 Task: Find and add a stationery organizer to your shopping bag on the Ajio website.
Action: Mouse moved to (826, 111)
Screenshot: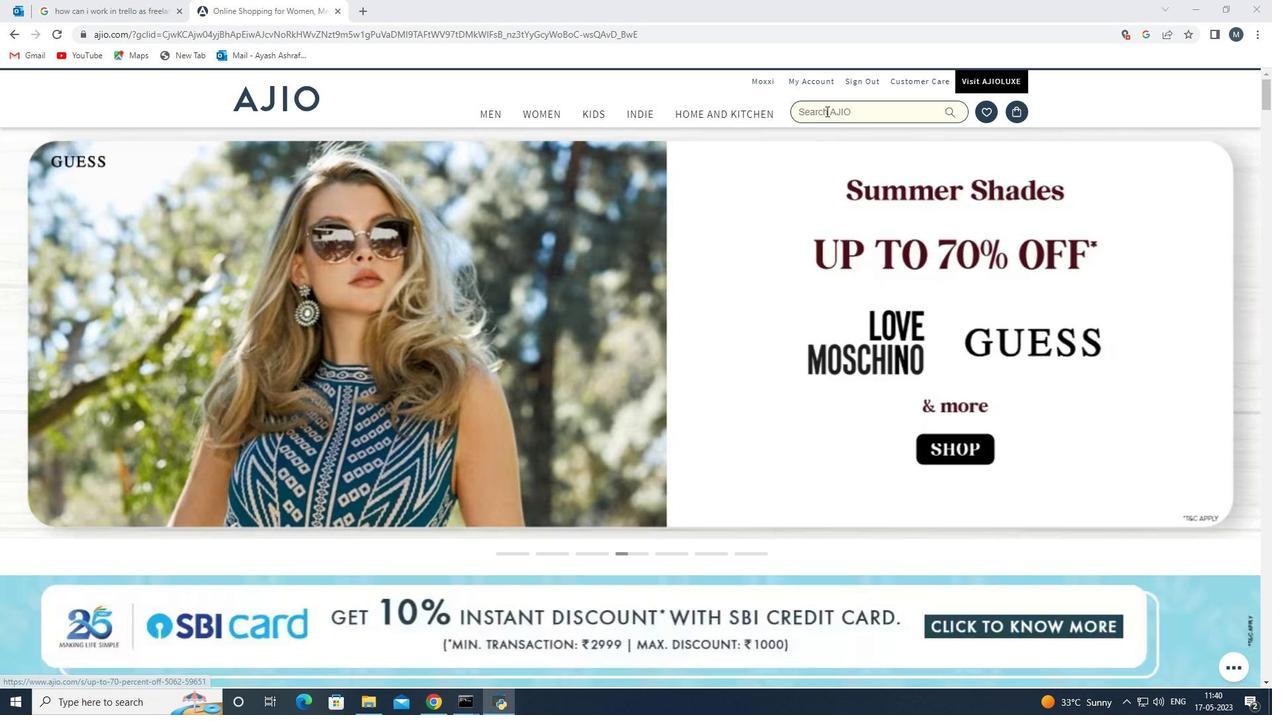 
Action: Mouse pressed left at (826, 111)
Screenshot: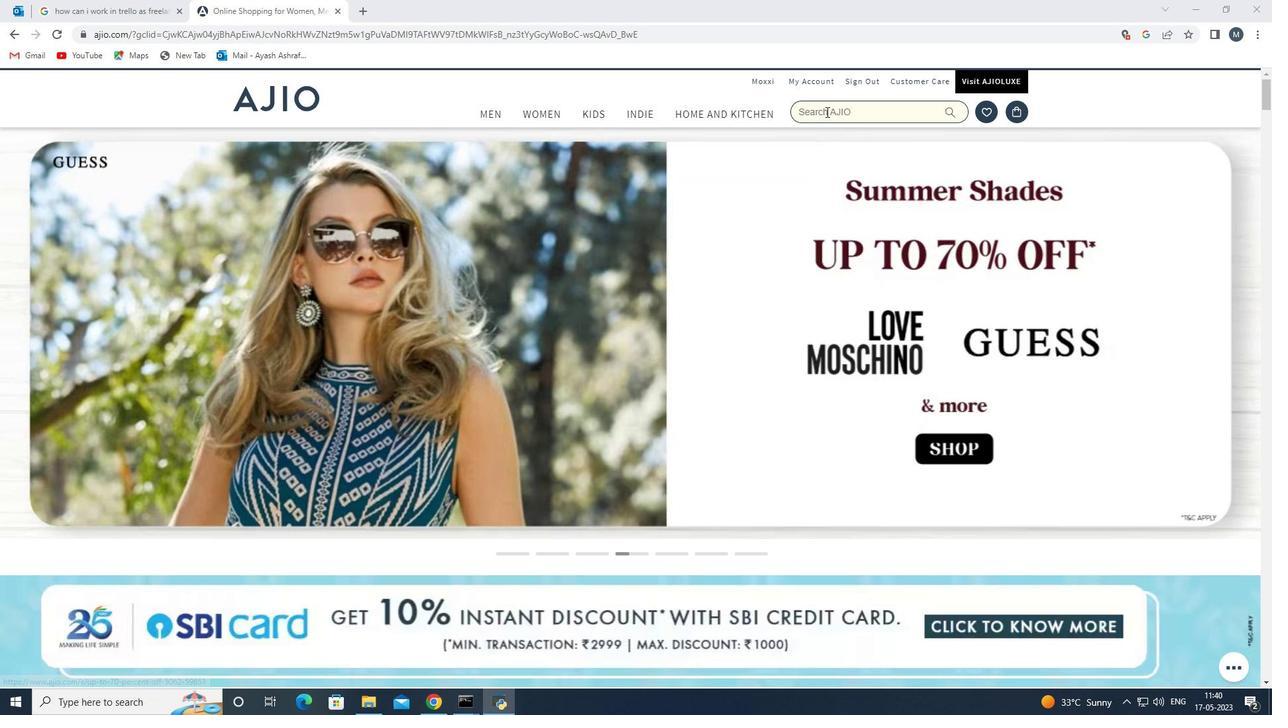 
Action: Key pressed ctrl+V
Screenshot: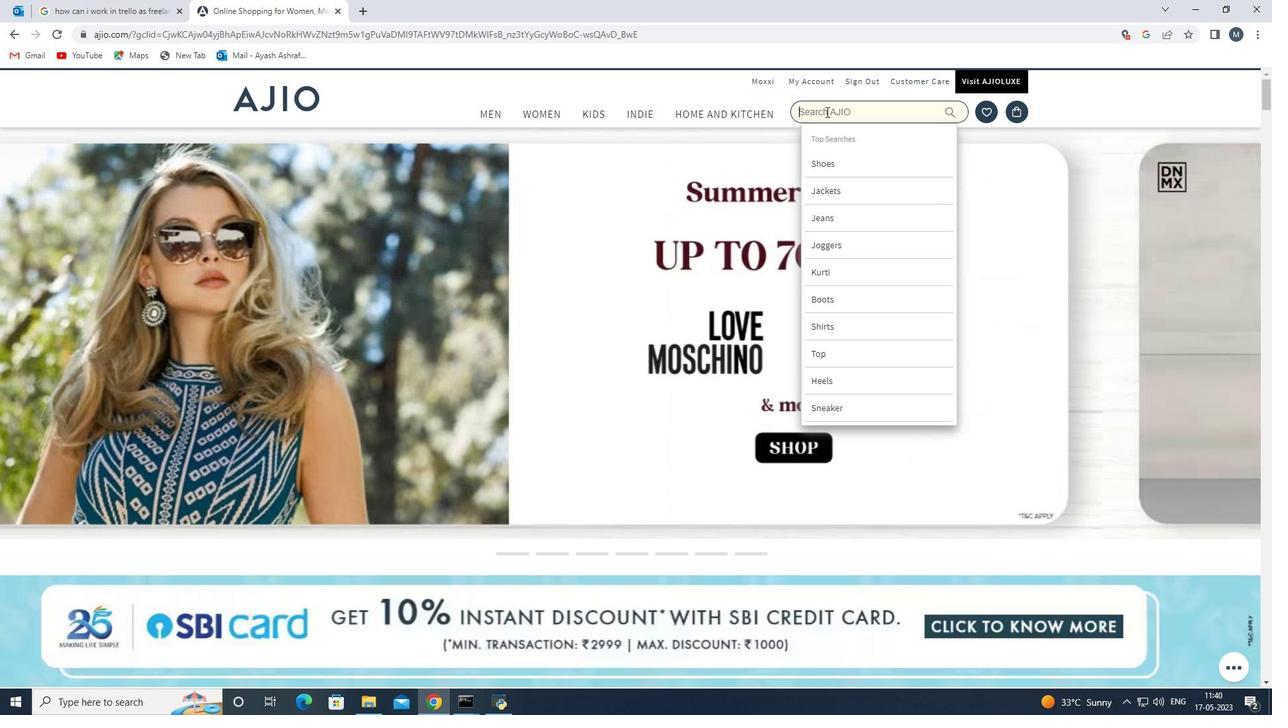 
Action: Mouse pressed left at (826, 111)
Screenshot: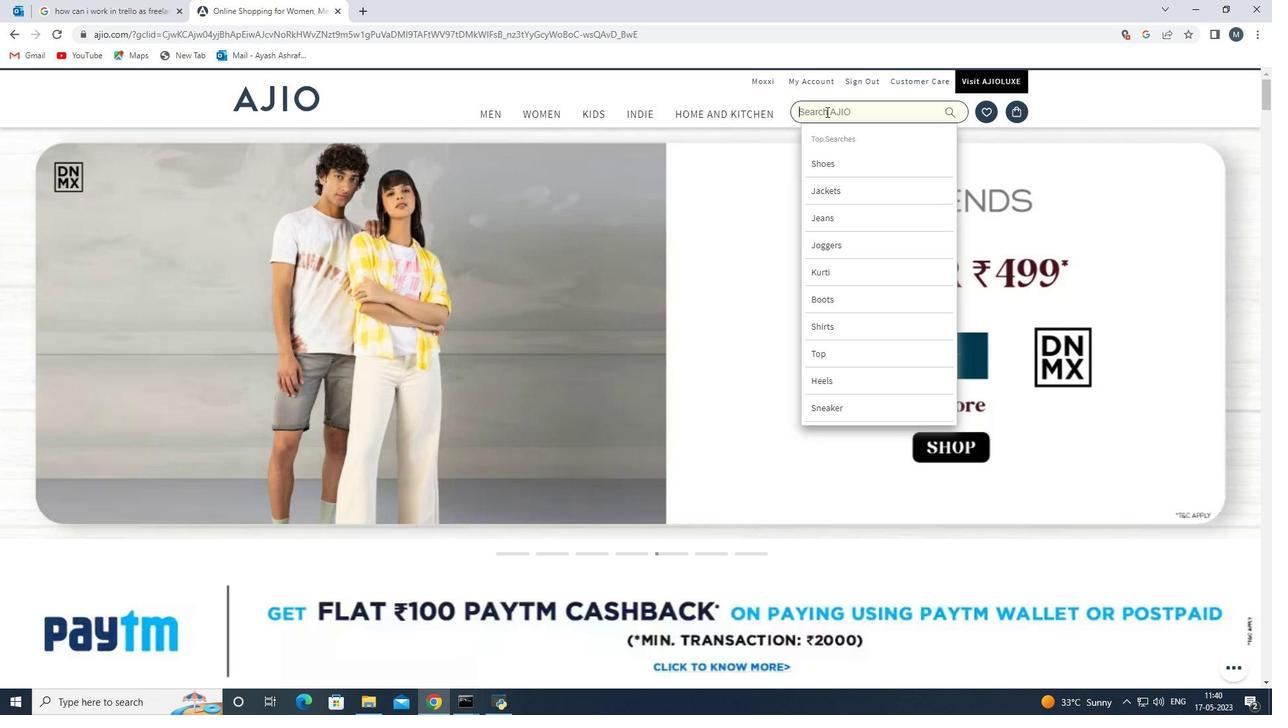 
Action: Mouse pressed left at (826, 111)
Screenshot: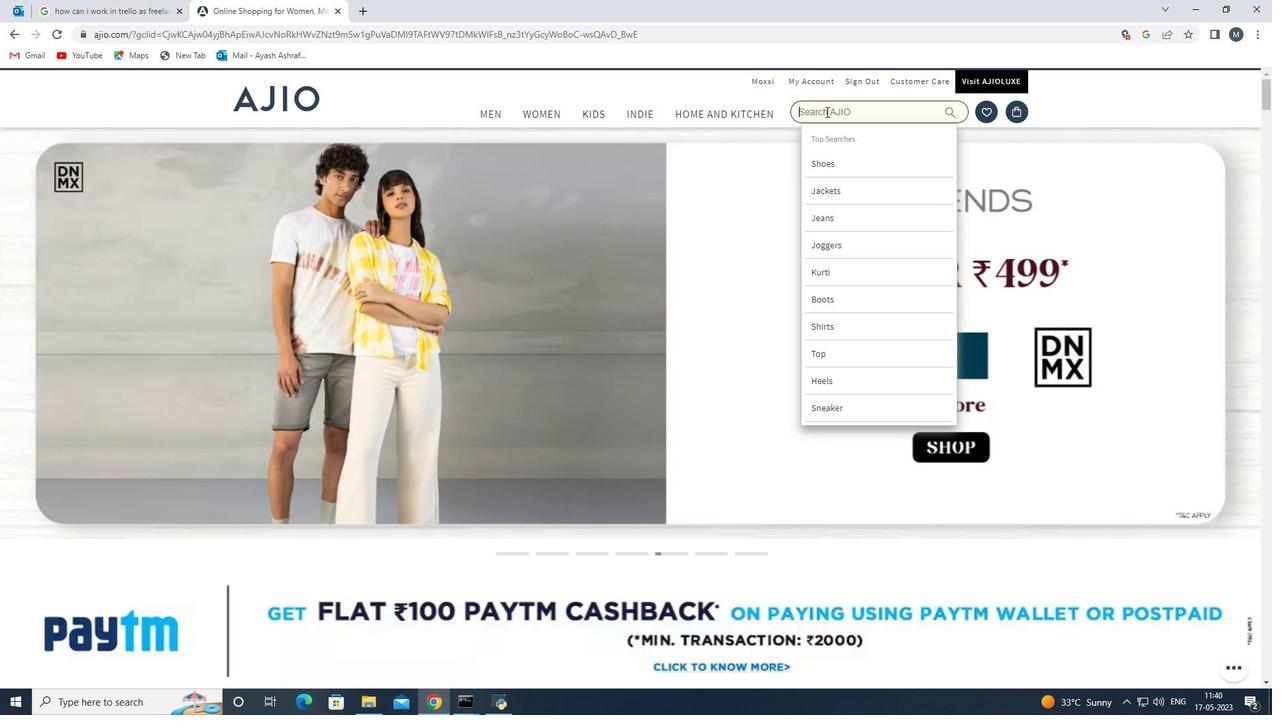 
Action: Key pressed ctrl+V<Key.shift>Books<Key.space>and<Key.space>stationery<Key.enter>
Screenshot: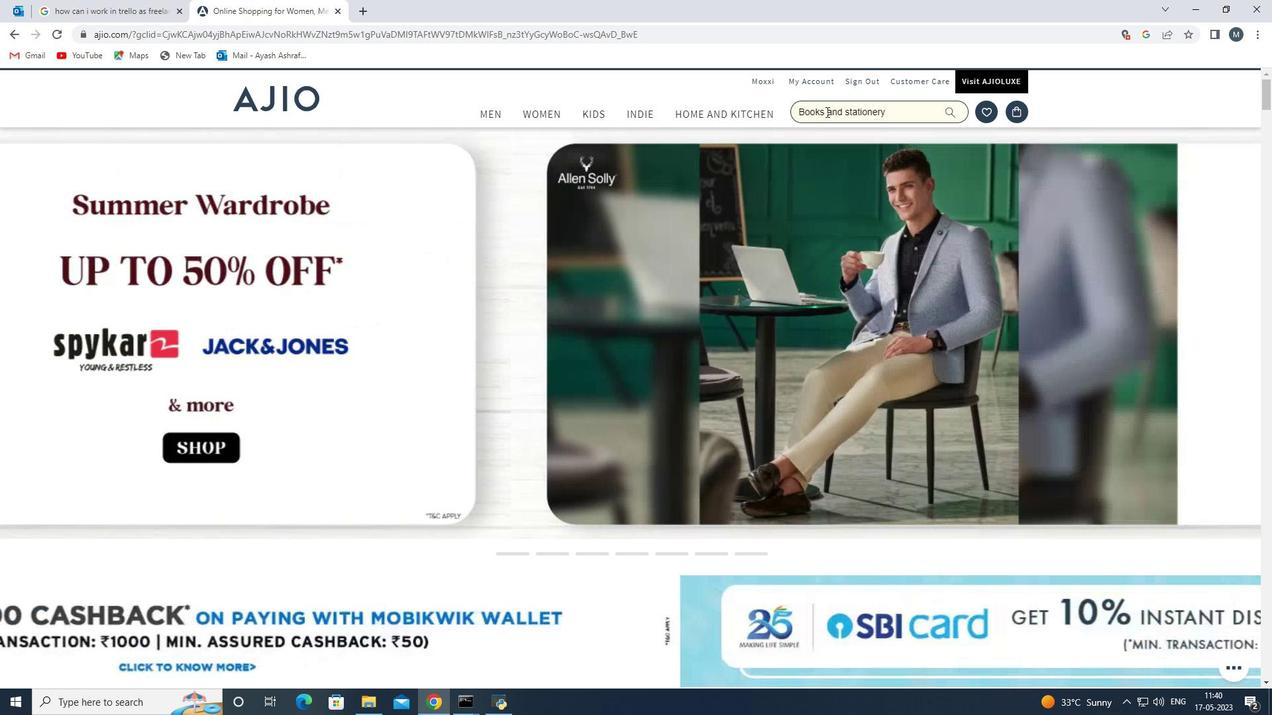 
Action: Mouse moved to (563, 342)
Screenshot: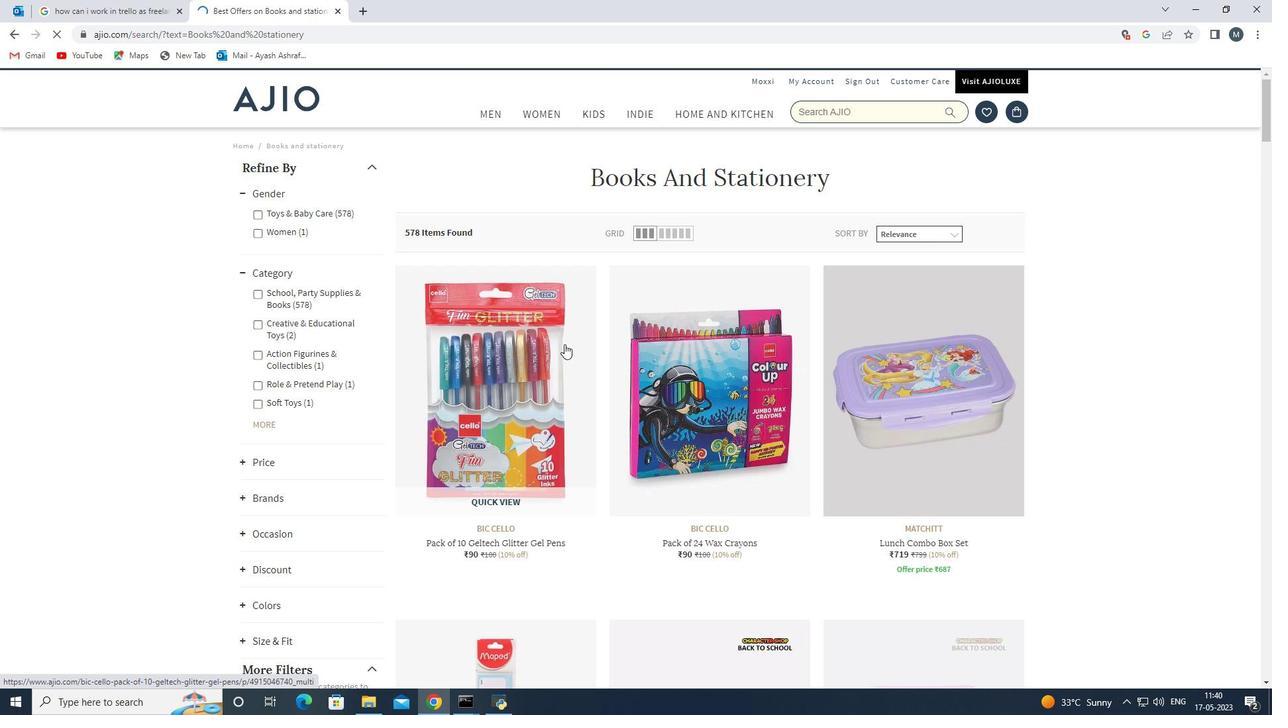 
Action: Mouse scrolled (563, 341) with delta (0, 0)
Screenshot: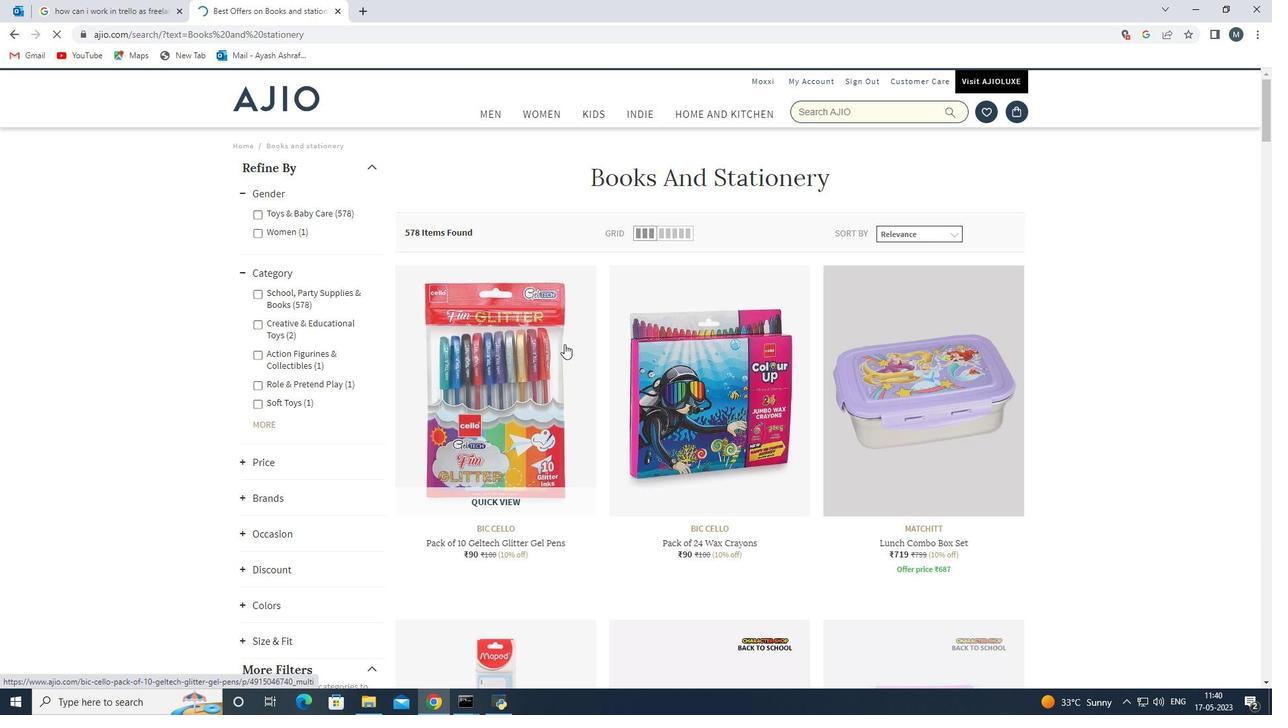 
Action: Mouse scrolled (563, 341) with delta (0, 0)
Screenshot: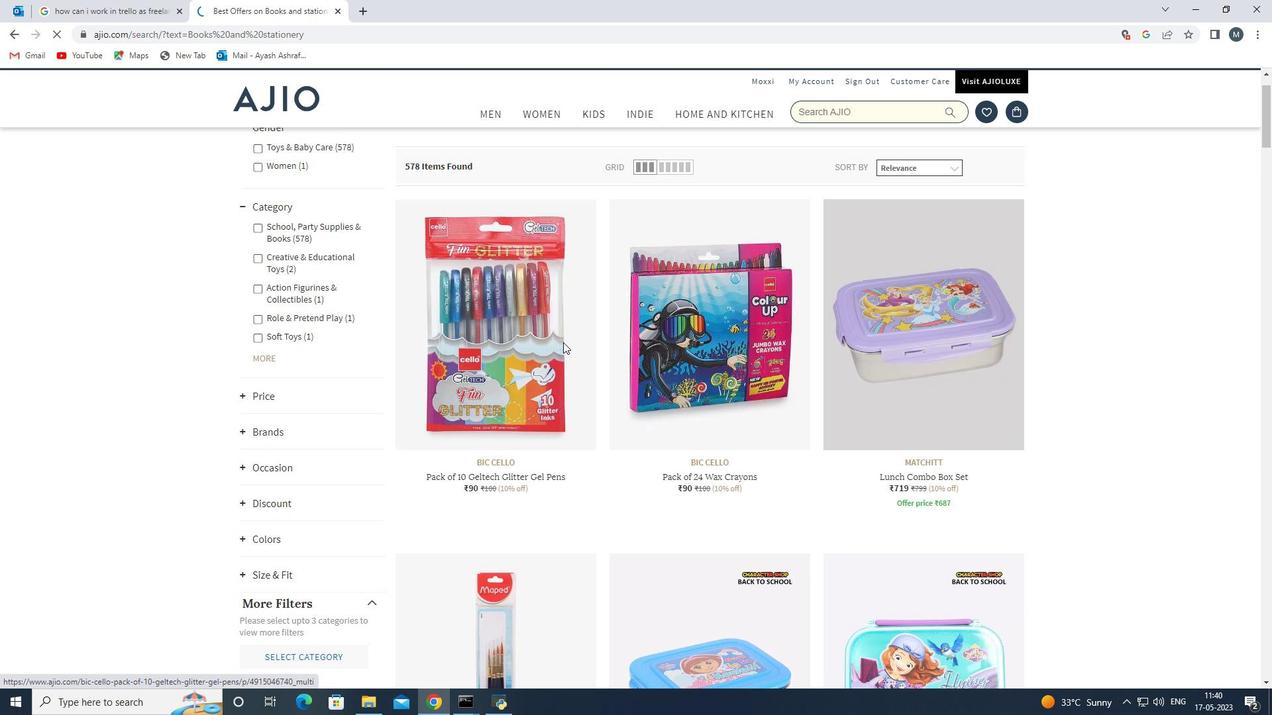 
Action: Mouse scrolled (563, 341) with delta (0, 0)
Screenshot: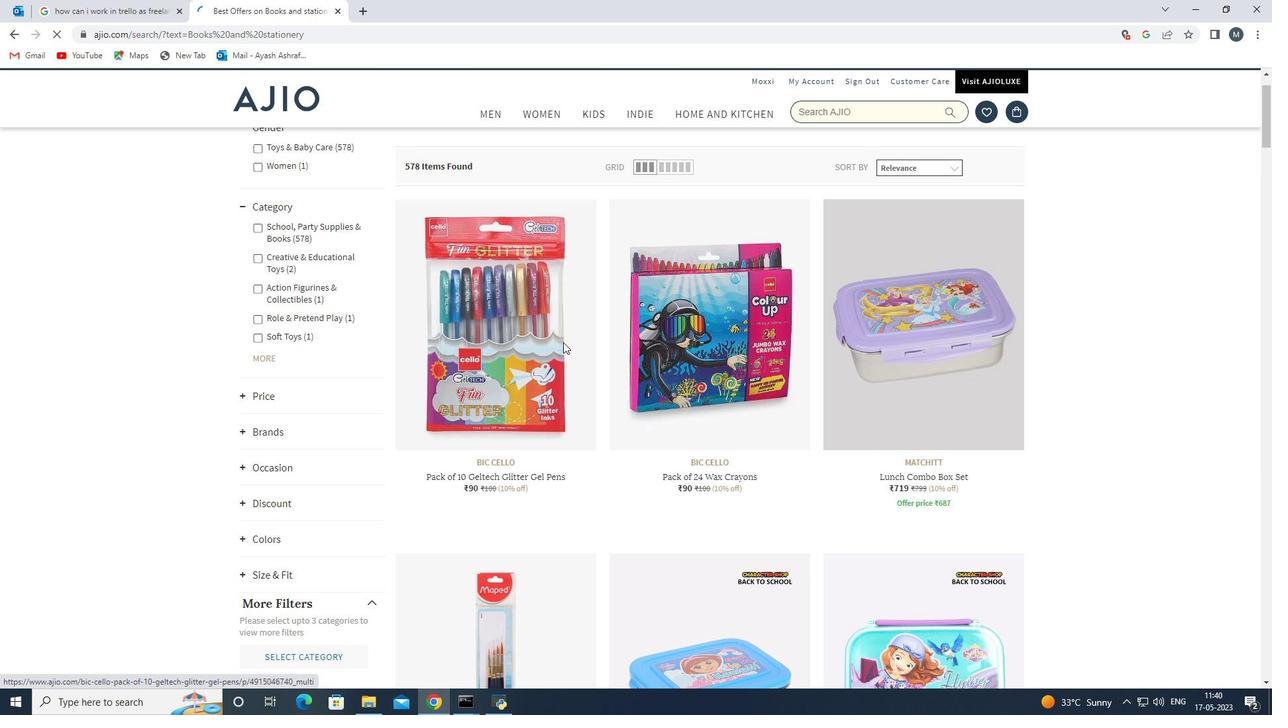 
Action: Mouse scrolled (563, 341) with delta (0, 0)
Screenshot: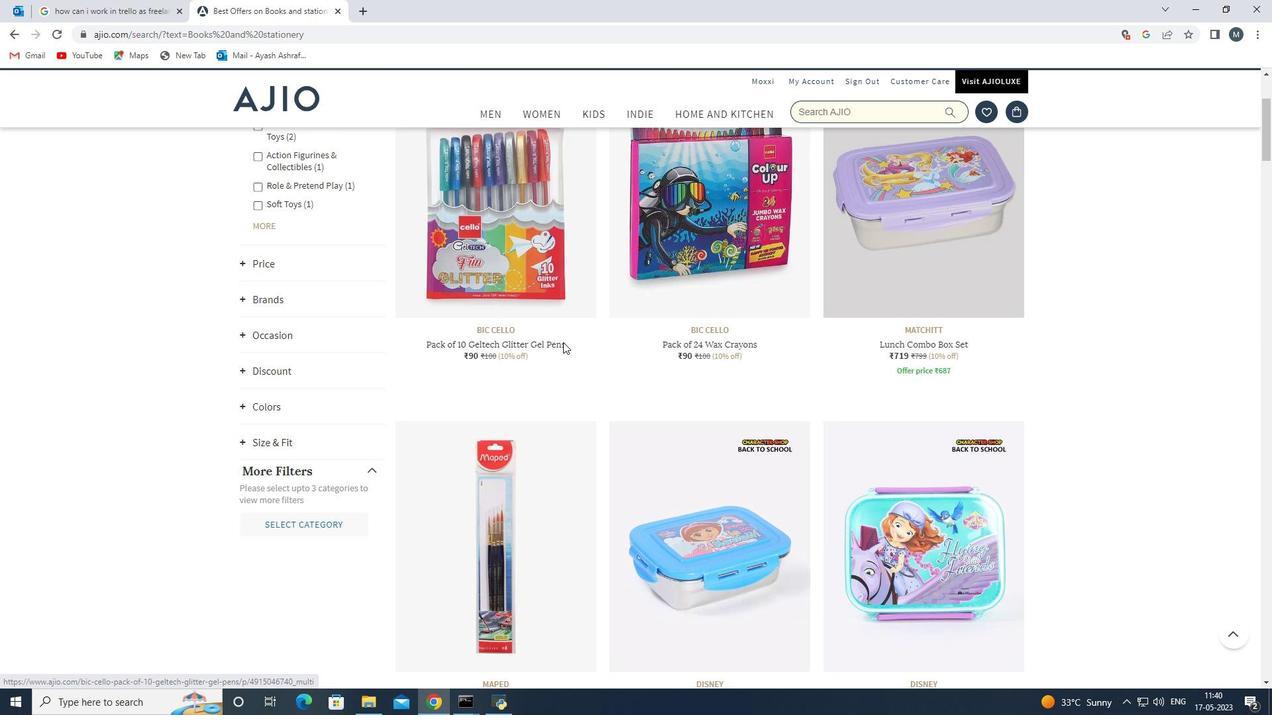 
Action: Mouse scrolled (563, 341) with delta (0, 0)
Screenshot: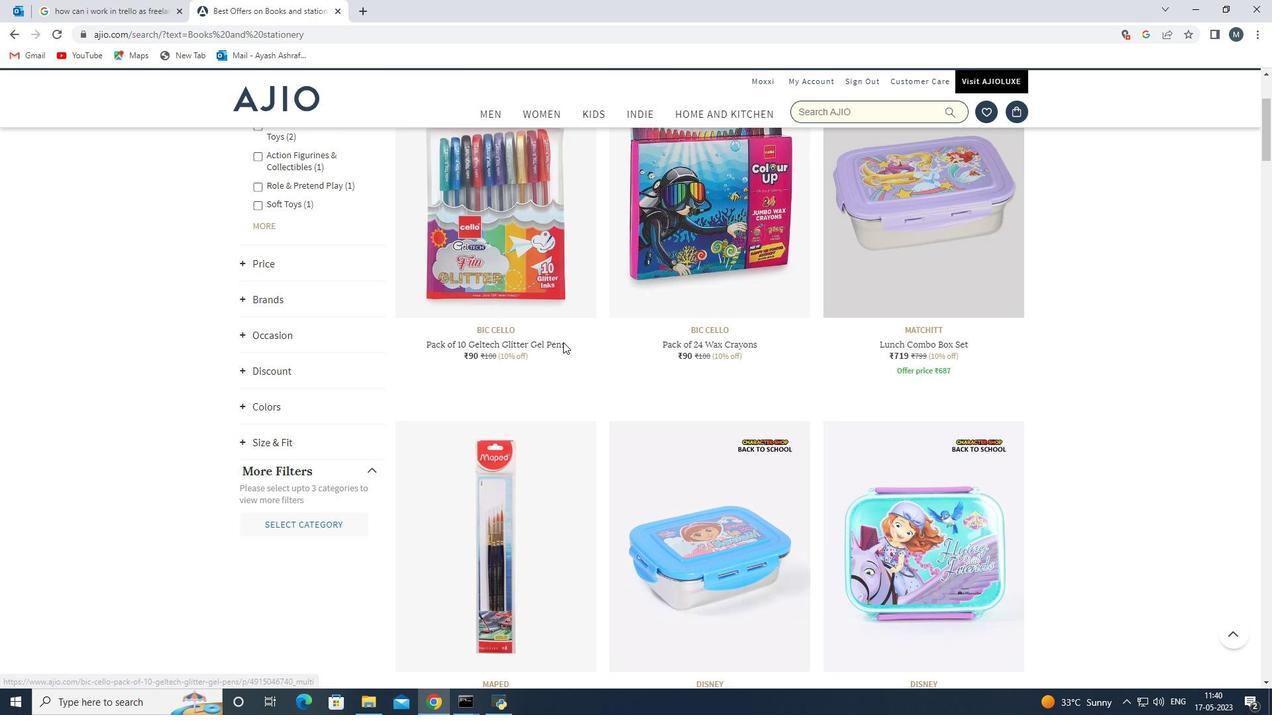 
Action: Mouse moved to (604, 335)
Screenshot: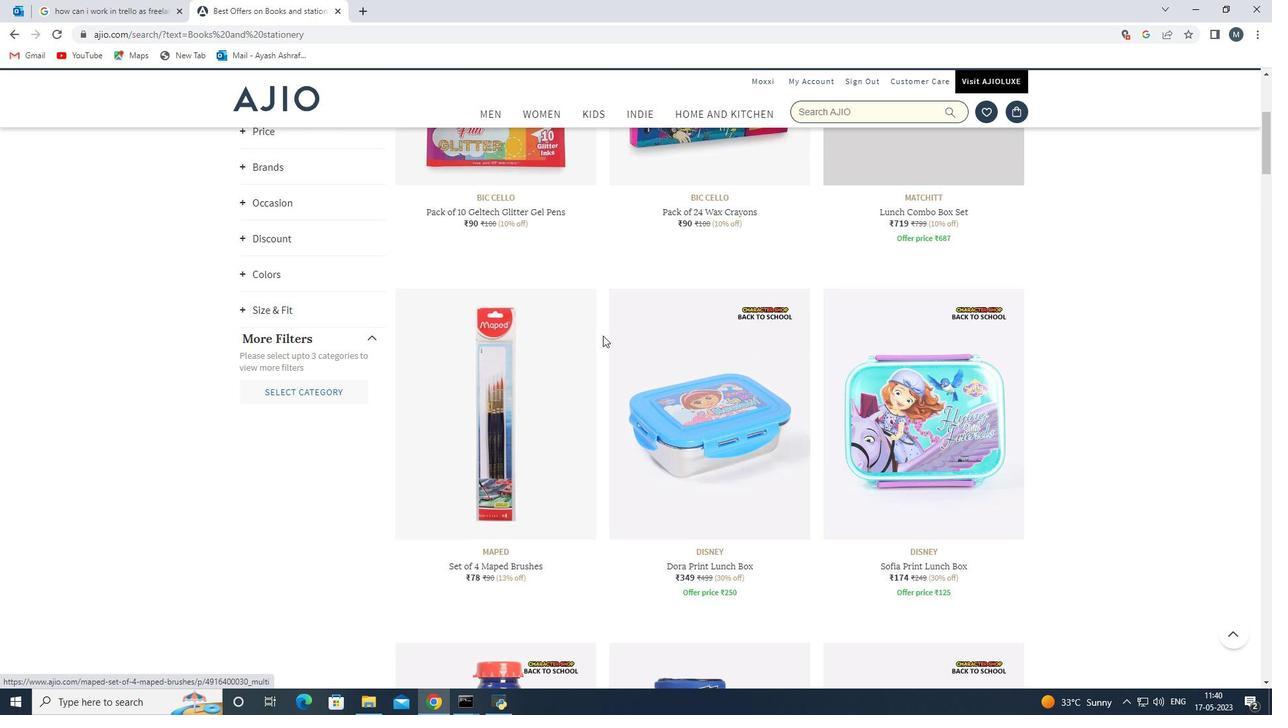 
Action: Mouse scrolled (604, 335) with delta (0, 0)
Screenshot: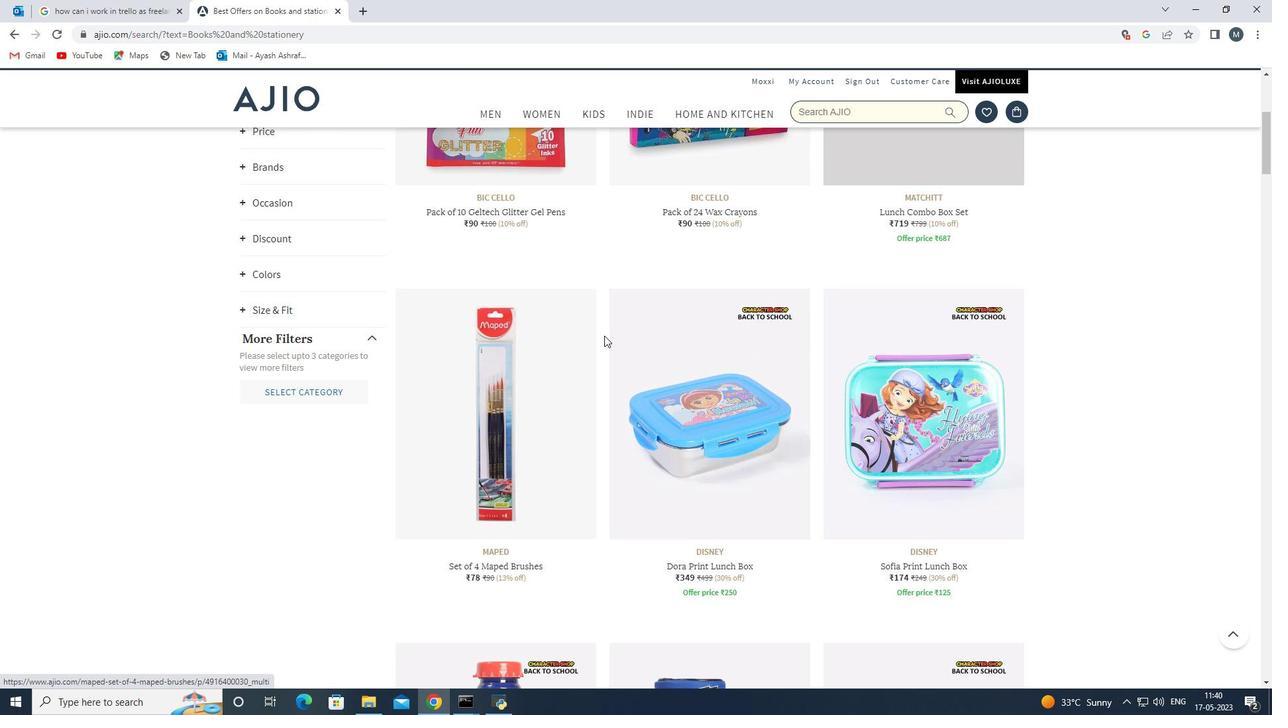 
Action: Mouse scrolled (604, 335) with delta (0, 0)
Screenshot: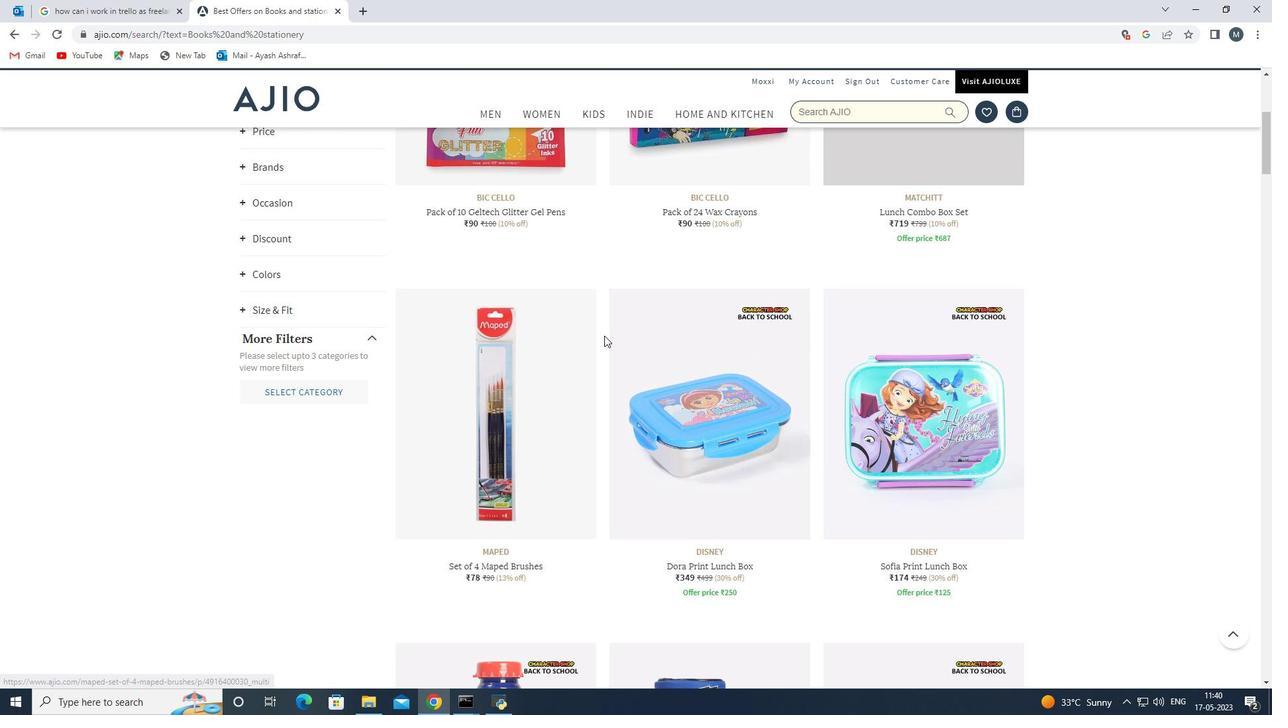 
Action: Mouse scrolled (604, 335) with delta (0, 0)
Screenshot: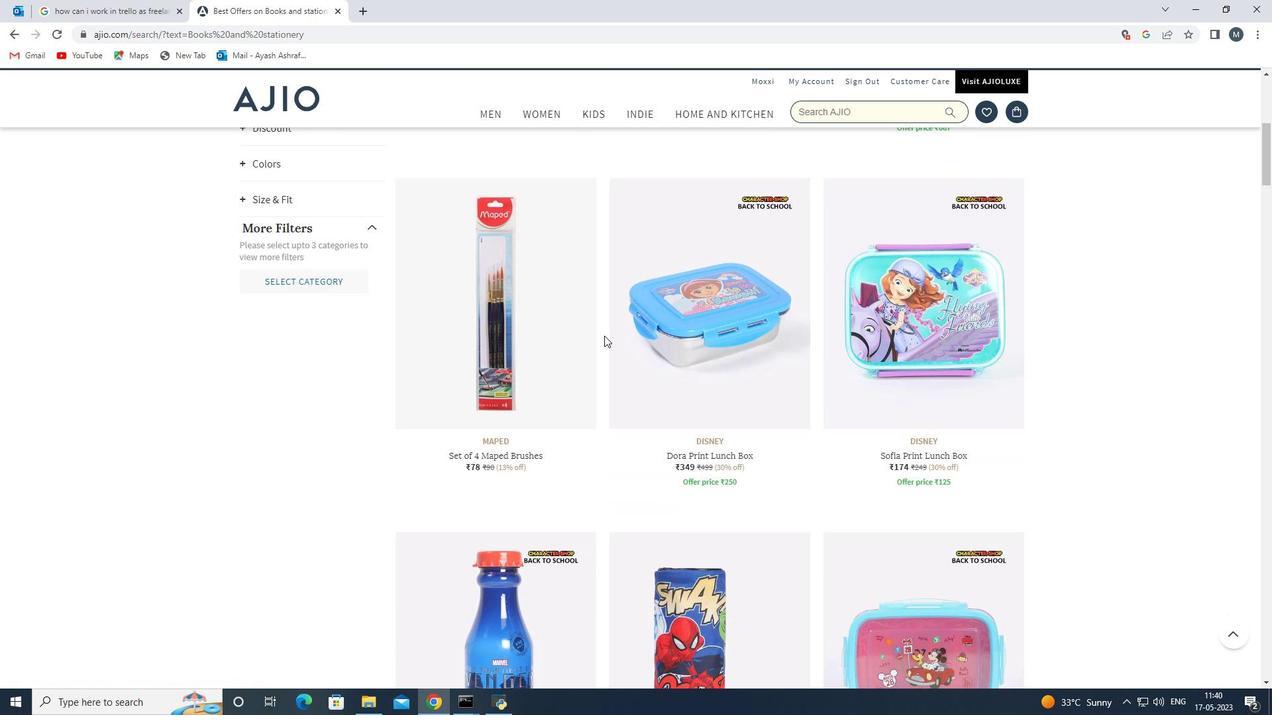 
Action: Mouse scrolled (604, 335) with delta (0, 0)
Screenshot: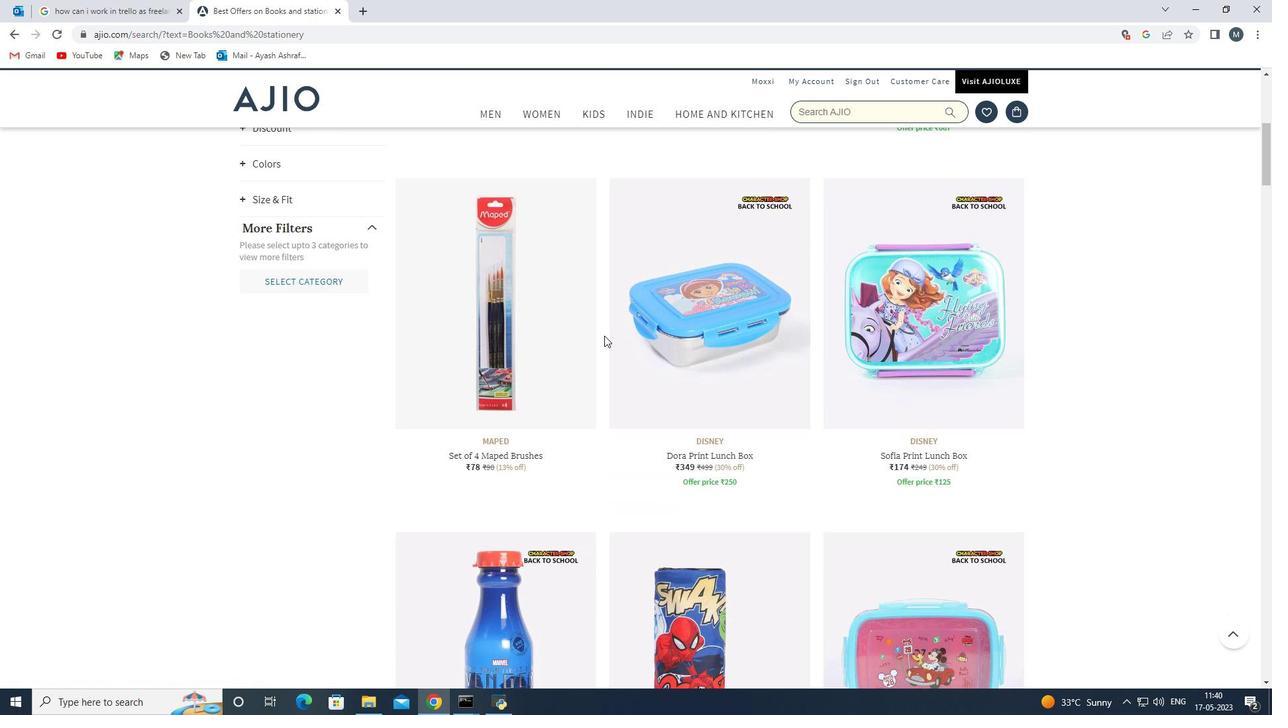 
Action: Mouse scrolled (604, 335) with delta (0, 0)
Screenshot: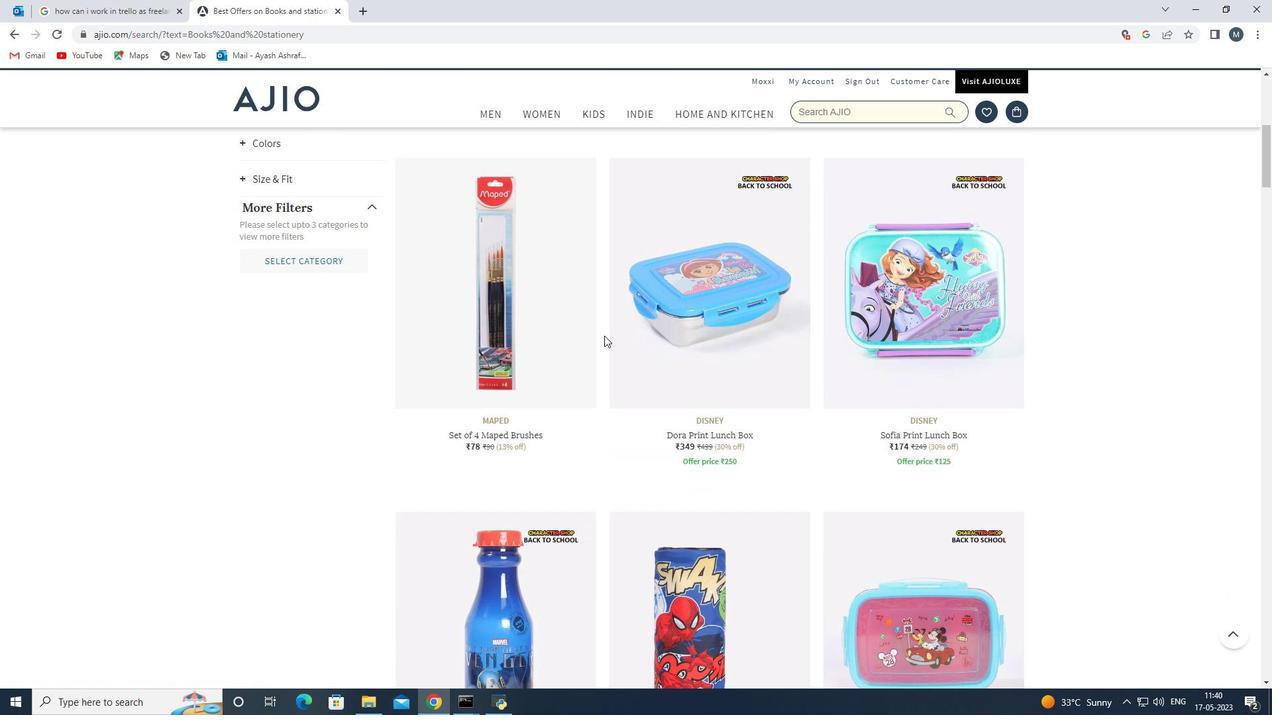 
Action: Mouse scrolled (604, 335) with delta (0, 0)
Screenshot: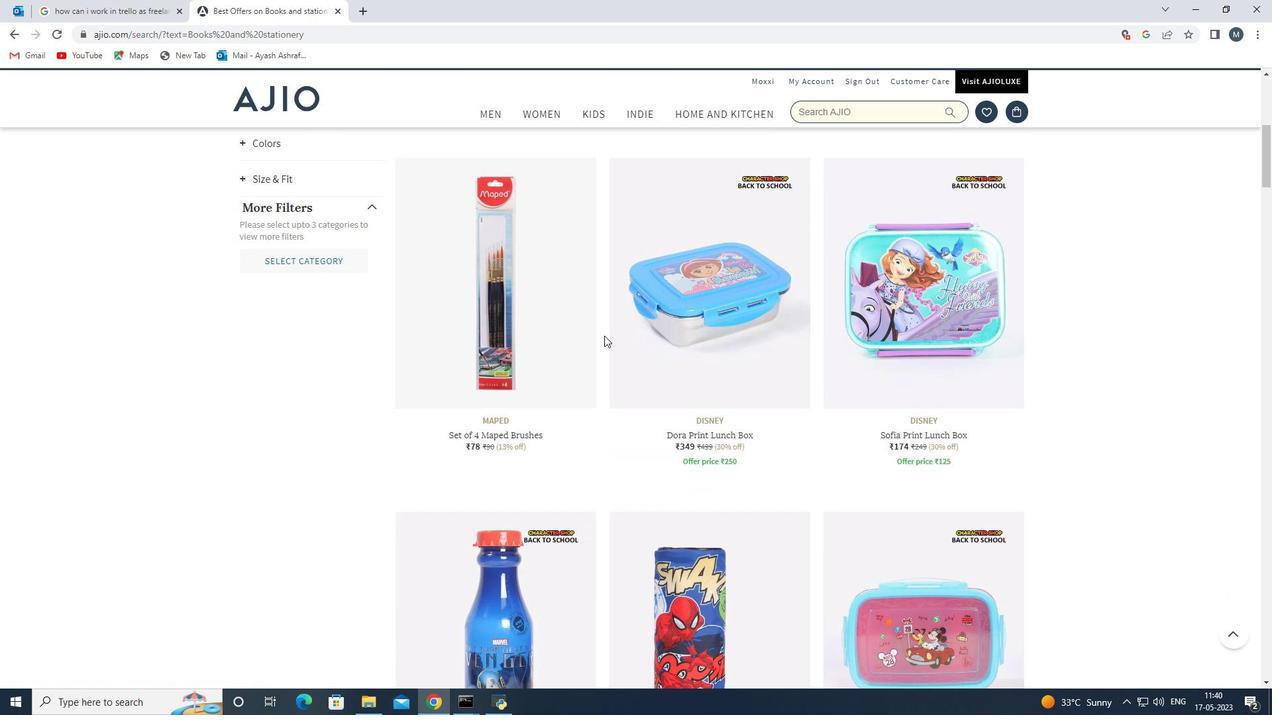 
Action: Mouse moved to (602, 335)
Screenshot: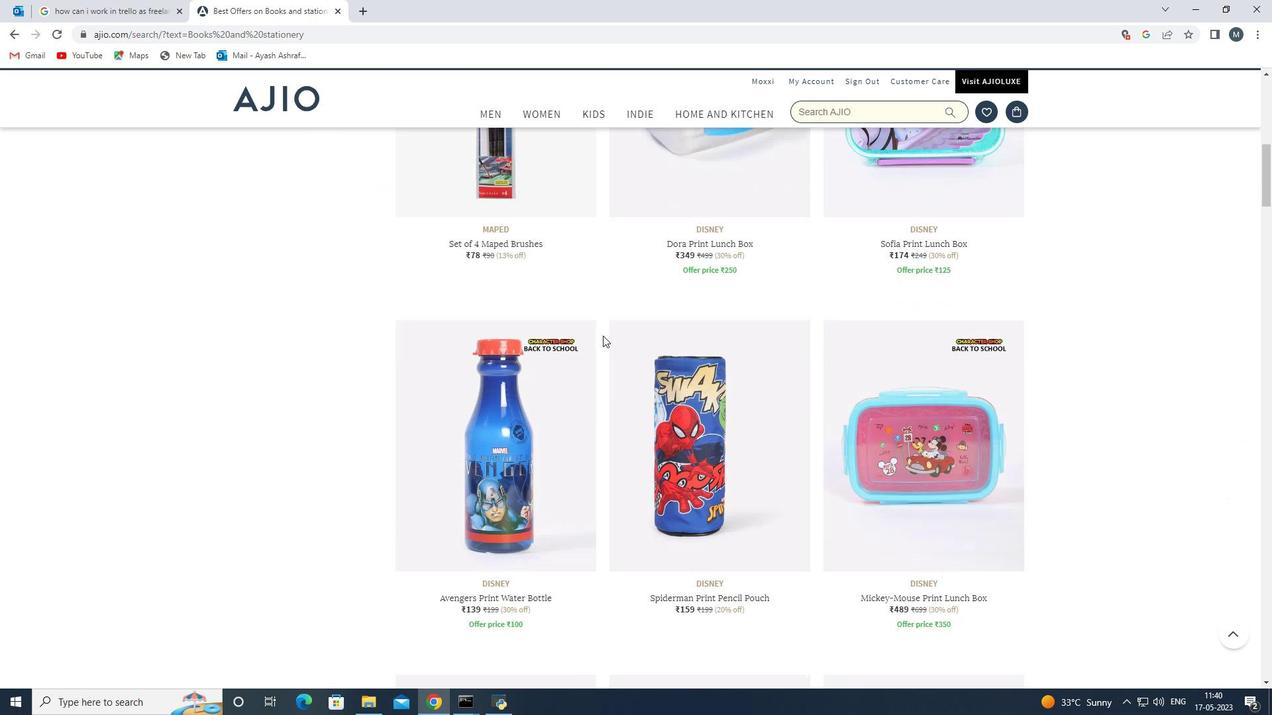 
Action: Mouse scrolled (602, 335) with delta (0, 0)
Screenshot: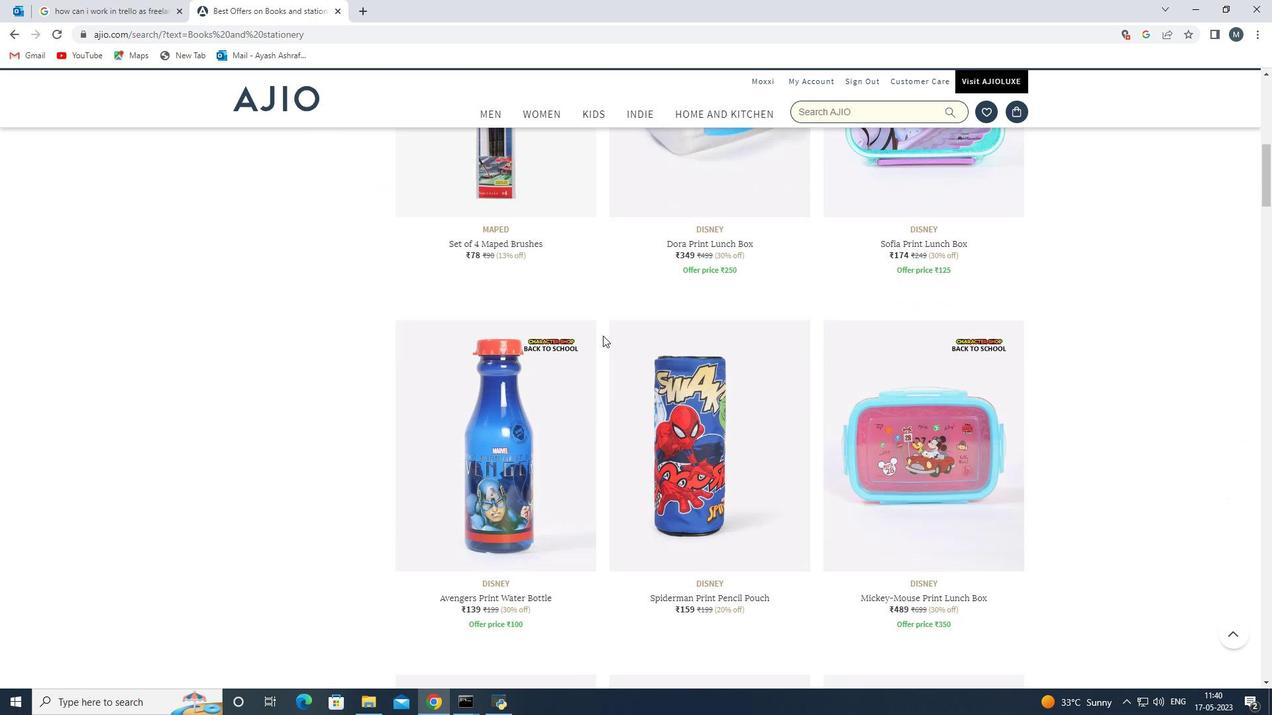 
Action: Mouse moved to (602, 336)
Screenshot: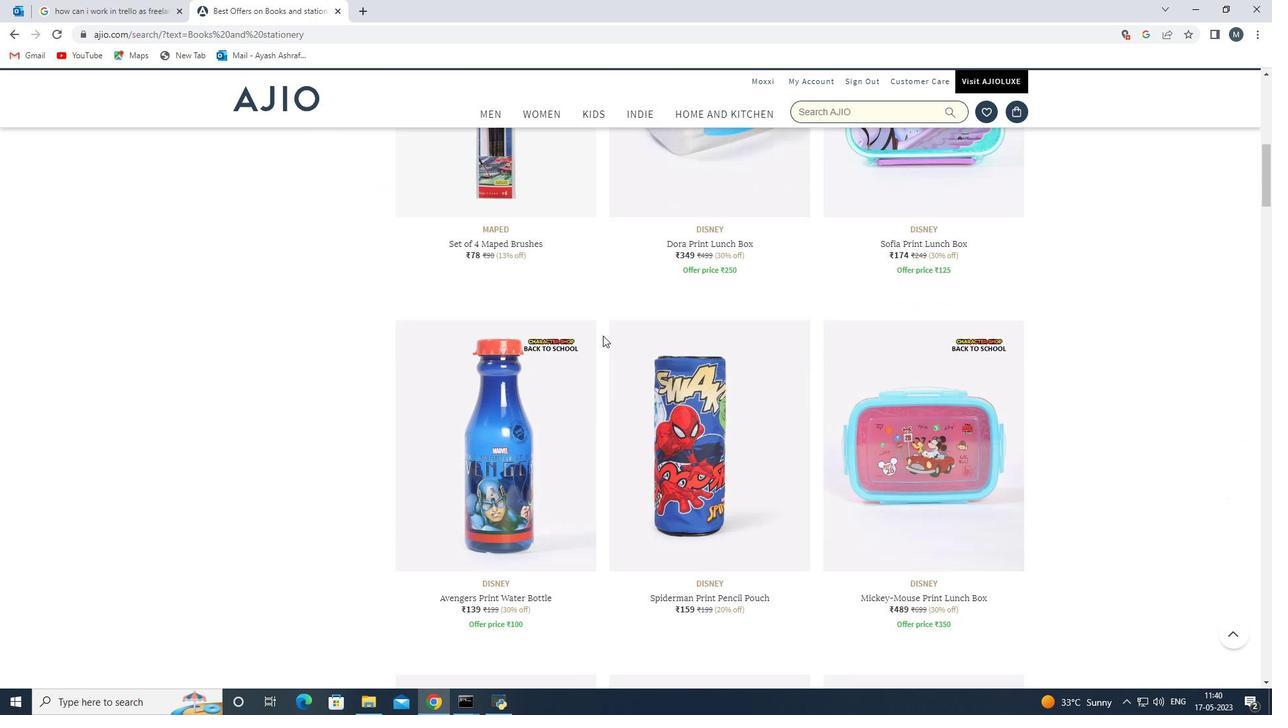 
Action: Mouse scrolled (602, 335) with delta (0, 0)
Screenshot: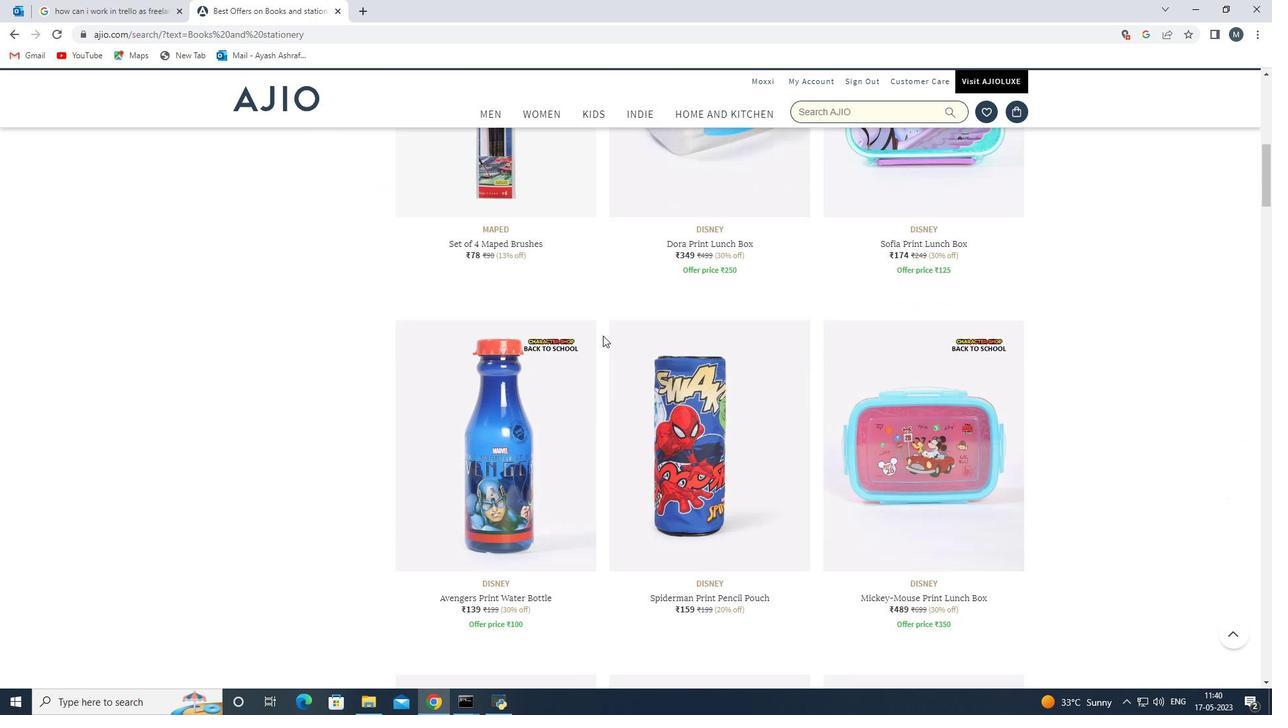 
Action: Mouse moved to (486, 420)
Screenshot: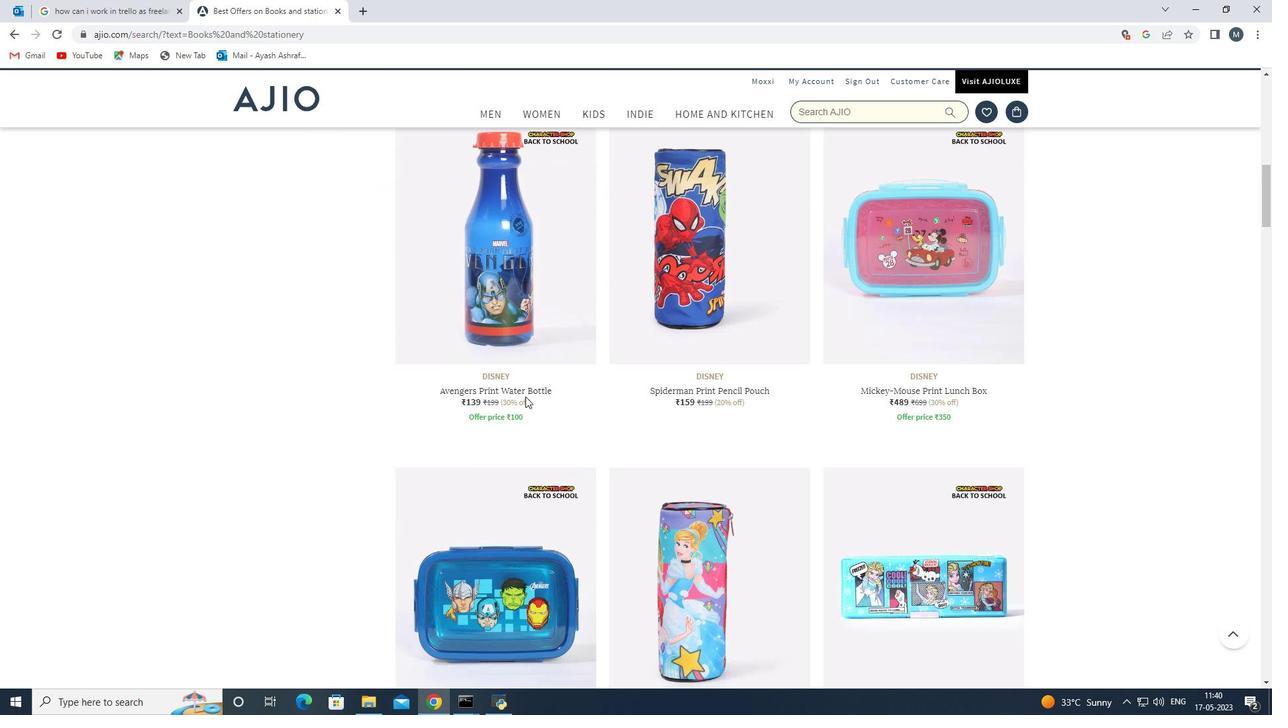 
Action: Mouse scrolled (486, 420) with delta (0, 0)
Screenshot: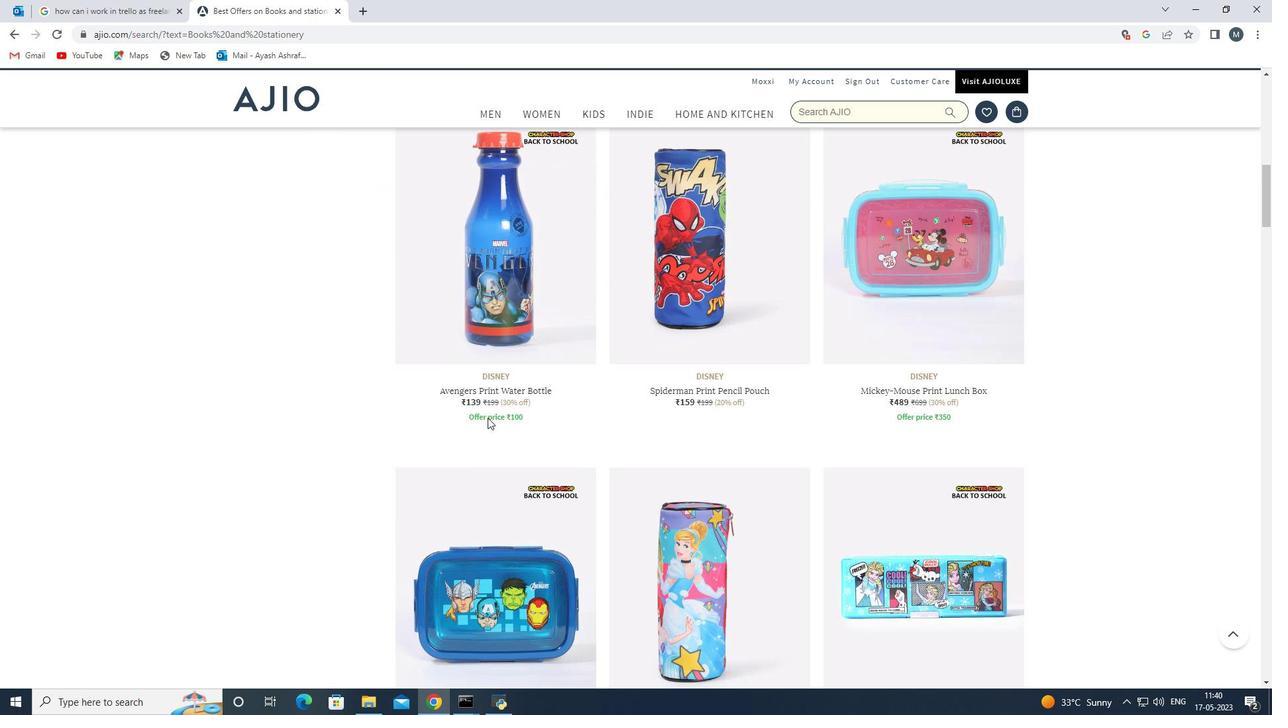 
Action: Mouse scrolled (486, 420) with delta (0, 0)
Screenshot: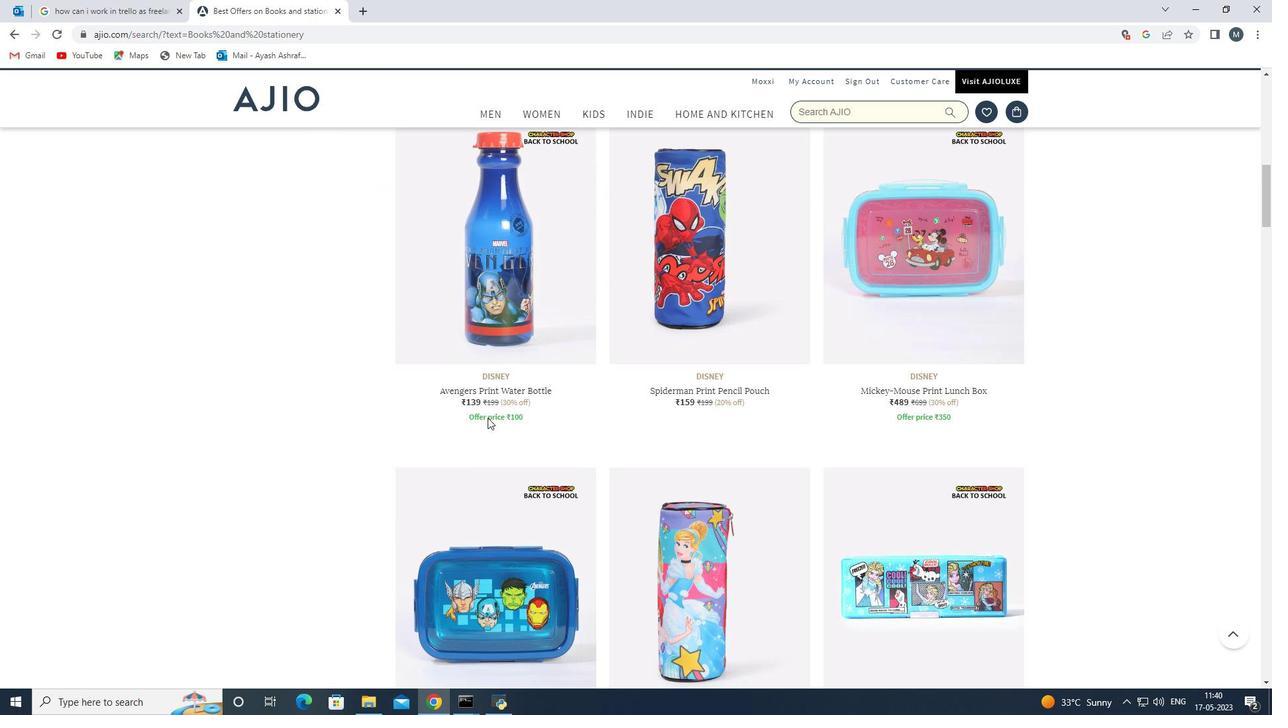 
Action: Mouse scrolled (486, 420) with delta (0, 0)
Screenshot: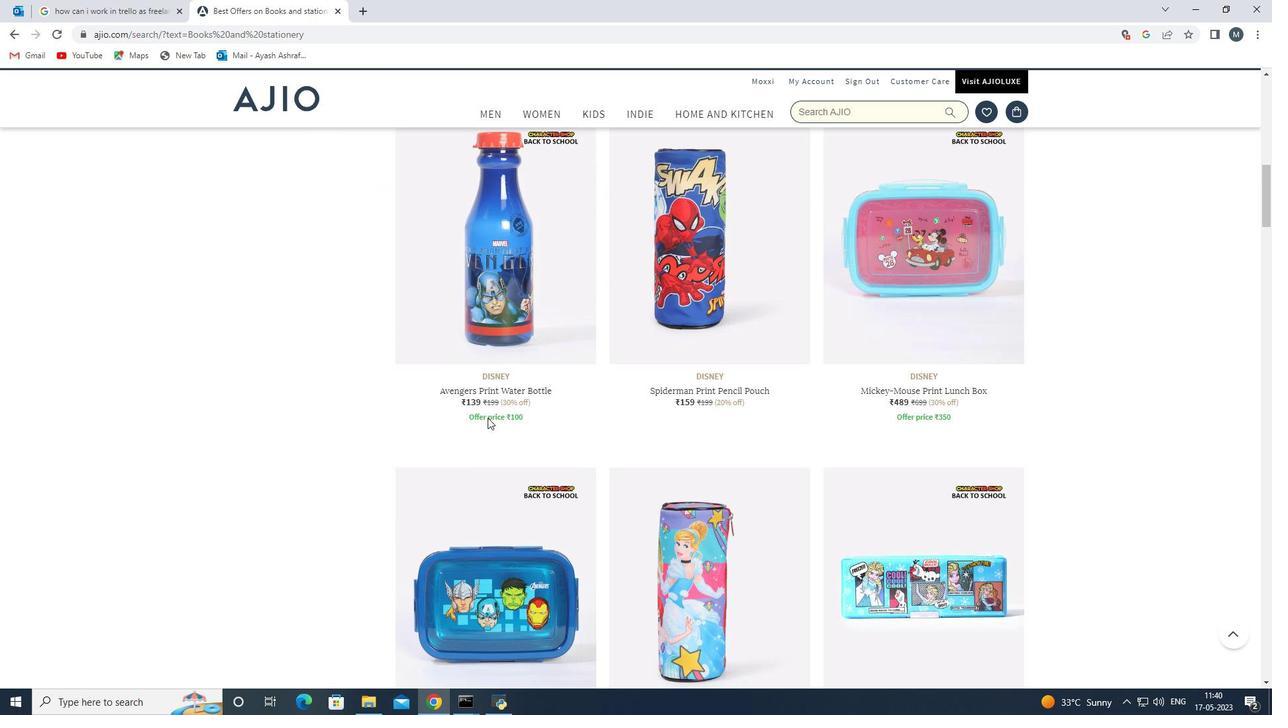 
Action: Mouse scrolled (486, 420) with delta (0, 0)
Screenshot: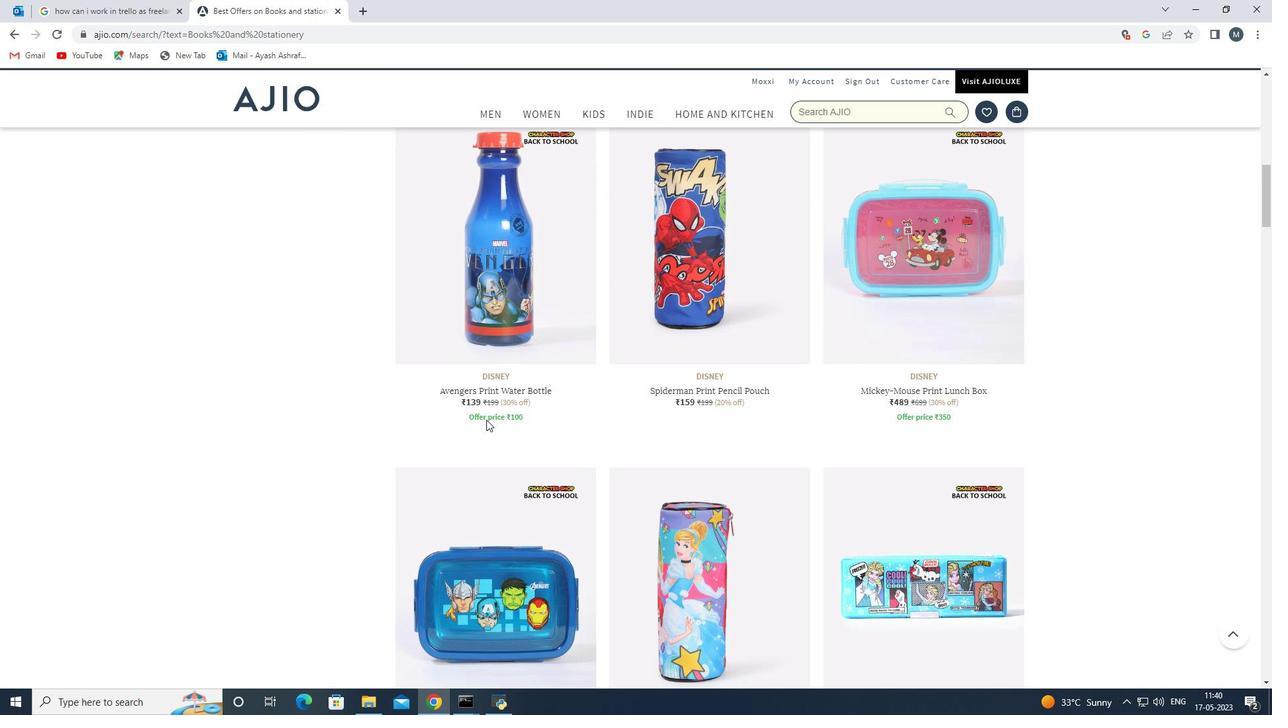
Action: Mouse scrolled (486, 419) with delta (0, 0)
Screenshot: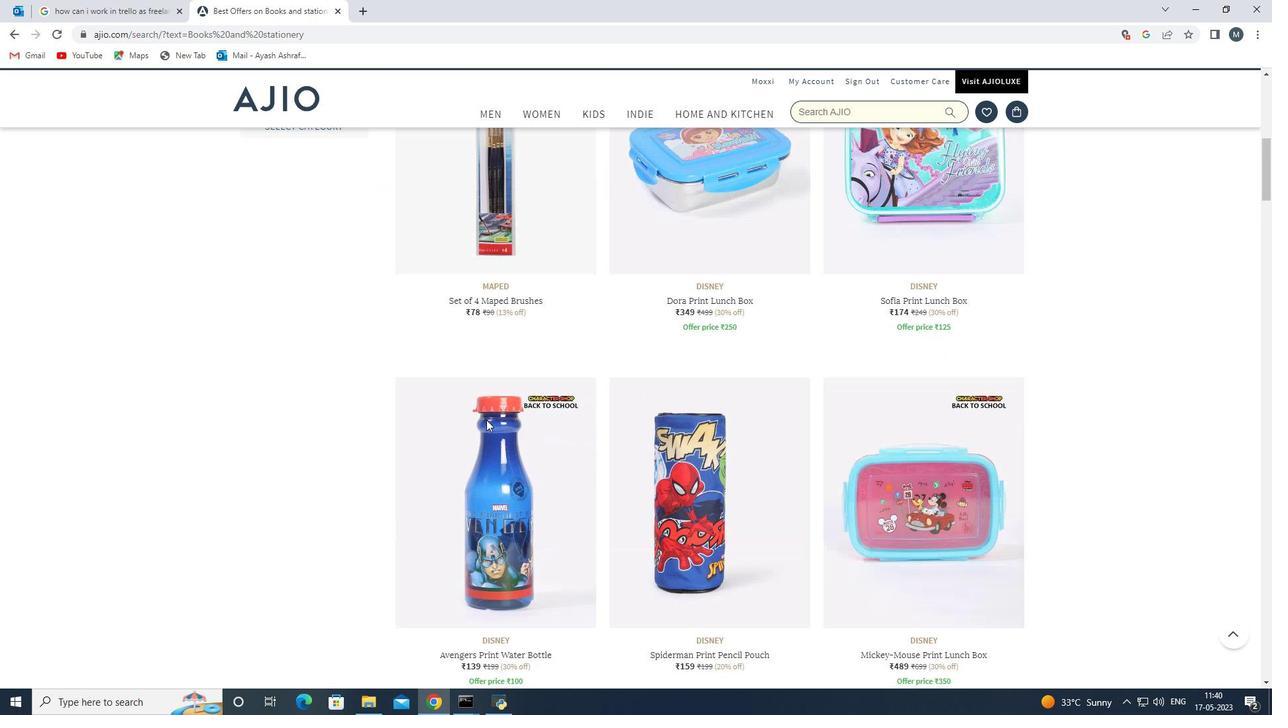 
Action: Mouse scrolled (486, 419) with delta (0, 0)
Screenshot: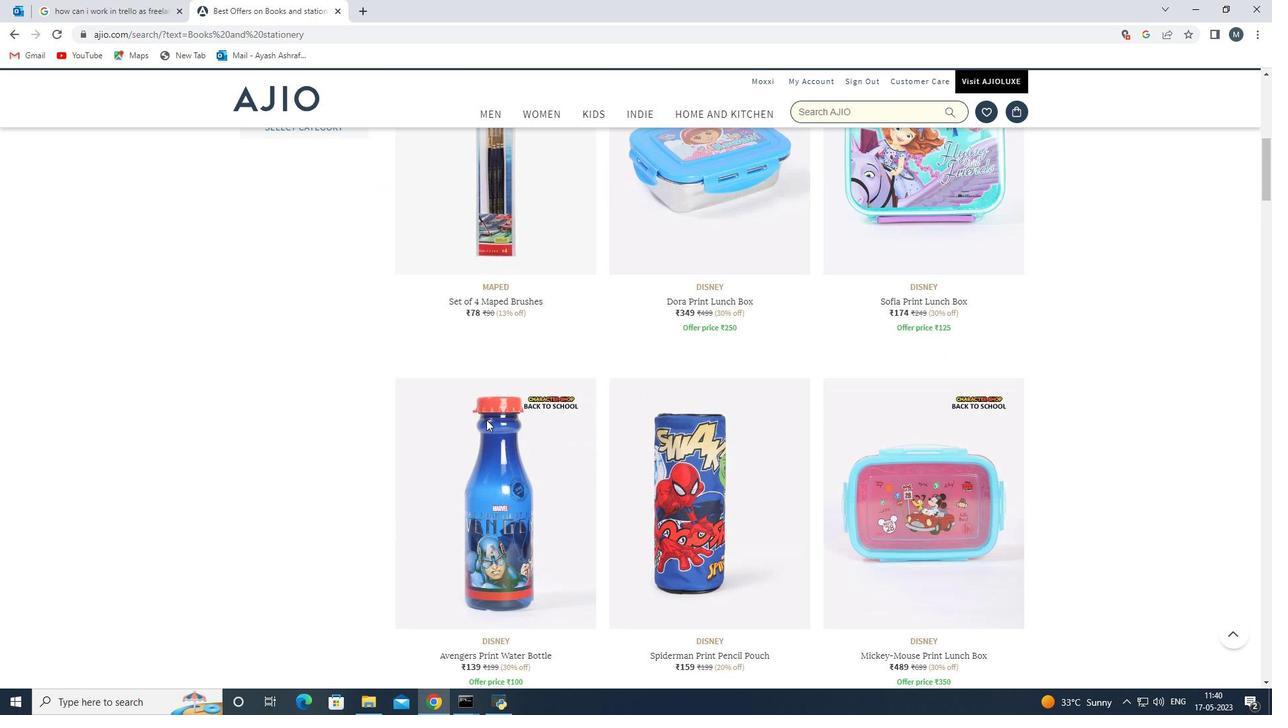 
Action: Mouse scrolled (486, 419) with delta (0, 0)
Screenshot: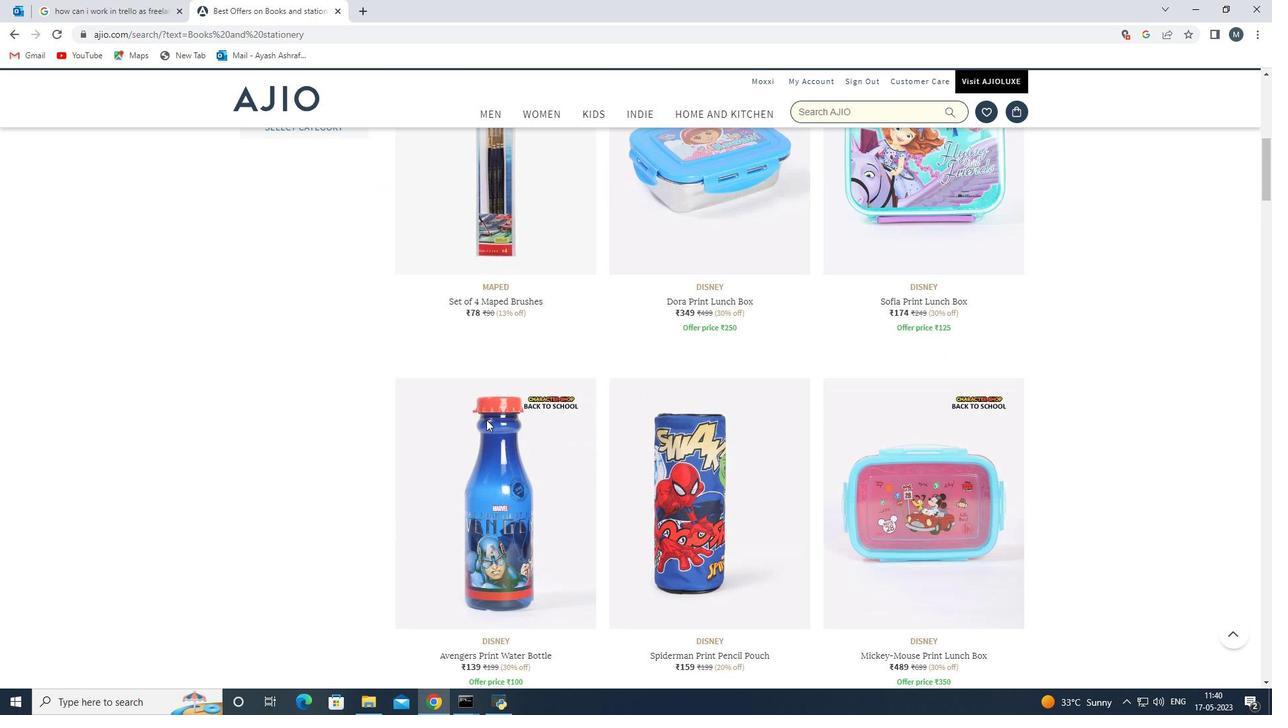 
Action: Mouse scrolled (486, 419) with delta (0, 0)
Screenshot: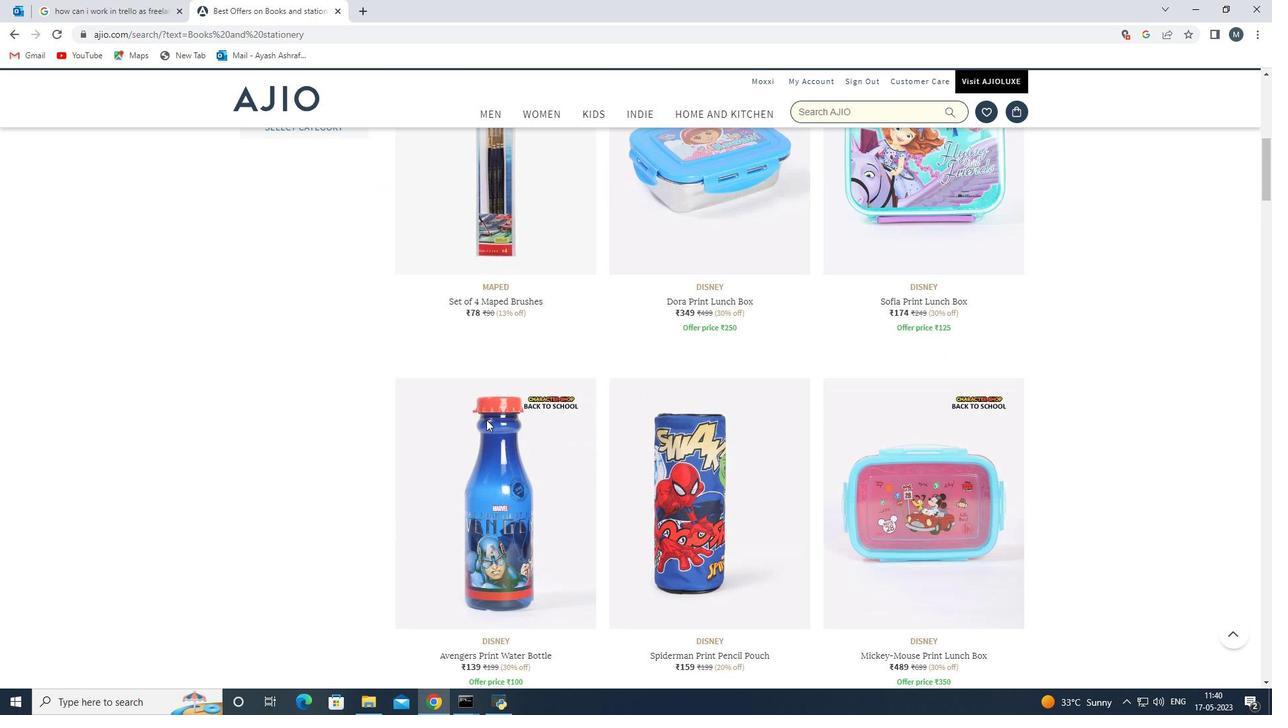 
Action: Mouse scrolled (486, 419) with delta (0, 0)
Screenshot: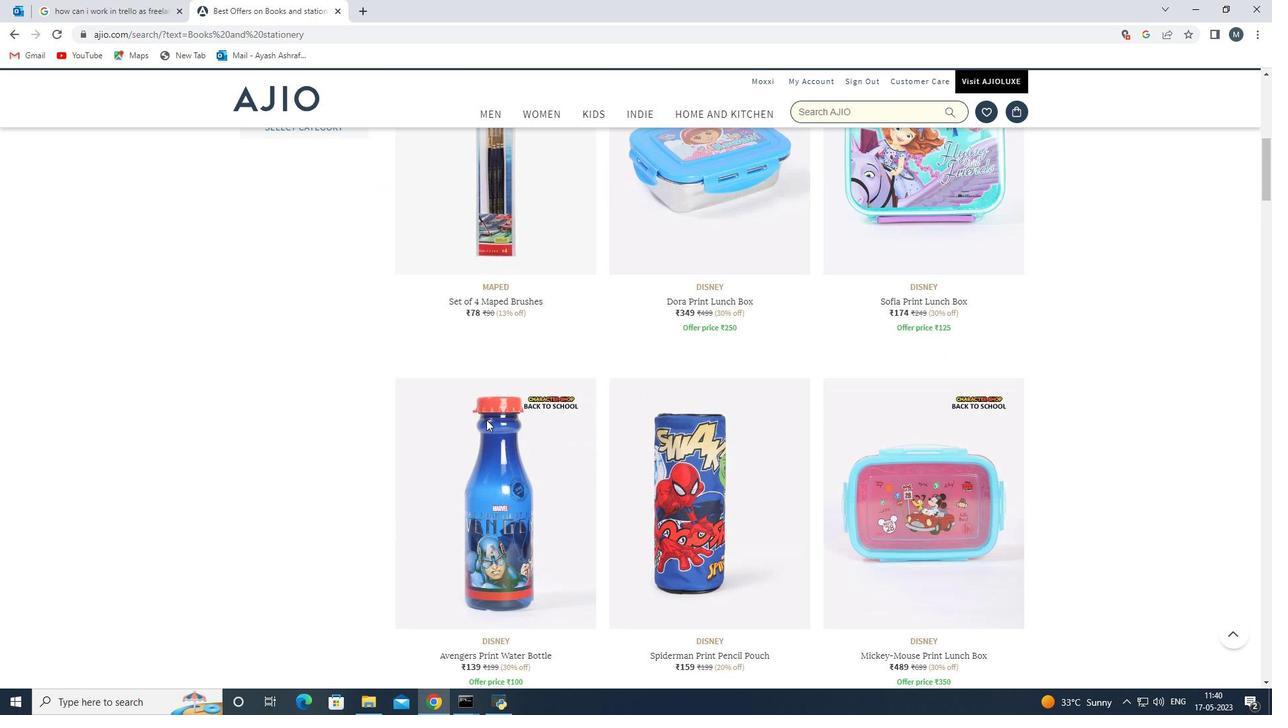 
Action: Mouse moved to (486, 420)
Screenshot: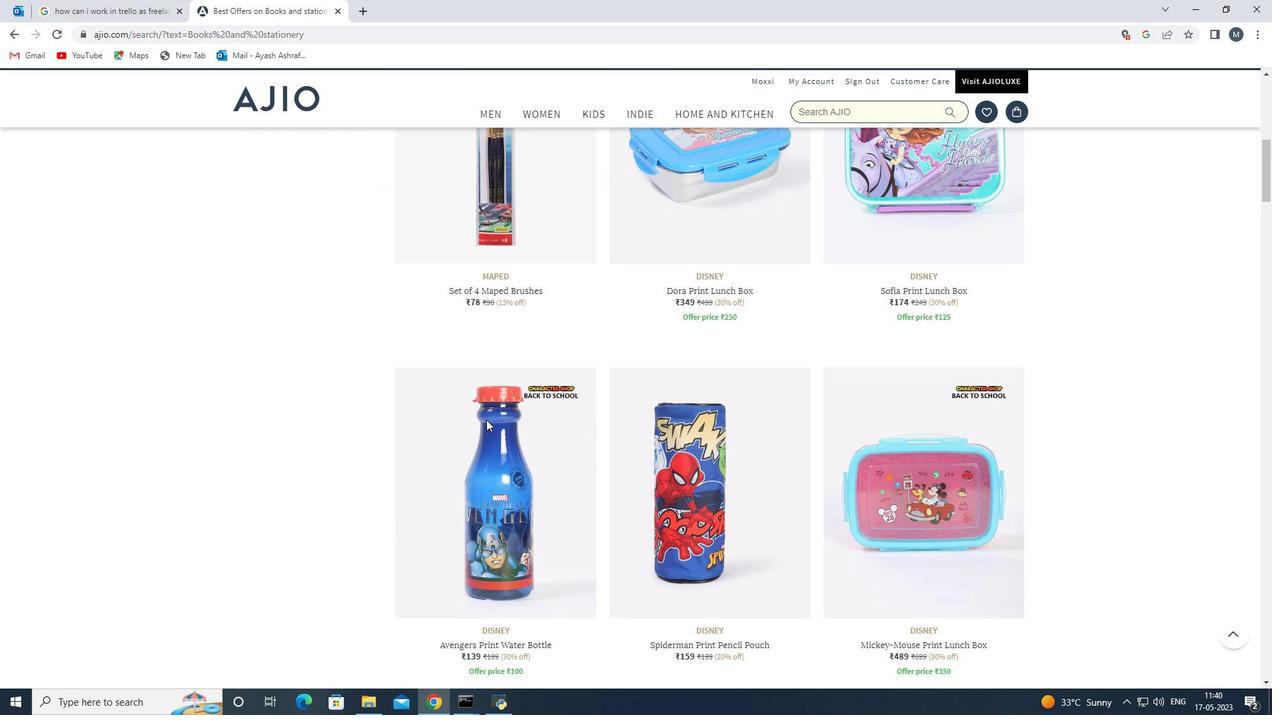 
Action: Mouse scrolled (486, 419) with delta (0, 0)
Screenshot: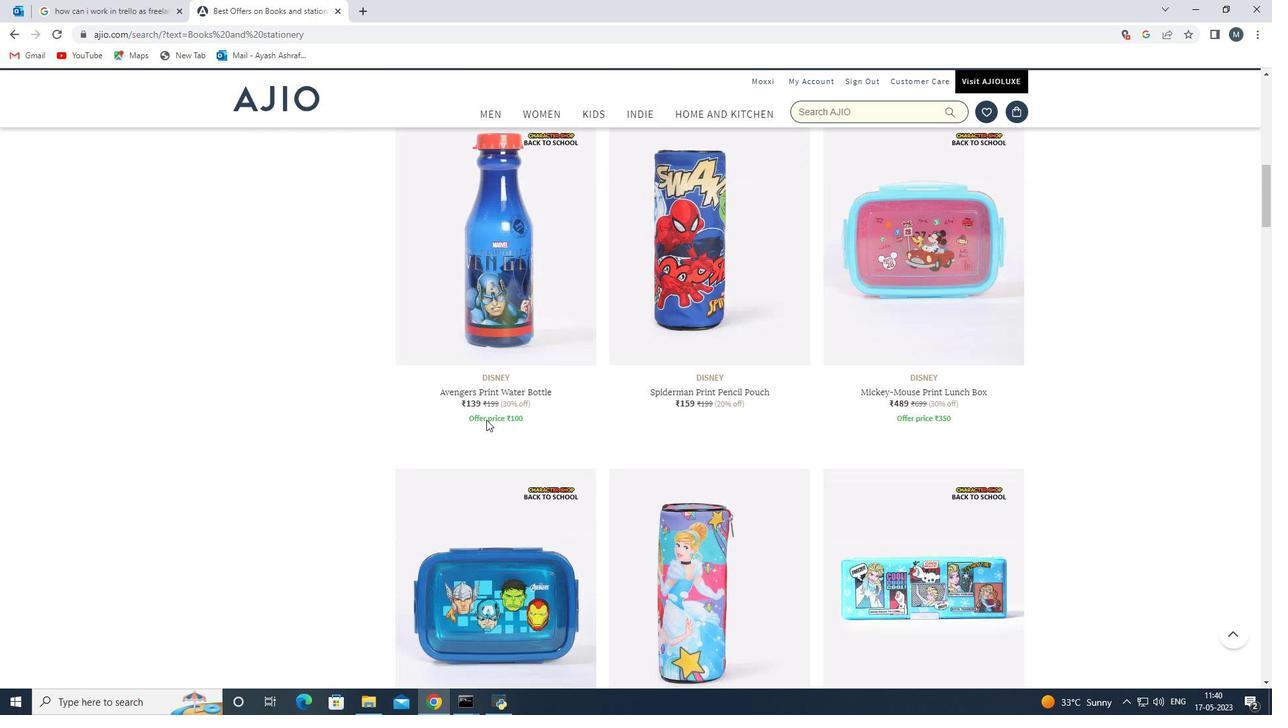 
Action: Mouse scrolled (486, 419) with delta (0, 0)
Screenshot: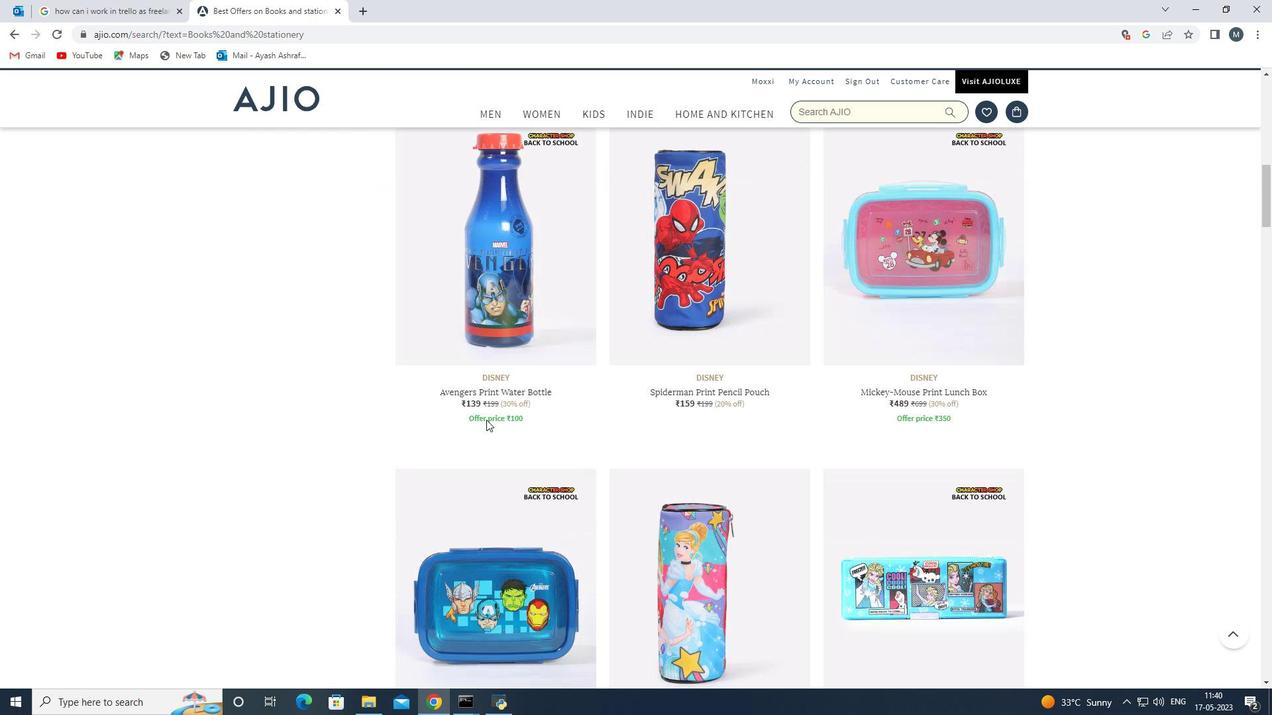 
Action: Mouse scrolled (486, 419) with delta (0, 0)
Screenshot: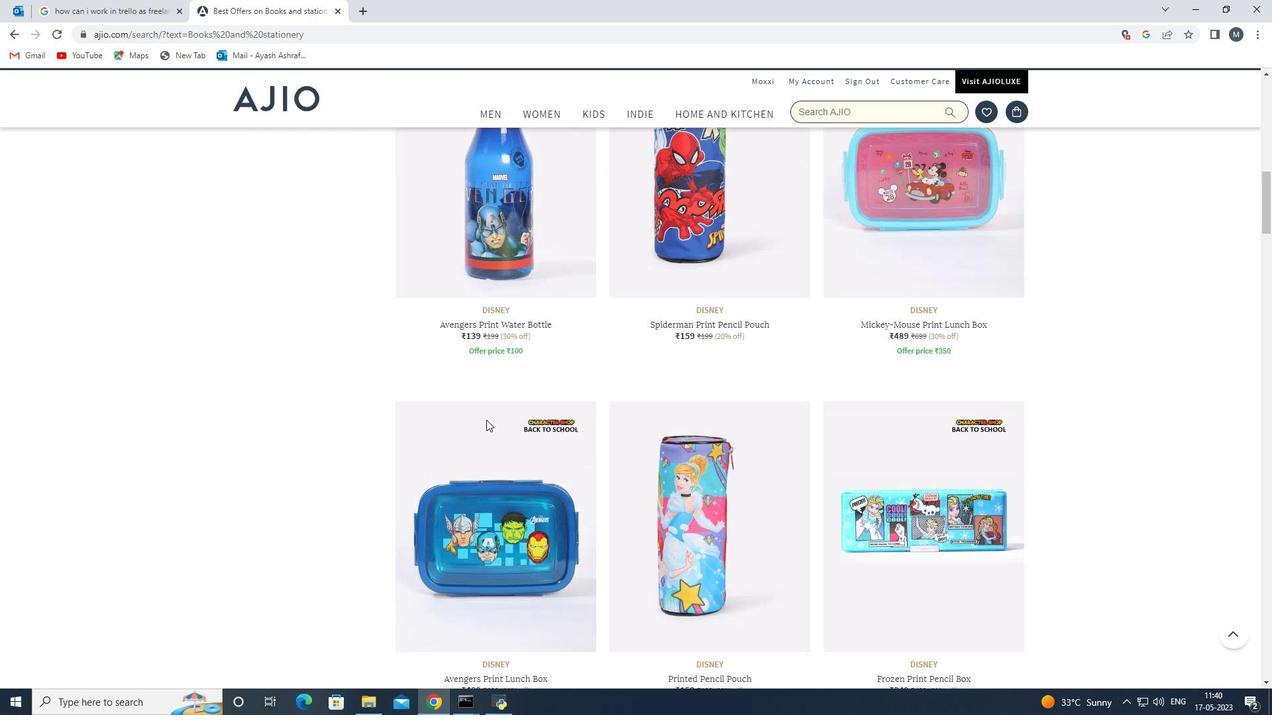 
Action: Mouse scrolled (486, 419) with delta (0, 0)
Screenshot: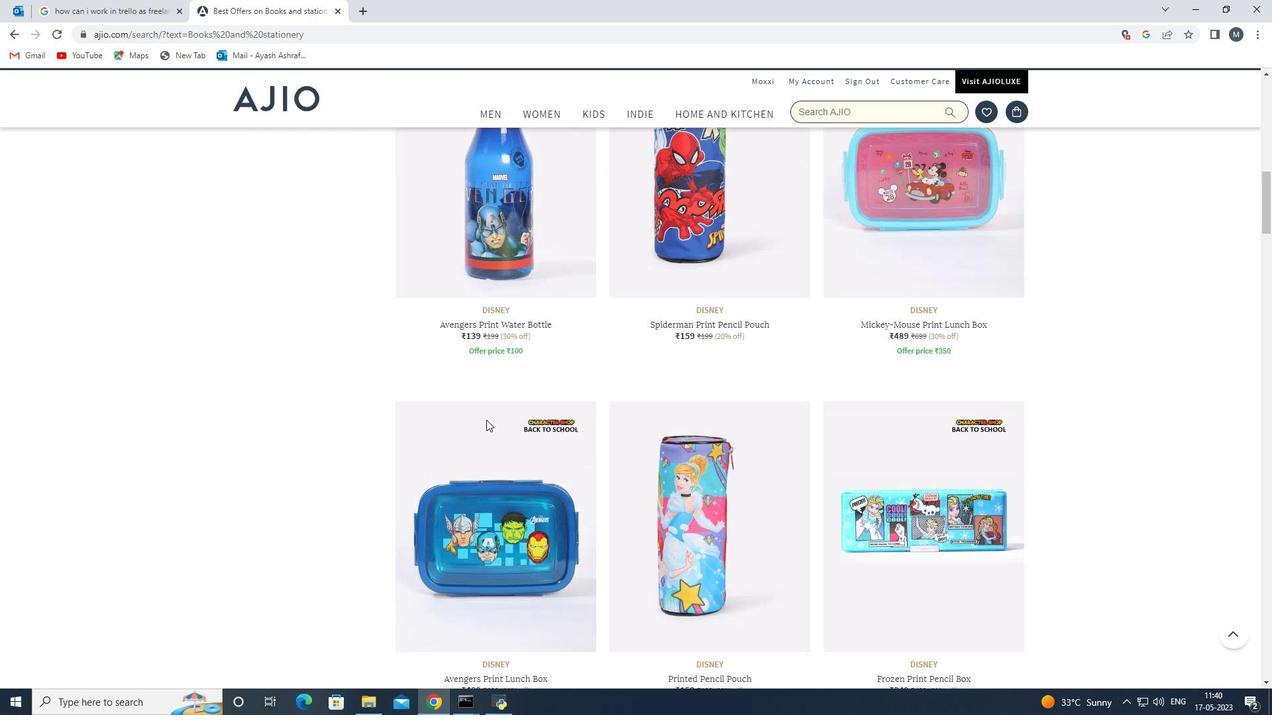 
Action: Mouse scrolled (486, 419) with delta (0, 0)
Screenshot: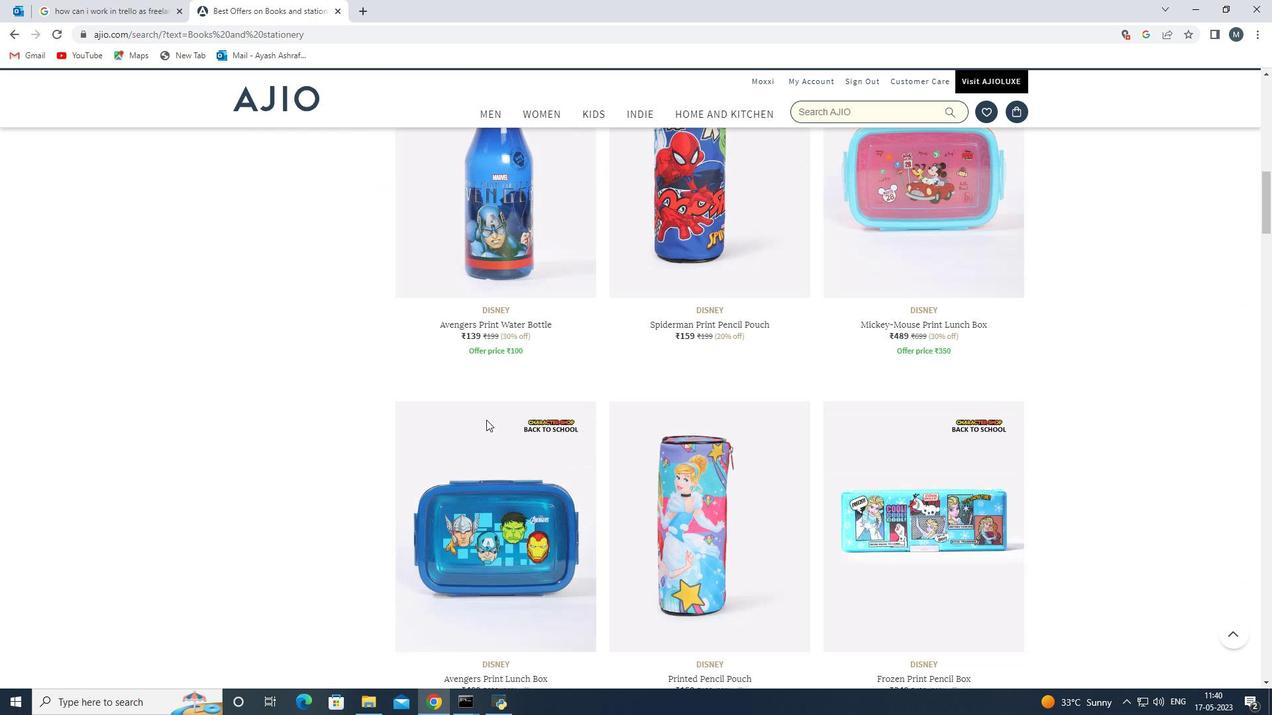
Action: Mouse scrolled (486, 419) with delta (0, 0)
Screenshot: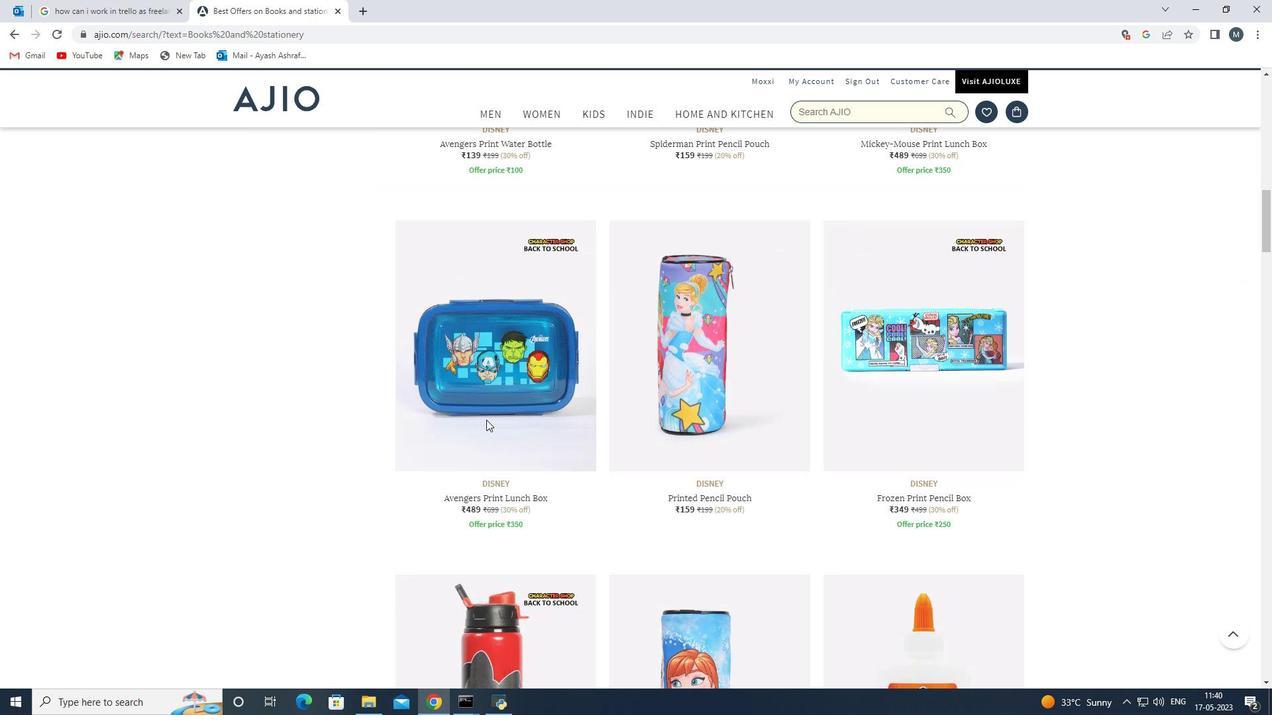 
Action: Mouse scrolled (486, 419) with delta (0, 0)
Screenshot: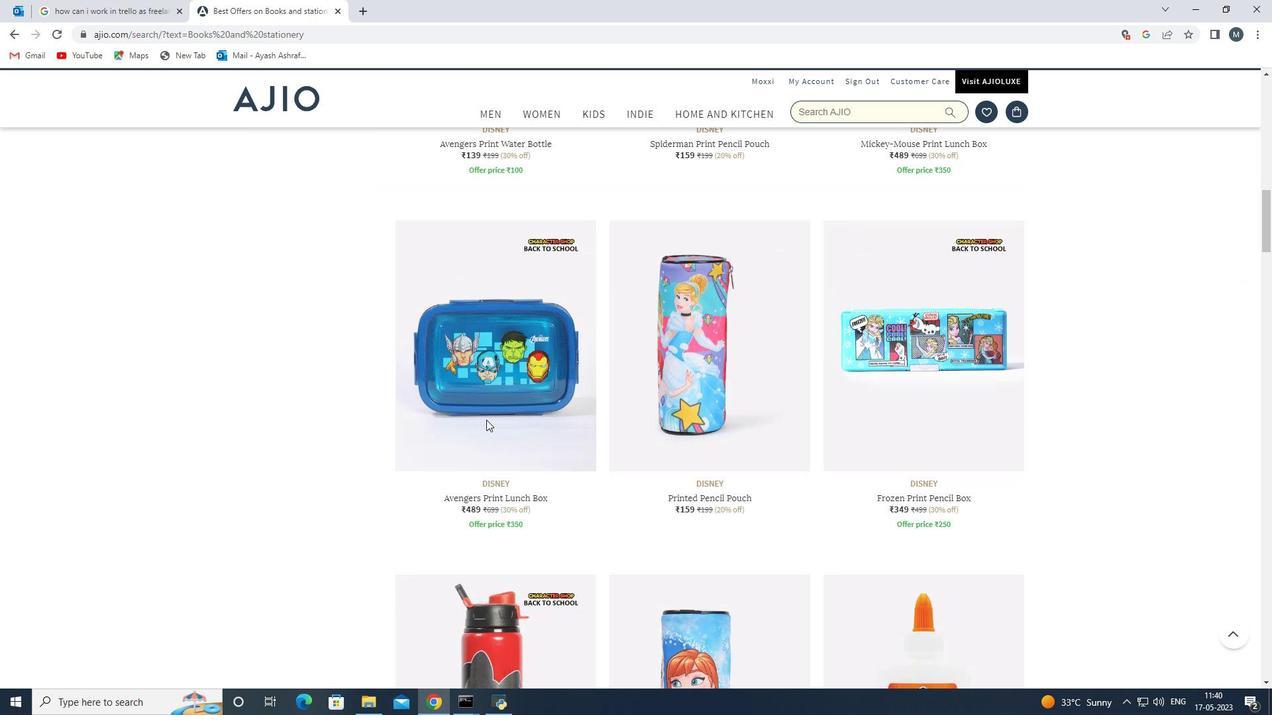 
Action: Mouse scrolled (486, 419) with delta (0, 0)
Screenshot: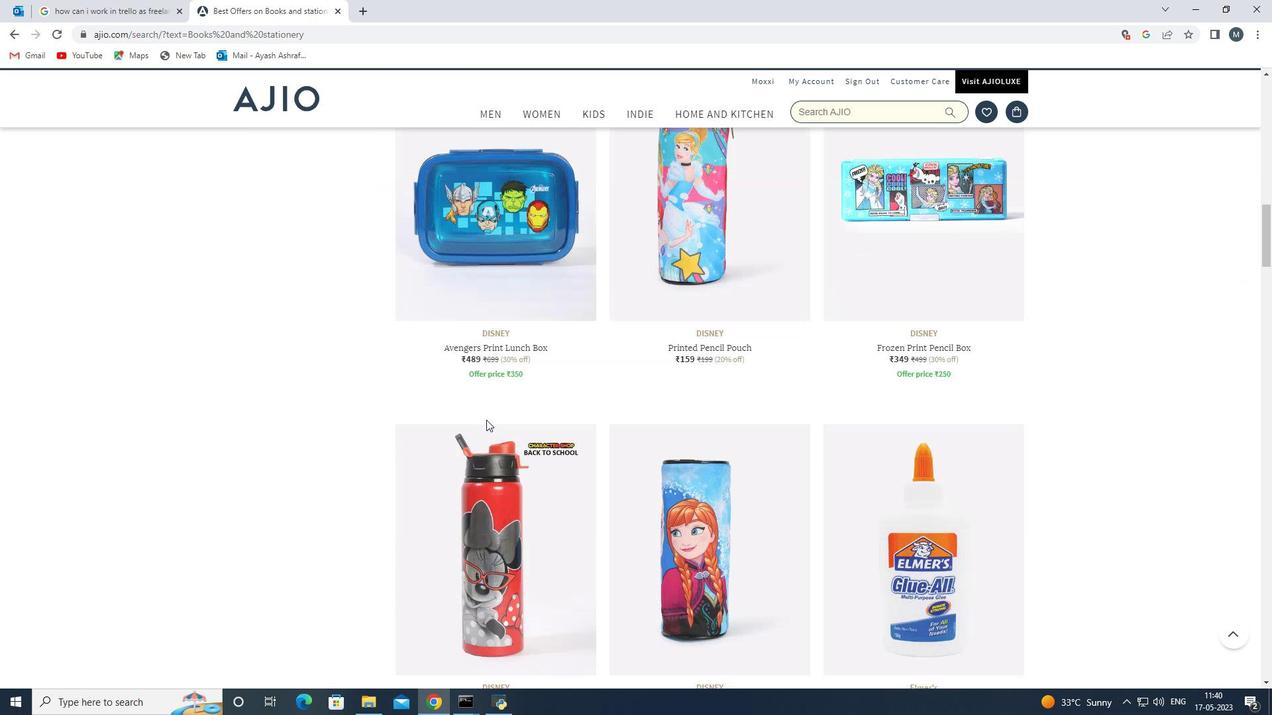 
Action: Mouse moved to (497, 419)
Screenshot: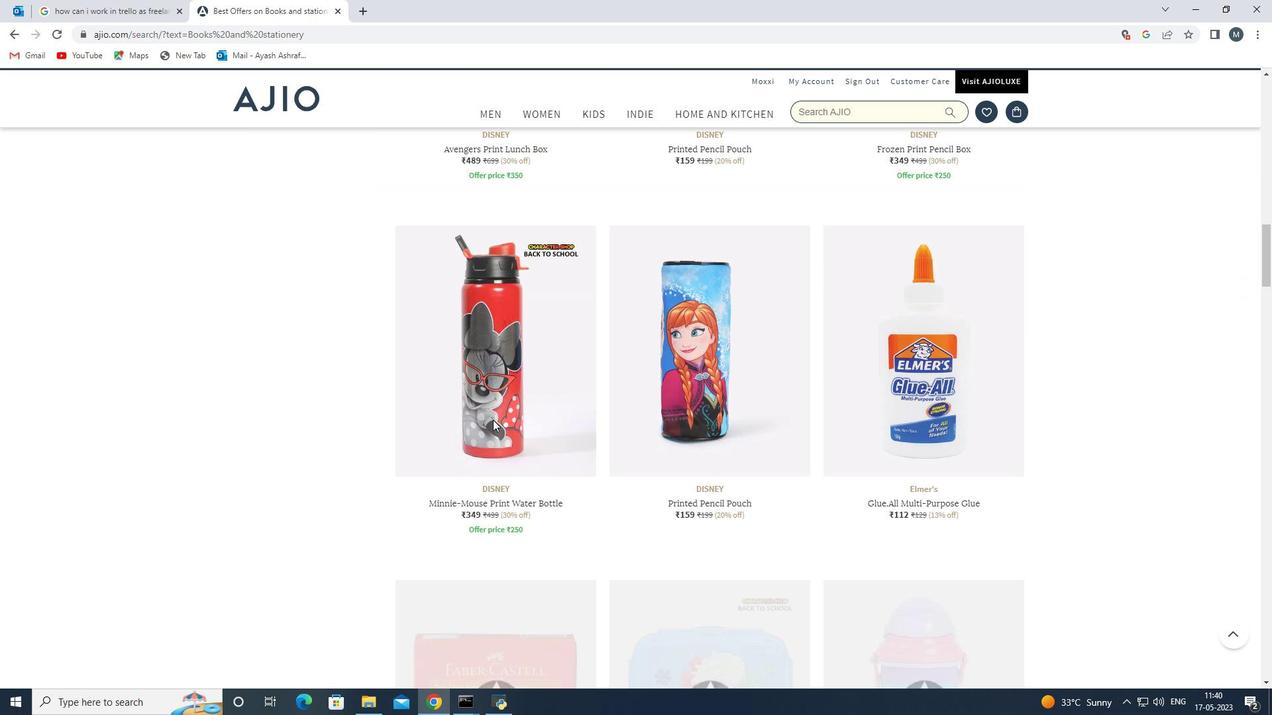 
Action: Mouse scrolled (497, 418) with delta (0, 0)
Screenshot: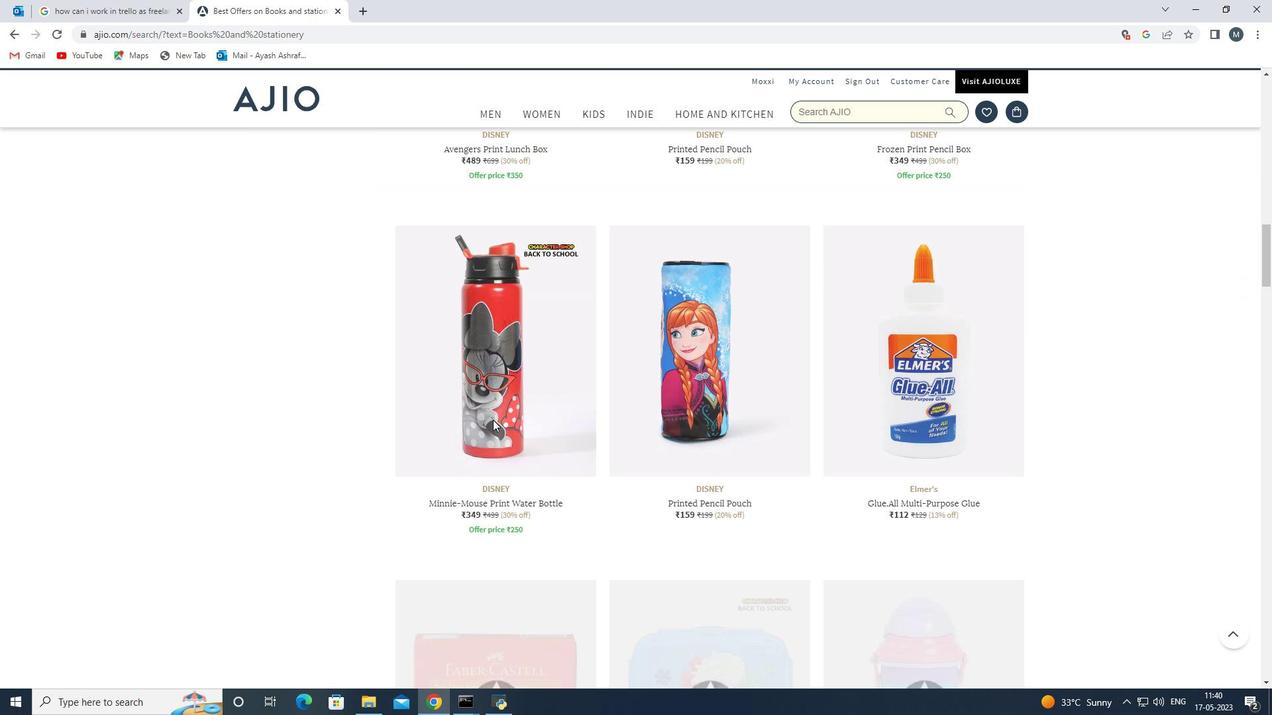 
Action: Mouse moved to (497, 419)
Screenshot: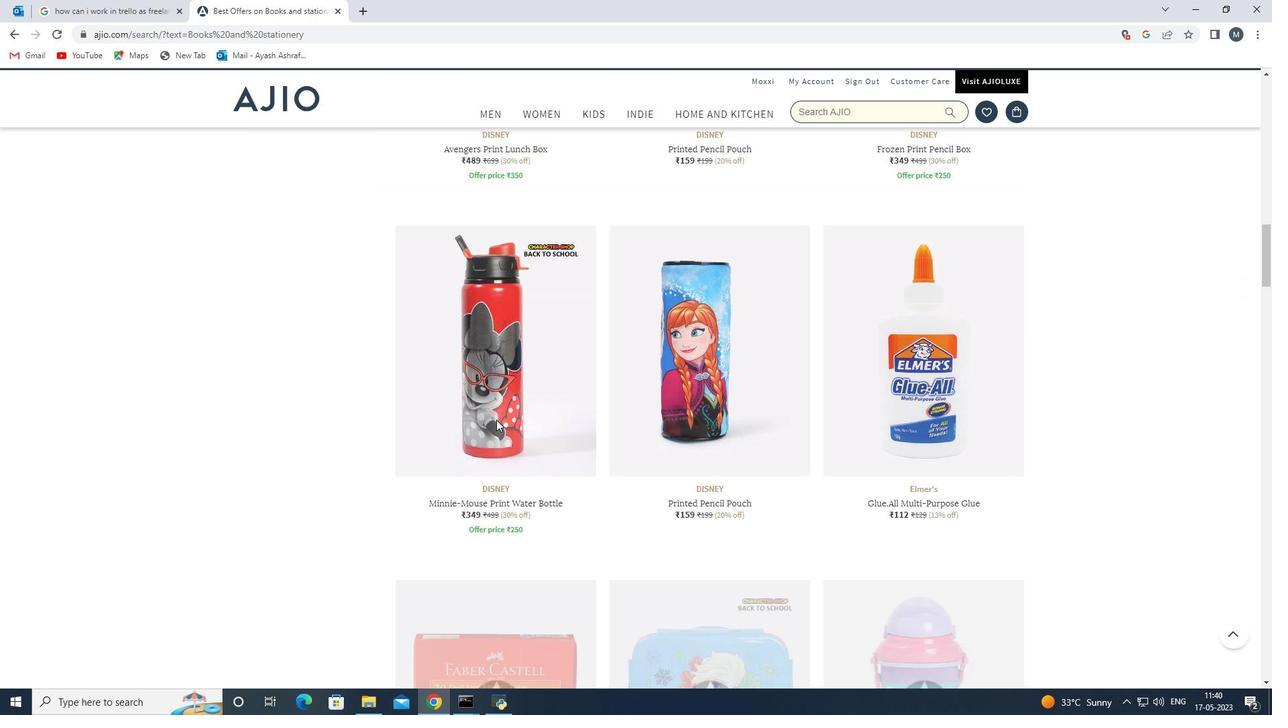 
Action: Mouse scrolled (497, 418) with delta (0, 0)
Screenshot: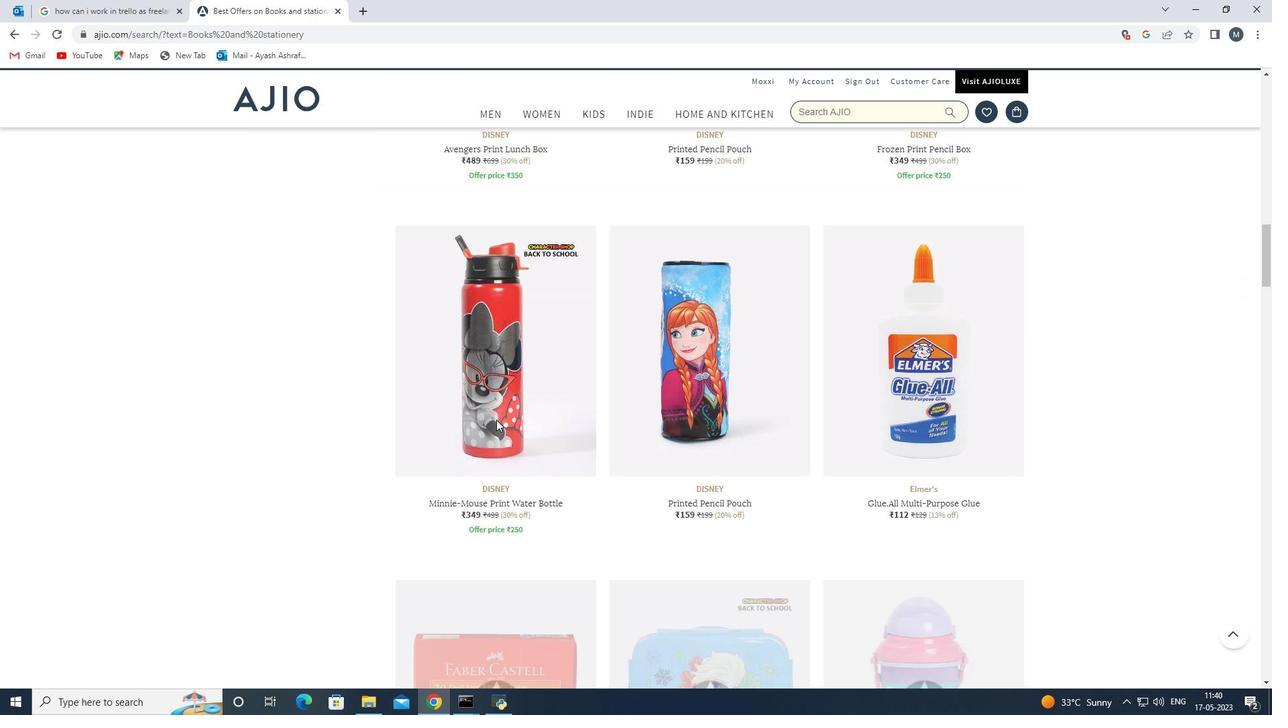 
Action: Mouse moved to (497, 419)
Screenshot: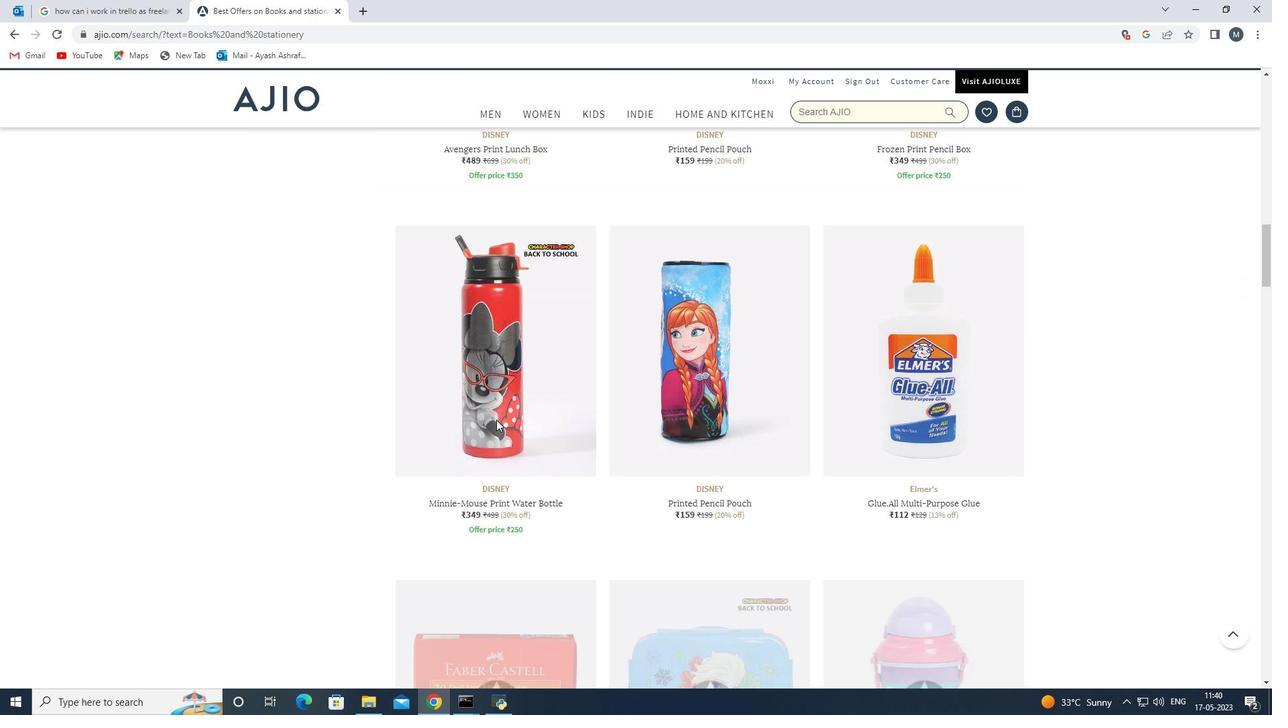 
Action: Mouse scrolled (497, 418) with delta (0, 0)
Screenshot: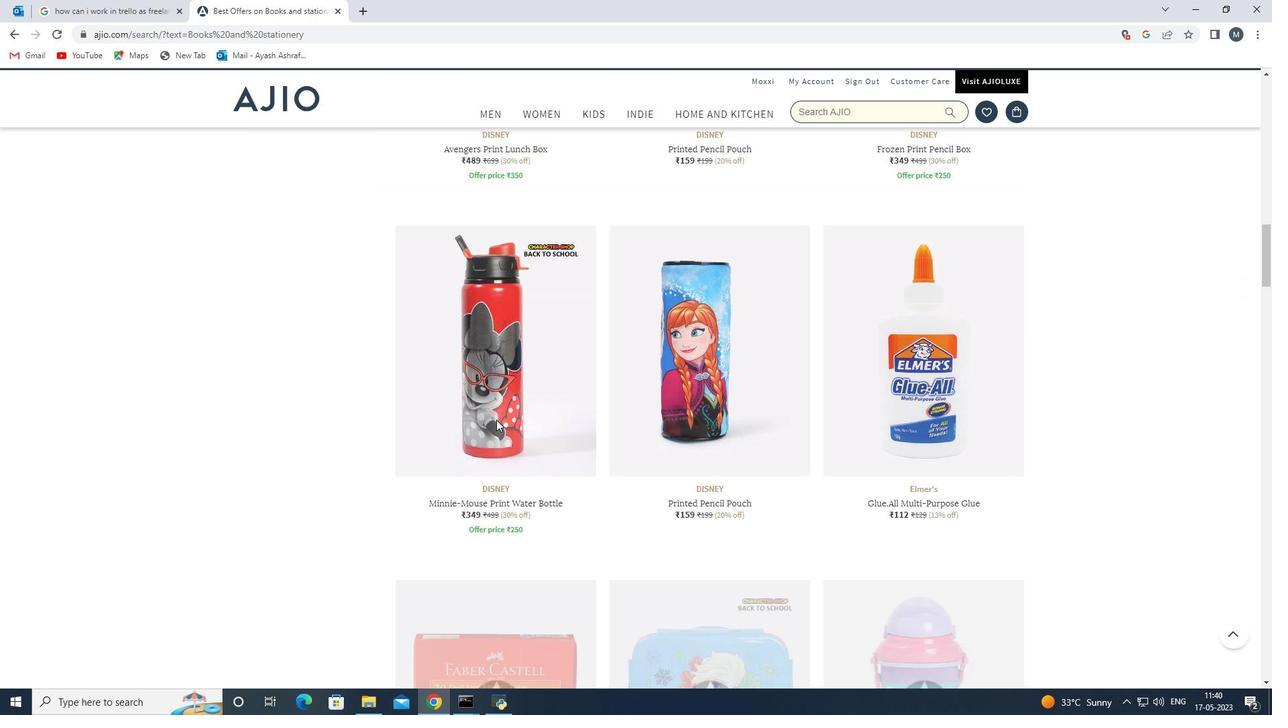 
Action: Mouse scrolled (497, 418) with delta (0, 0)
Screenshot: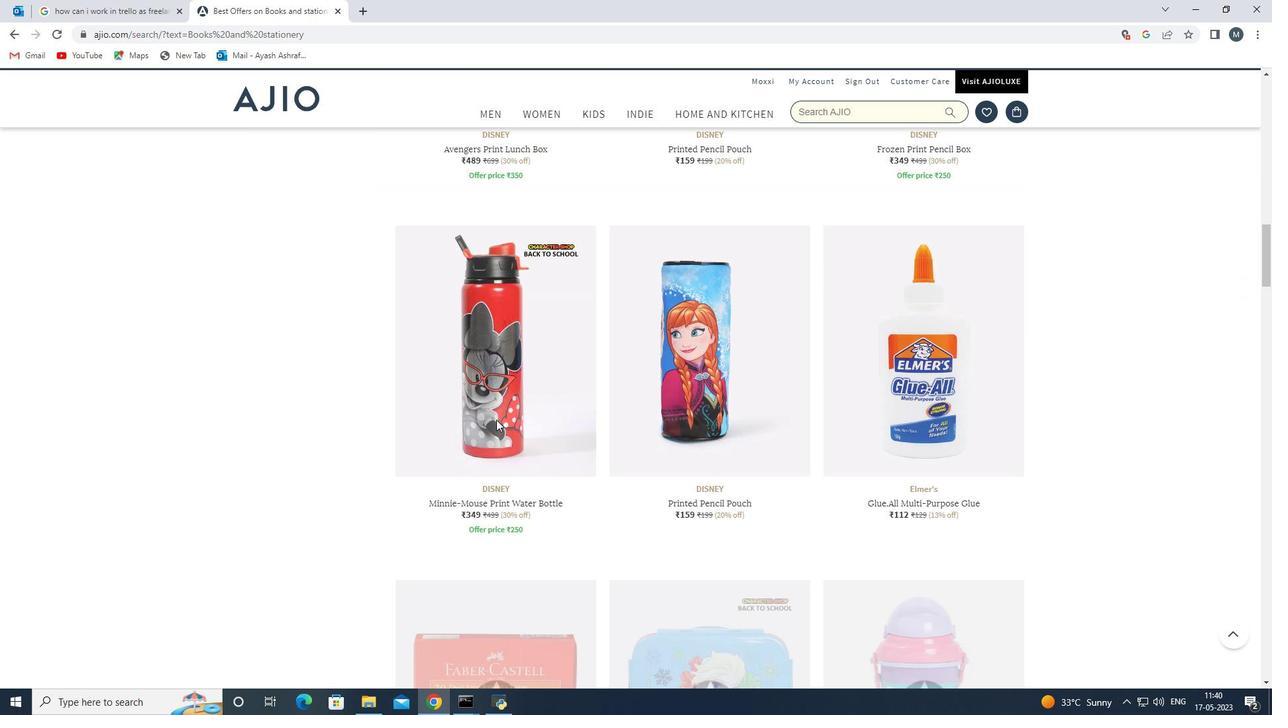 
Action: Mouse moved to (498, 419)
Screenshot: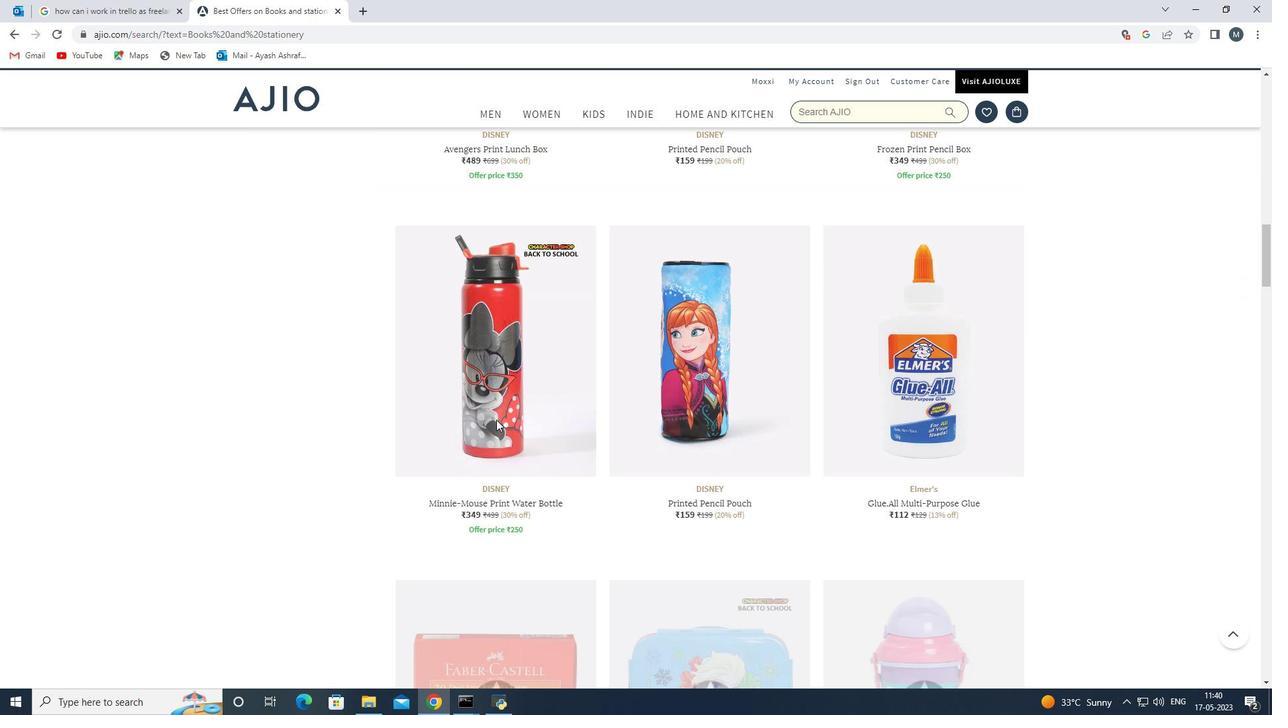 
Action: Mouse scrolled (498, 418) with delta (0, 0)
Screenshot: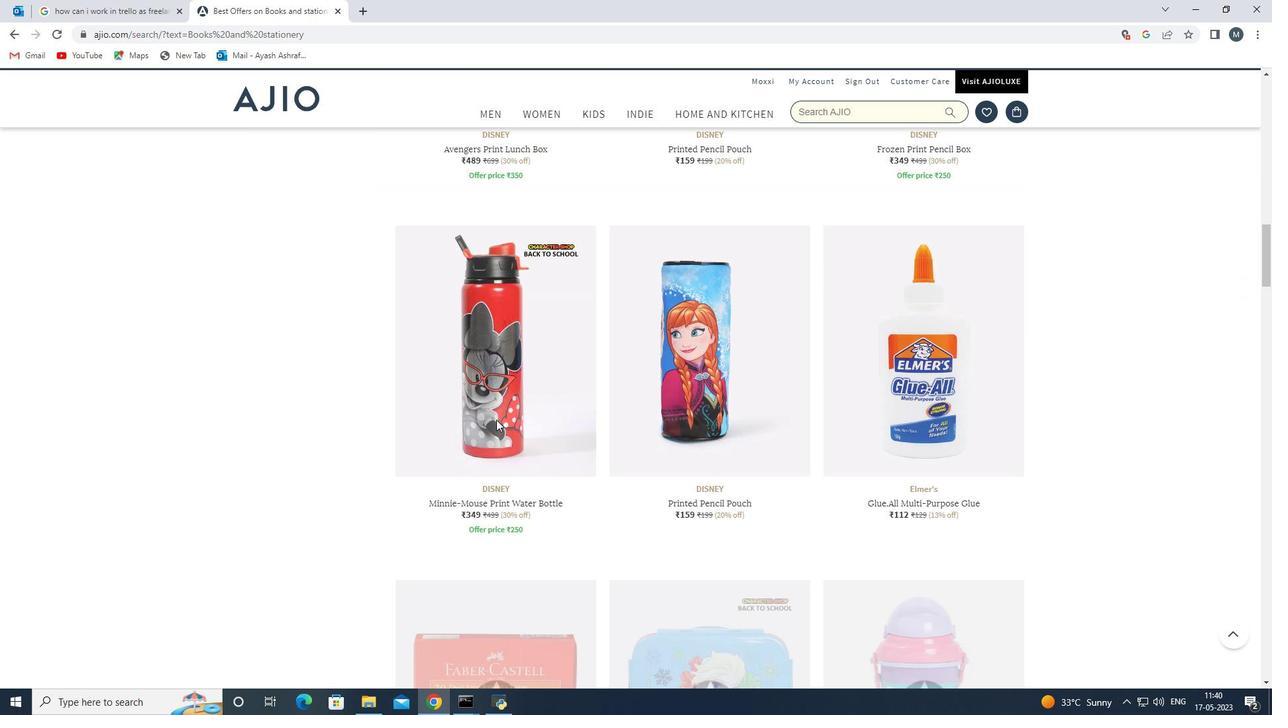 
Action: Mouse moved to (499, 419)
Screenshot: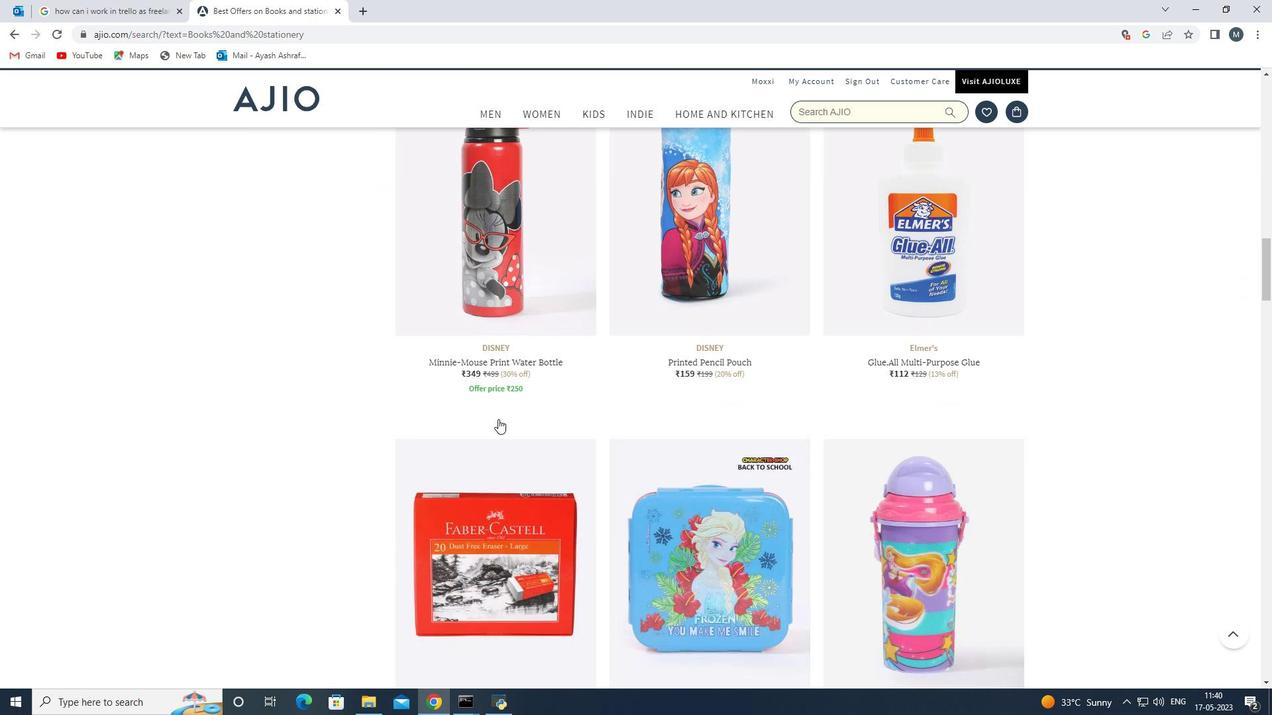 
Action: Mouse scrolled (499, 418) with delta (0, 0)
Screenshot: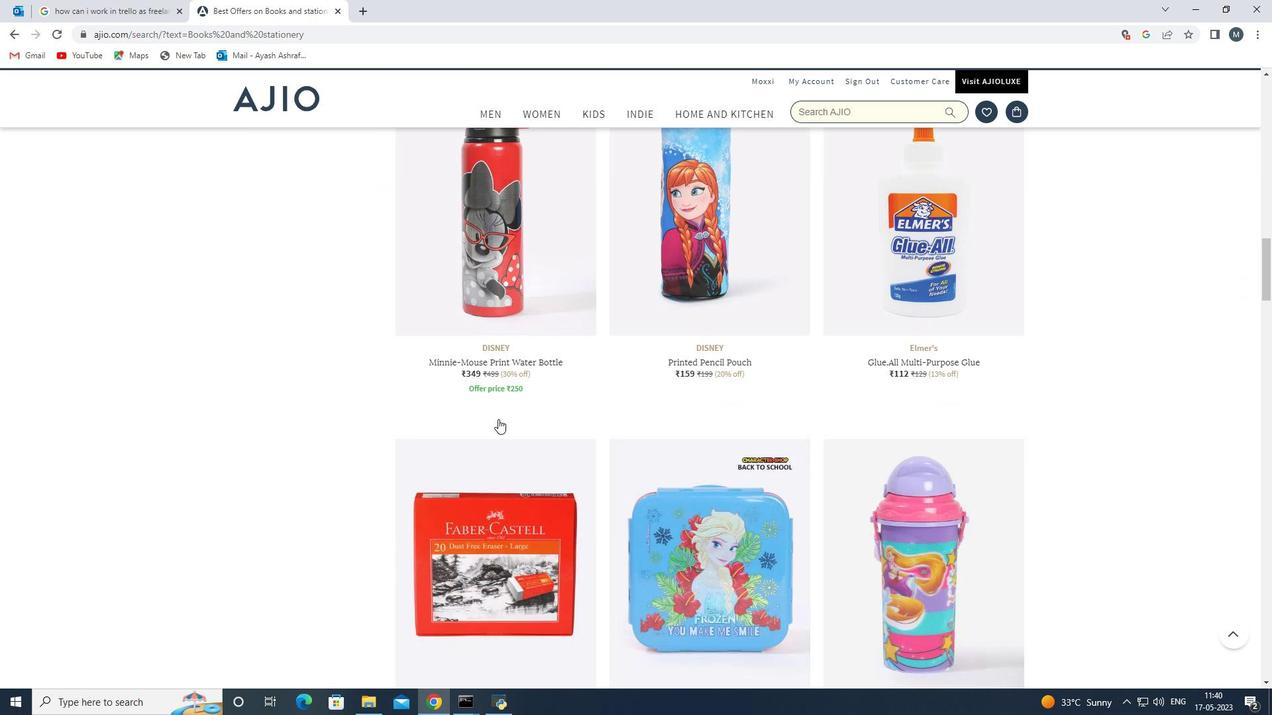 
Action: Mouse scrolled (499, 418) with delta (0, 0)
Screenshot: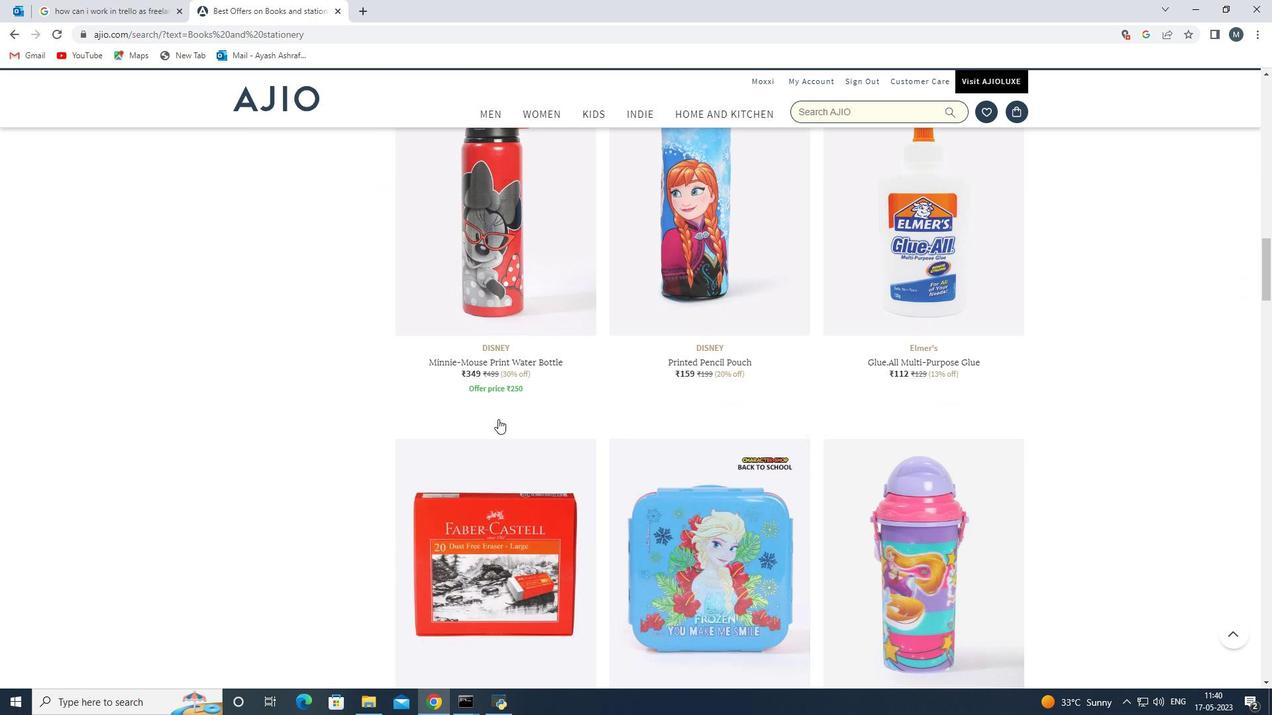 
Action: Mouse moved to (500, 419)
Screenshot: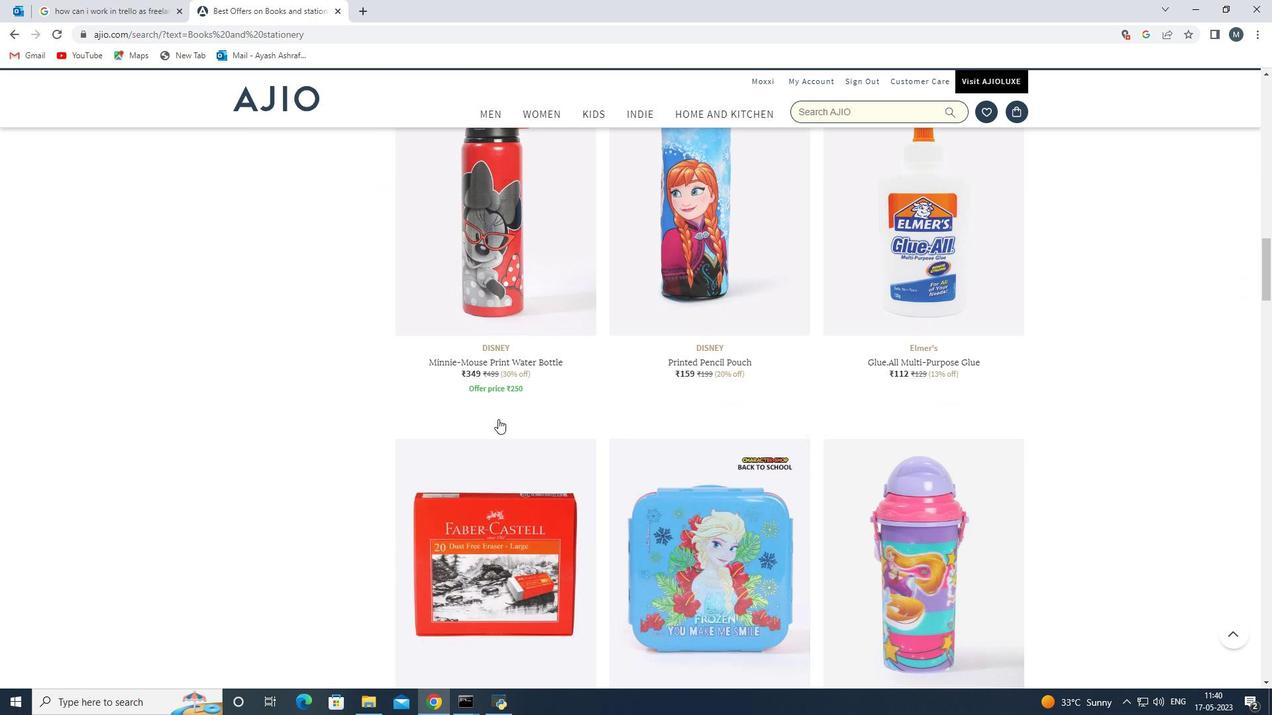 
Action: Mouse scrolled (500, 418) with delta (0, 0)
Screenshot: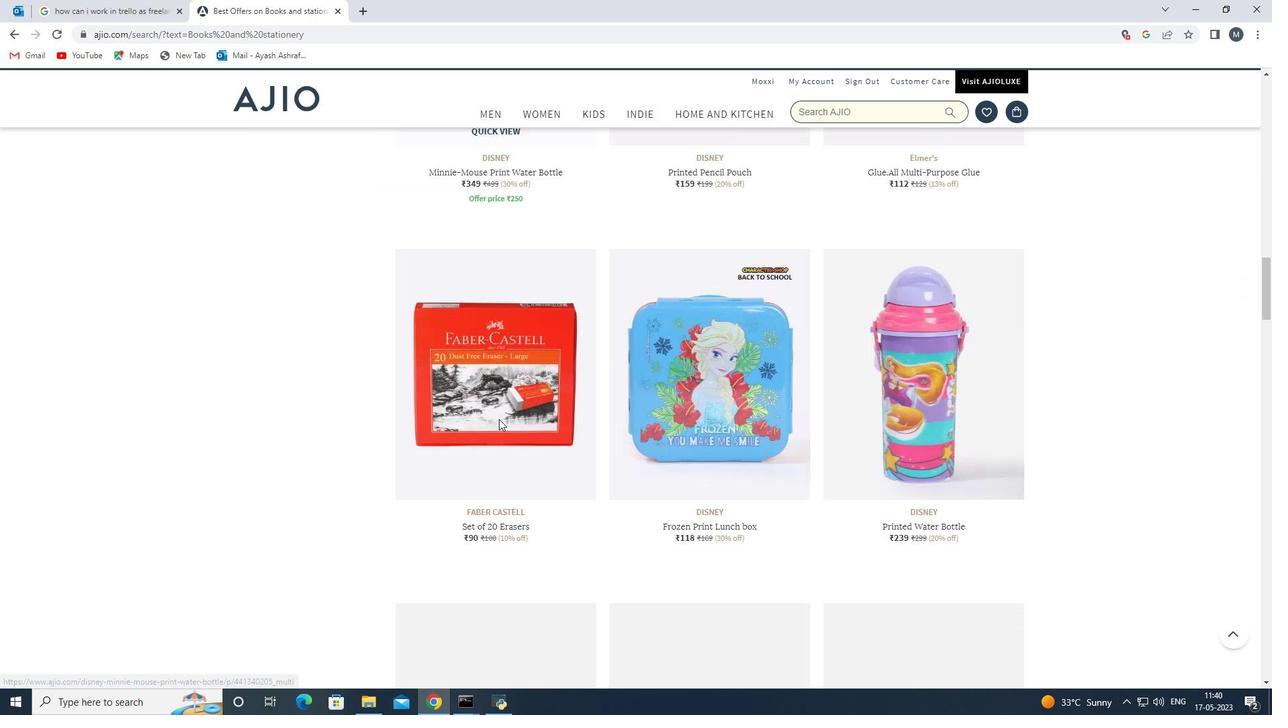 
Action: Mouse scrolled (500, 418) with delta (0, 0)
Screenshot: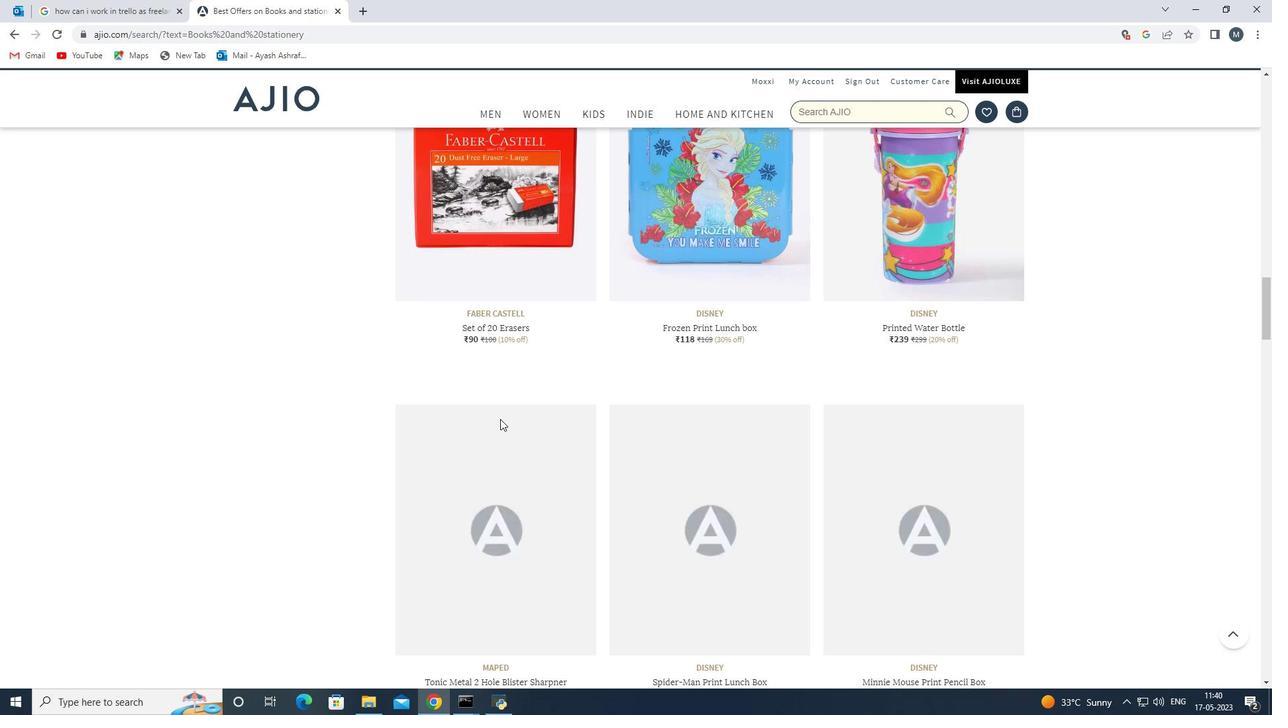 
Action: Mouse moved to (501, 420)
Screenshot: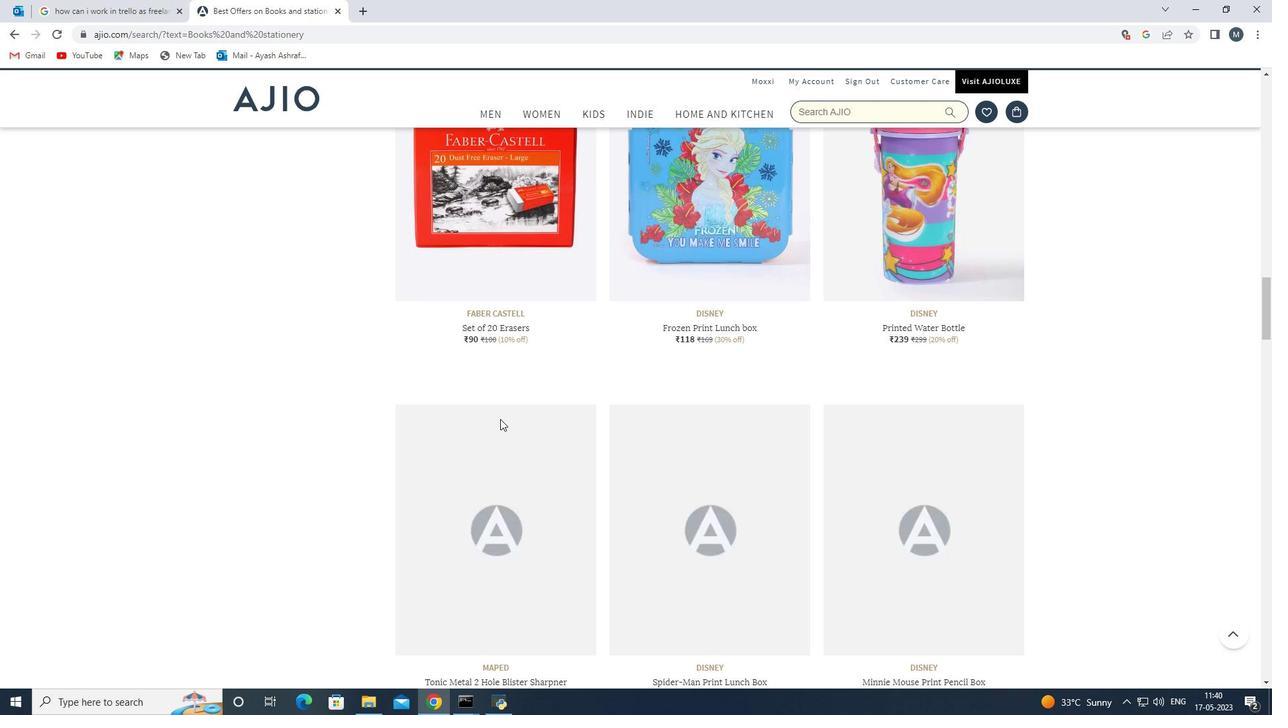 
Action: Mouse scrolled (501, 419) with delta (0, 0)
Screenshot: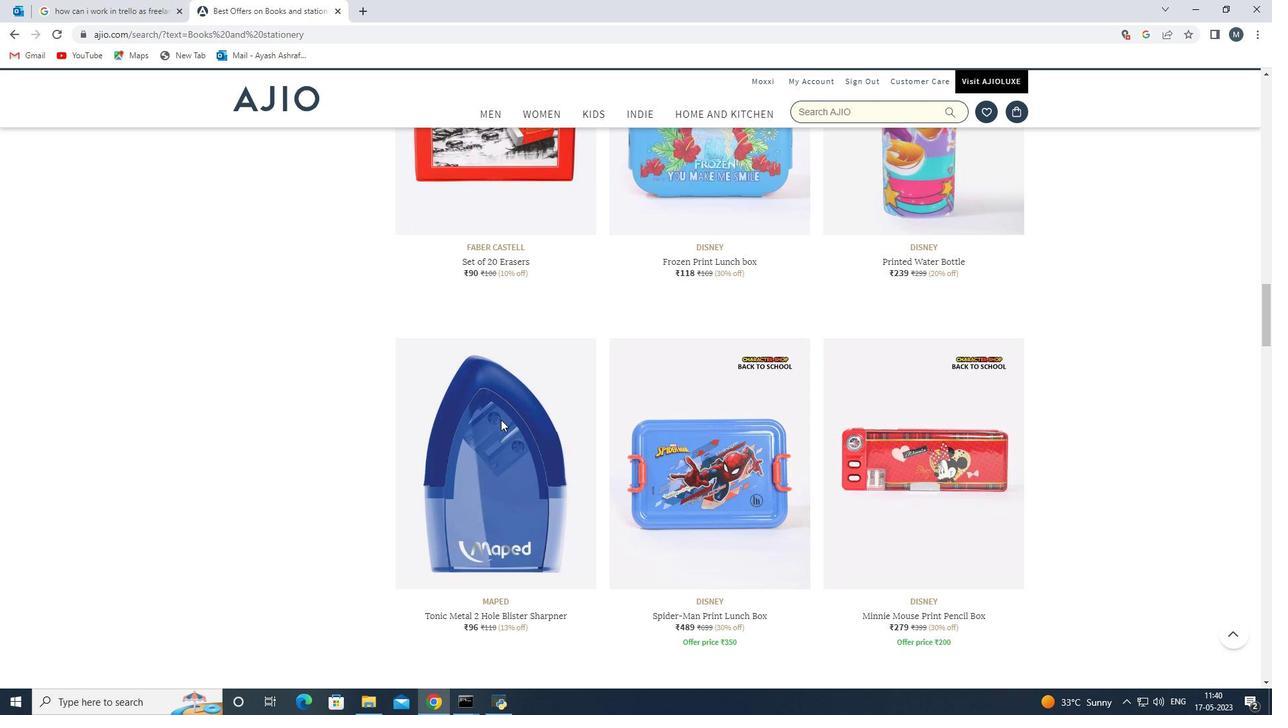 
Action: Mouse scrolled (501, 419) with delta (0, 0)
Screenshot: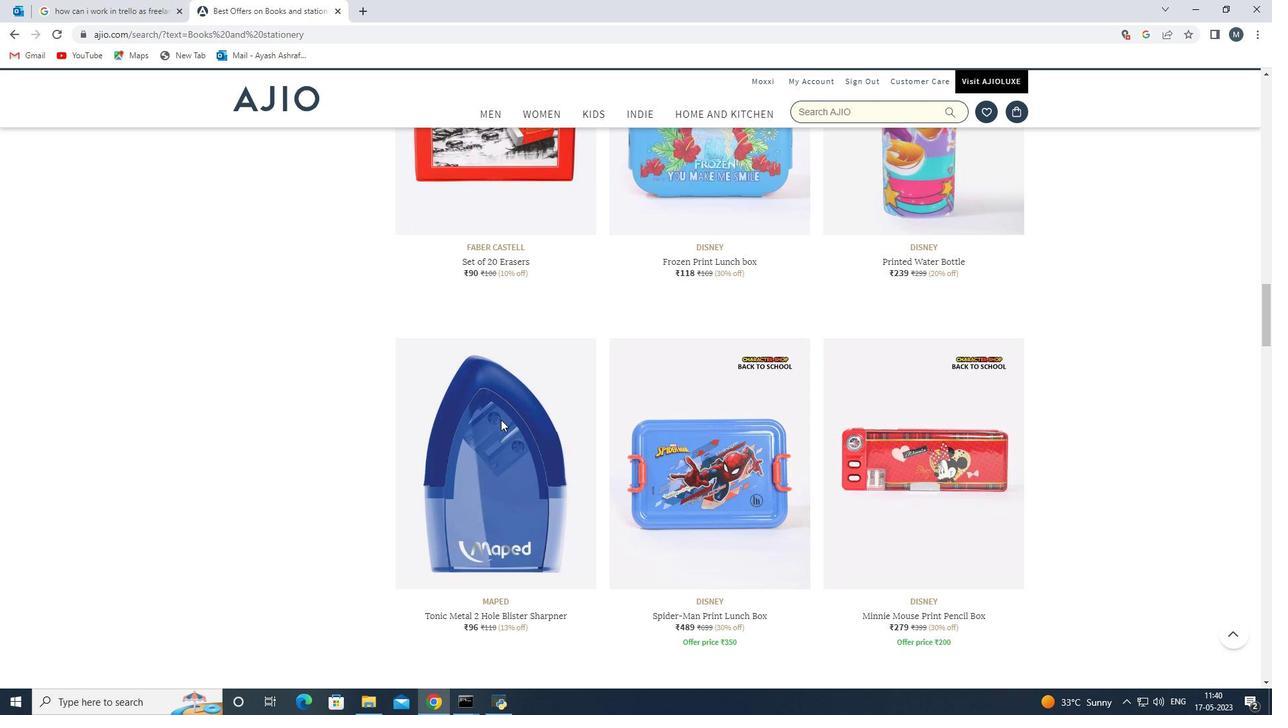 
Action: Mouse scrolled (501, 419) with delta (0, 0)
Screenshot: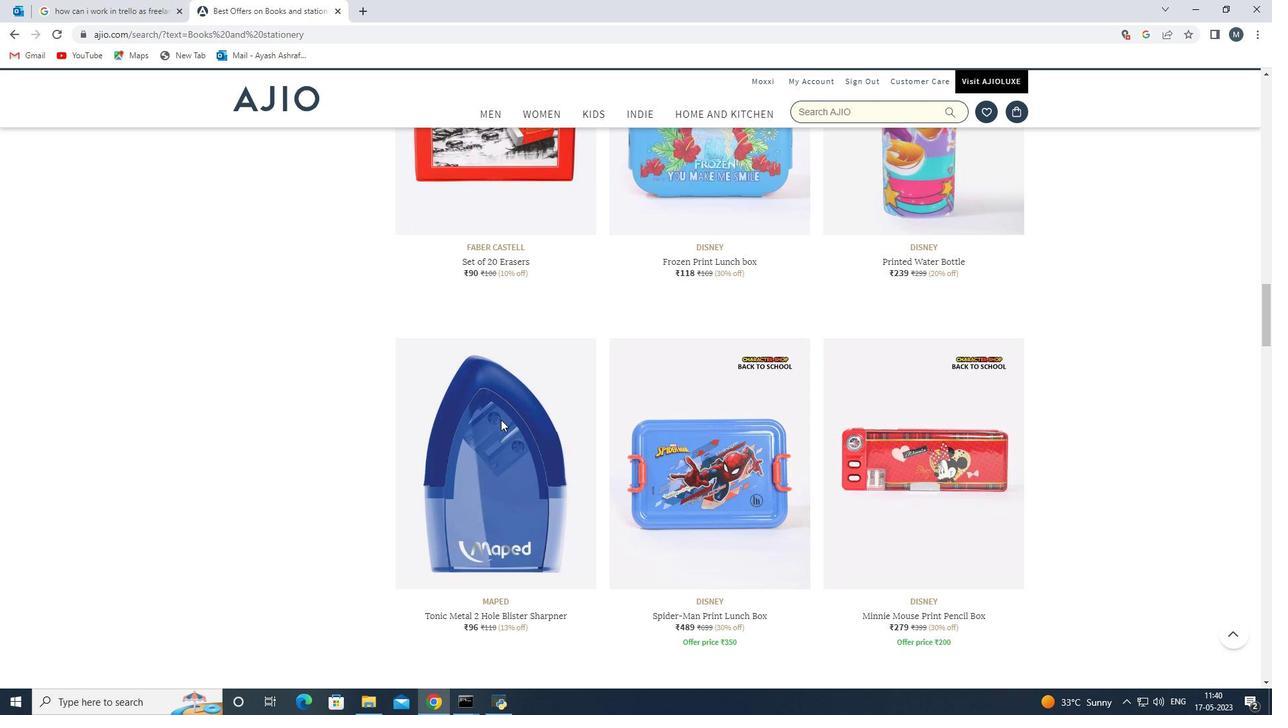 
Action: Mouse scrolled (501, 419) with delta (0, 0)
Screenshot: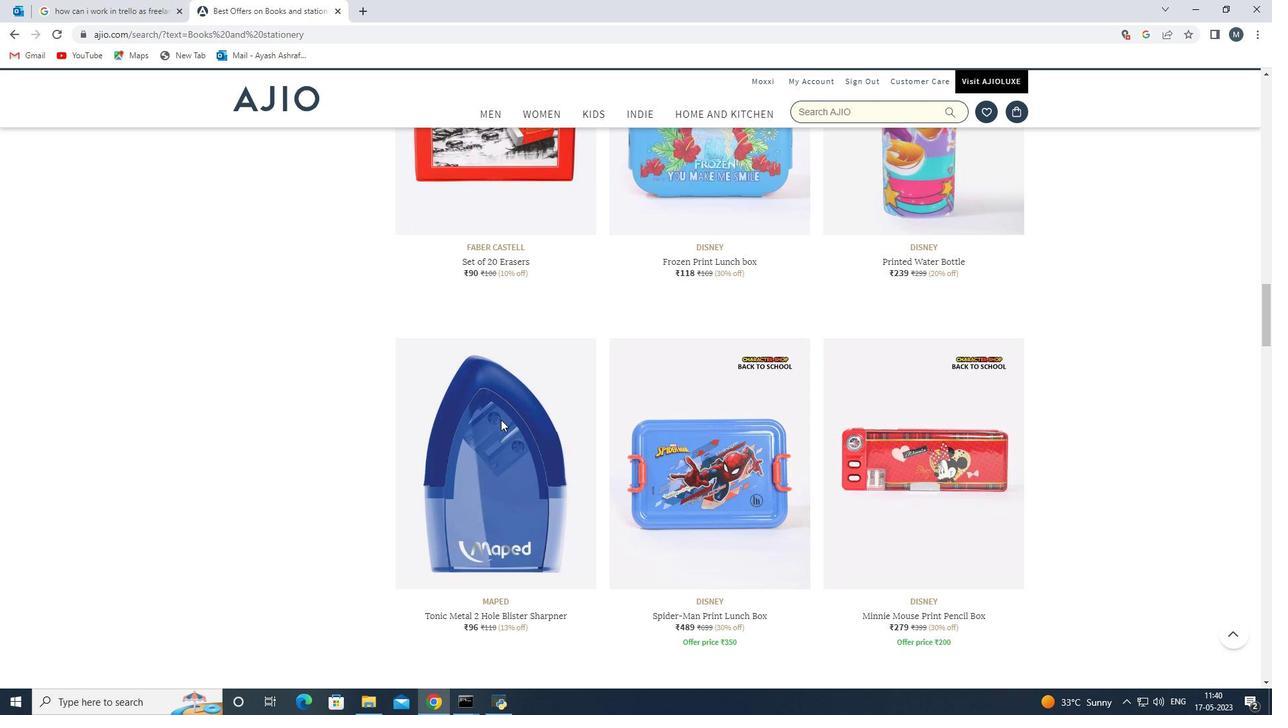 
Action: Mouse moved to (501, 421)
Screenshot: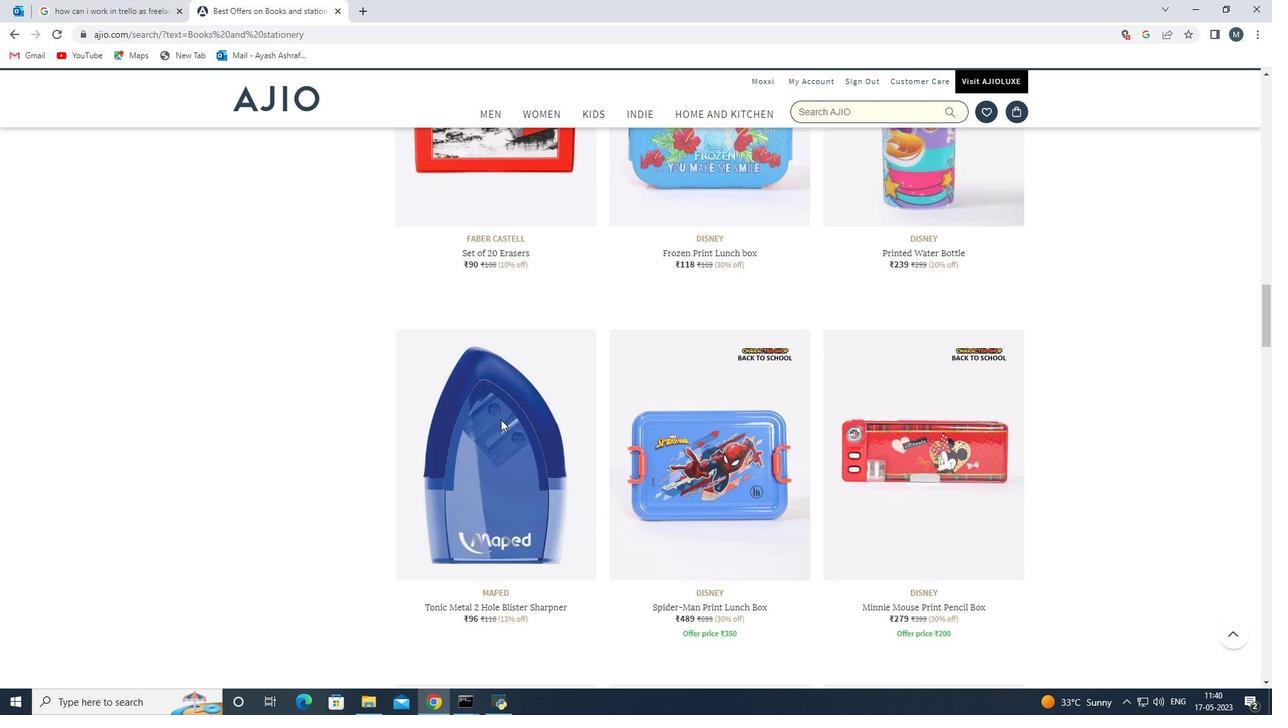 
Action: Mouse scrolled (501, 420) with delta (0, 0)
Screenshot: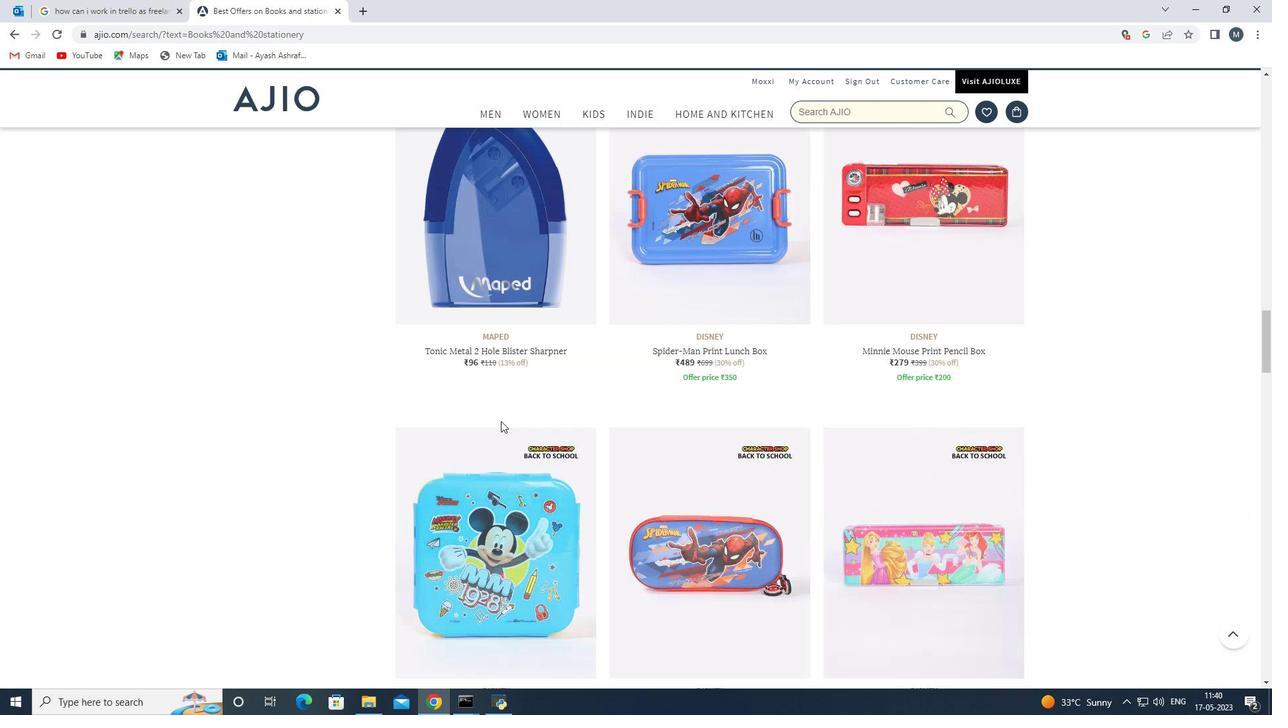 
Action: Mouse scrolled (501, 420) with delta (0, 0)
Screenshot: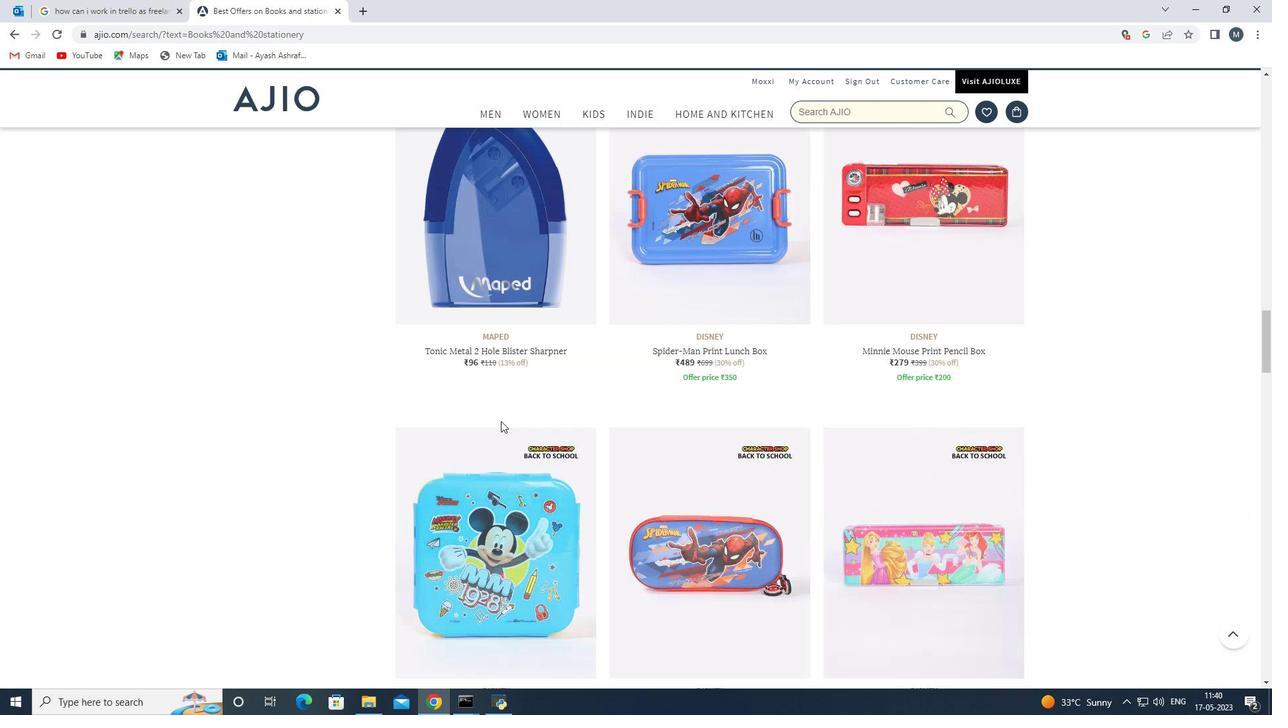 
Action: Mouse scrolled (501, 420) with delta (0, 0)
Screenshot: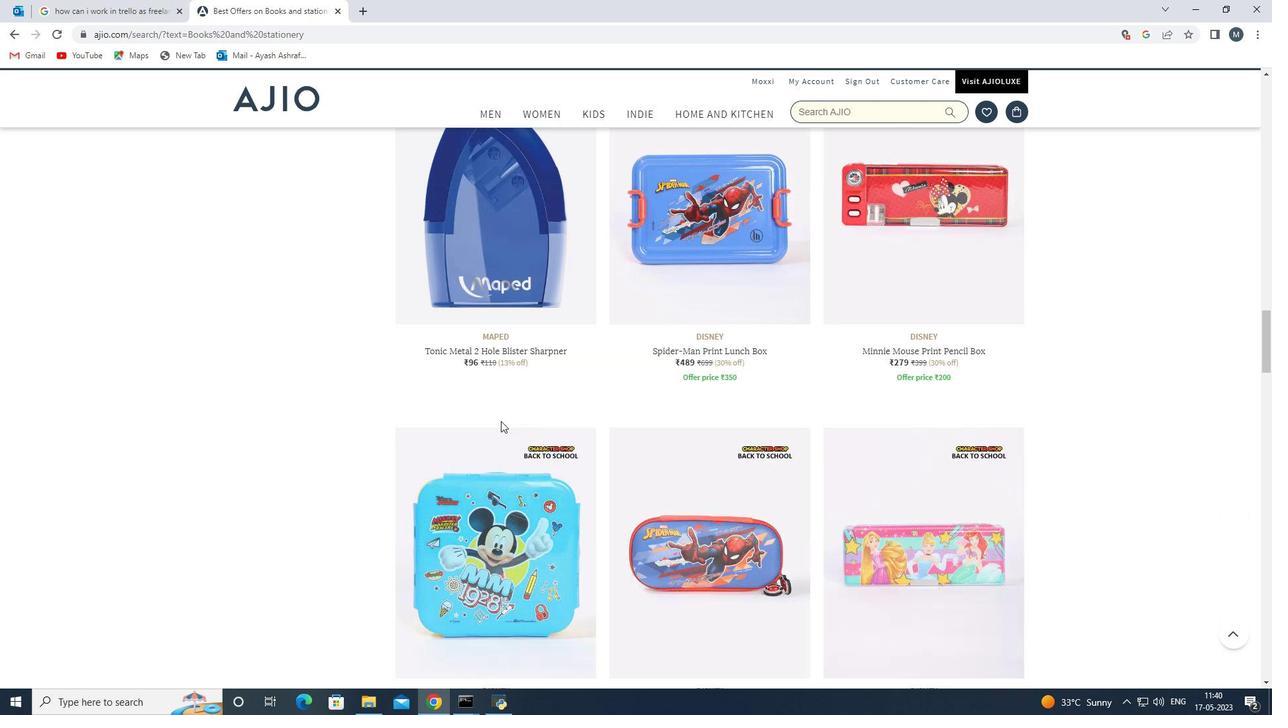 
Action: Mouse scrolled (501, 420) with delta (0, 0)
Screenshot: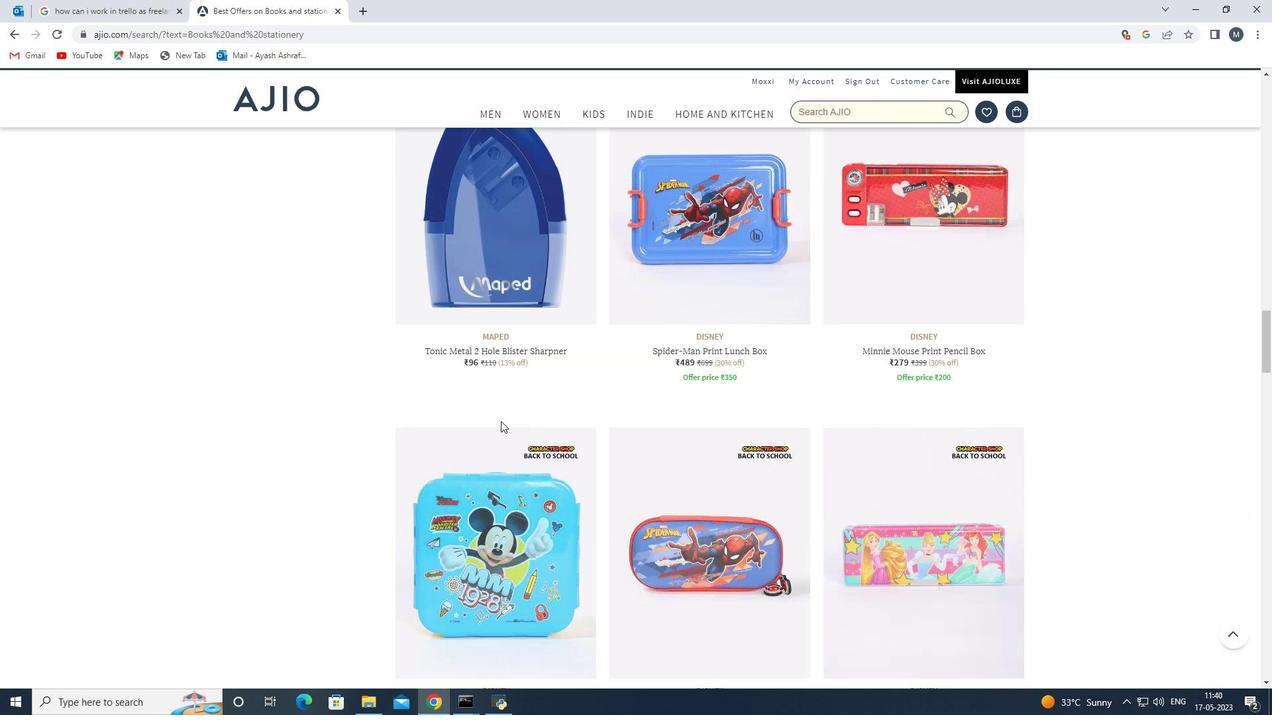 
Action: Mouse moved to (501, 421)
Screenshot: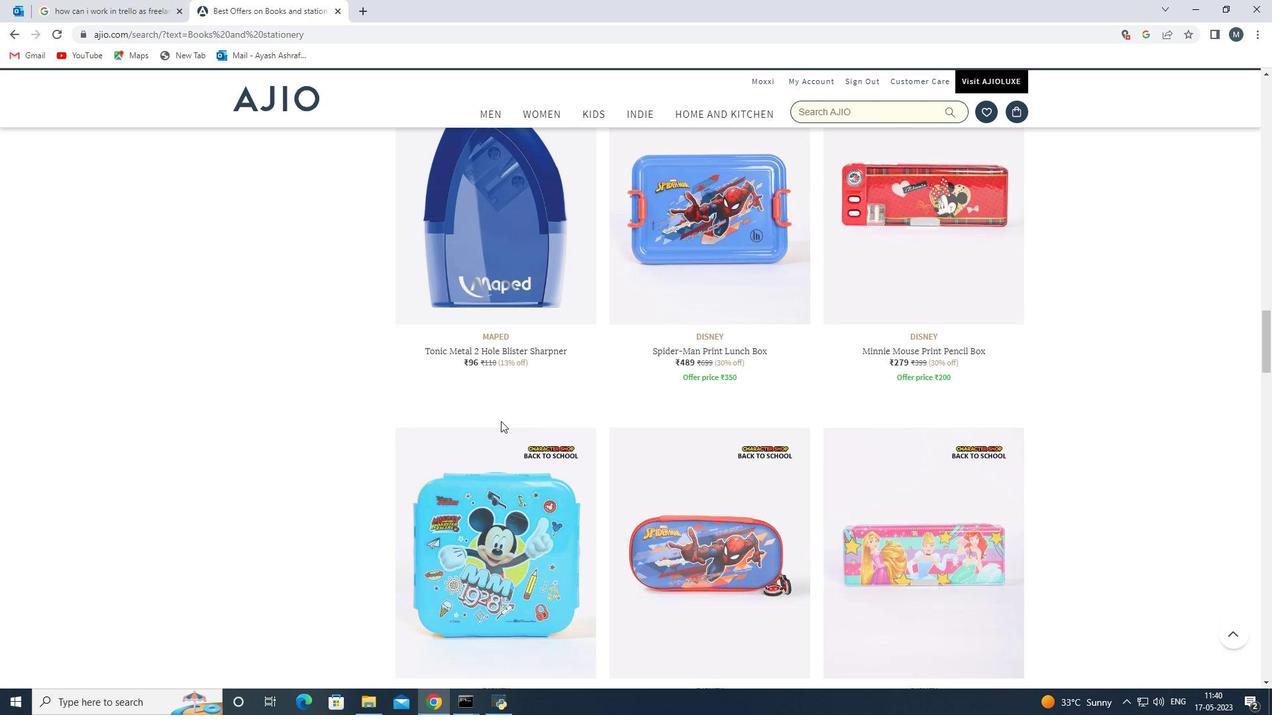 
Action: Mouse scrolled (501, 420) with delta (0, 0)
Screenshot: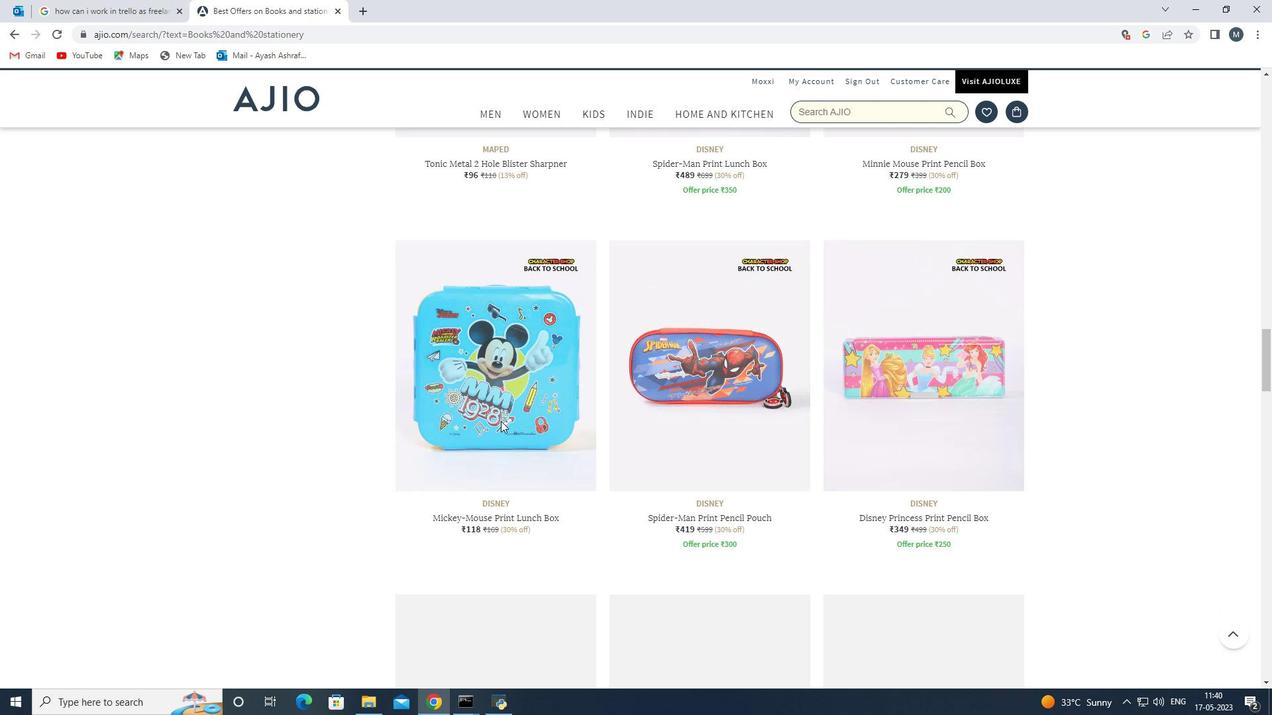 
Action: Mouse scrolled (501, 420) with delta (0, 0)
Screenshot: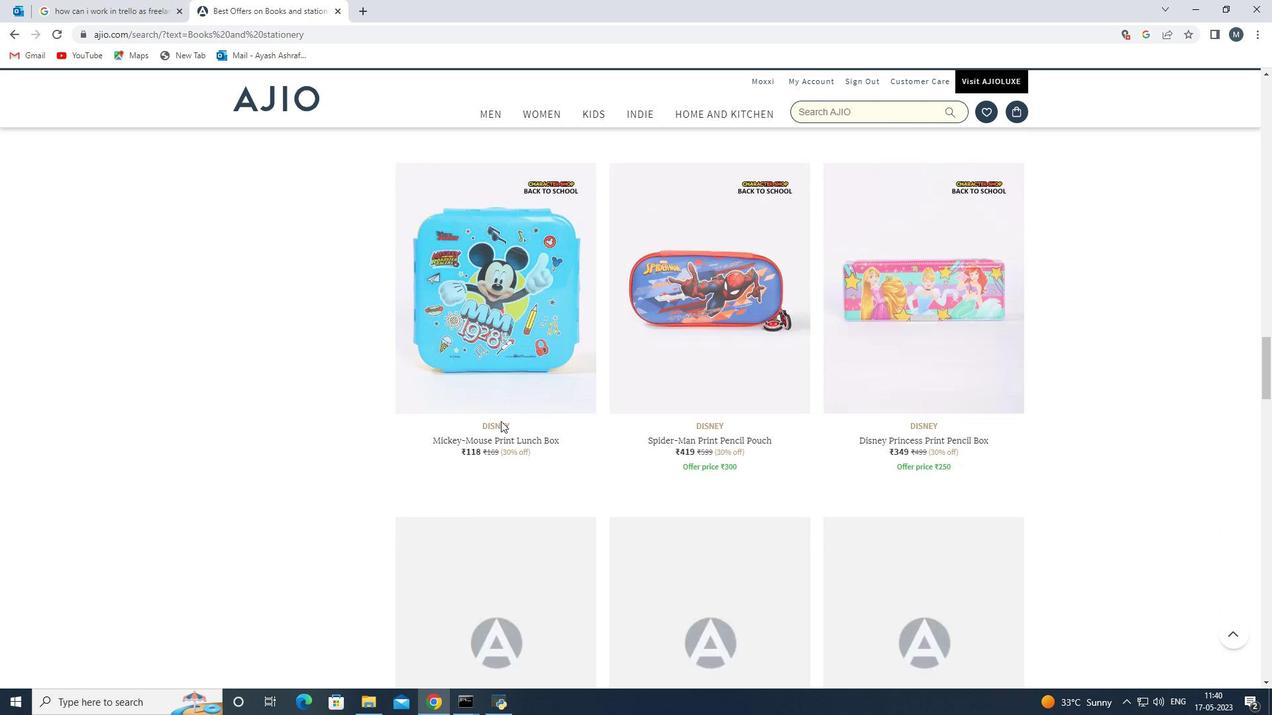 
Action: Mouse scrolled (501, 420) with delta (0, 0)
Screenshot: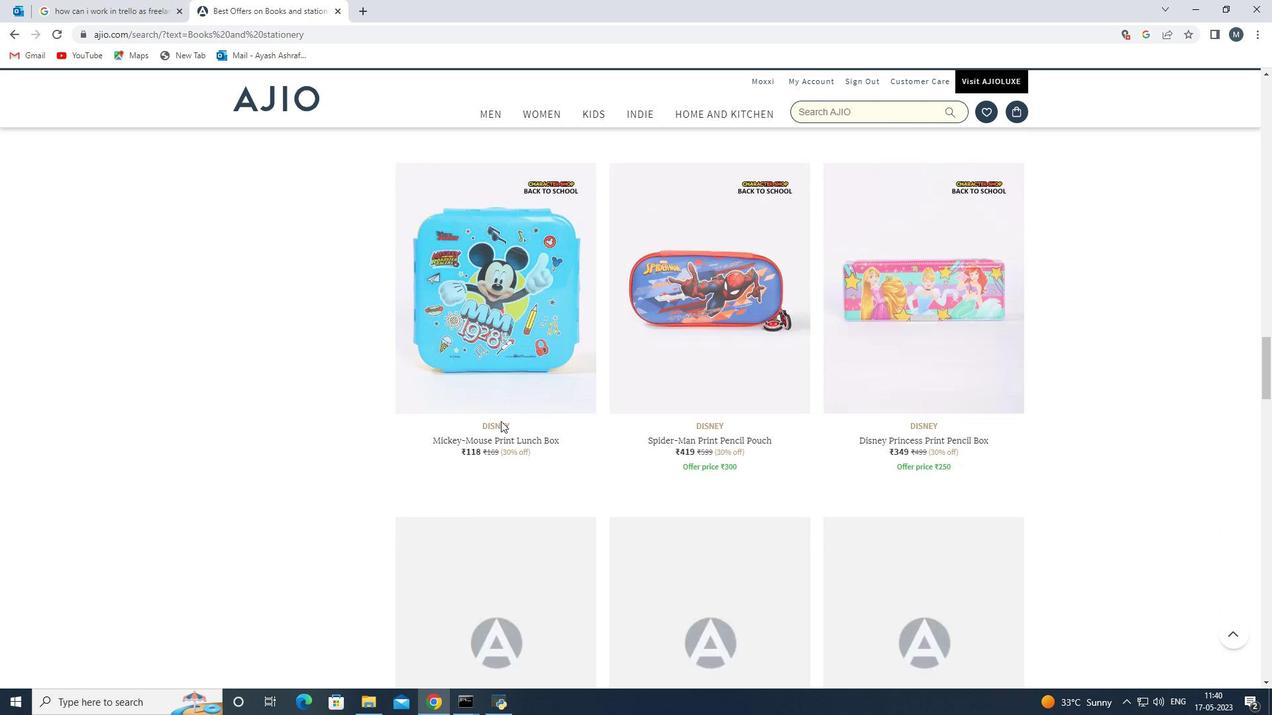 
Action: Mouse moved to (489, 426)
Screenshot: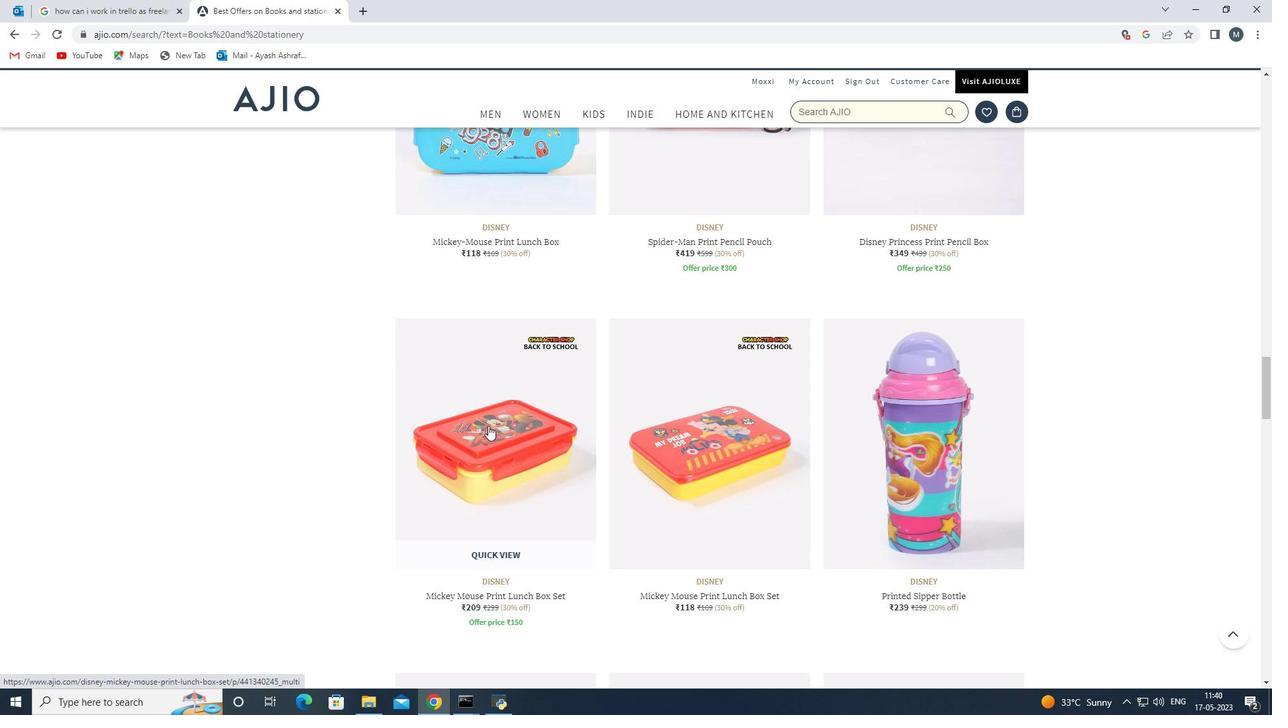 
Action: Mouse scrolled (489, 425) with delta (0, 0)
Screenshot: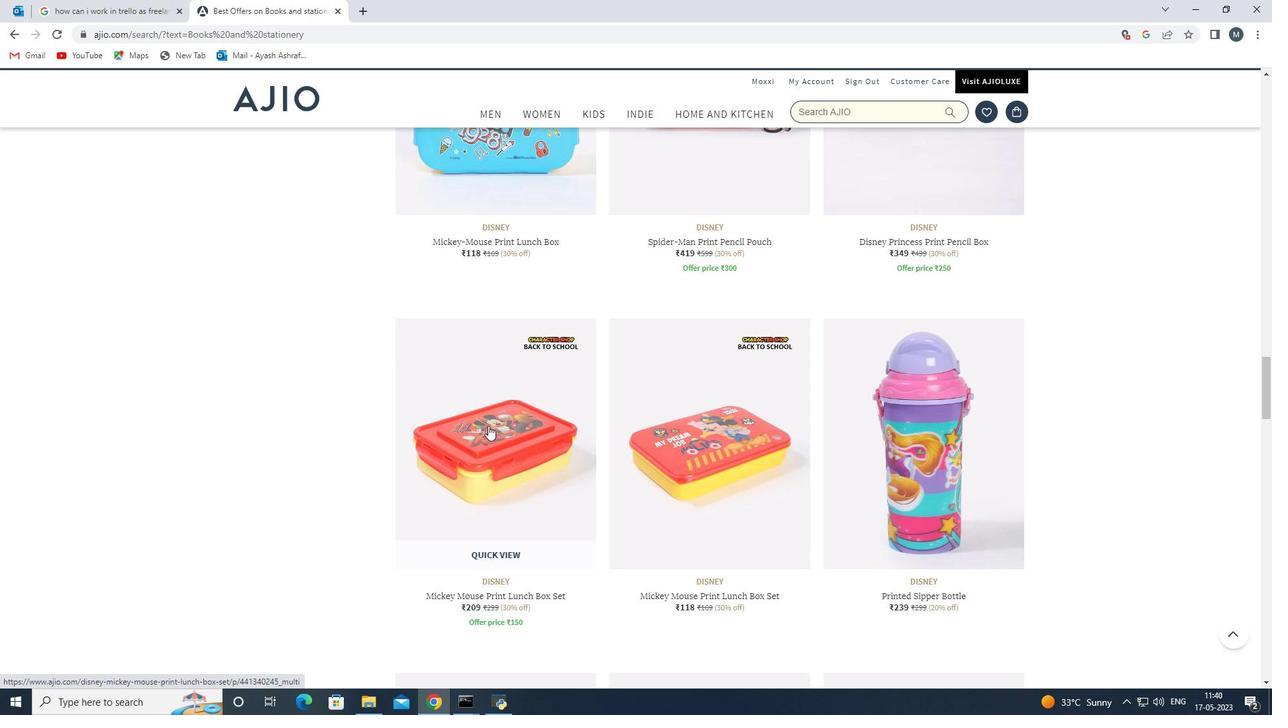
Action: Mouse moved to (487, 425)
Screenshot: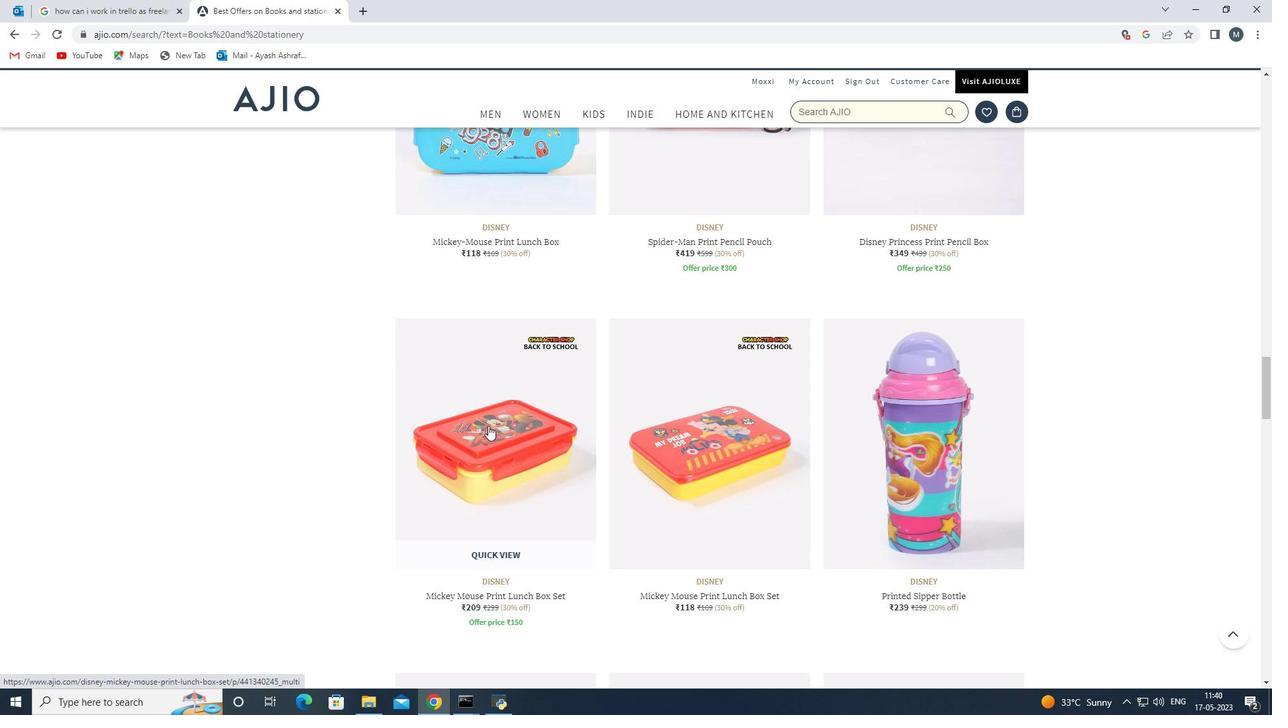 
Action: Mouse scrolled (489, 425) with delta (0, 0)
Screenshot: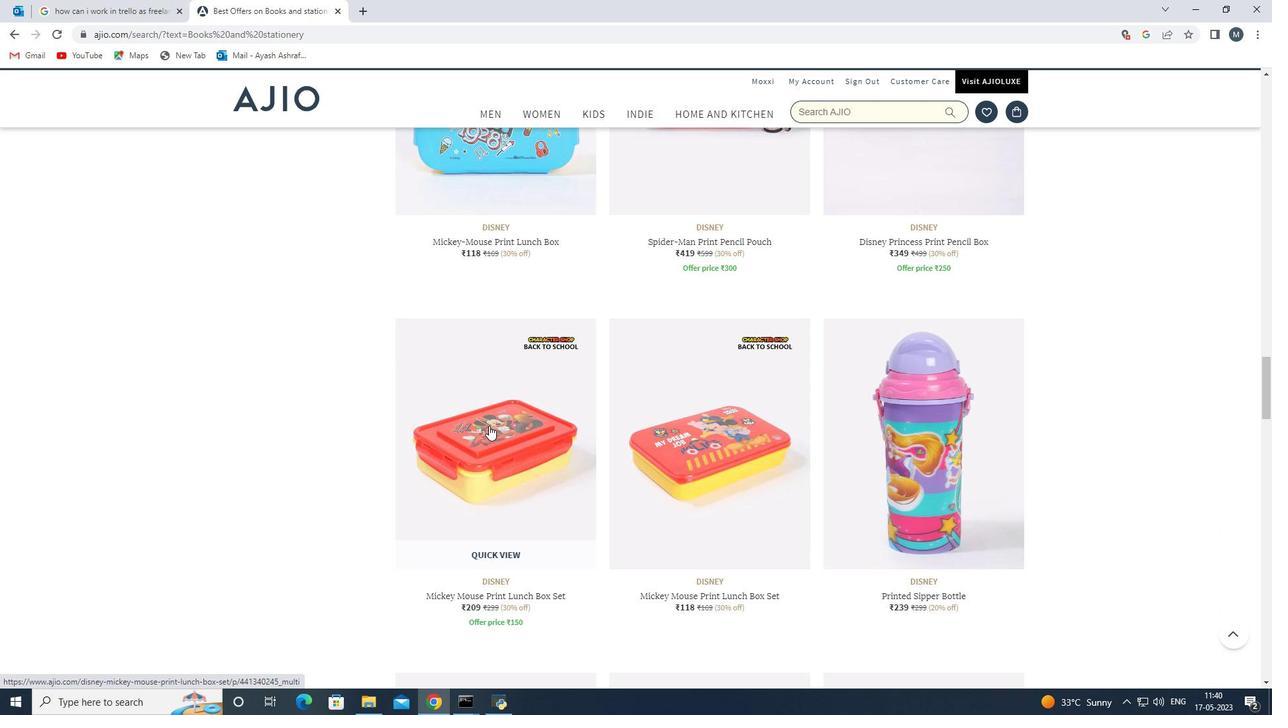 
Action: Mouse moved to (495, 423)
Screenshot: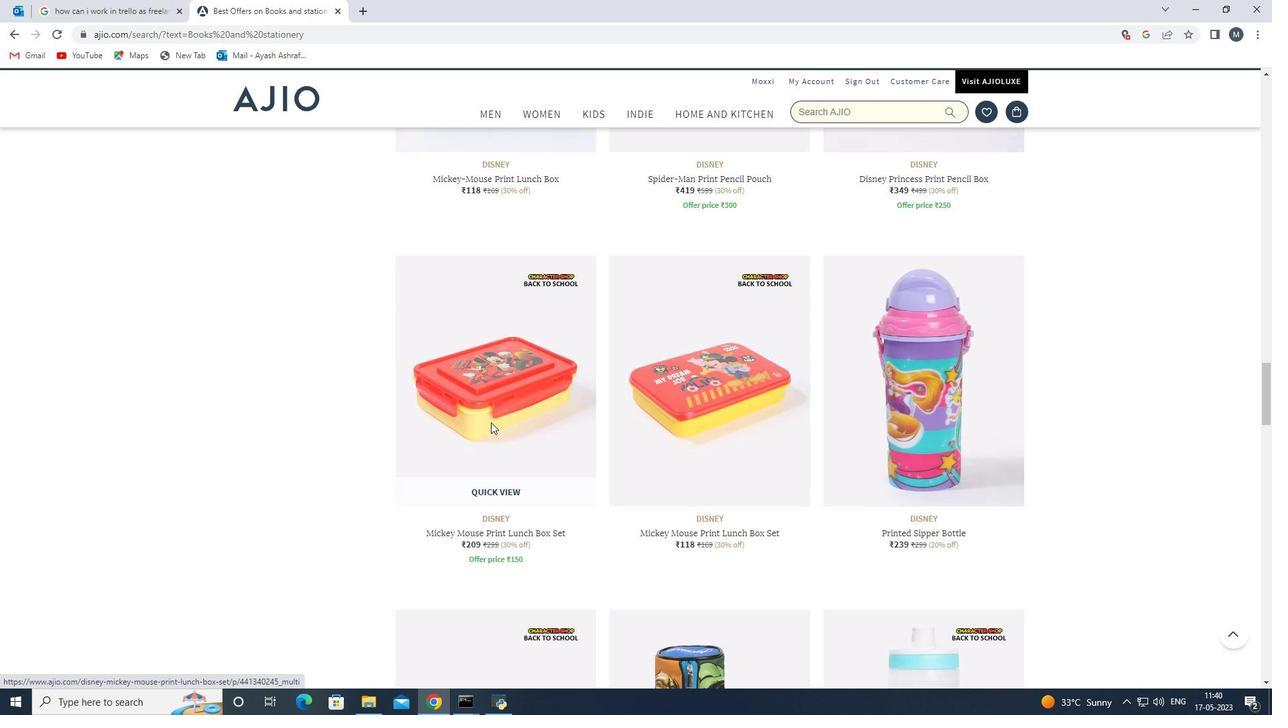 
Action: Mouse scrolled (495, 422) with delta (0, 0)
Screenshot: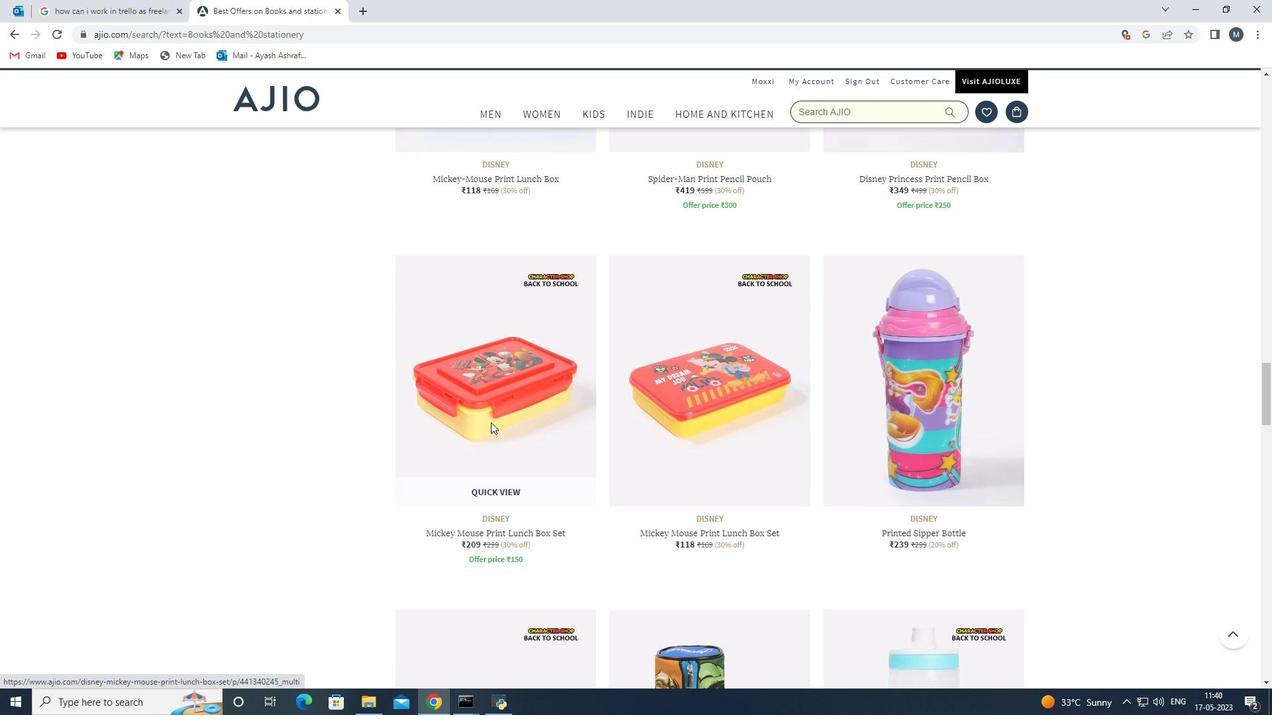 
Action: Mouse moved to (506, 418)
Screenshot: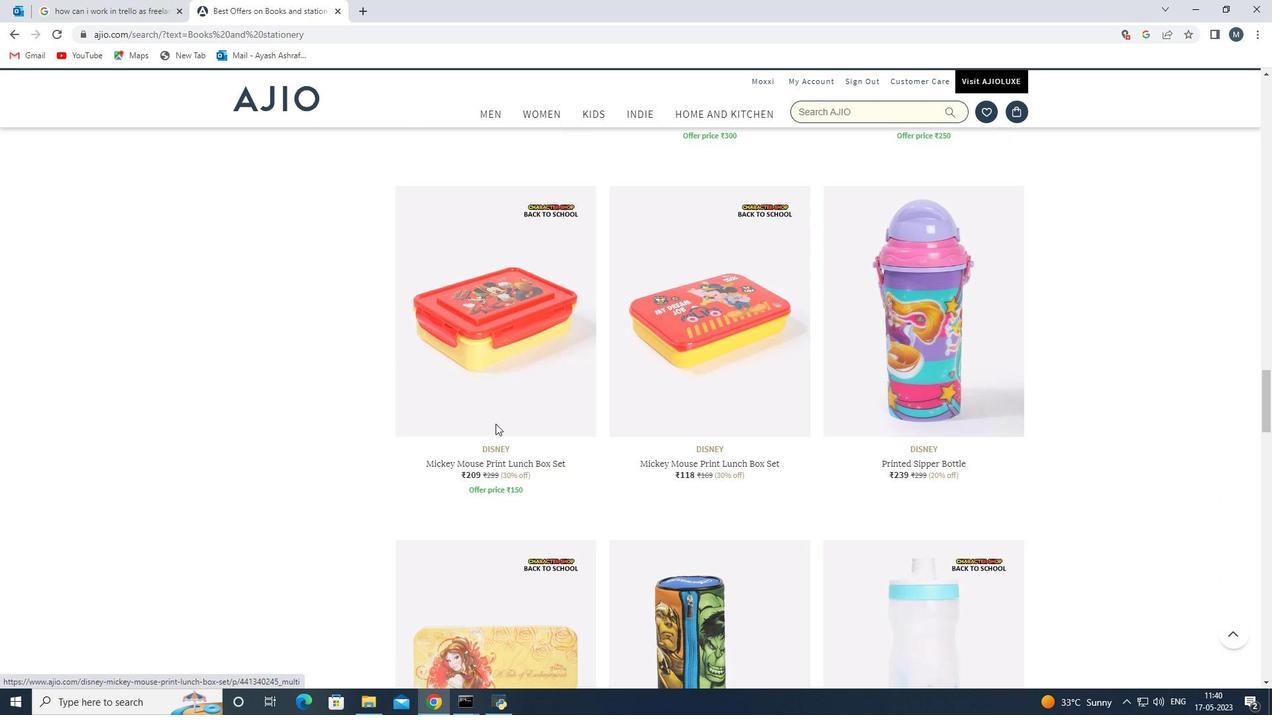 
Action: Mouse scrolled (506, 417) with delta (0, 0)
Screenshot: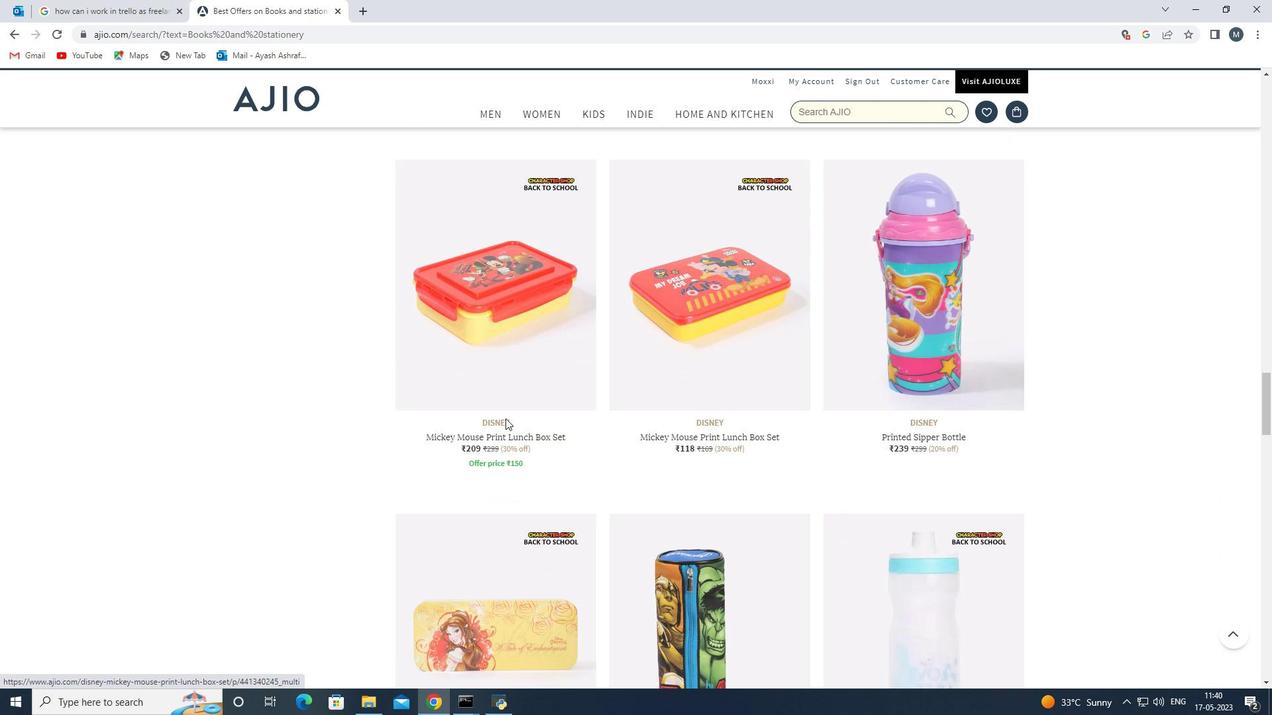 
Action: Mouse scrolled (506, 417) with delta (0, 0)
Screenshot: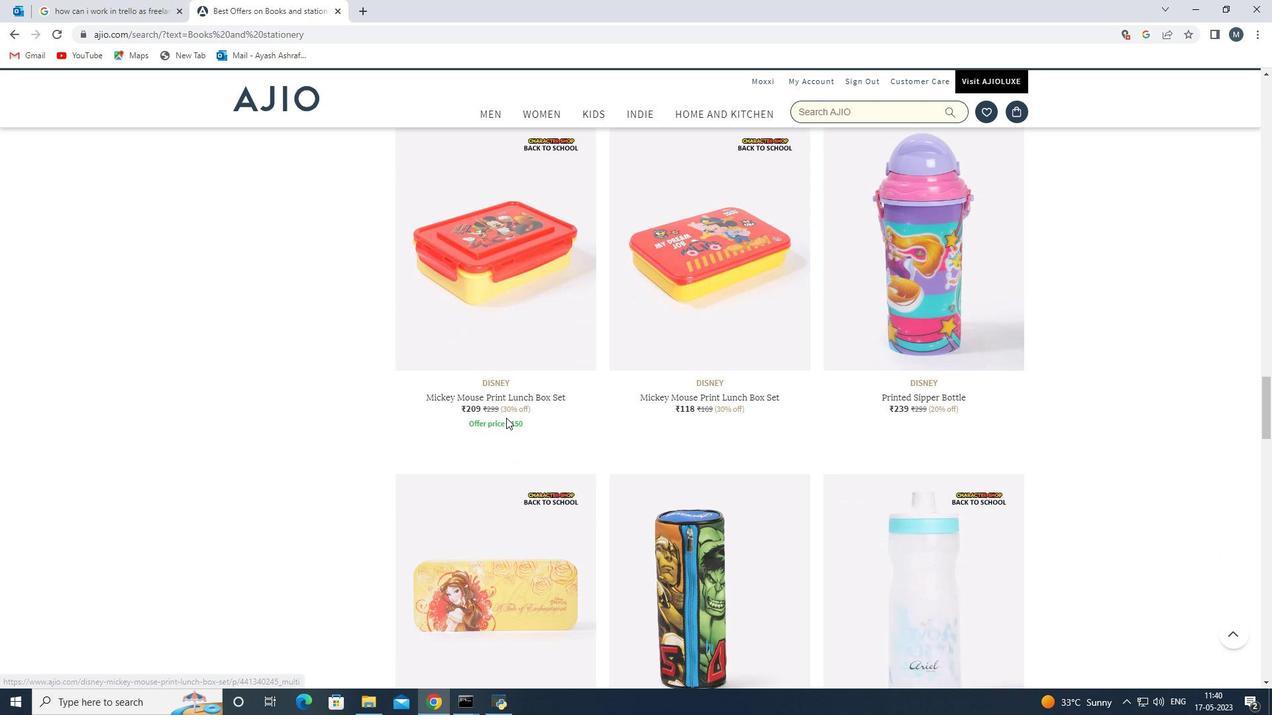 
Action: Mouse moved to (508, 419)
Screenshot: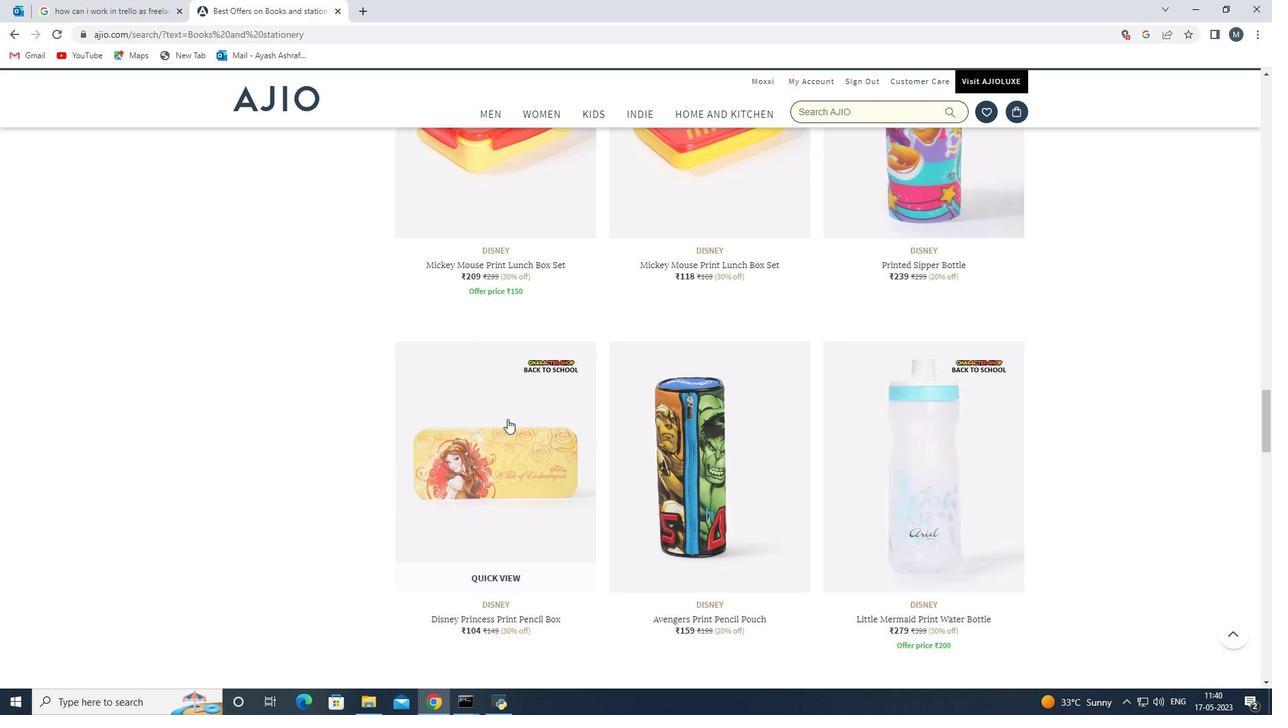 
Action: Mouse scrolled (508, 418) with delta (0, 0)
Screenshot: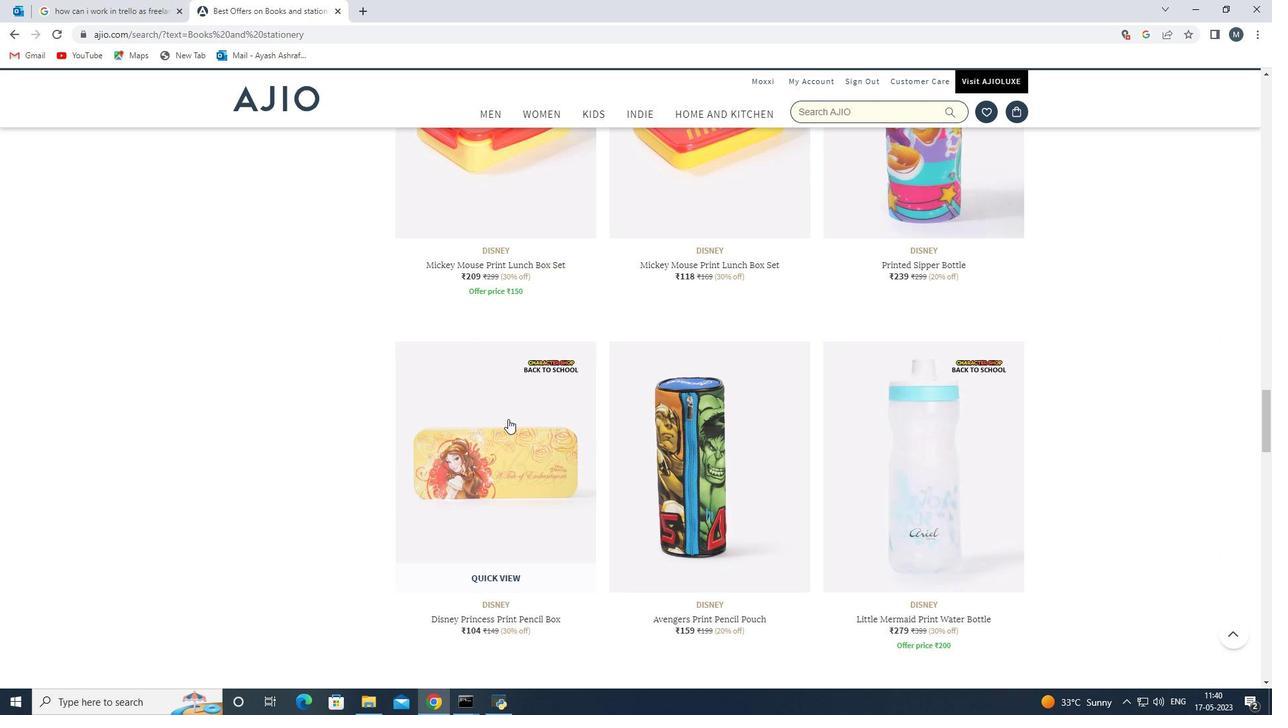 
Action: Mouse scrolled (508, 418) with delta (0, 0)
Screenshot: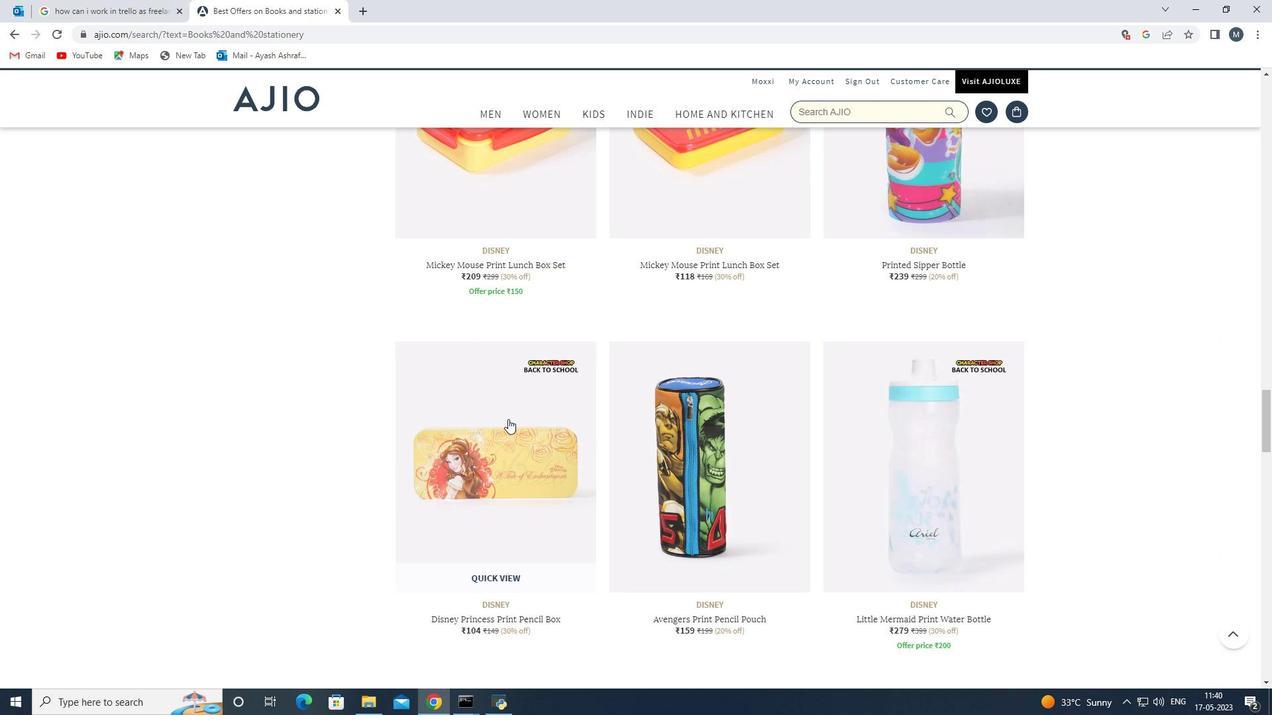 
Action: Mouse scrolled (508, 418) with delta (0, 0)
Screenshot: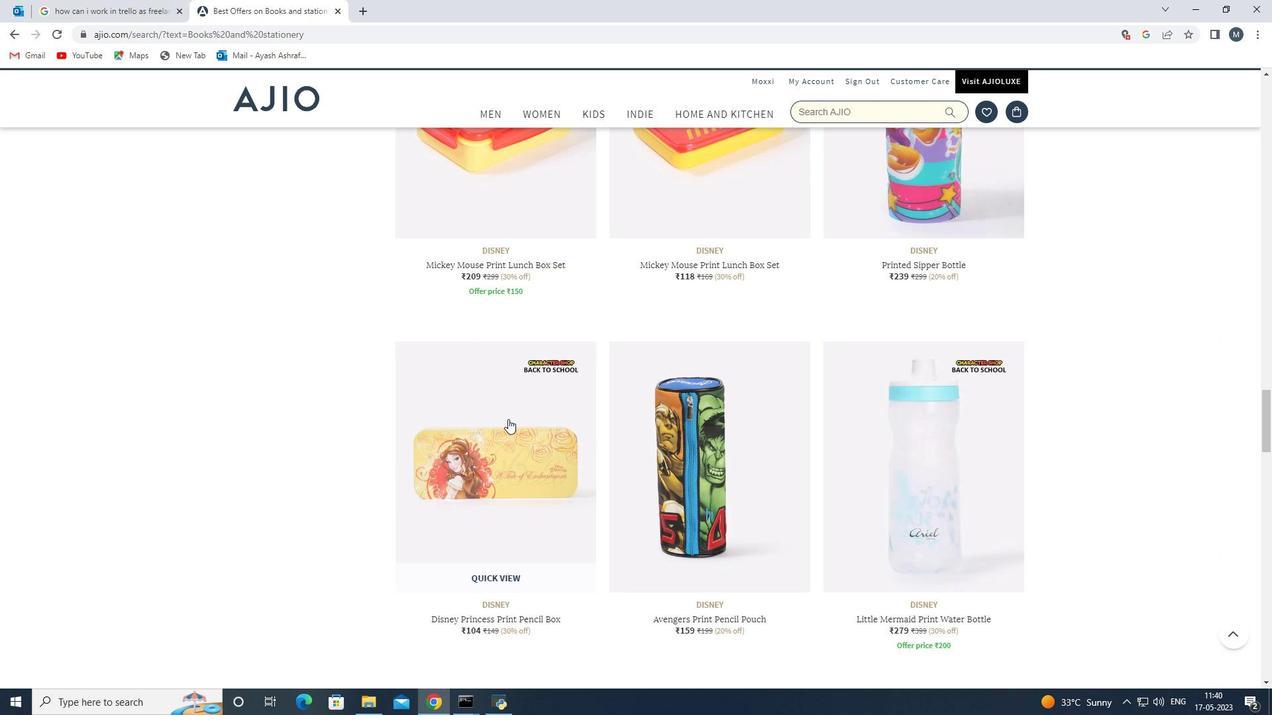 
Action: Mouse scrolled (508, 418) with delta (0, 0)
Screenshot: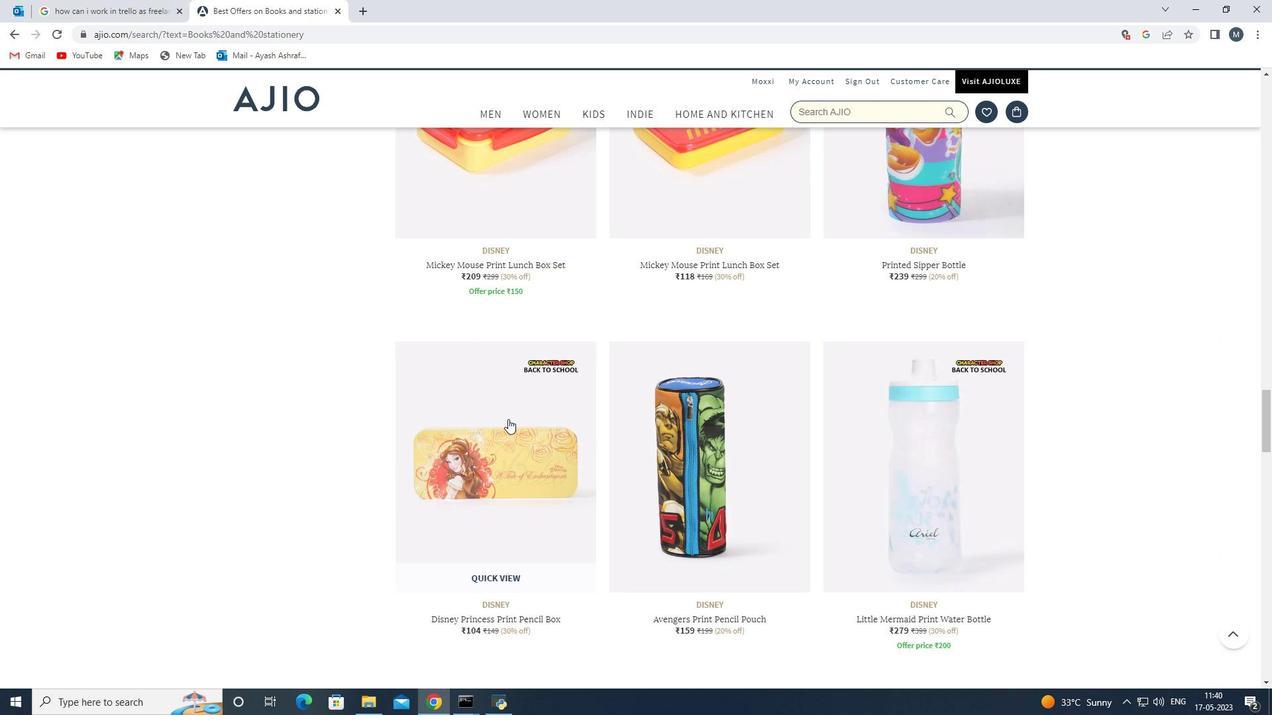 
Action: Mouse moved to (510, 421)
Screenshot: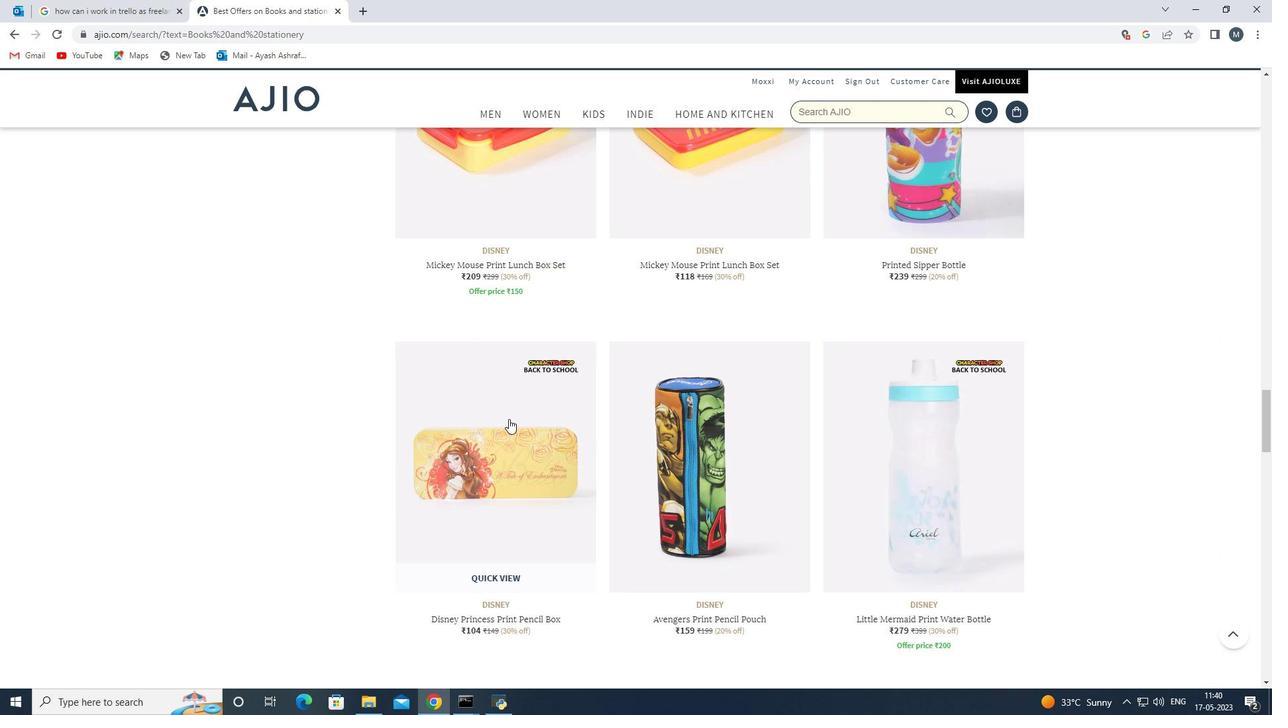 
Action: Mouse scrolled (510, 422) with delta (0, 0)
Screenshot: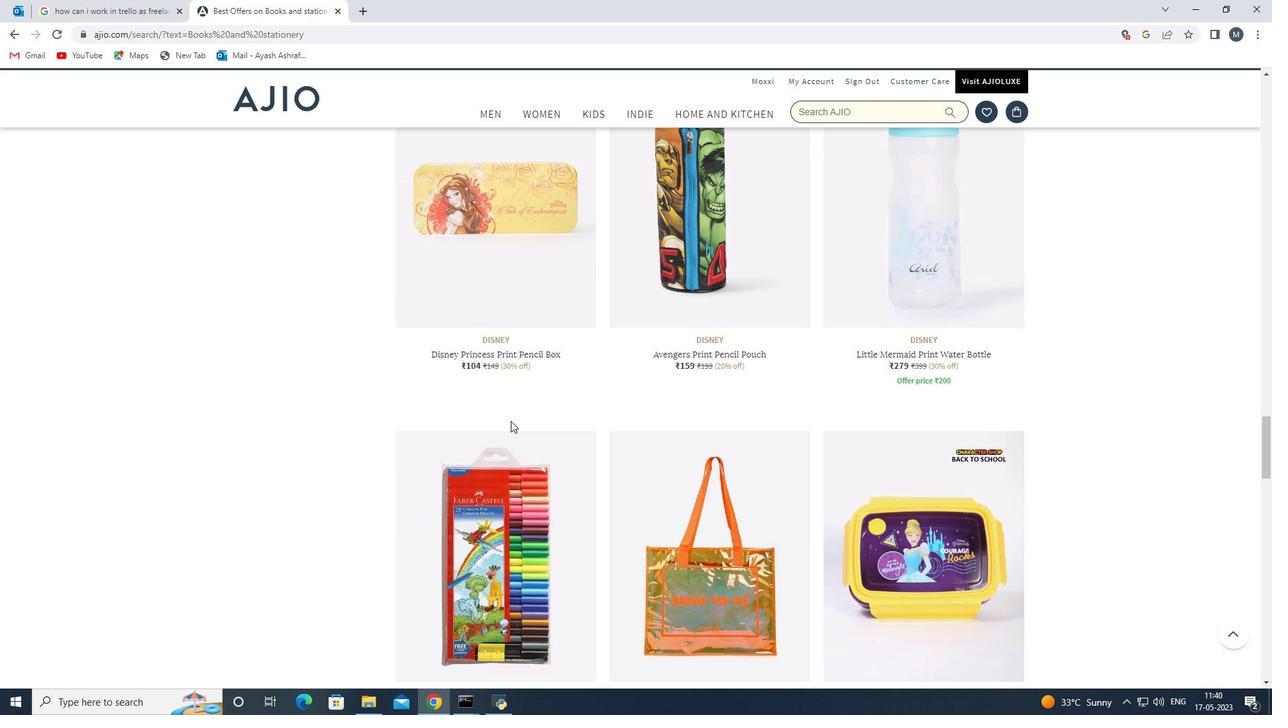 
Action: Mouse scrolled (510, 422) with delta (0, 0)
Screenshot: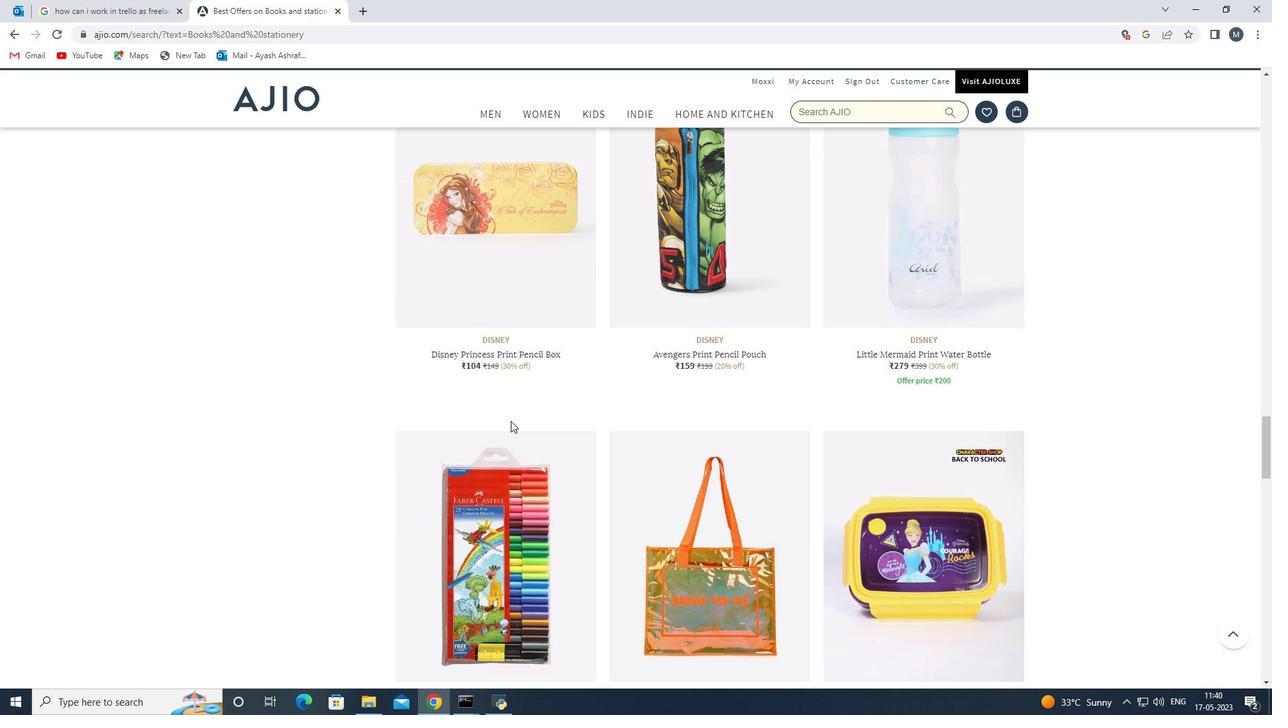 
Action: Mouse scrolled (510, 422) with delta (0, 0)
Screenshot: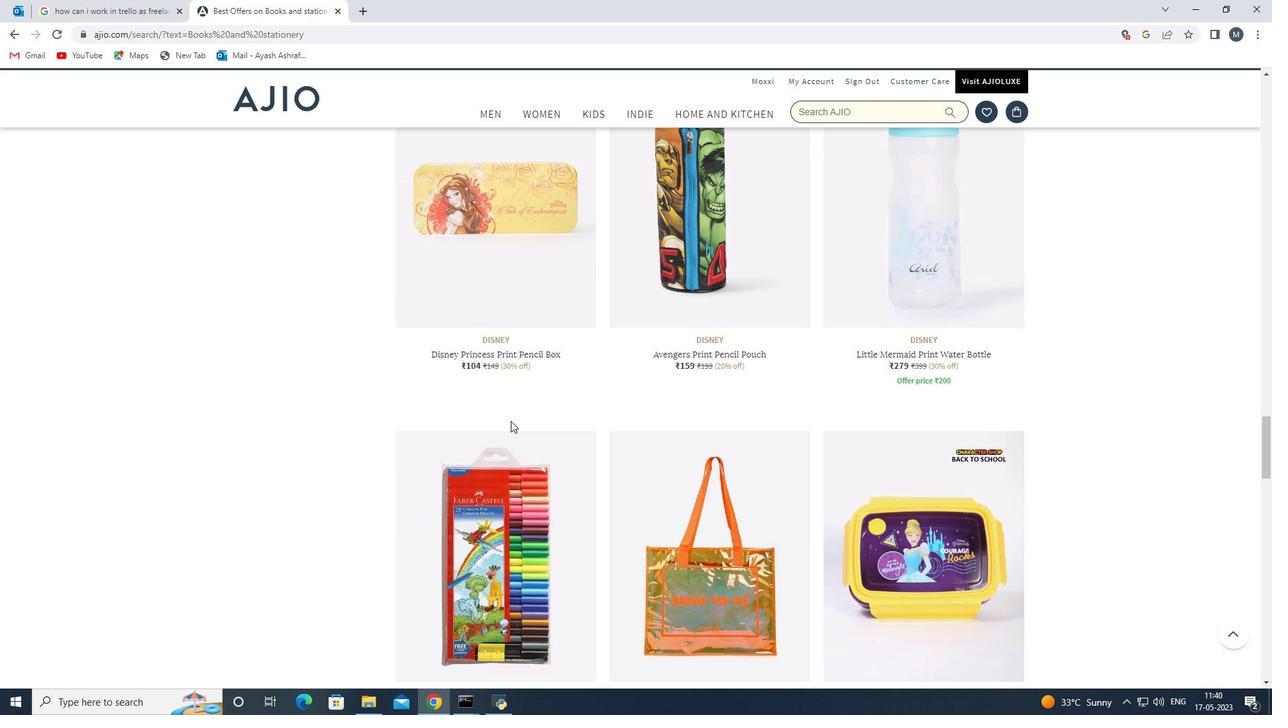 
Action: Mouse scrolled (510, 422) with delta (0, 0)
Screenshot: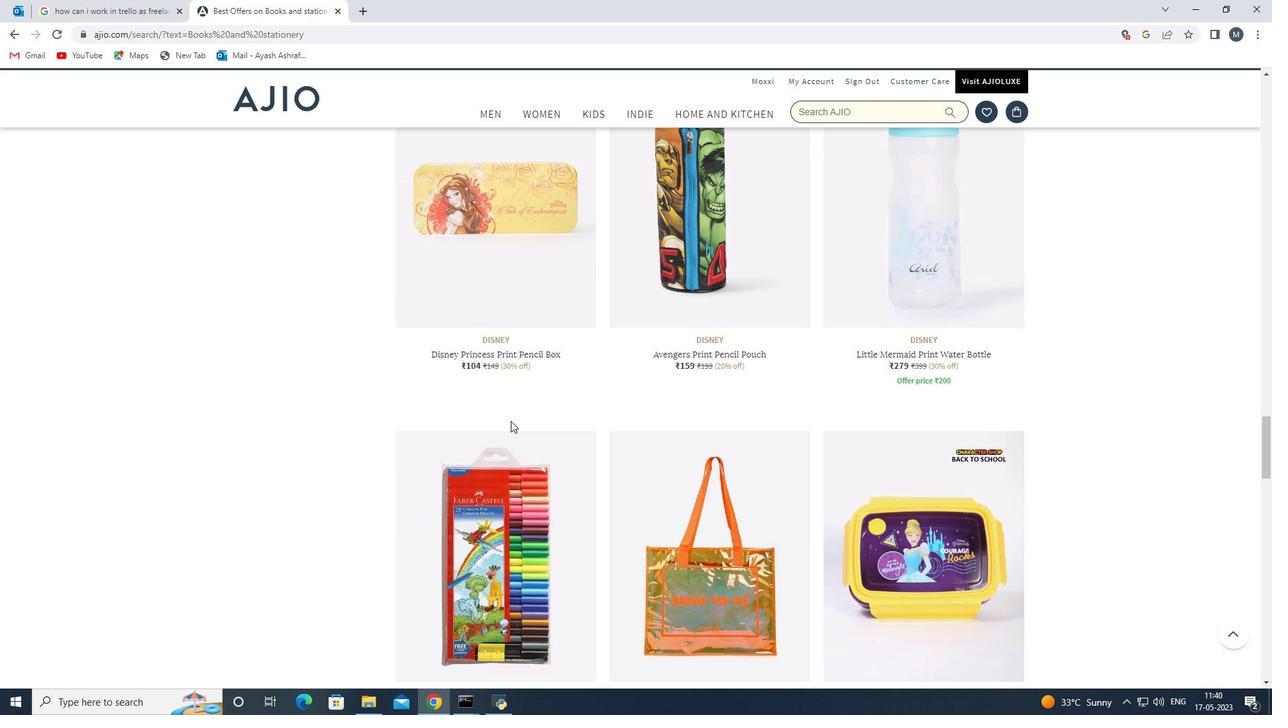 
Action: Mouse scrolled (510, 422) with delta (0, 0)
Screenshot: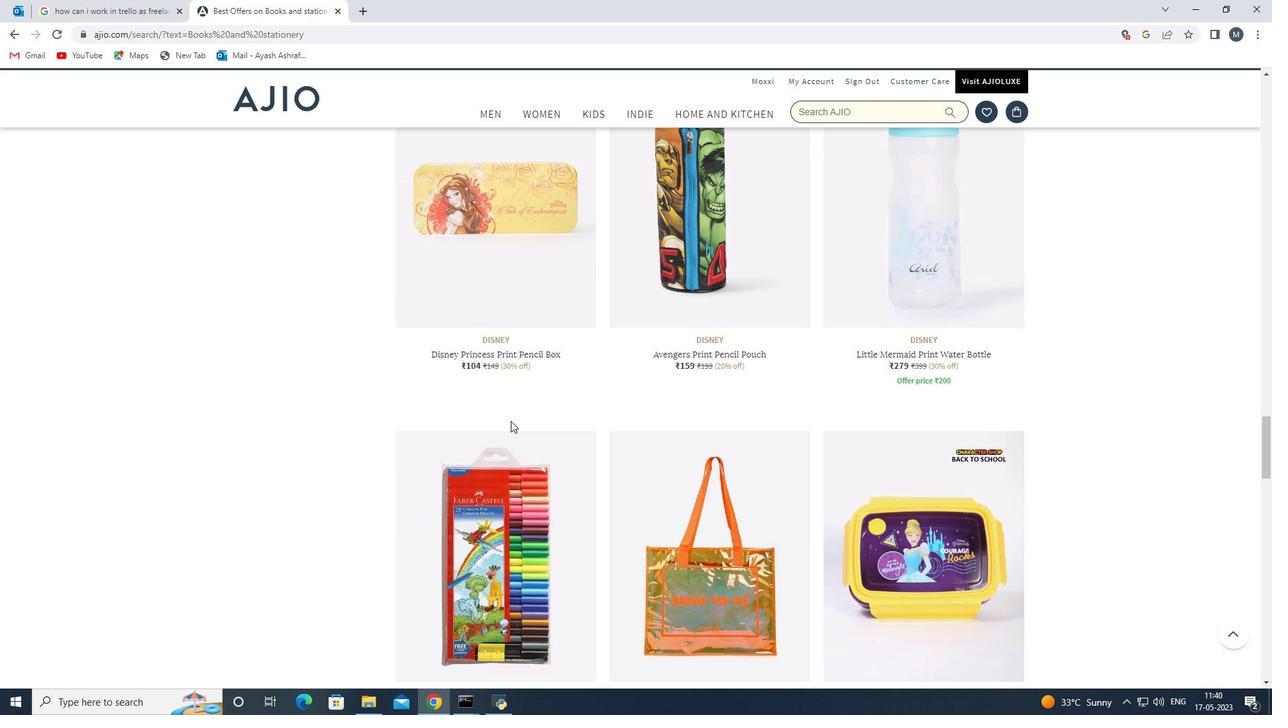 
Action: Mouse moved to (494, 416)
Screenshot: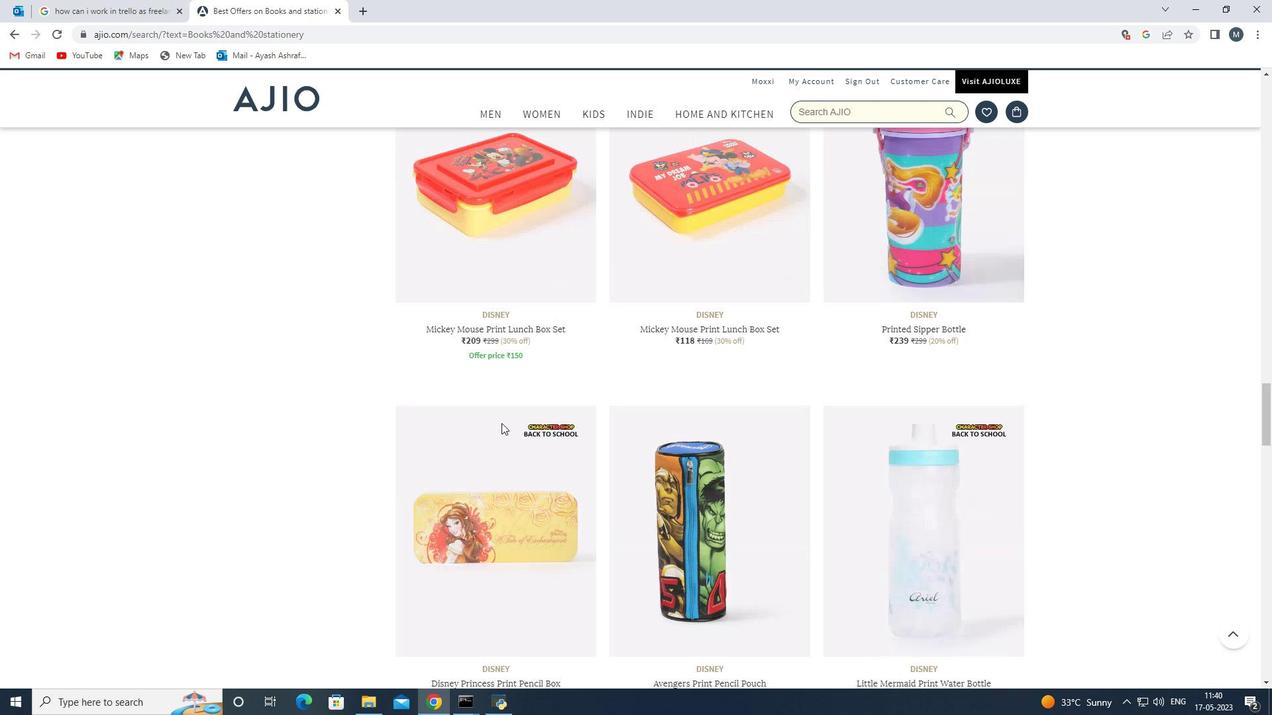 
Action: Mouse scrolled (494, 416) with delta (0, 0)
Screenshot: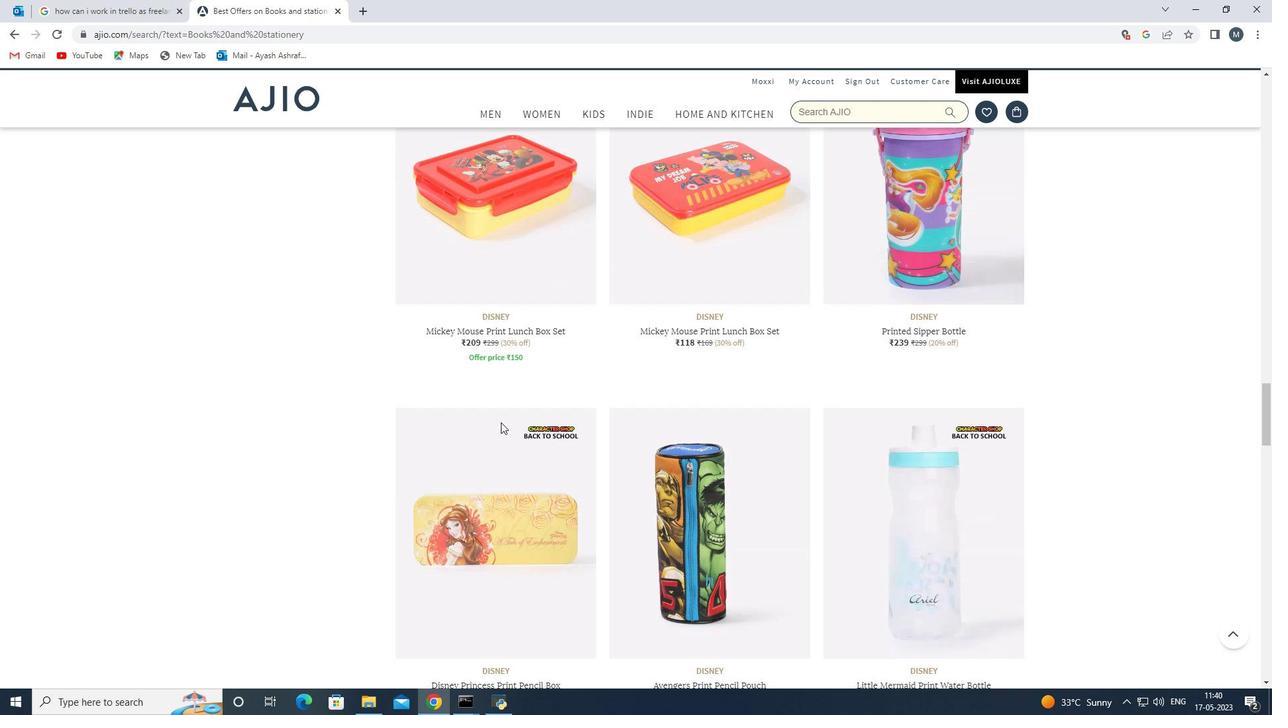 
Action: Mouse scrolled (494, 416) with delta (0, 0)
Screenshot: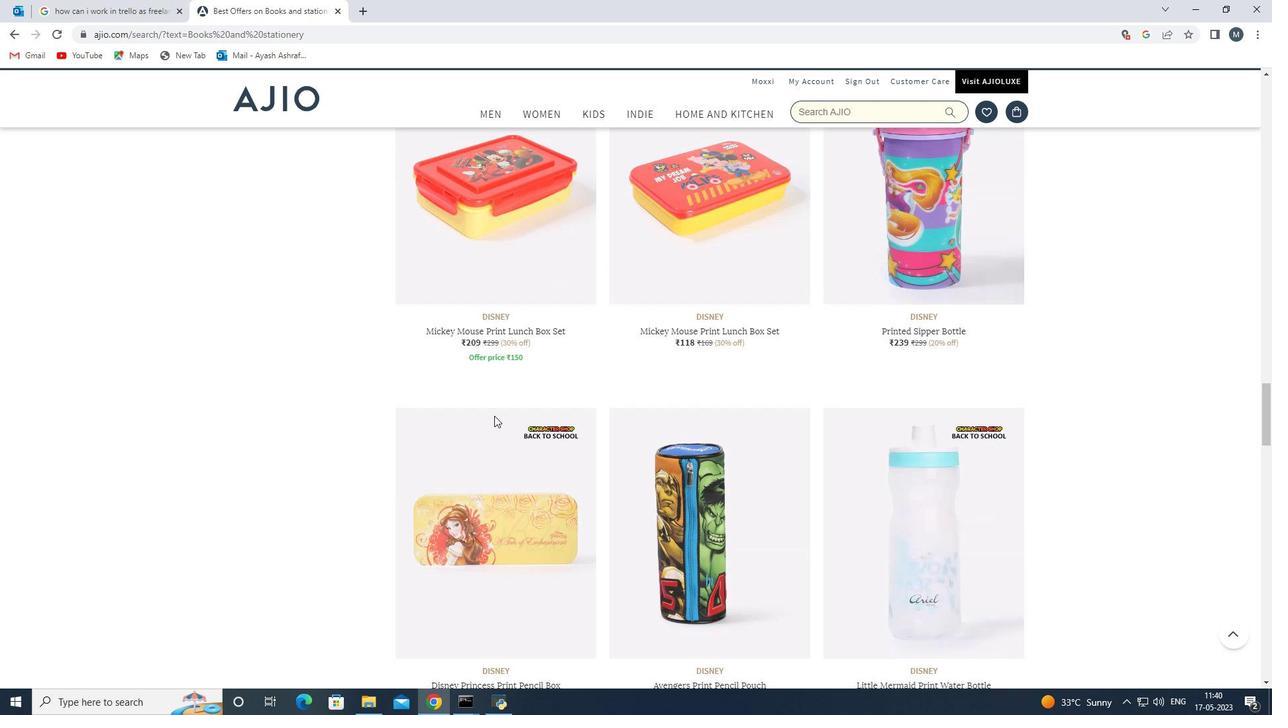 
Action: Mouse scrolled (494, 416) with delta (0, 0)
Screenshot: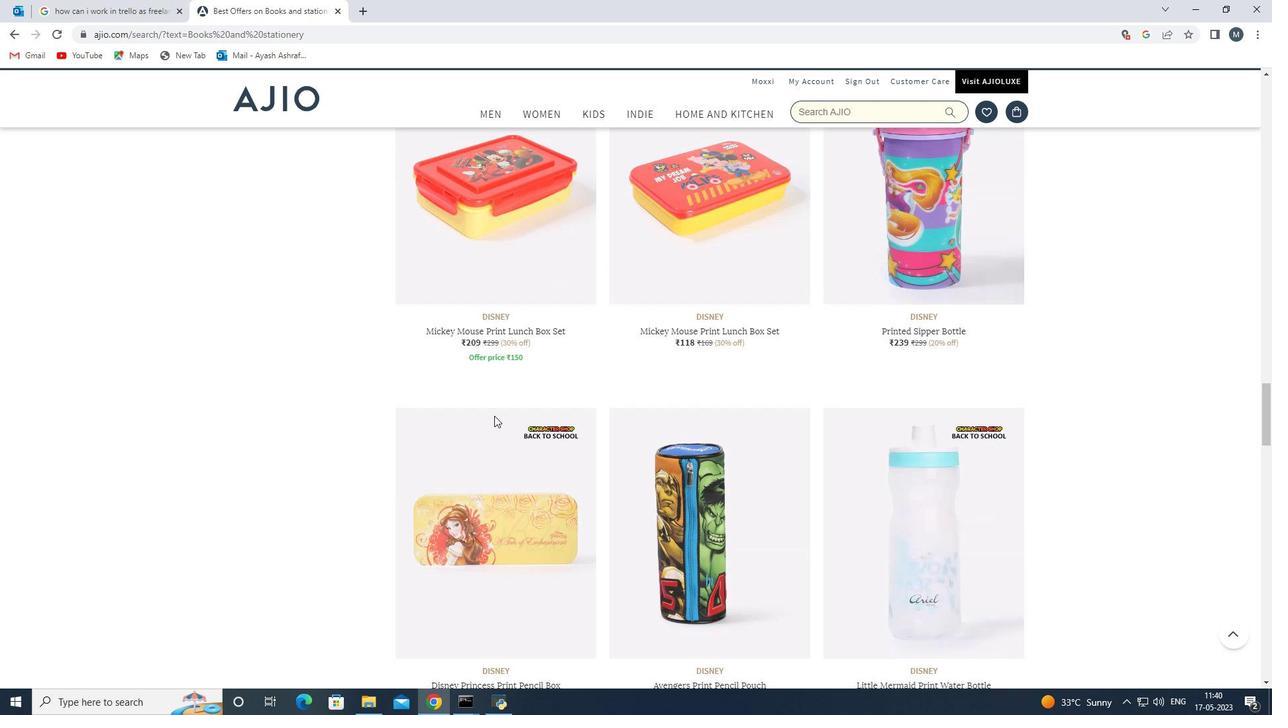 
Action: Mouse scrolled (494, 416) with delta (0, 0)
Screenshot: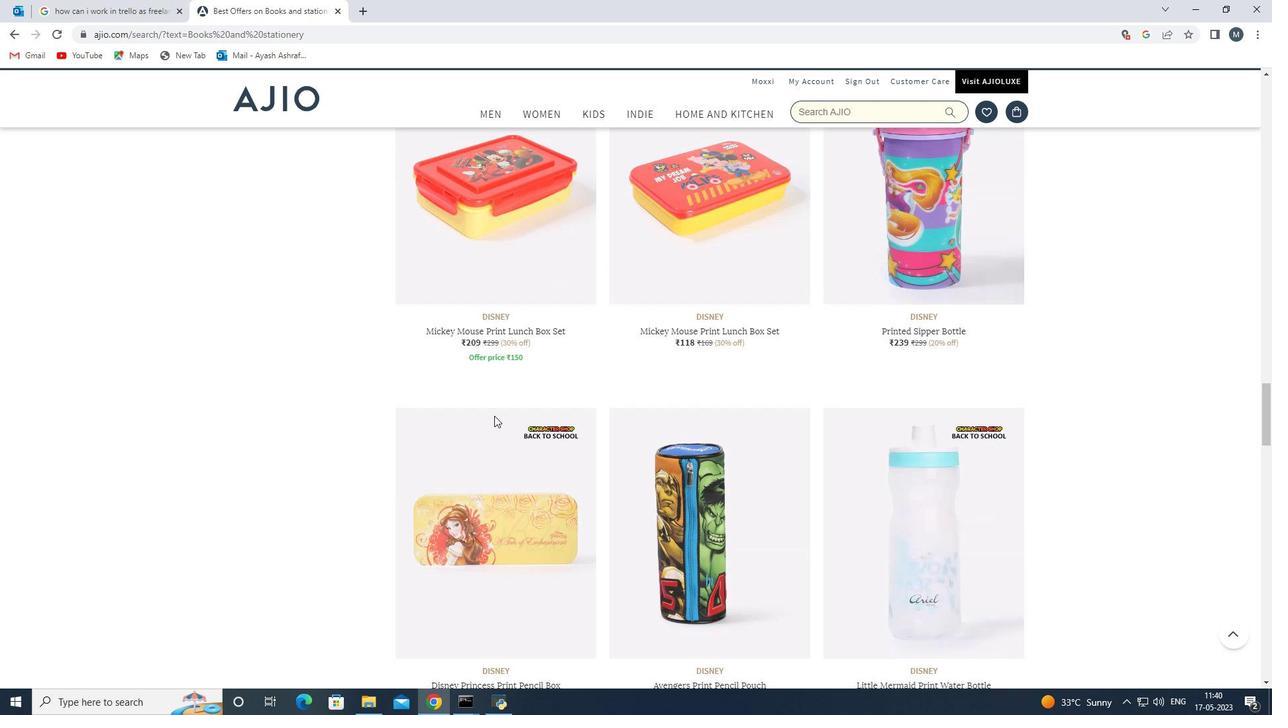 
Action: Mouse scrolled (494, 416) with delta (0, 0)
Screenshot: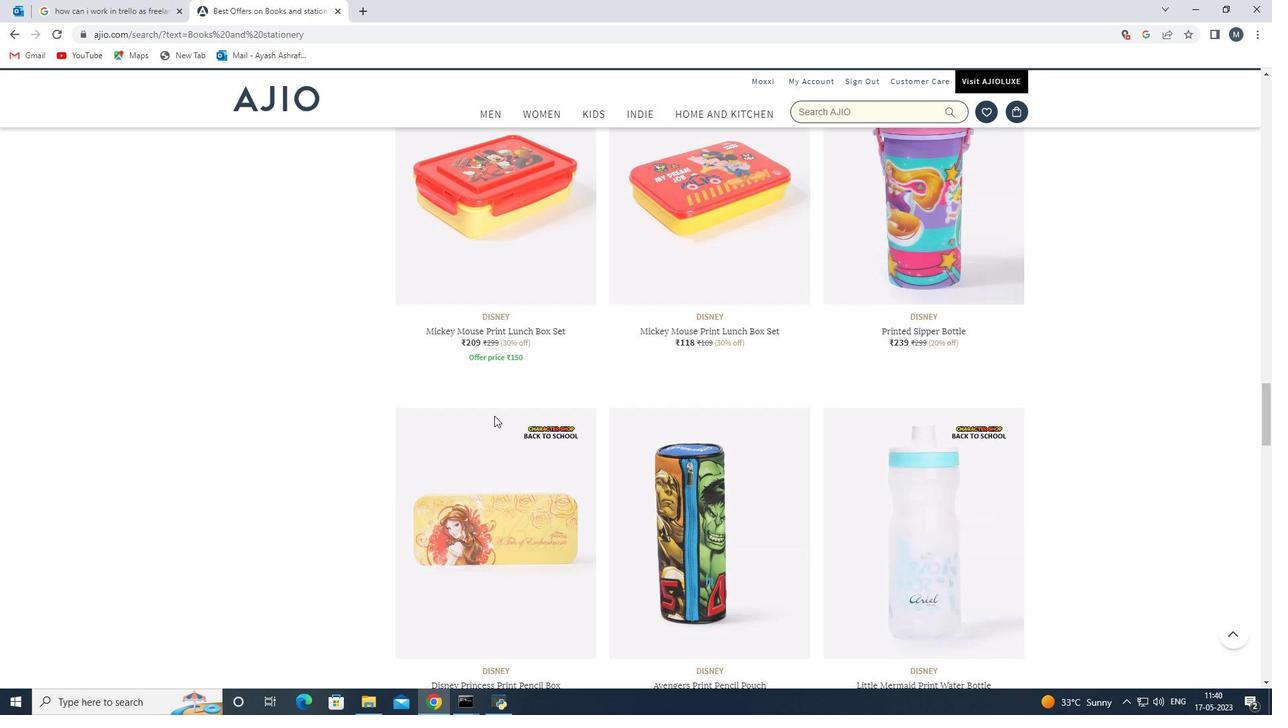 
Action: Mouse scrolled (494, 416) with delta (0, 0)
Screenshot: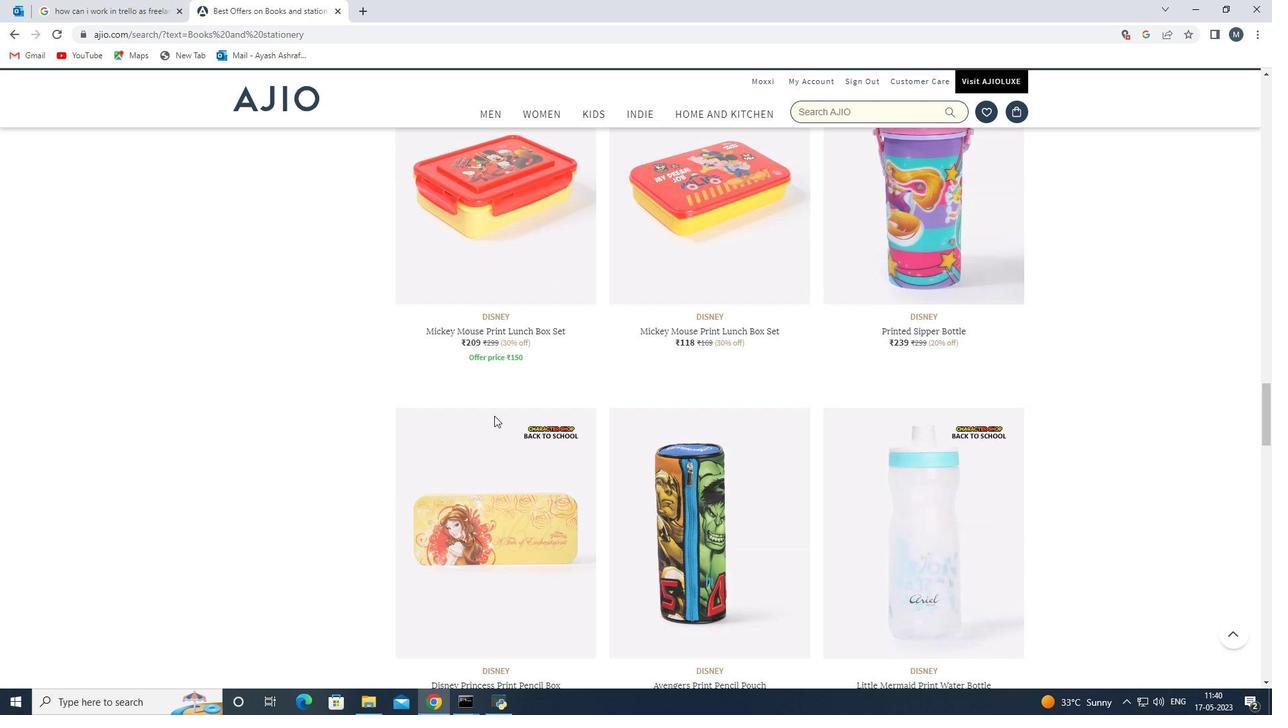
Action: Mouse moved to (835, 111)
Screenshot: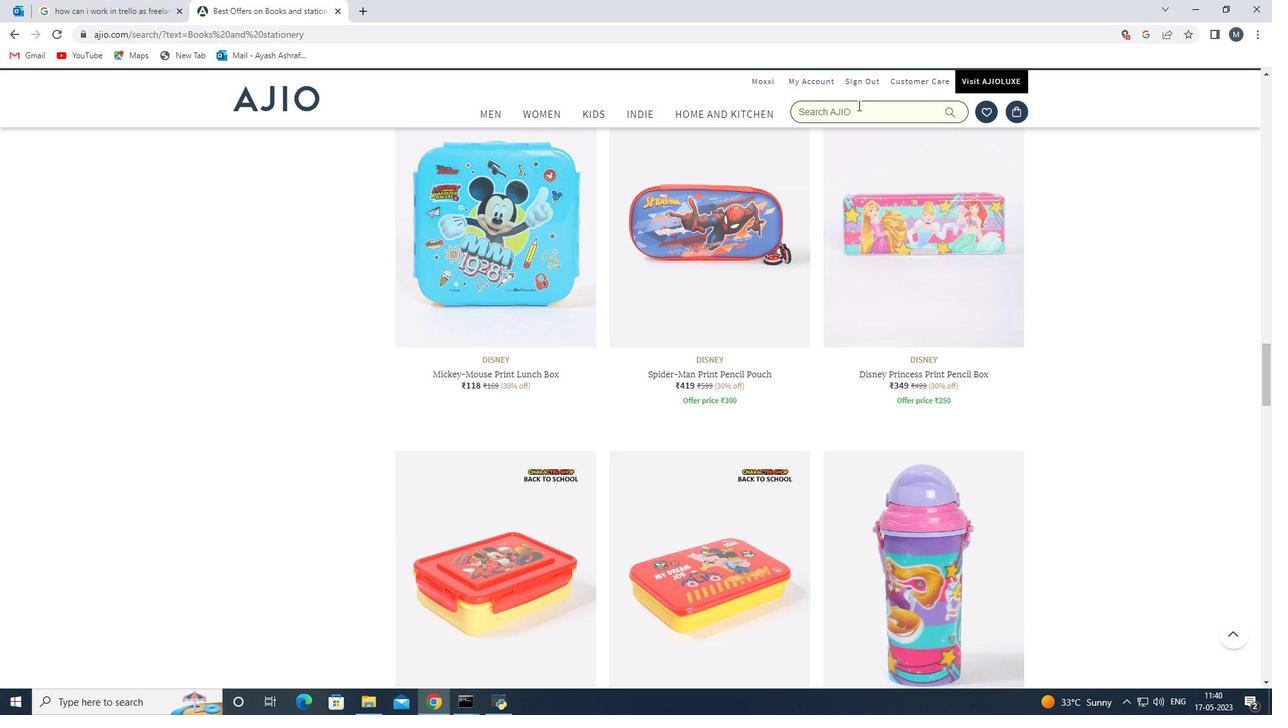 
Action: Mouse pressed left at (835, 111)
Screenshot: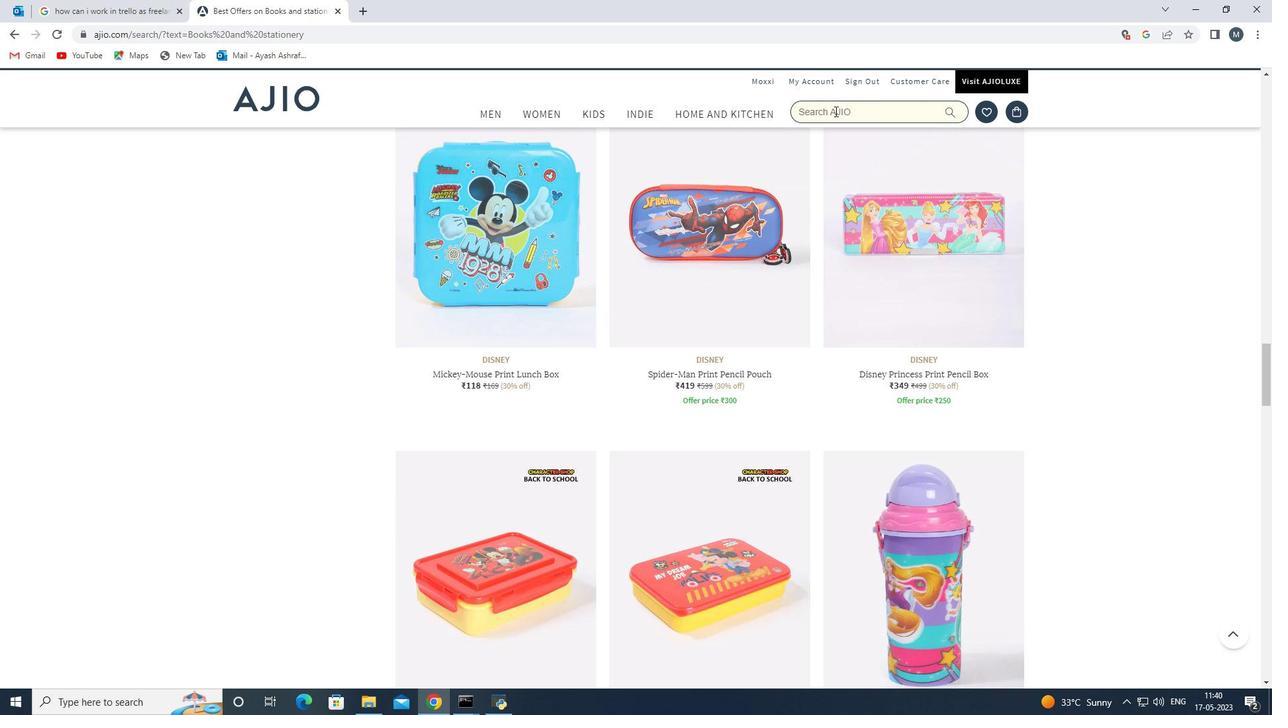 
Action: Key pressed books<Key.enter>
Screenshot: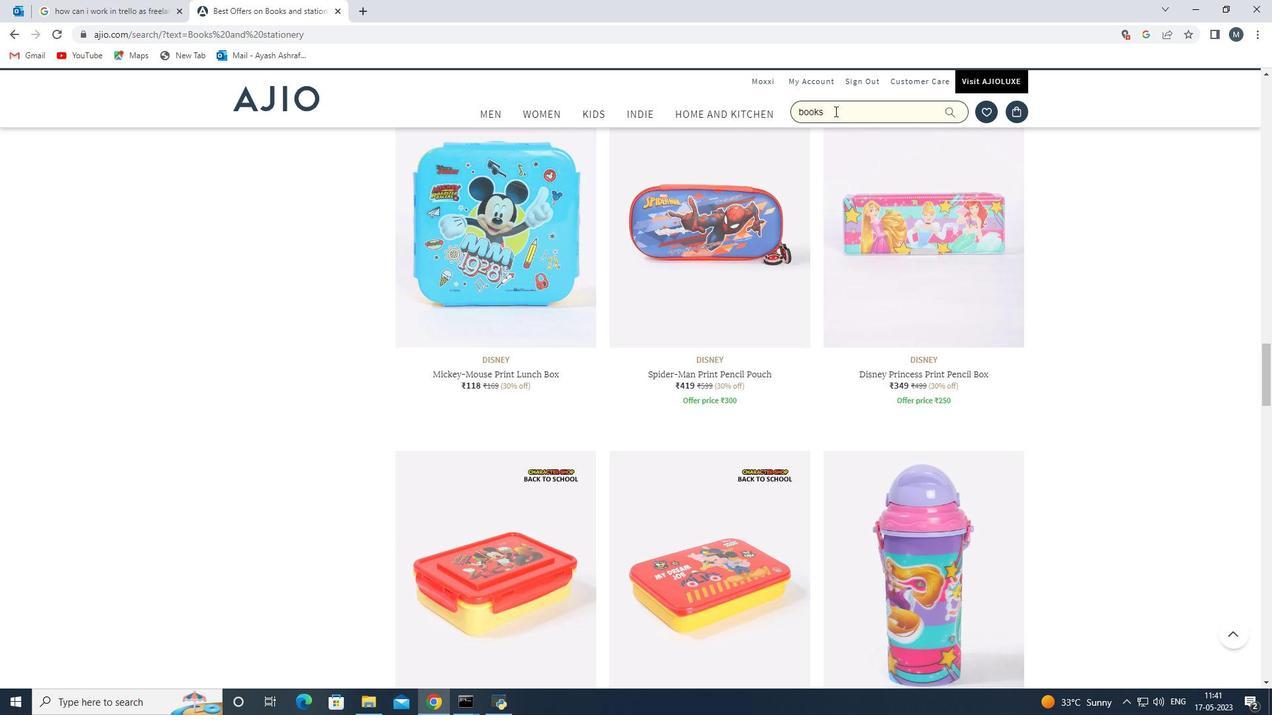 
Action: Mouse moved to (601, 385)
Screenshot: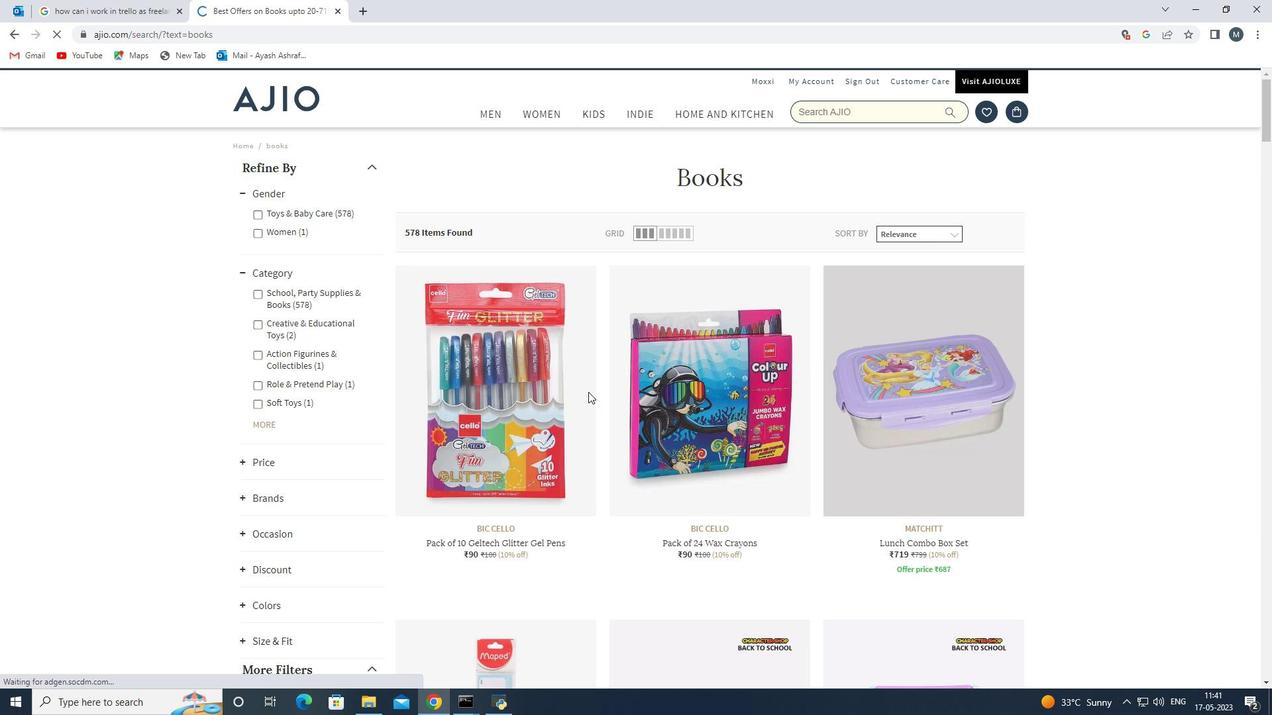 
Action: Mouse scrolled (601, 384) with delta (0, 0)
Screenshot: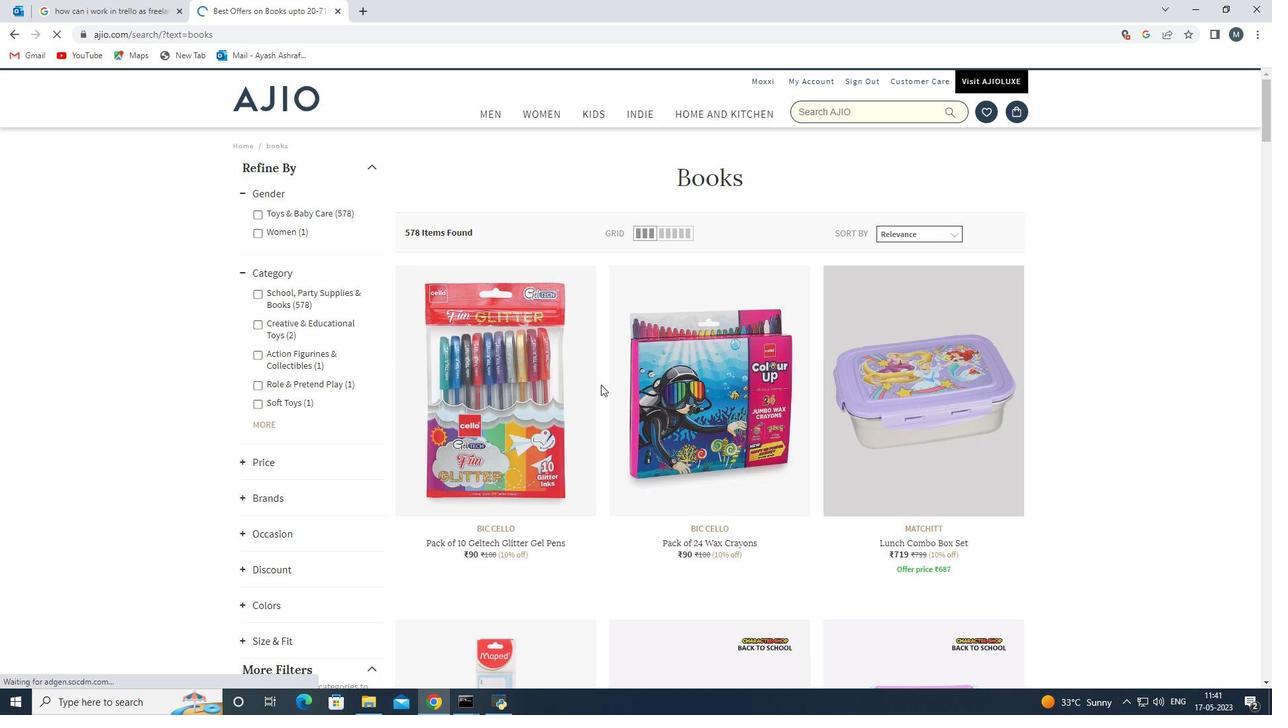 
Action: Mouse scrolled (601, 384) with delta (0, 0)
Screenshot: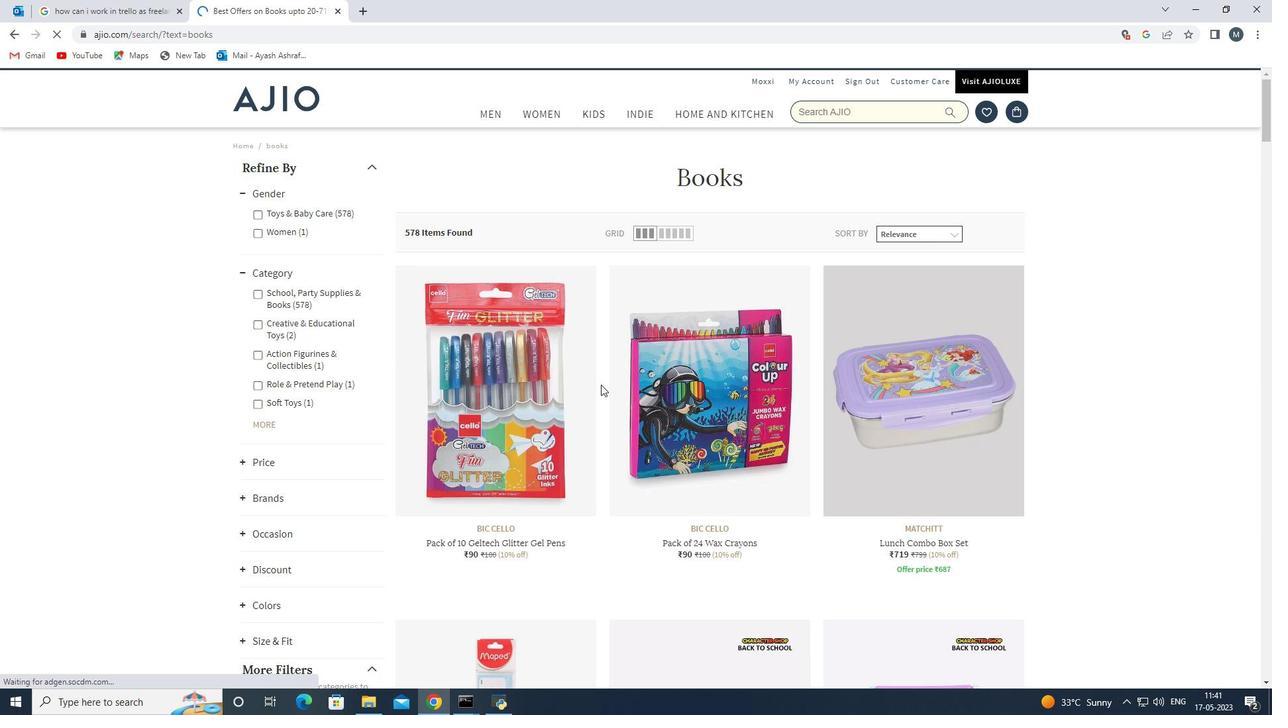 
Action: Mouse moved to (574, 373)
Screenshot: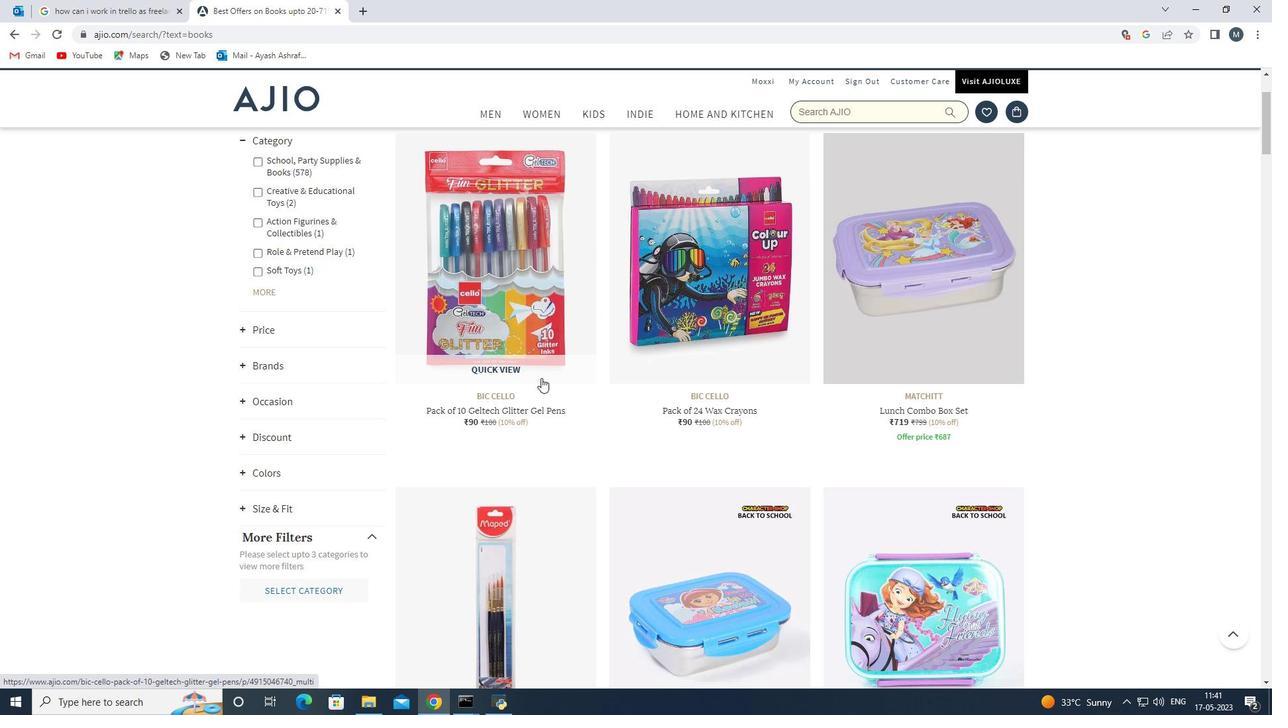 
Action: Mouse scrolled (574, 373) with delta (0, 0)
Screenshot: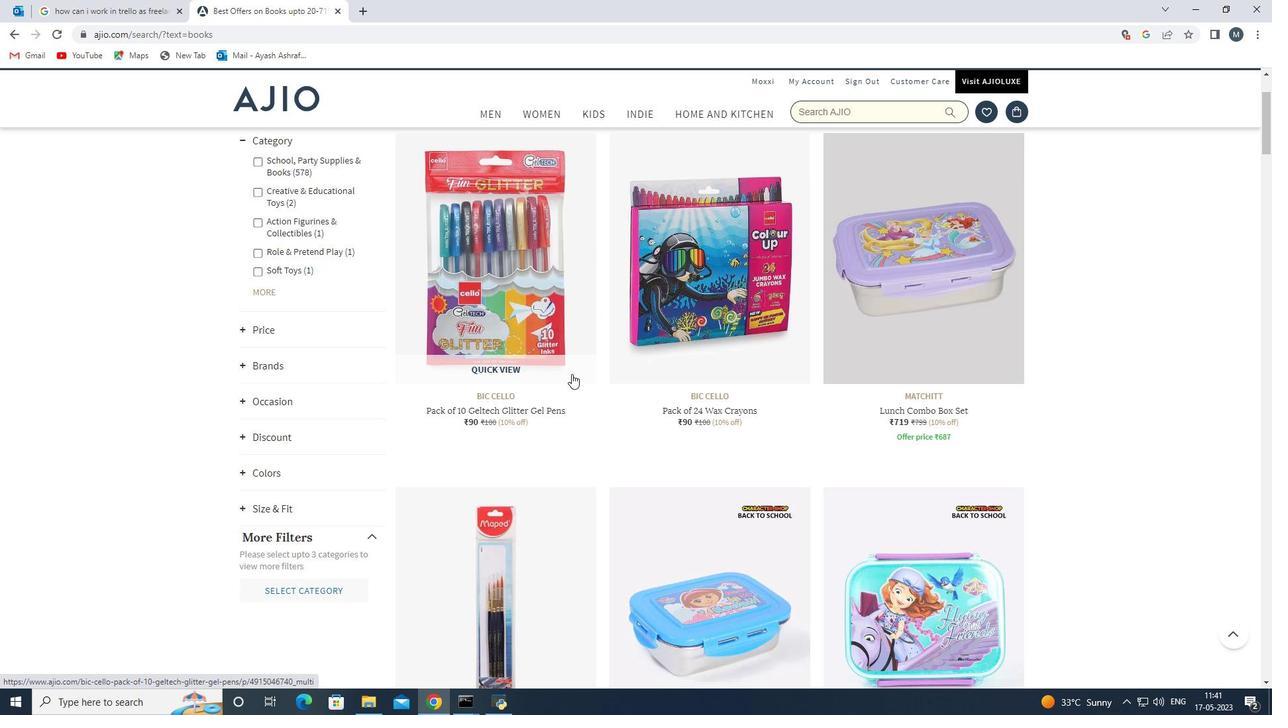 
Action: Mouse scrolled (574, 373) with delta (0, 0)
Screenshot: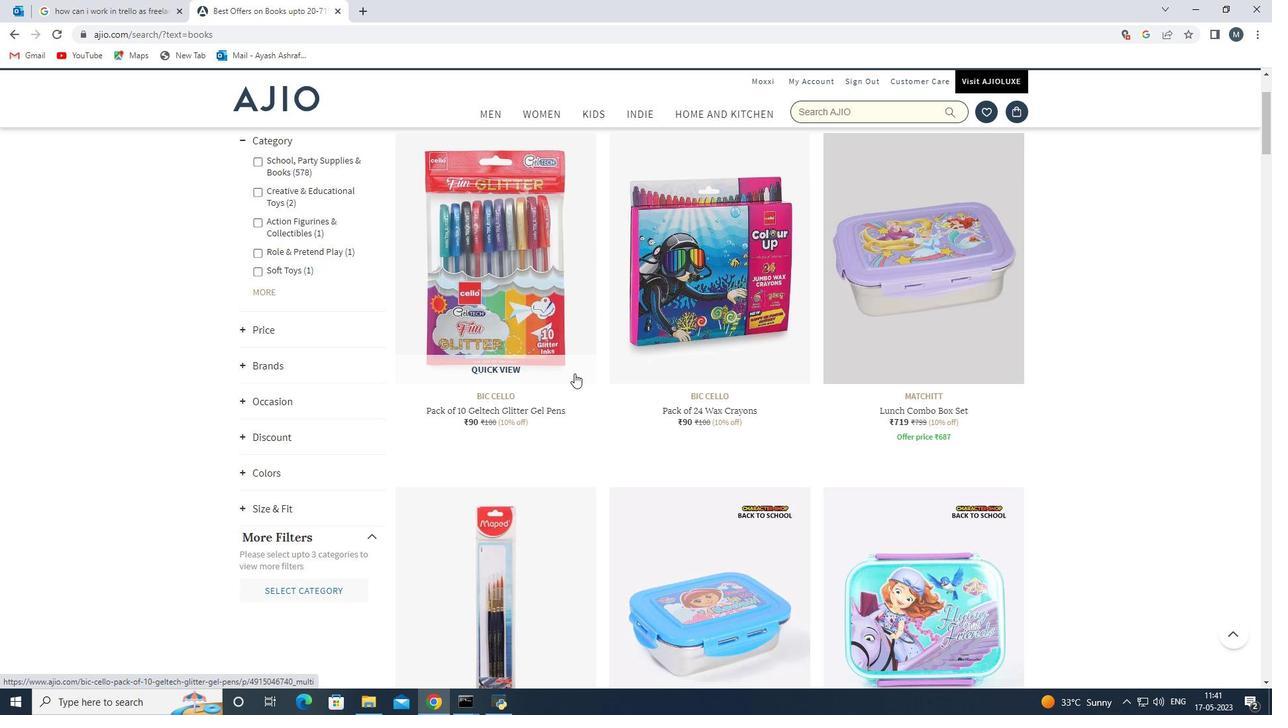 
Action: Mouse scrolled (574, 373) with delta (0, 0)
Screenshot: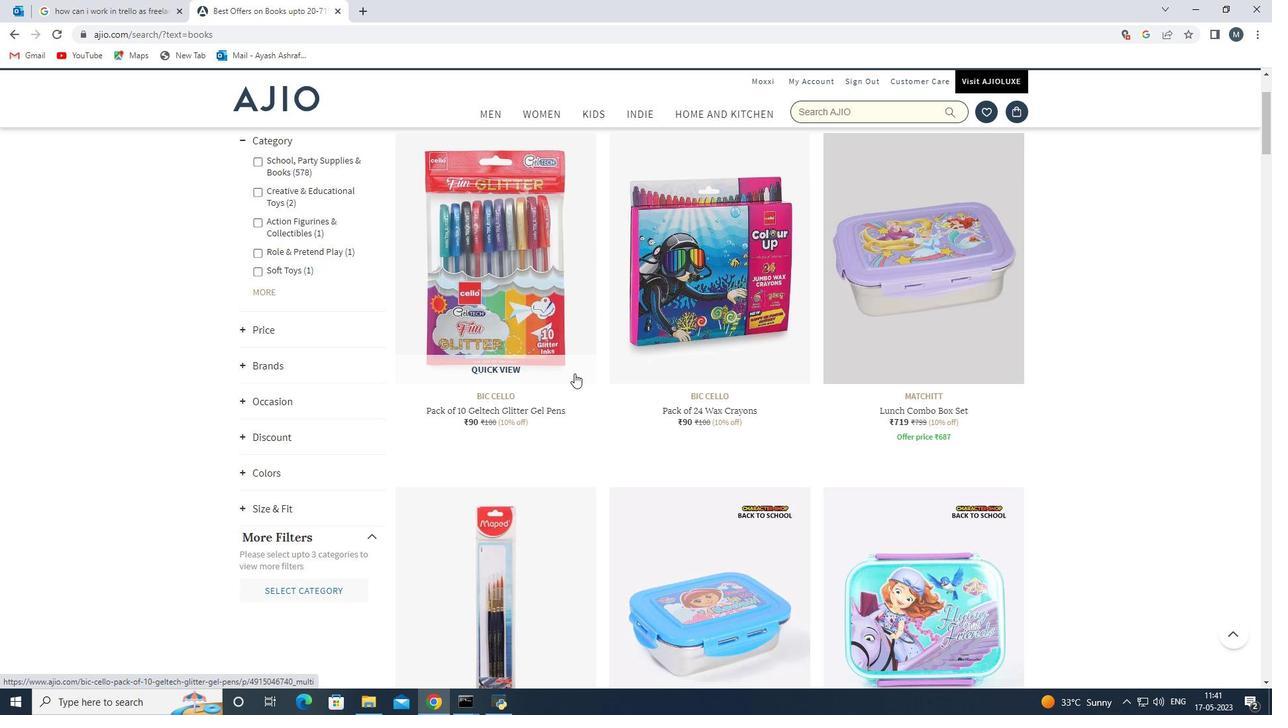 
Action: Mouse moved to (575, 376)
Screenshot: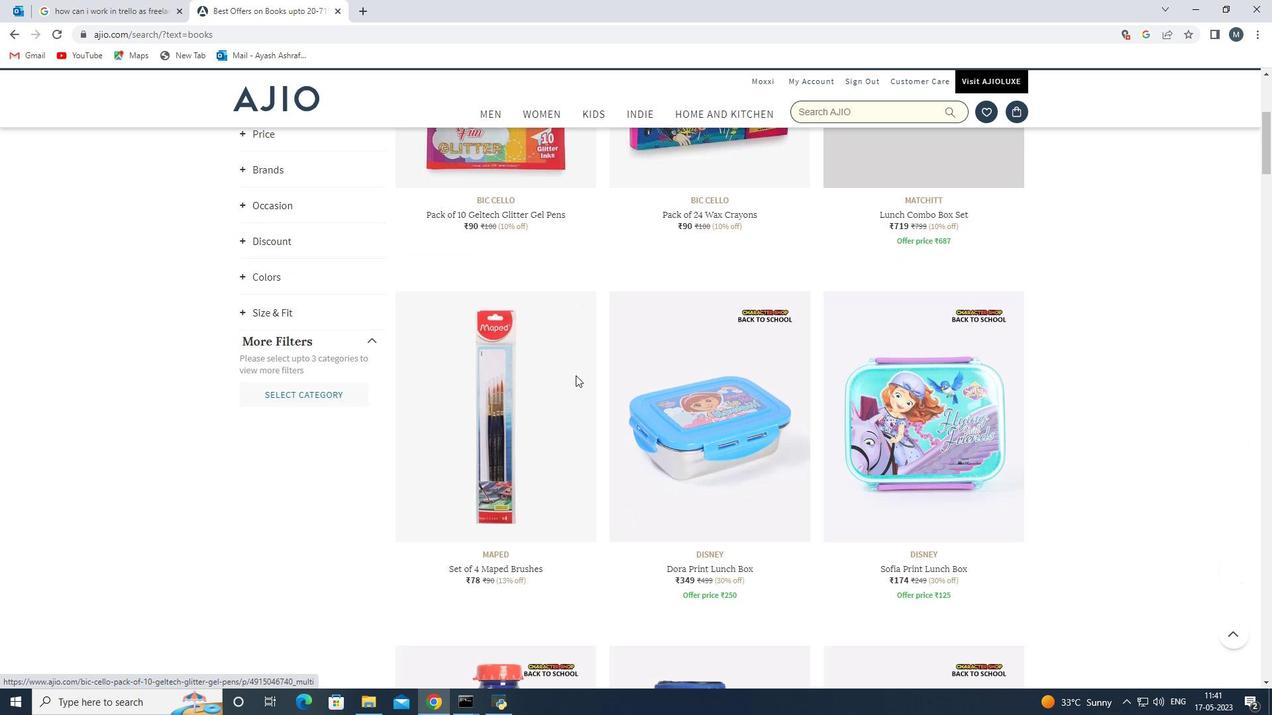 
Action: Mouse scrolled (575, 375) with delta (0, 0)
Screenshot: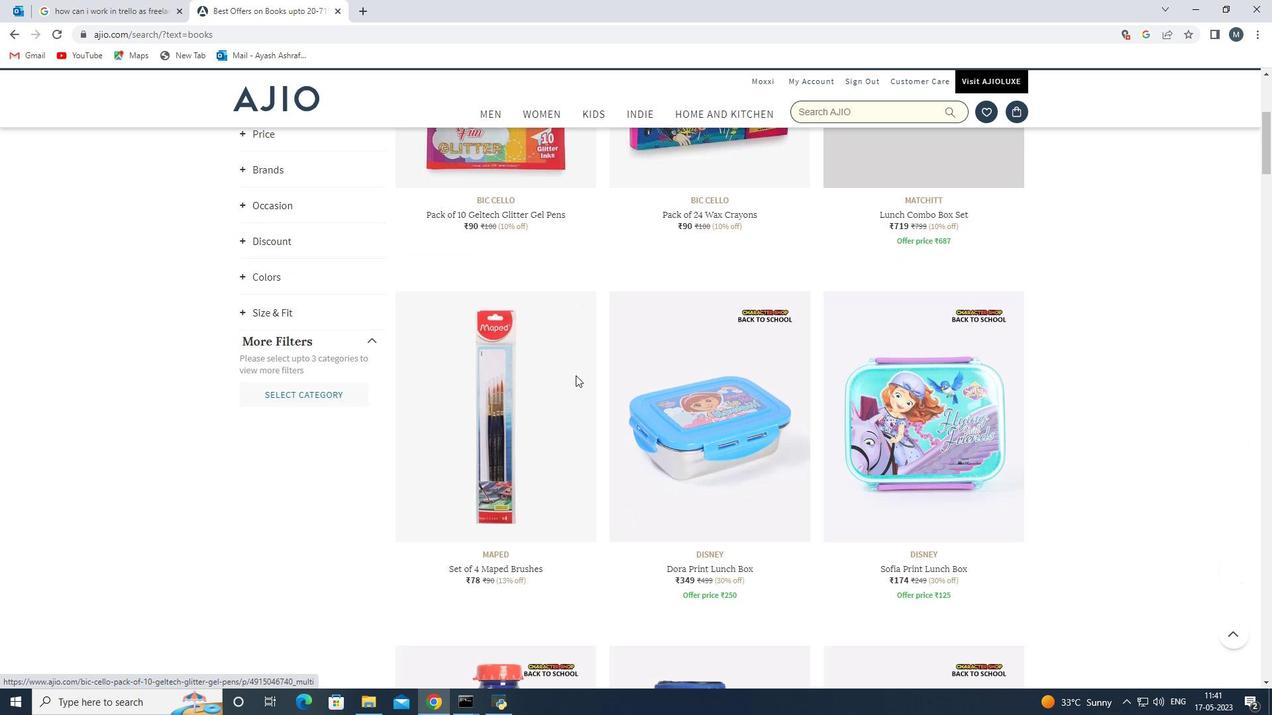 
Action: Mouse moved to (576, 377)
Screenshot: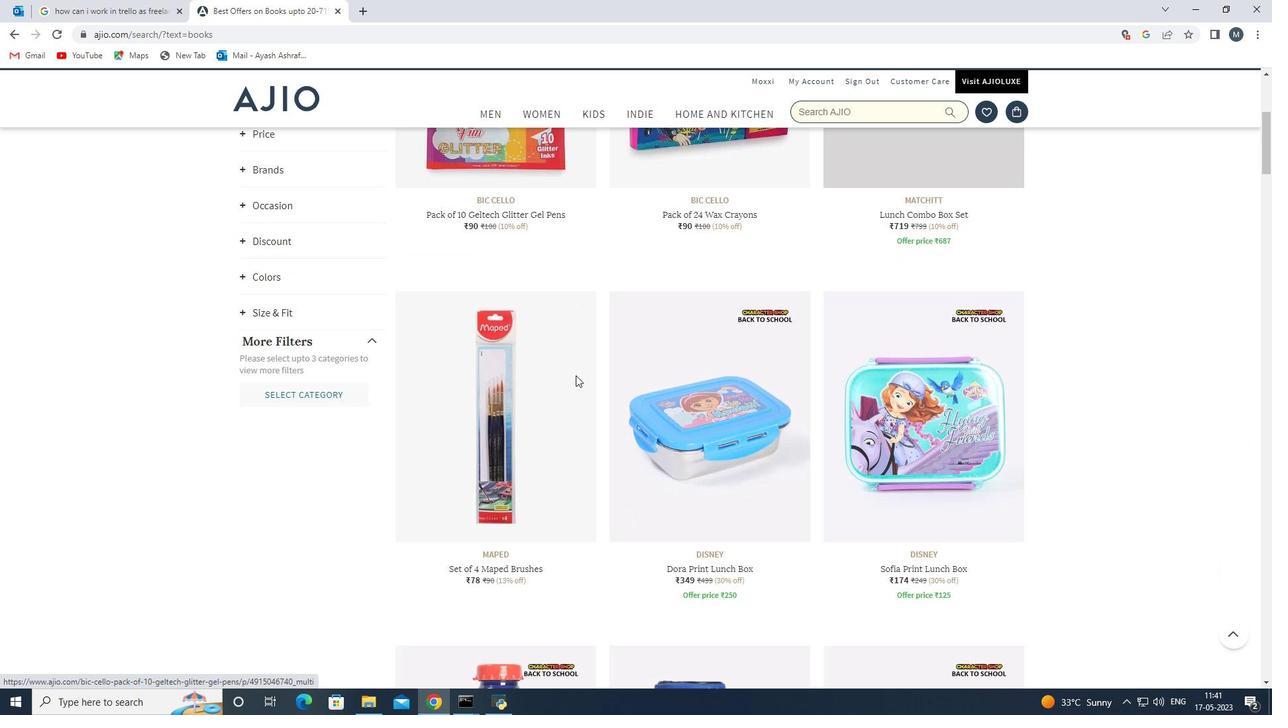
Action: Mouse scrolled (576, 377) with delta (0, 0)
Screenshot: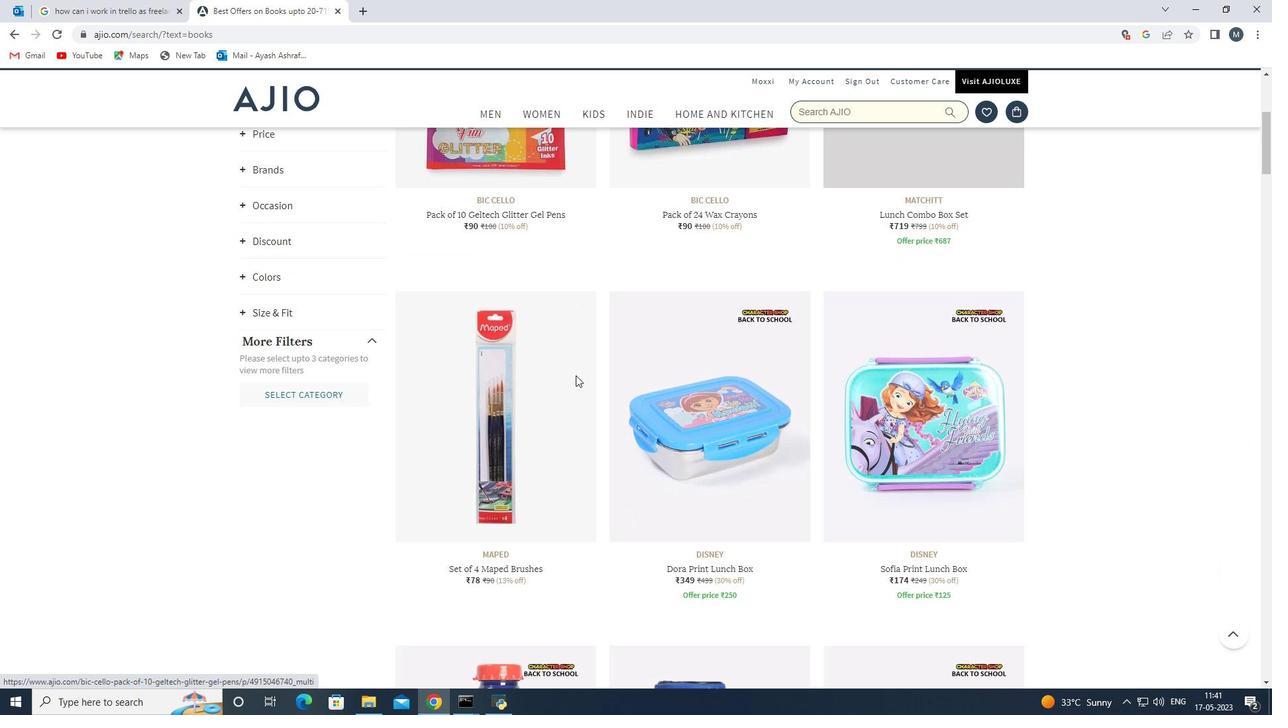 
Action: Mouse moved to (576, 379)
Screenshot: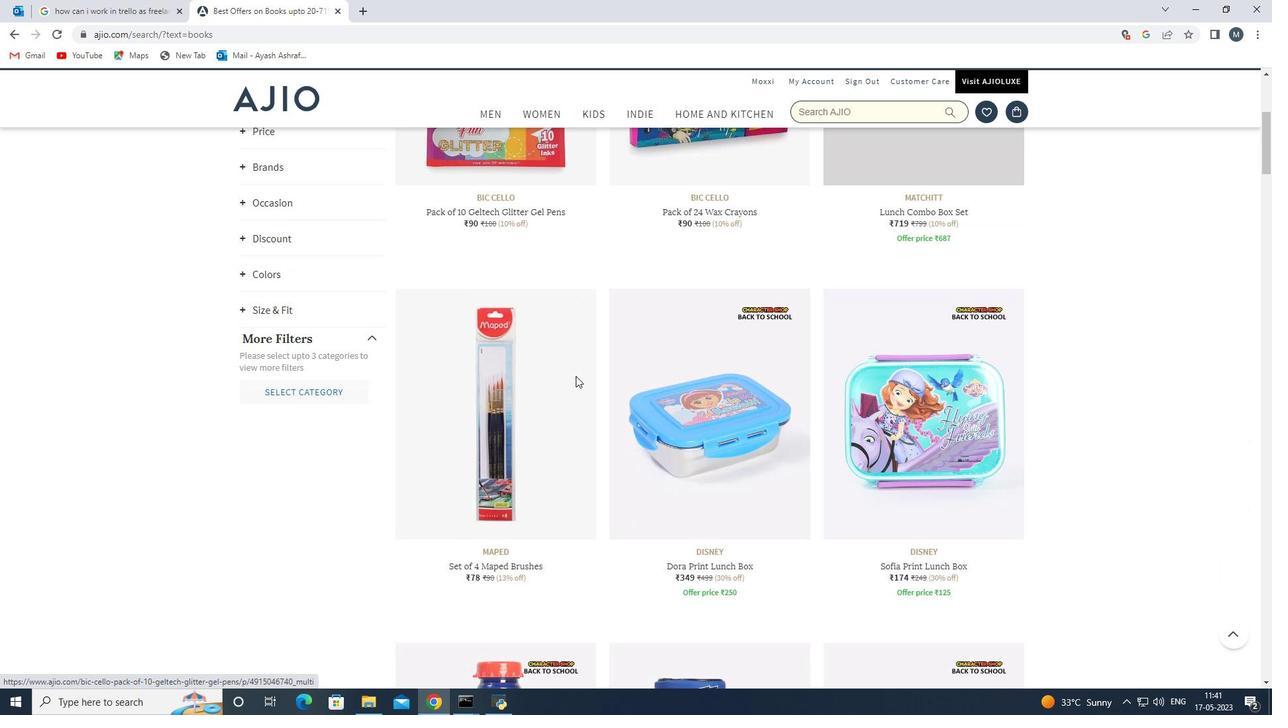
Action: Mouse scrolled (576, 378) with delta (0, 0)
Screenshot: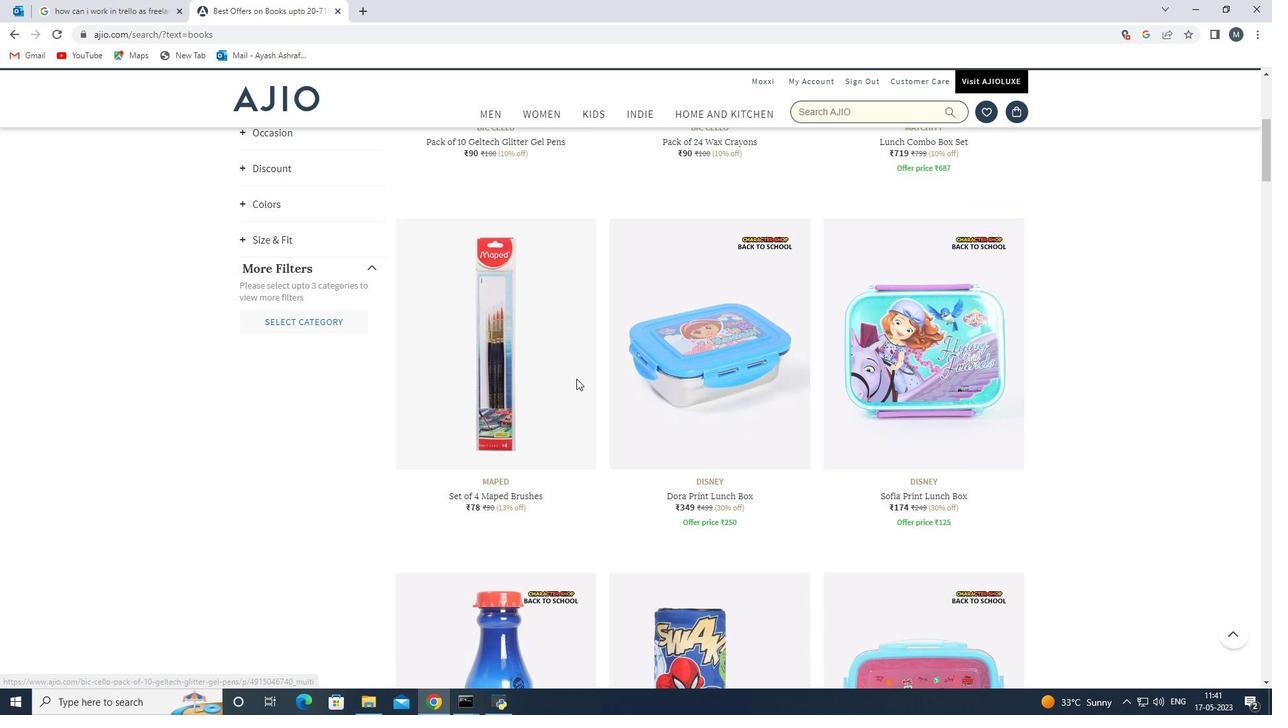 
Action: Mouse scrolled (576, 378) with delta (0, 0)
Screenshot: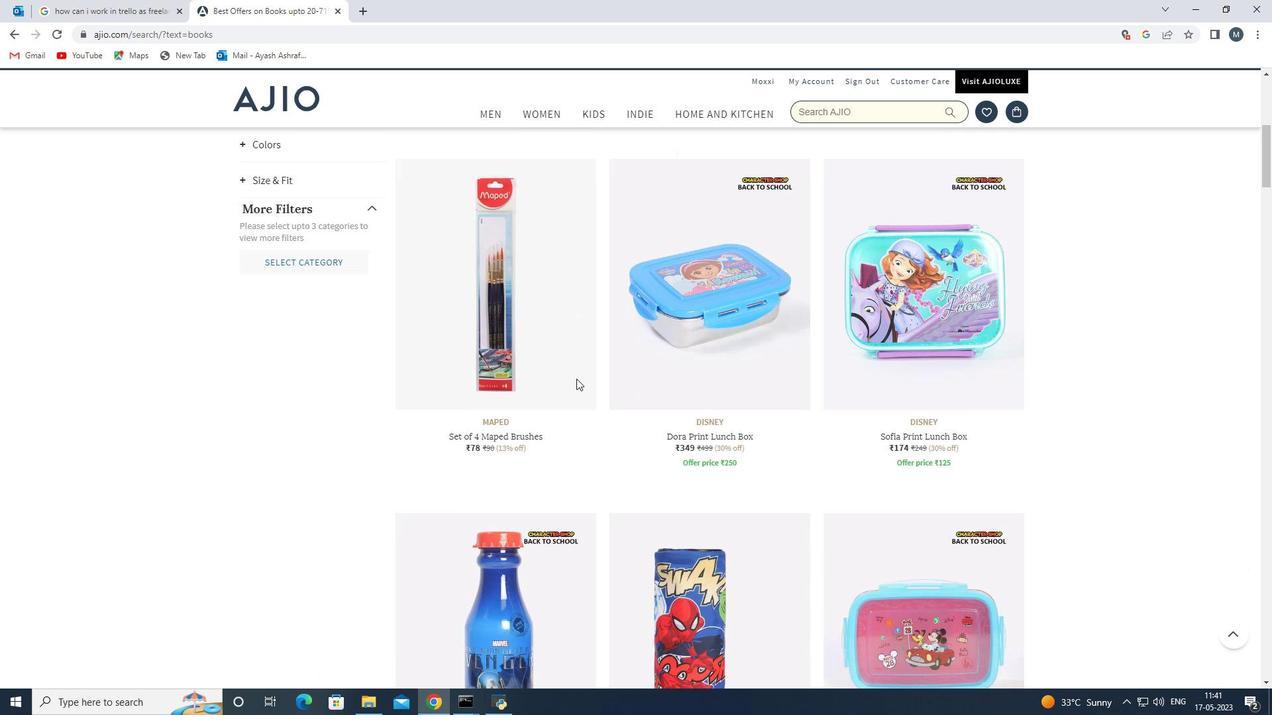 
Action: Mouse scrolled (576, 378) with delta (0, 0)
Screenshot: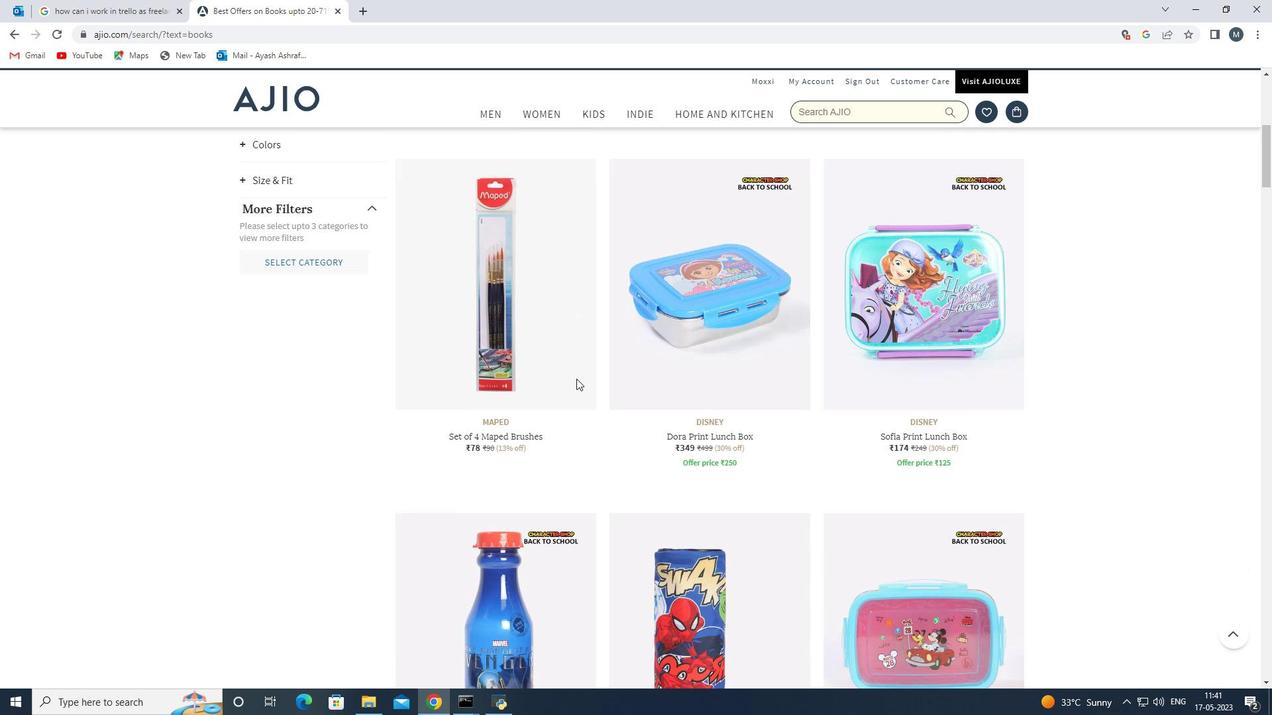 
Action: Mouse scrolled (576, 378) with delta (0, 0)
Screenshot: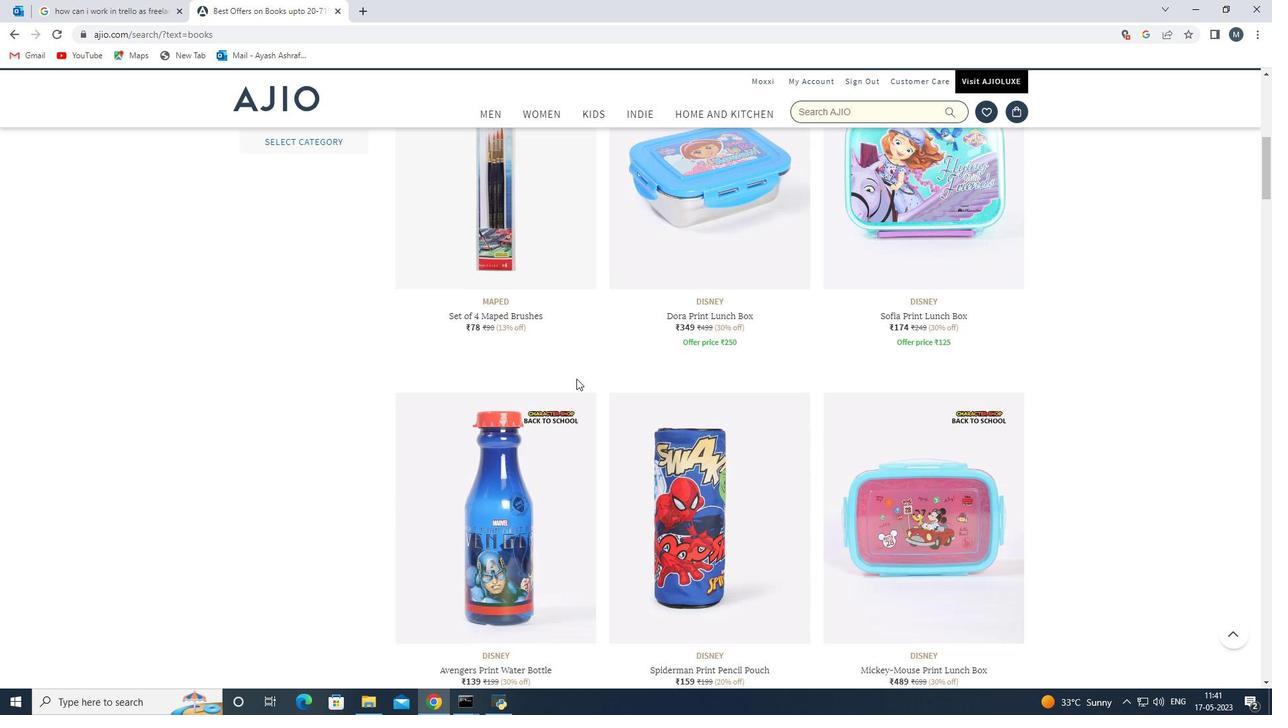 
Action: Mouse moved to (577, 379)
Screenshot: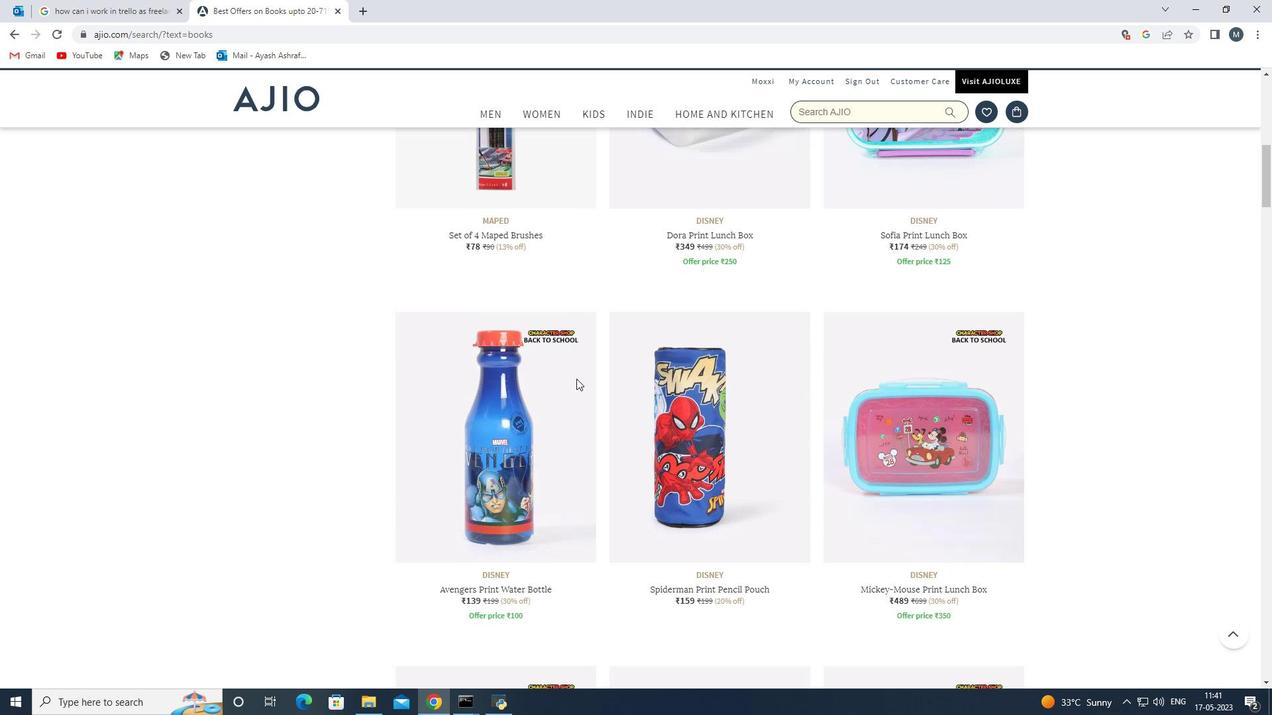 
Action: Mouse scrolled (577, 379) with delta (0, 0)
Screenshot: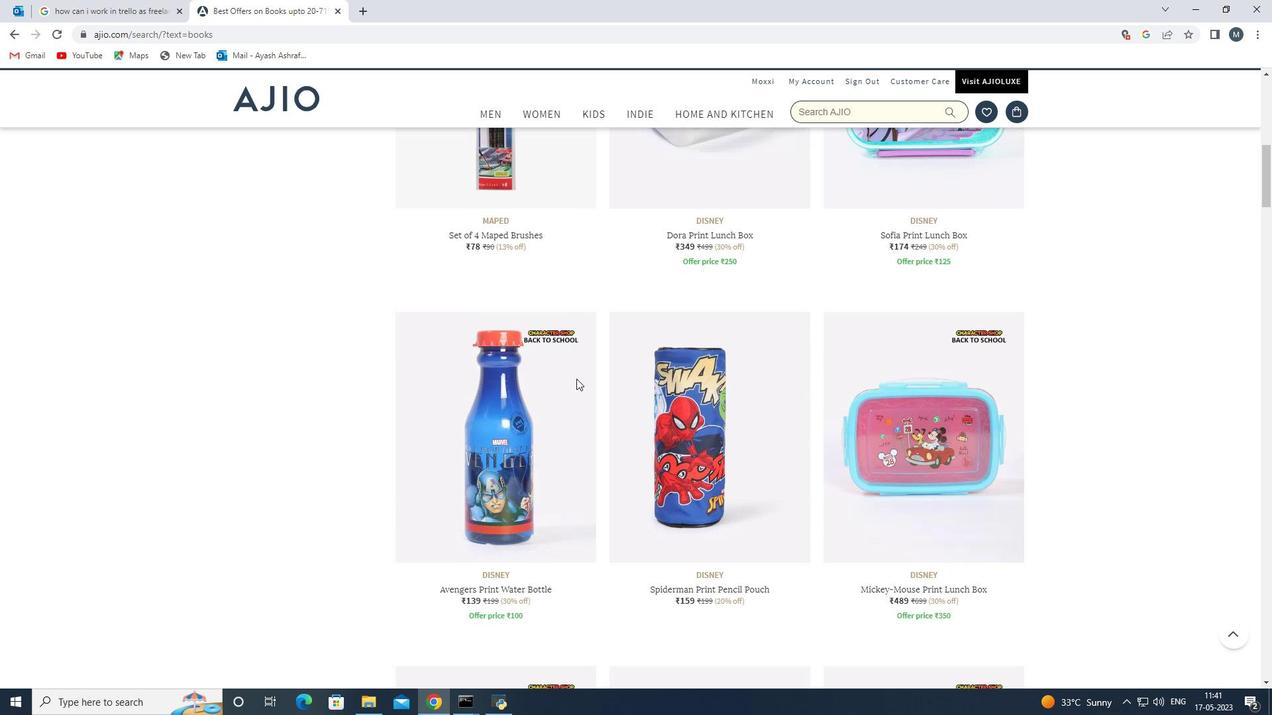 
Action: Mouse moved to (583, 383)
Screenshot: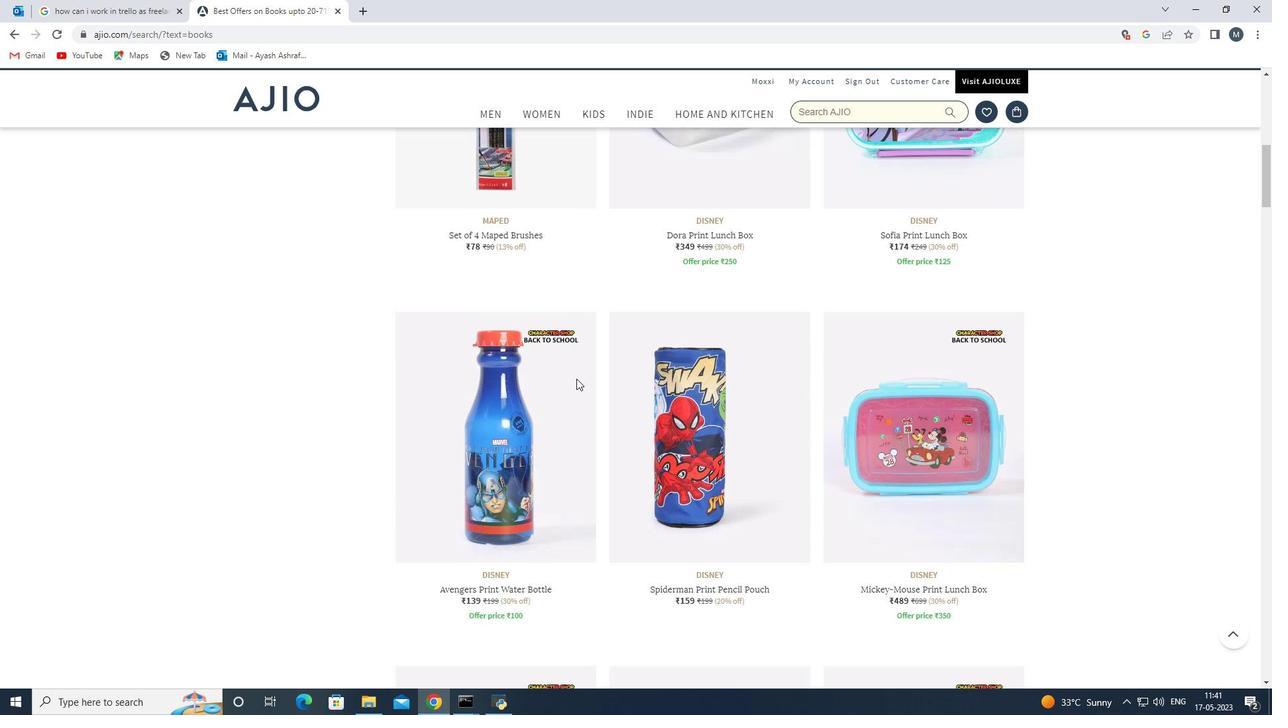 
Action: Mouse scrolled (583, 383) with delta (0, 0)
Screenshot: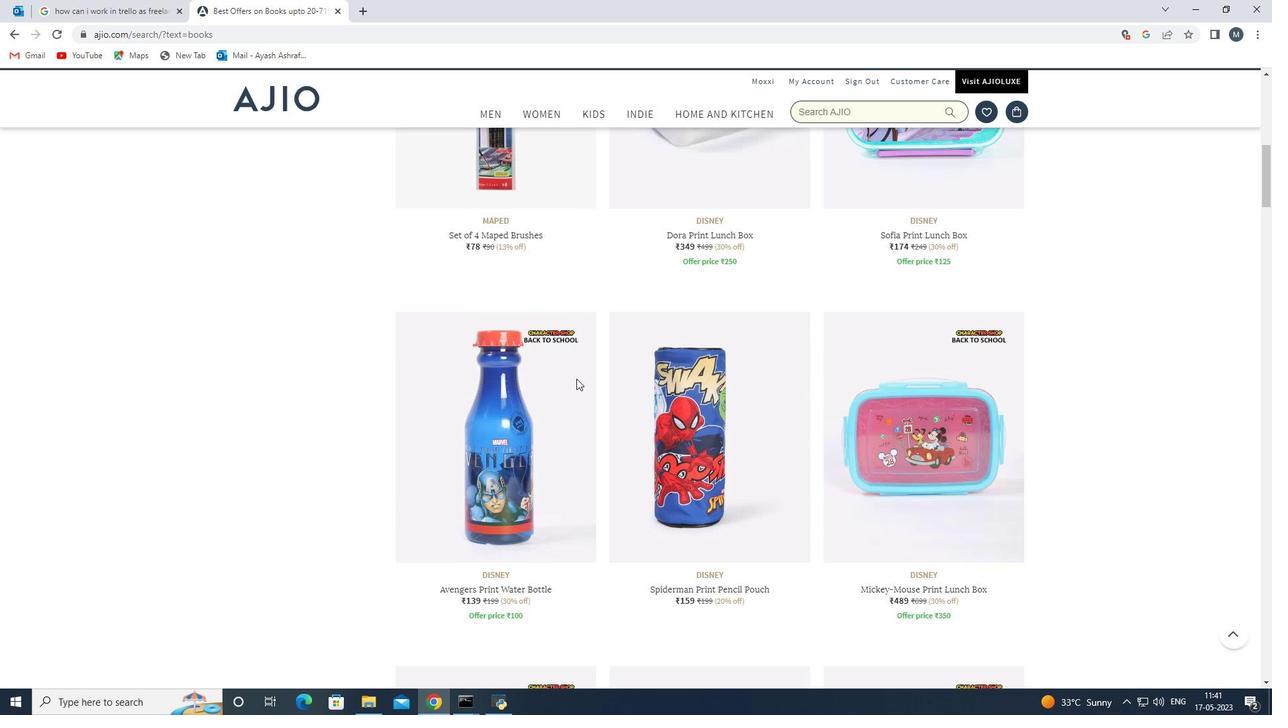 
Action: Mouse moved to (586, 398)
Screenshot: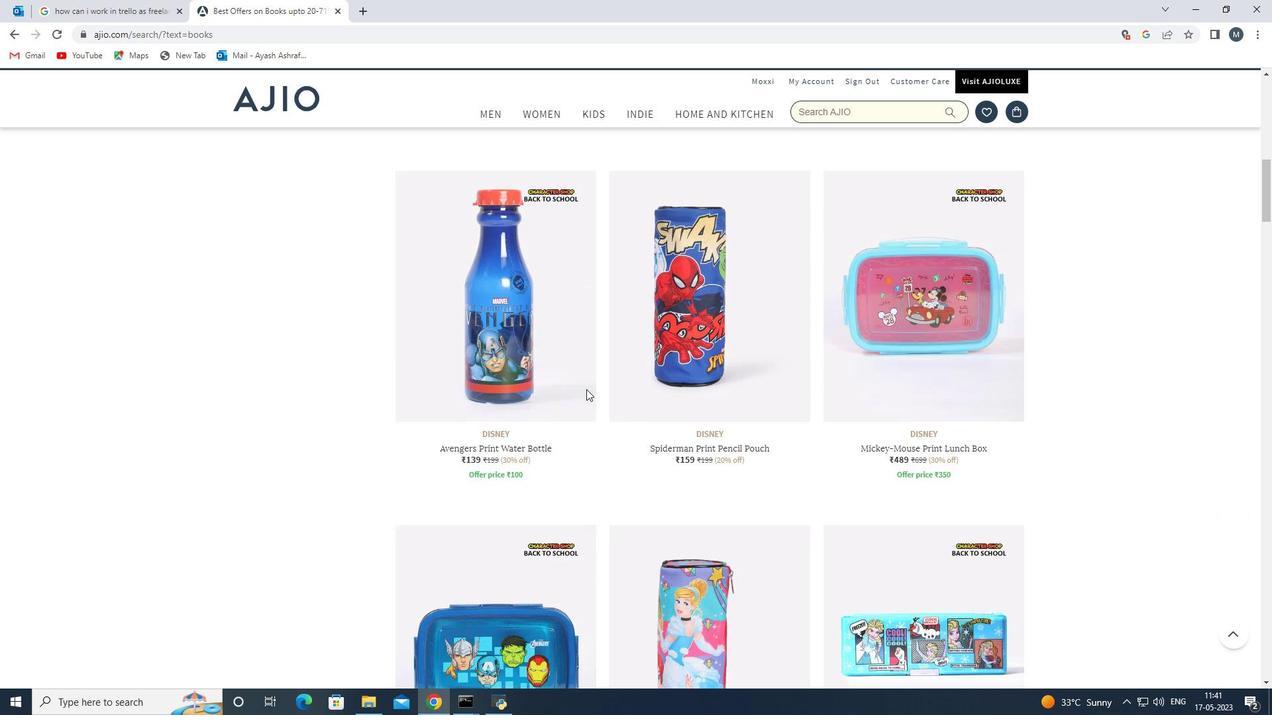 
Action: Mouse scrolled (586, 397) with delta (0, 0)
Screenshot: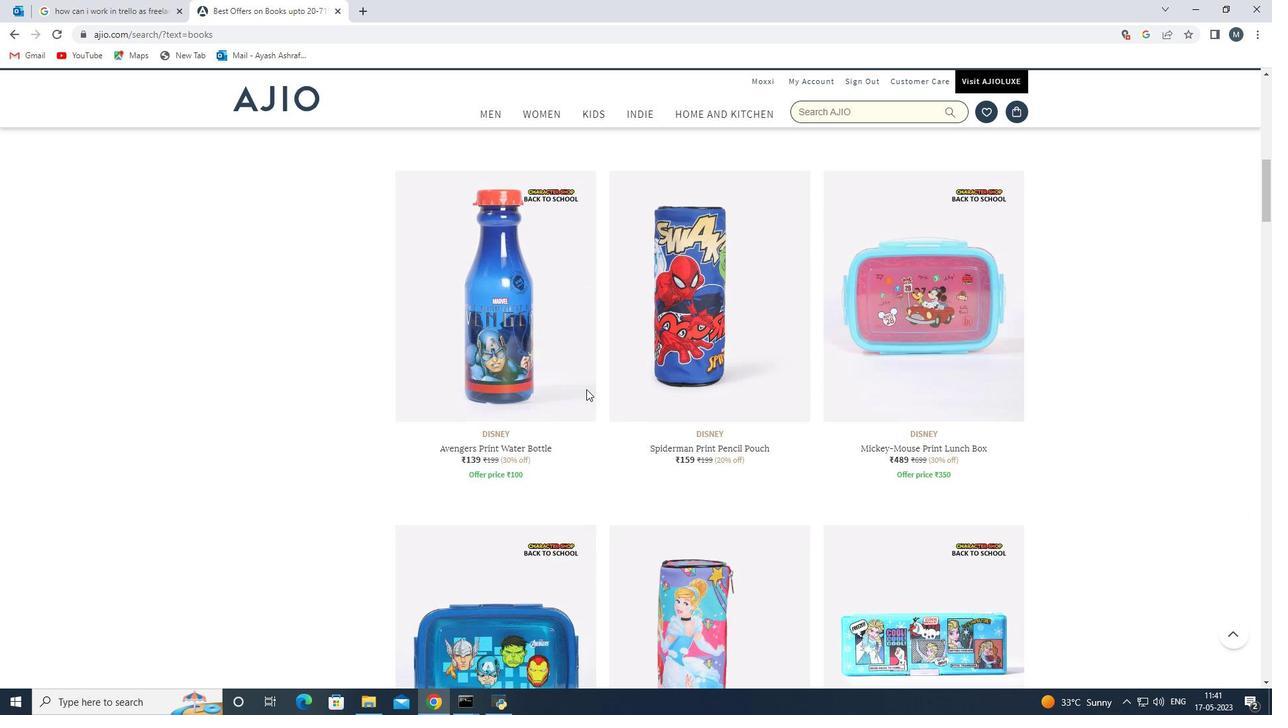 
Action: Mouse moved to (587, 401)
Screenshot: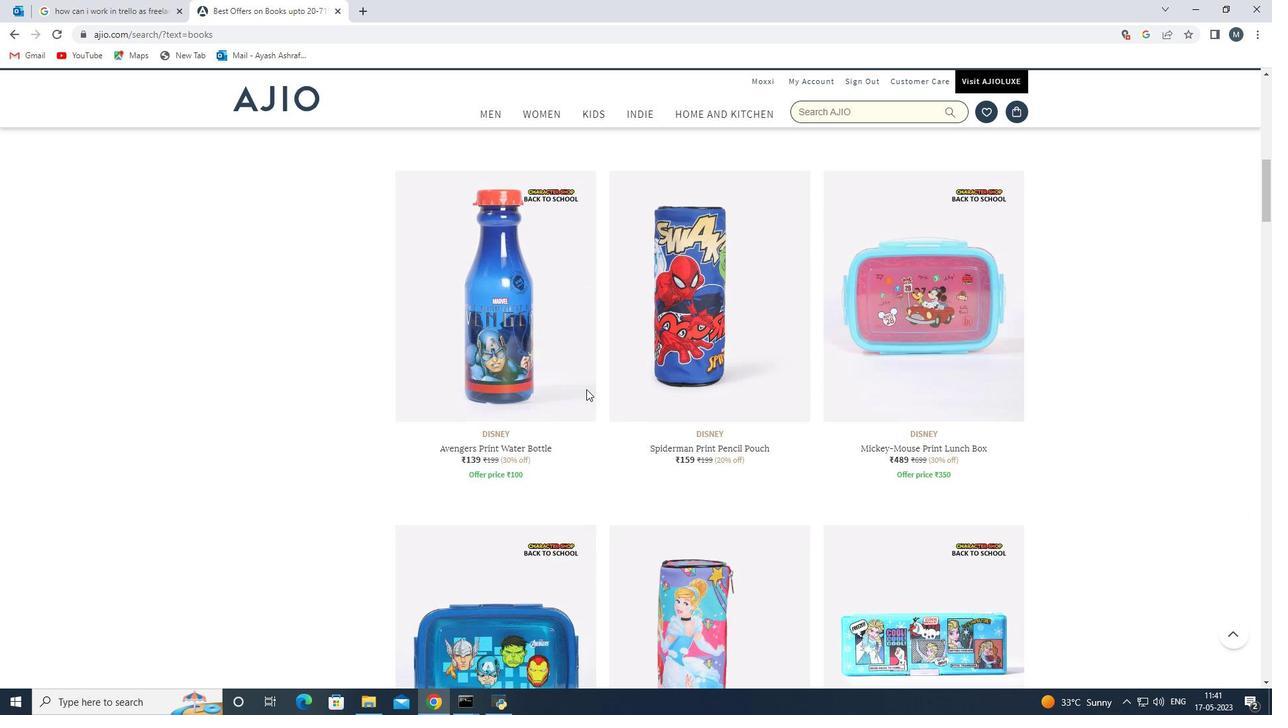 
Action: Mouse scrolled (587, 400) with delta (0, 0)
Screenshot: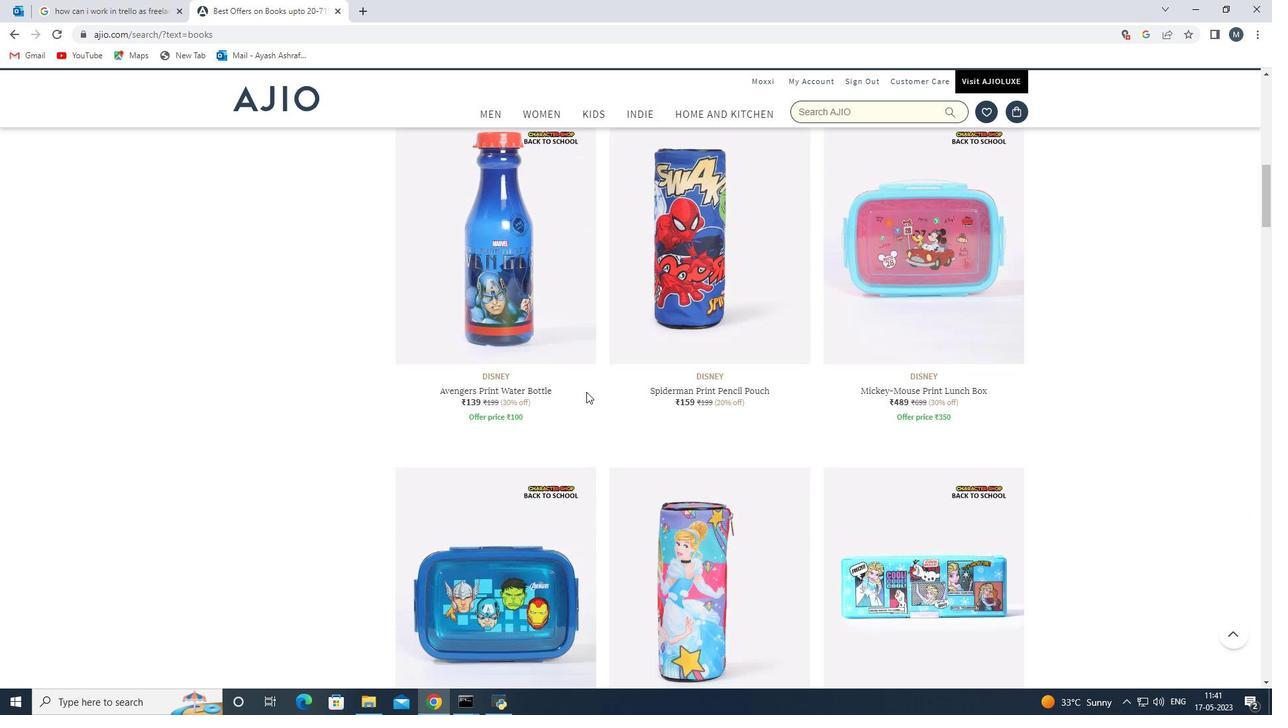 
Action: Mouse moved to (587, 403)
Screenshot: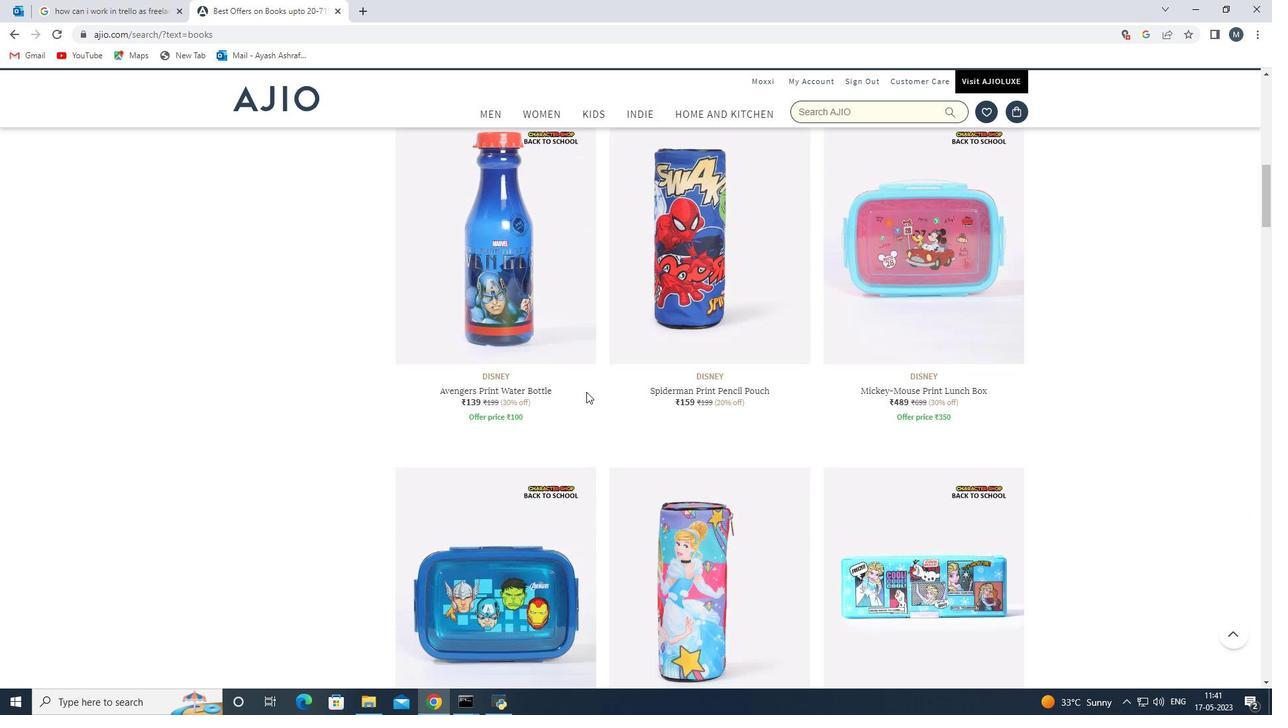 
Action: Mouse scrolled (587, 402) with delta (0, 0)
Screenshot: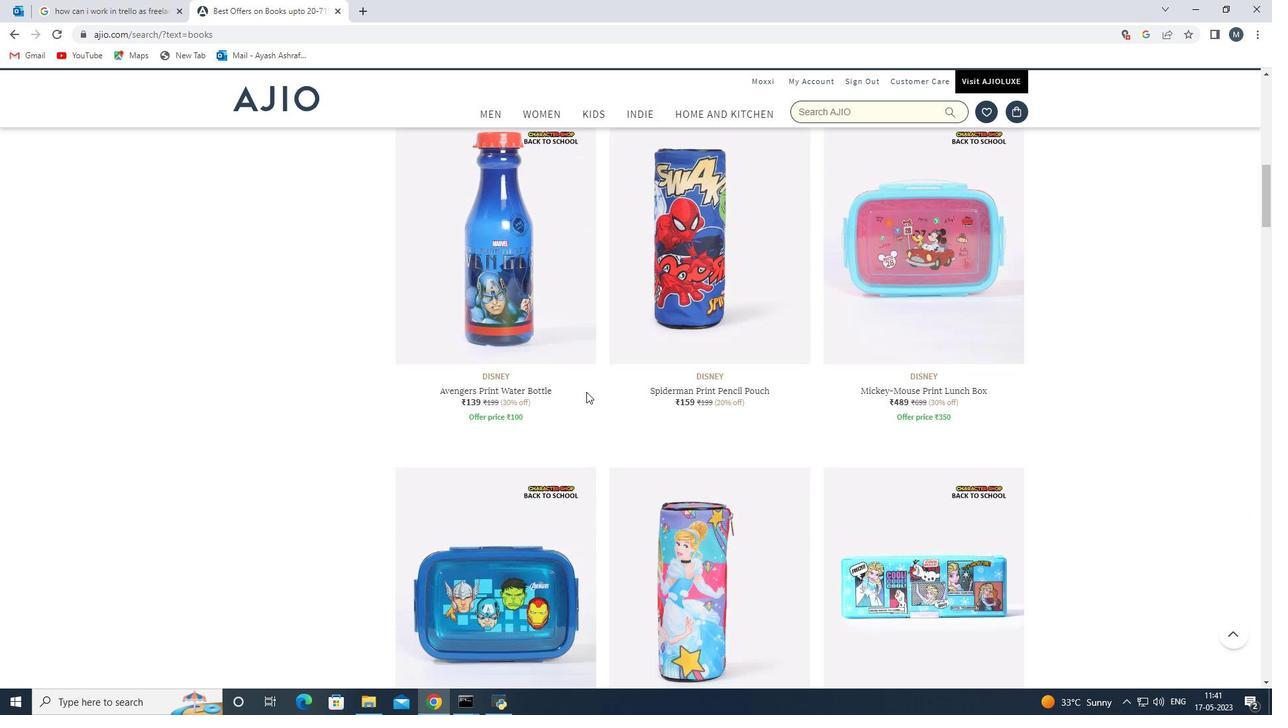 
Action: Mouse moved to (587, 406)
Screenshot: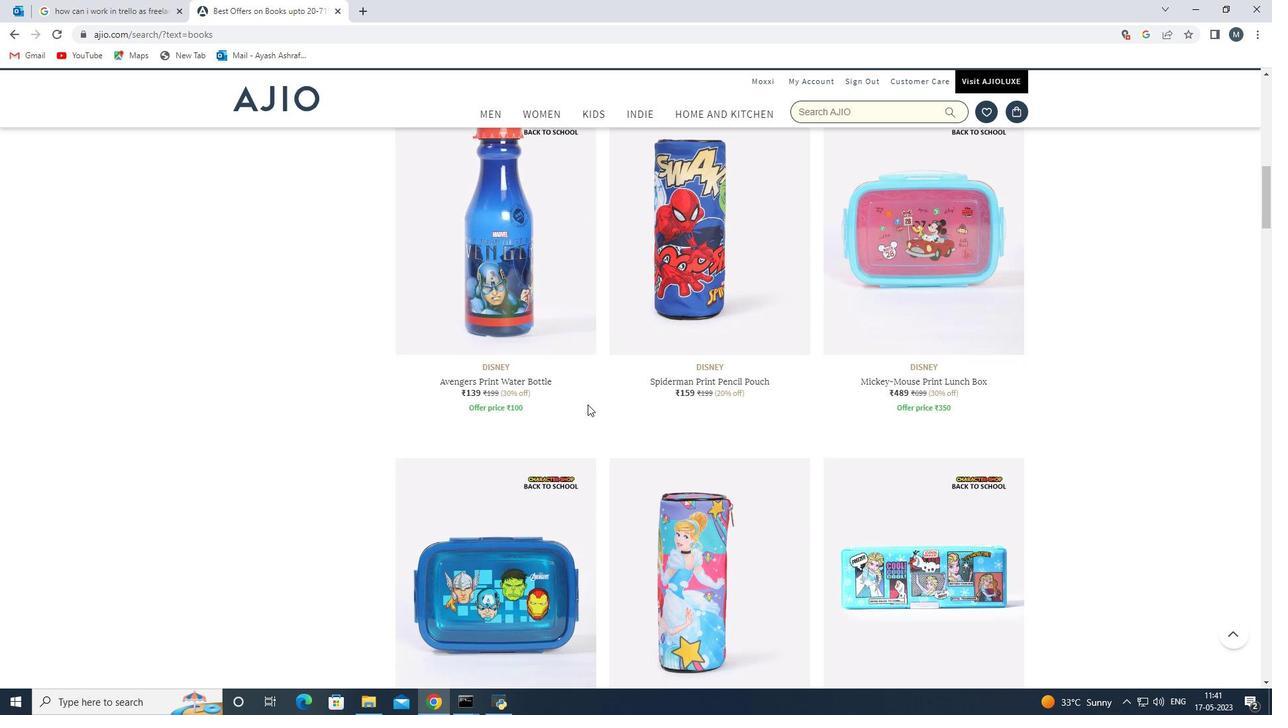 
Action: Mouse scrolled (587, 405) with delta (0, 0)
Screenshot: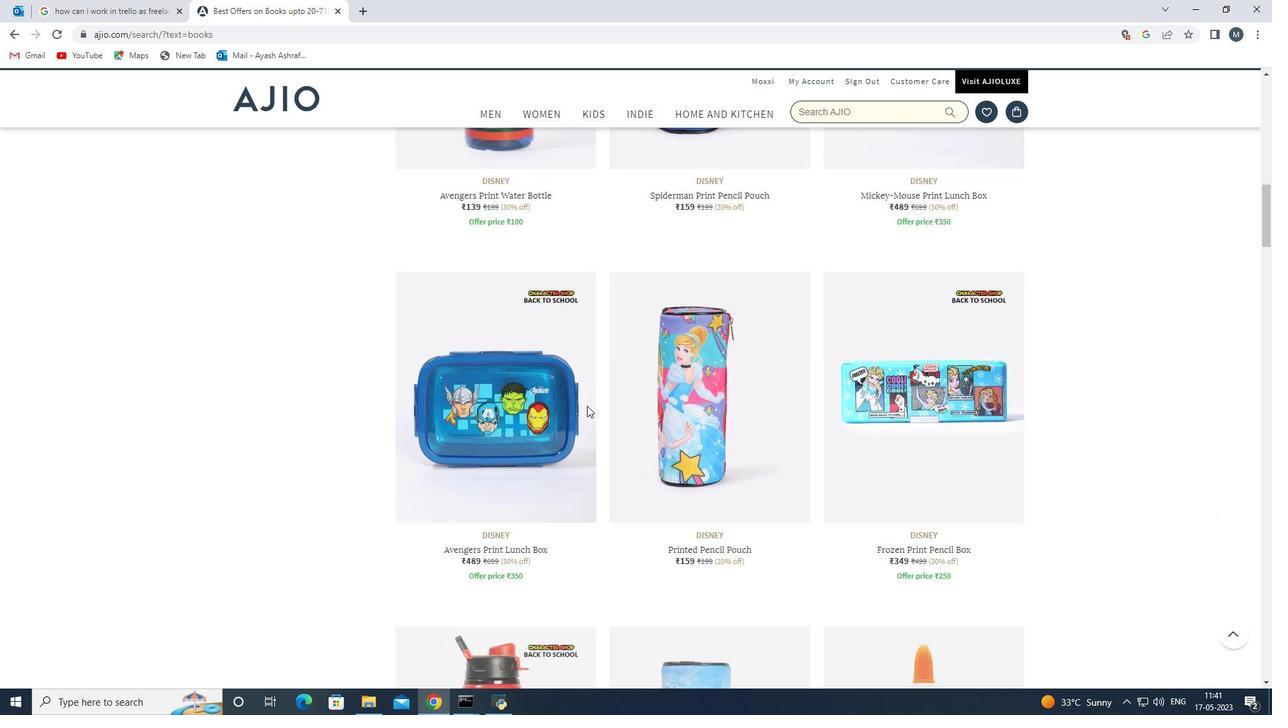 
Action: Mouse scrolled (587, 405) with delta (0, 0)
Screenshot: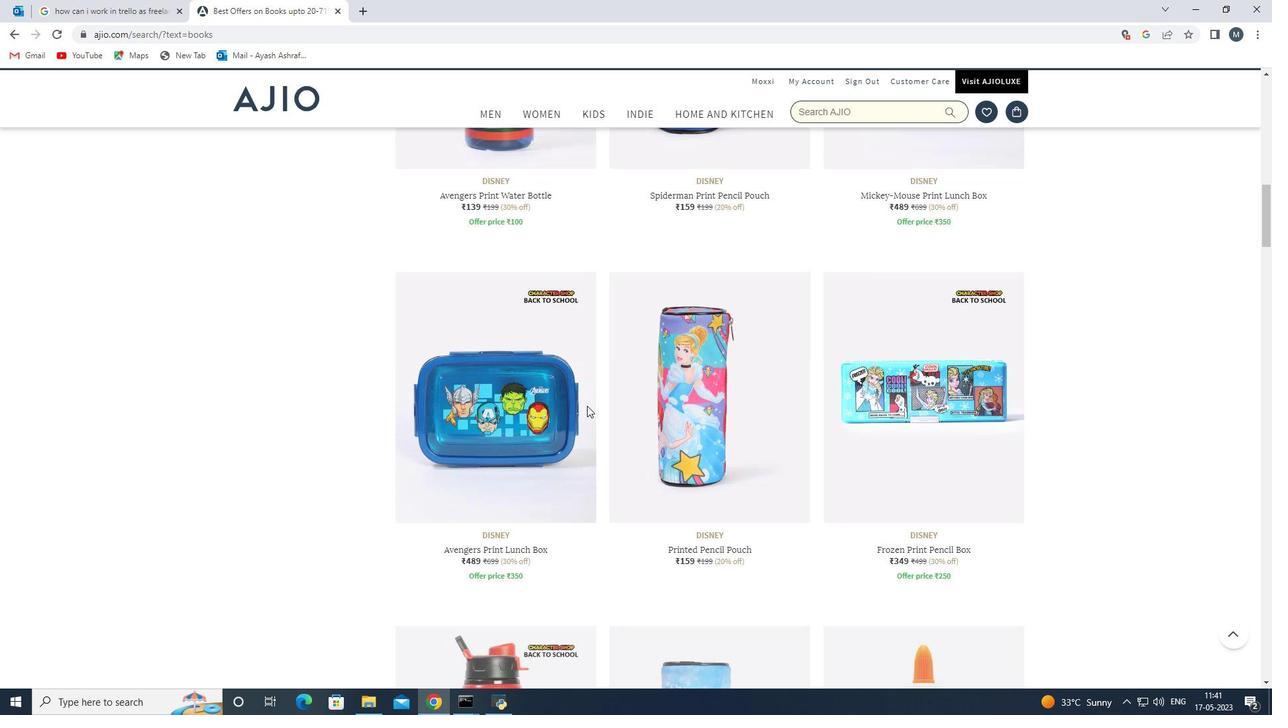 
Action: Mouse scrolled (587, 405) with delta (0, 0)
Screenshot: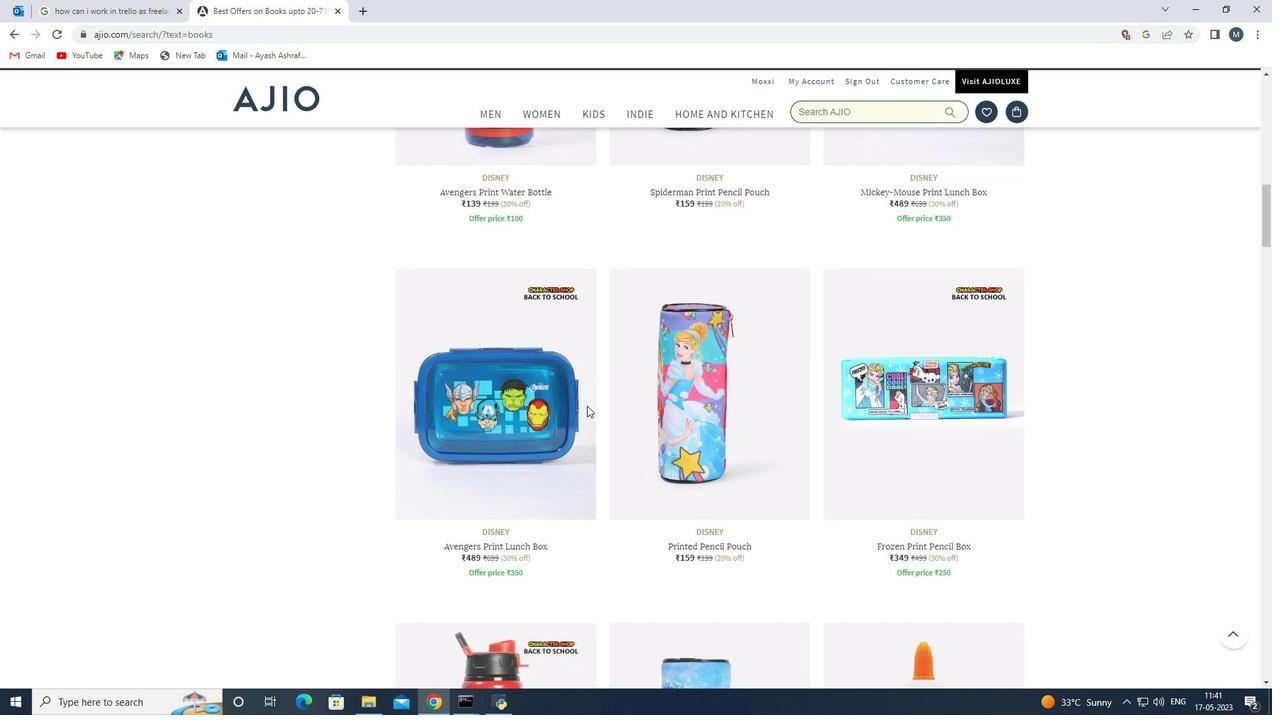 
Action: Mouse moved to (579, 406)
Screenshot: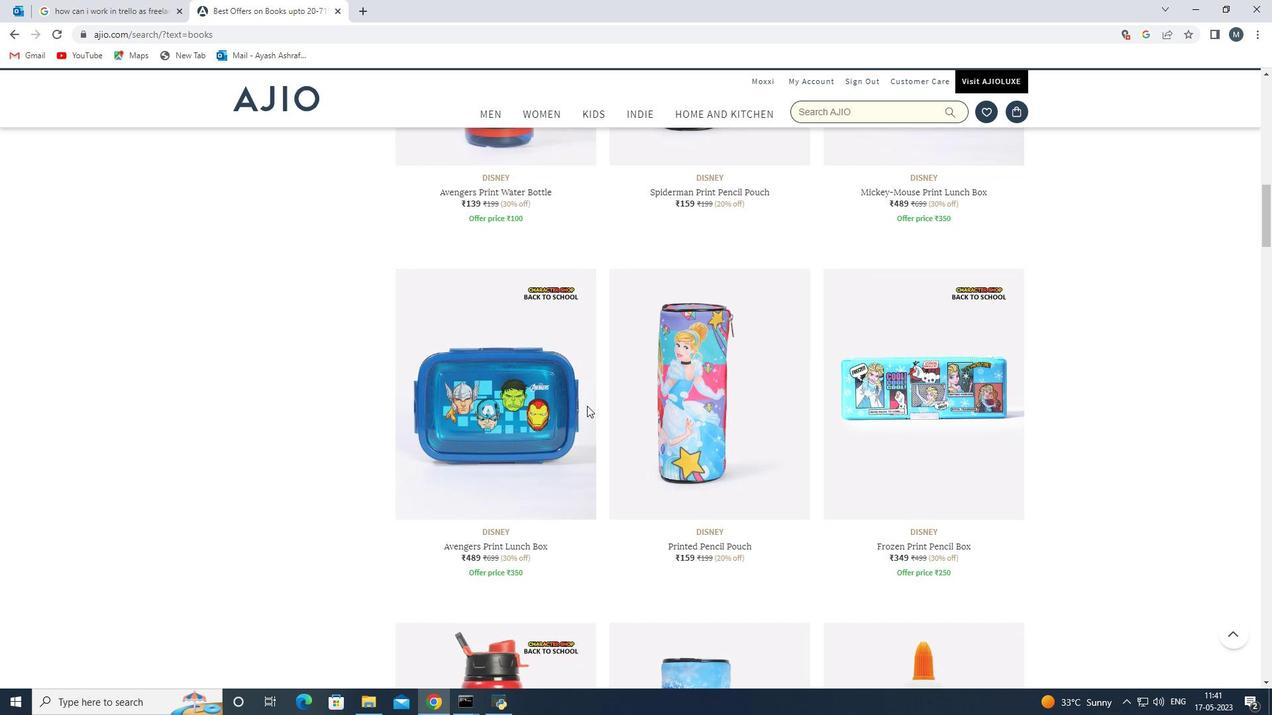
Action: Mouse scrolled (579, 406) with delta (0, 0)
Screenshot: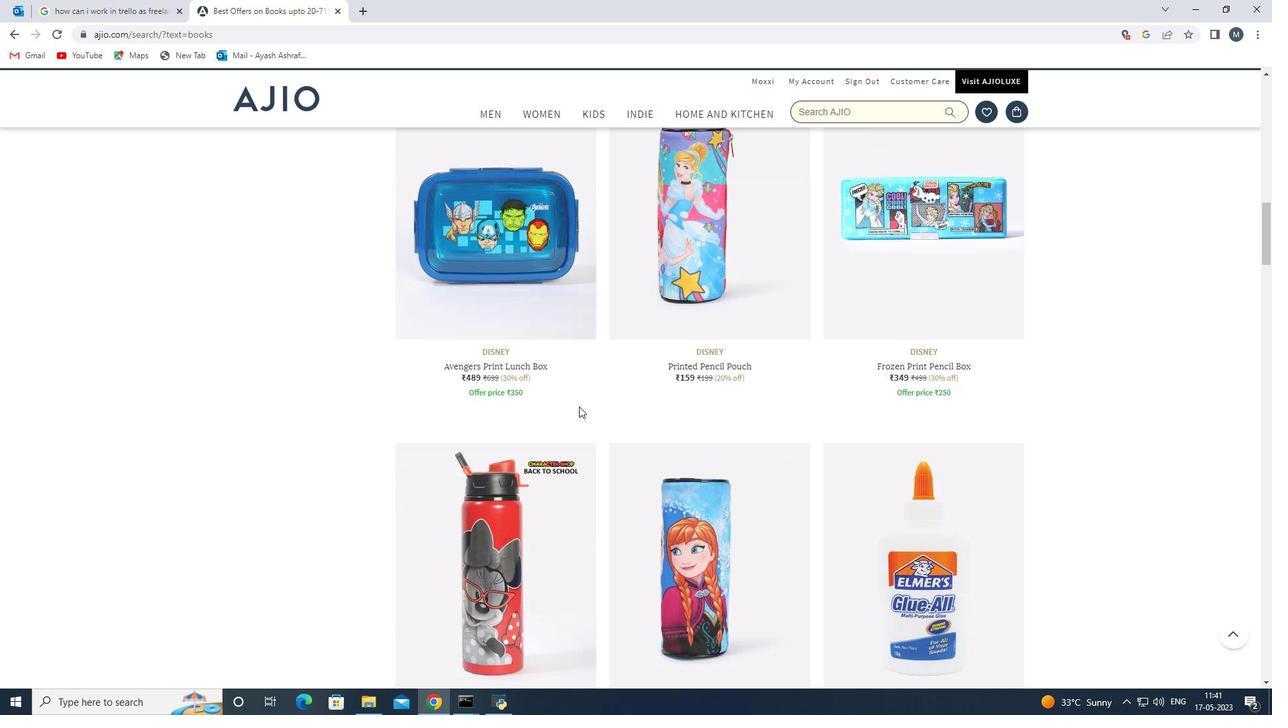 
Action: Mouse scrolled (579, 406) with delta (0, 0)
Screenshot: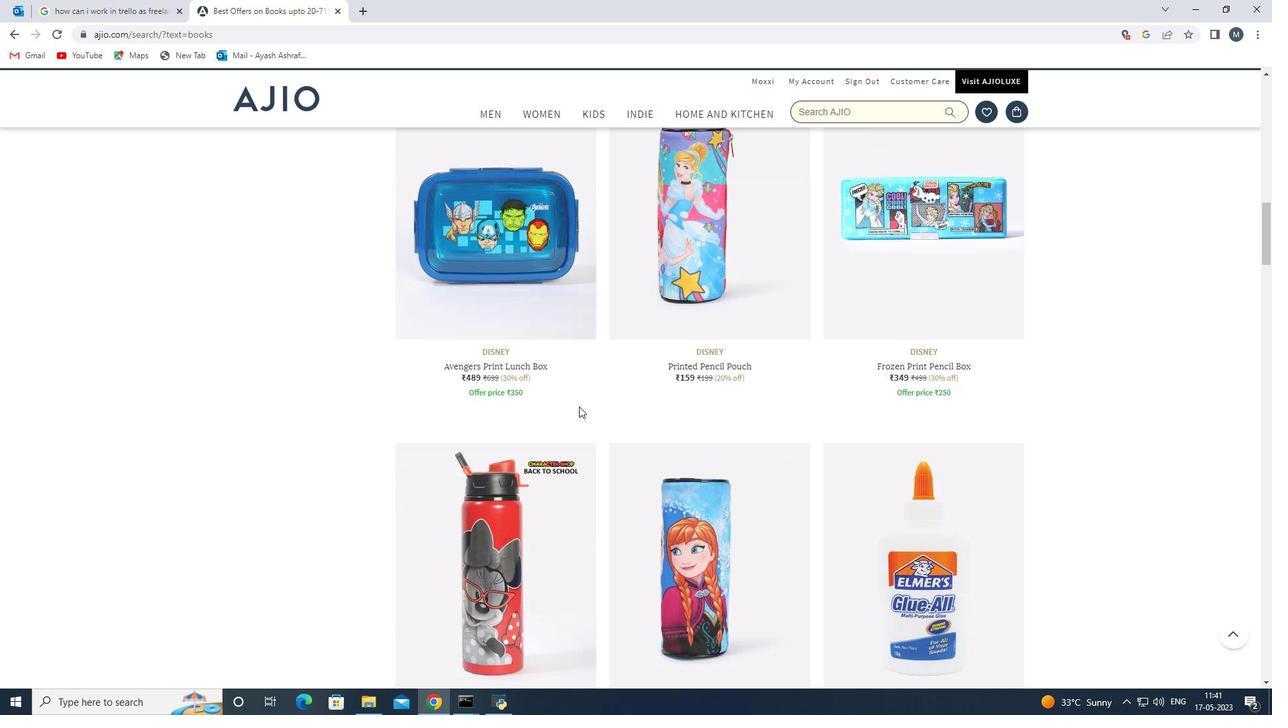 
Action: Mouse scrolled (579, 406) with delta (0, 0)
Screenshot: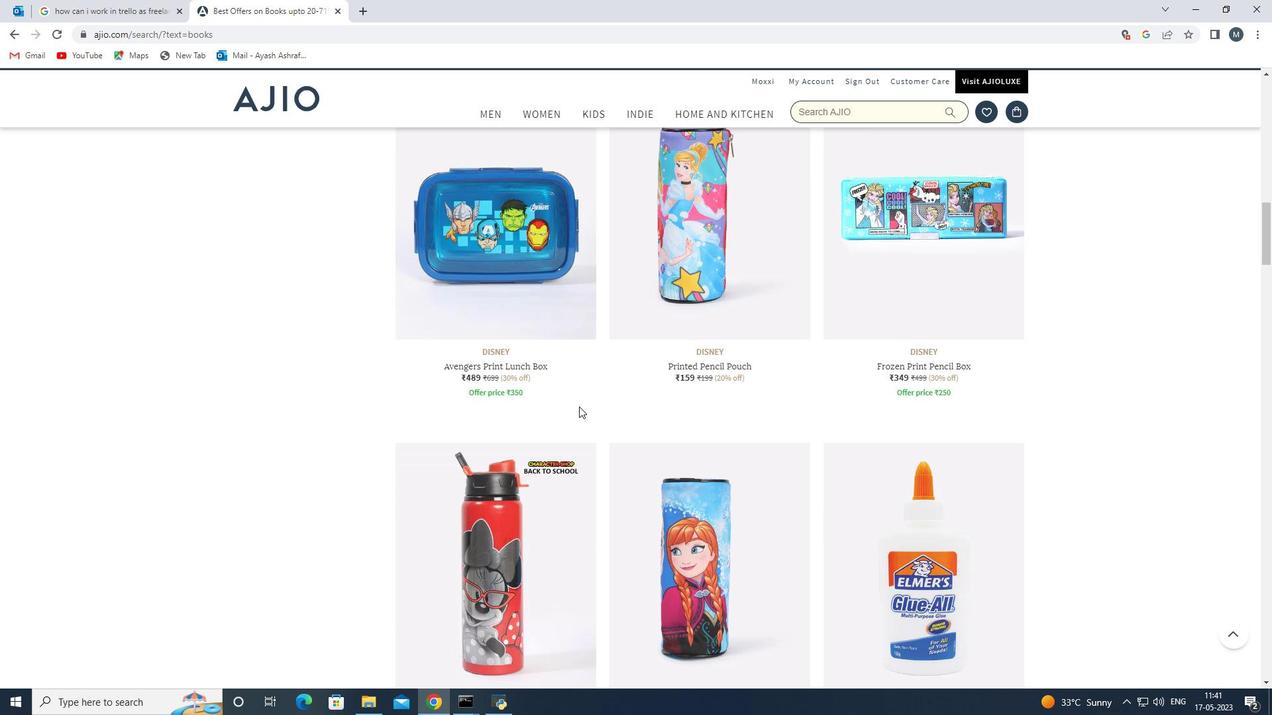 
Action: Mouse scrolled (579, 406) with delta (0, 0)
Screenshot: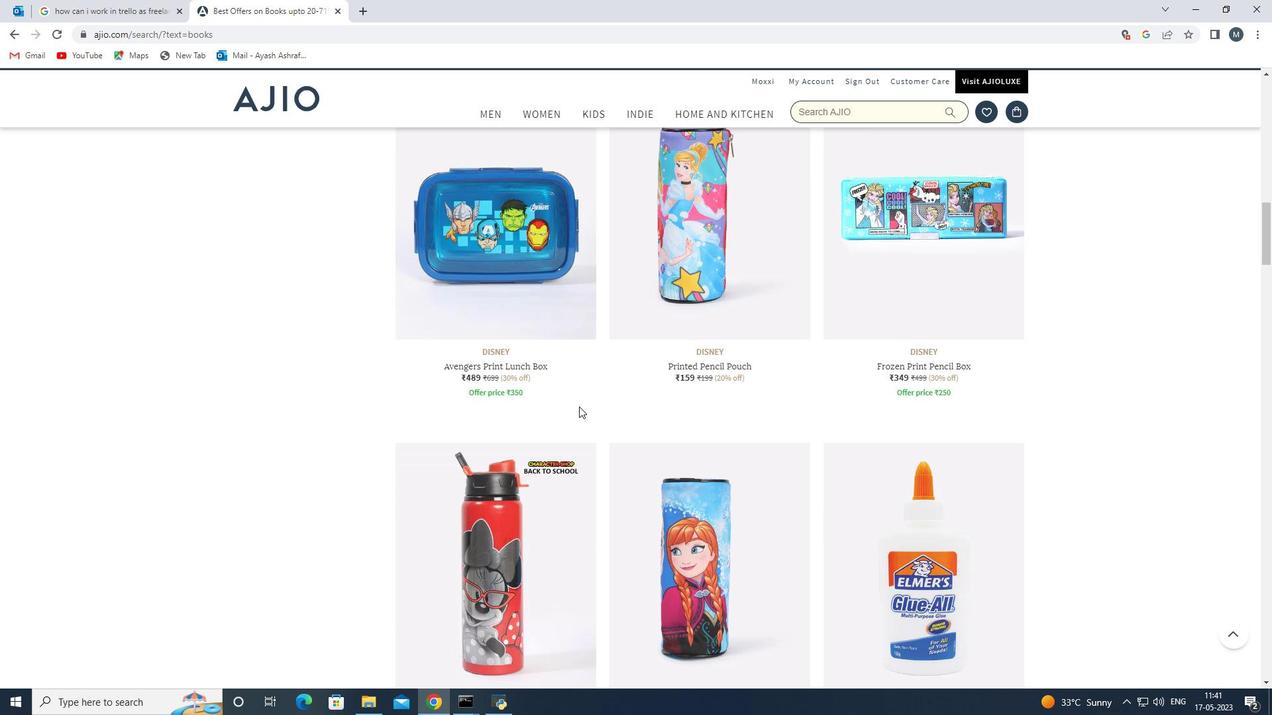 
Action: Mouse scrolled (579, 406) with delta (0, 0)
Screenshot: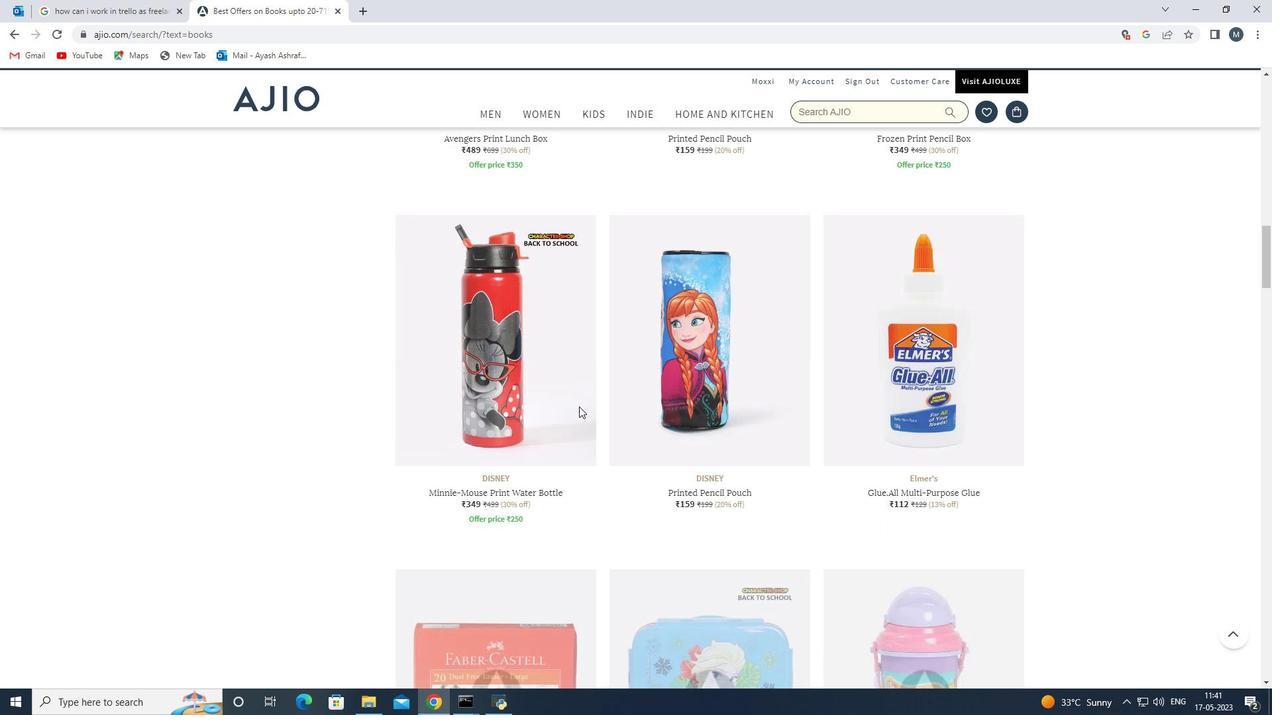 
Action: Mouse scrolled (579, 406) with delta (0, 0)
Screenshot: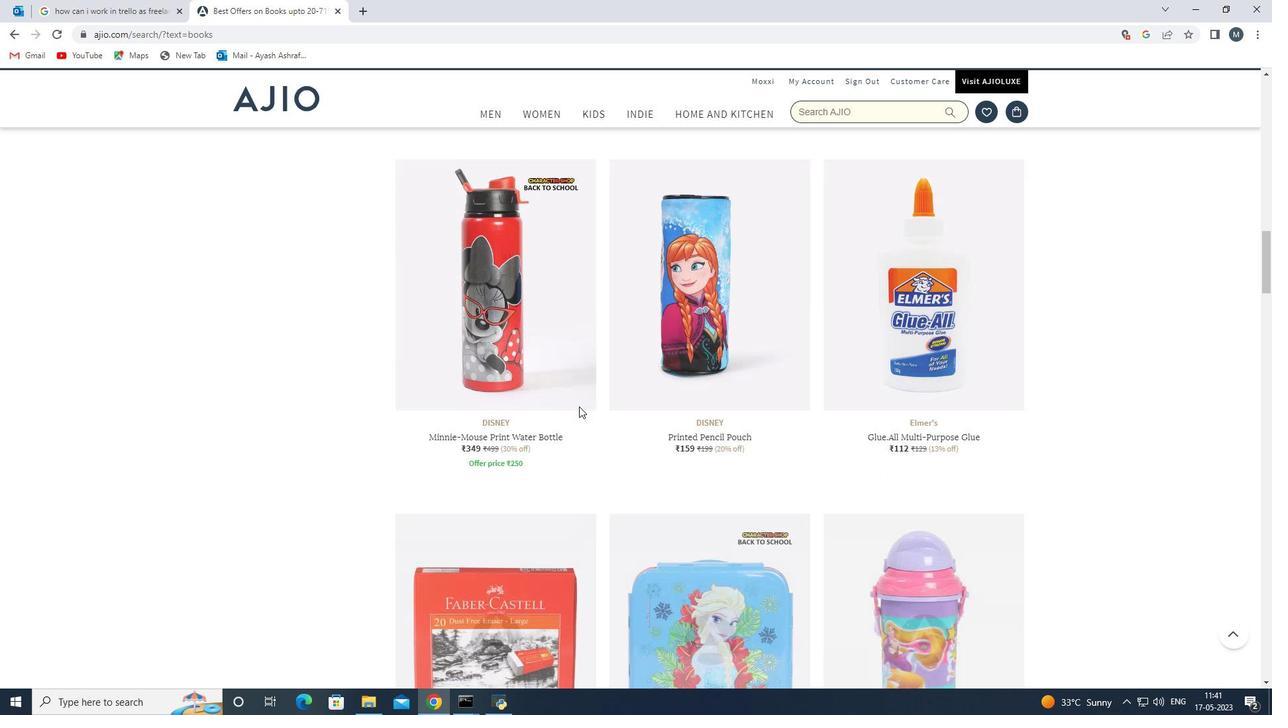 
Action: Mouse scrolled (579, 406) with delta (0, 0)
Screenshot: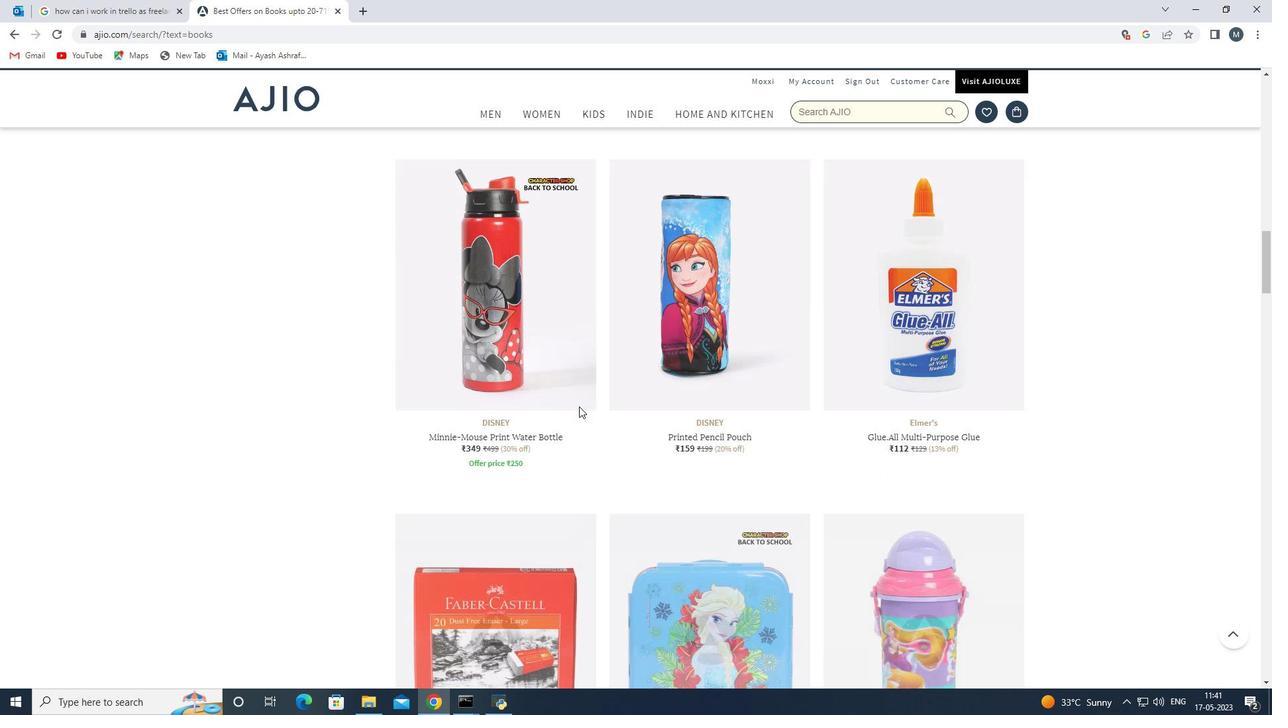 
Action: Mouse scrolled (579, 406) with delta (0, 0)
Screenshot: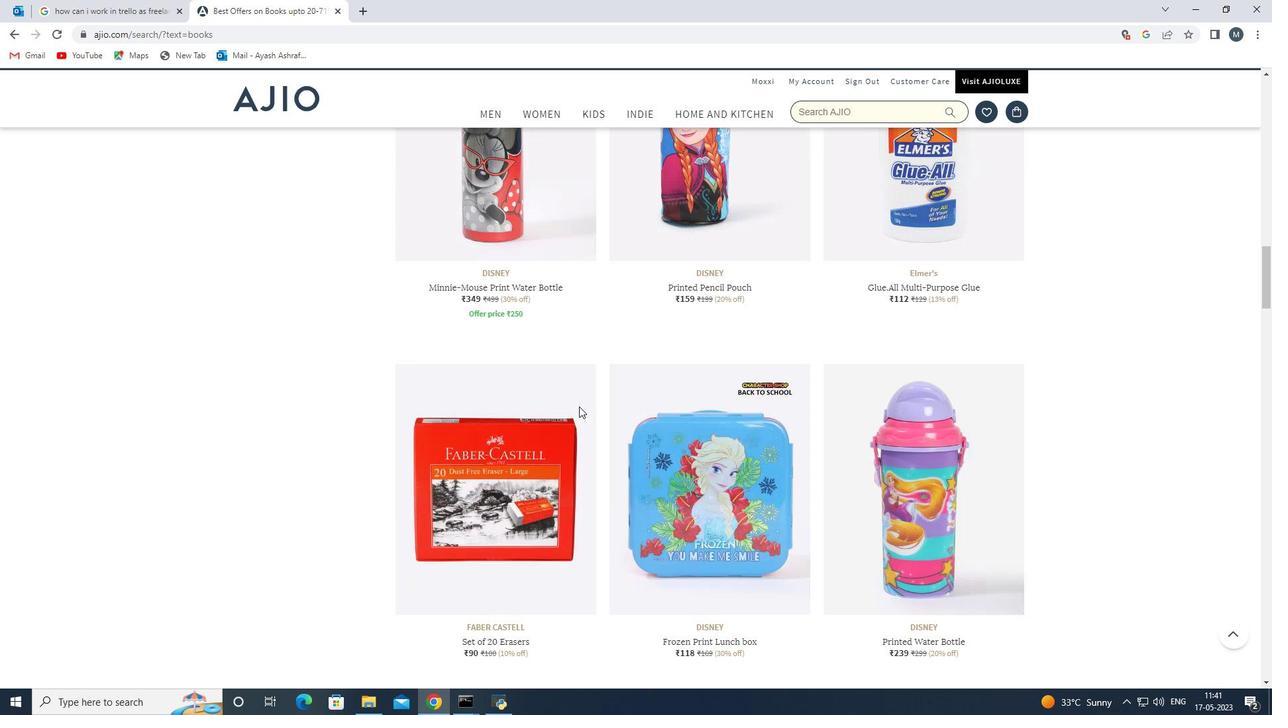 
Action: Mouse scrolled (579, 406) with delta (0, 0)
Screenshot: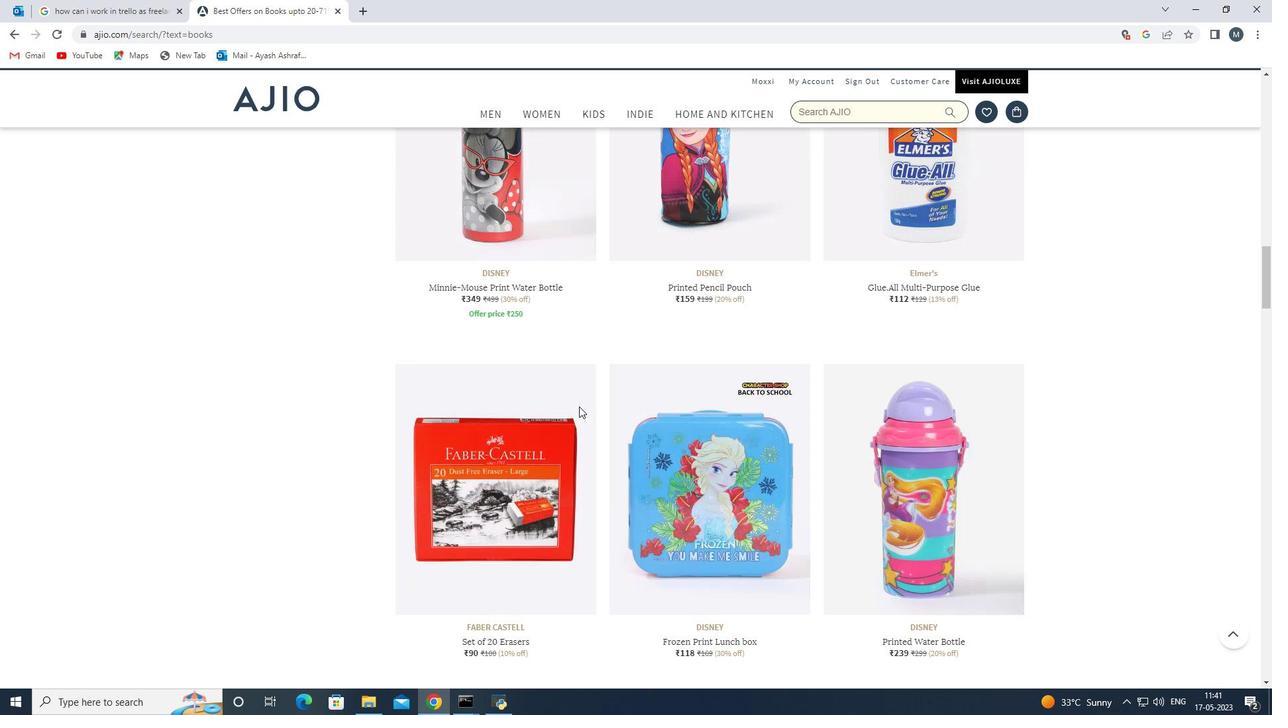 
Action: Mouse scrolled (579, 406) with delta (0, 0)
Screenshot: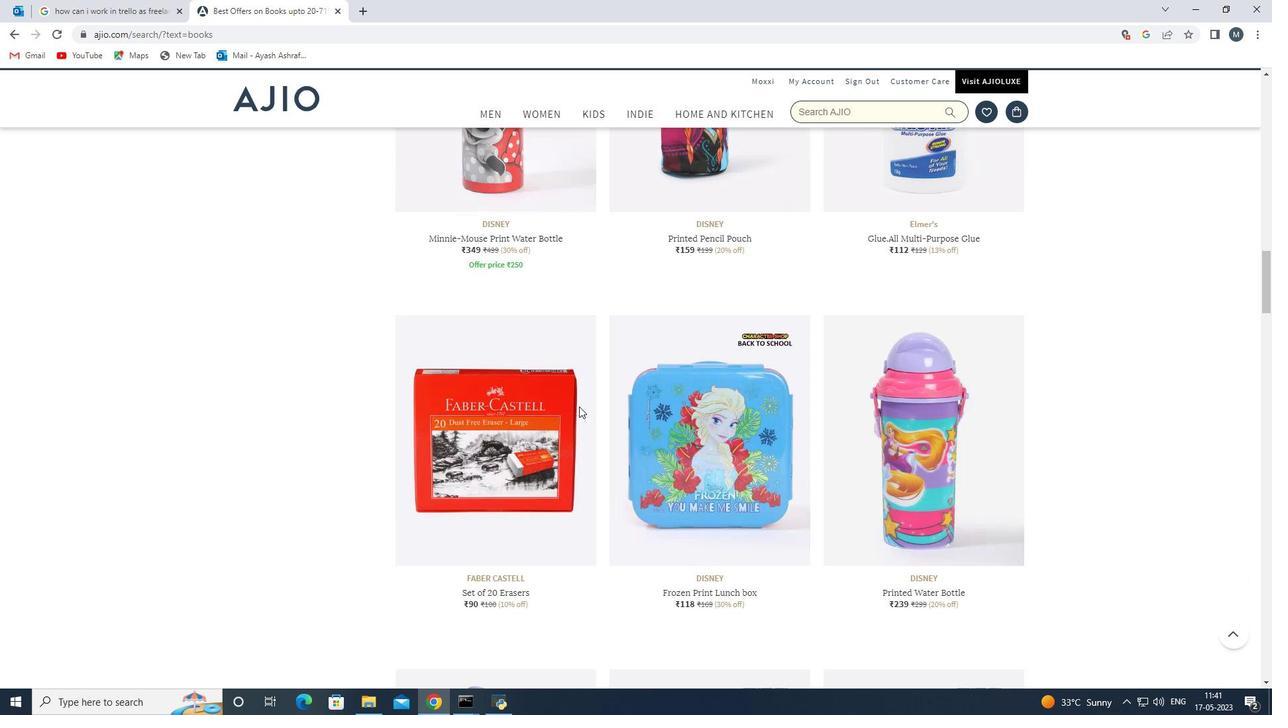 
Action: Mouse scrolled (579, 406) with delta (0, 0)
Screenshot: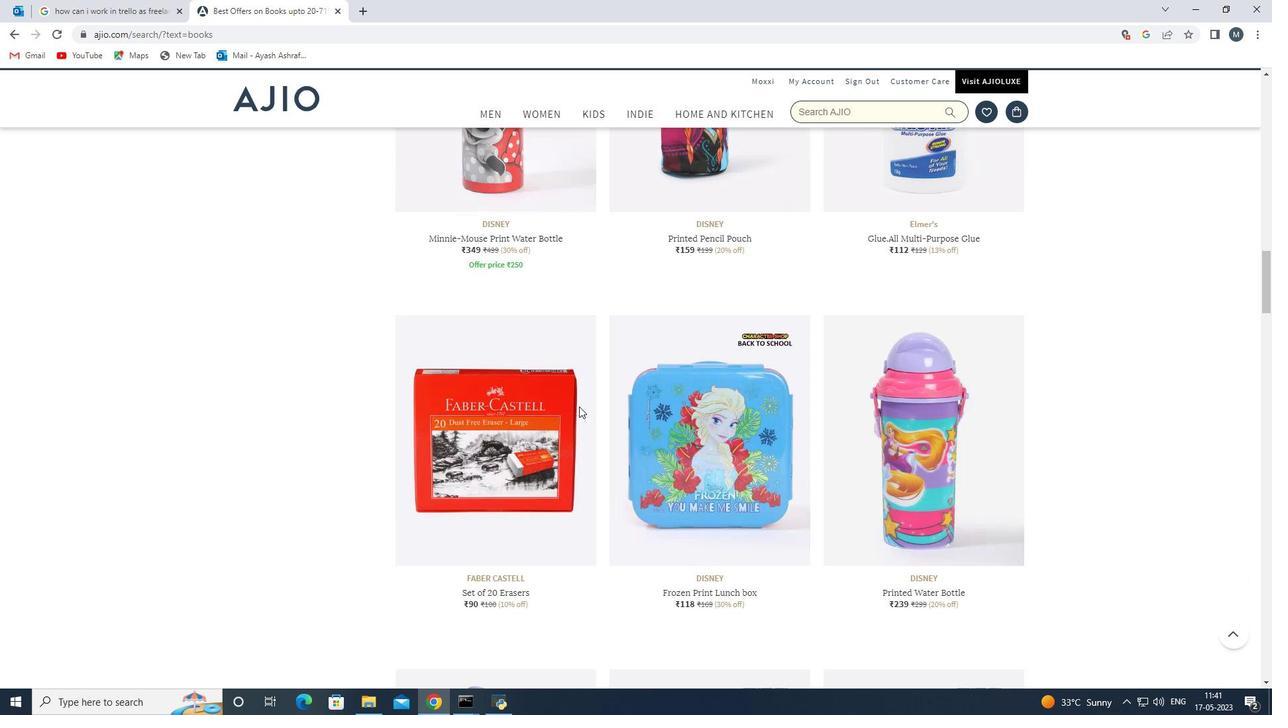 
Action: Mouse moved to (576, 408)
Screenshot: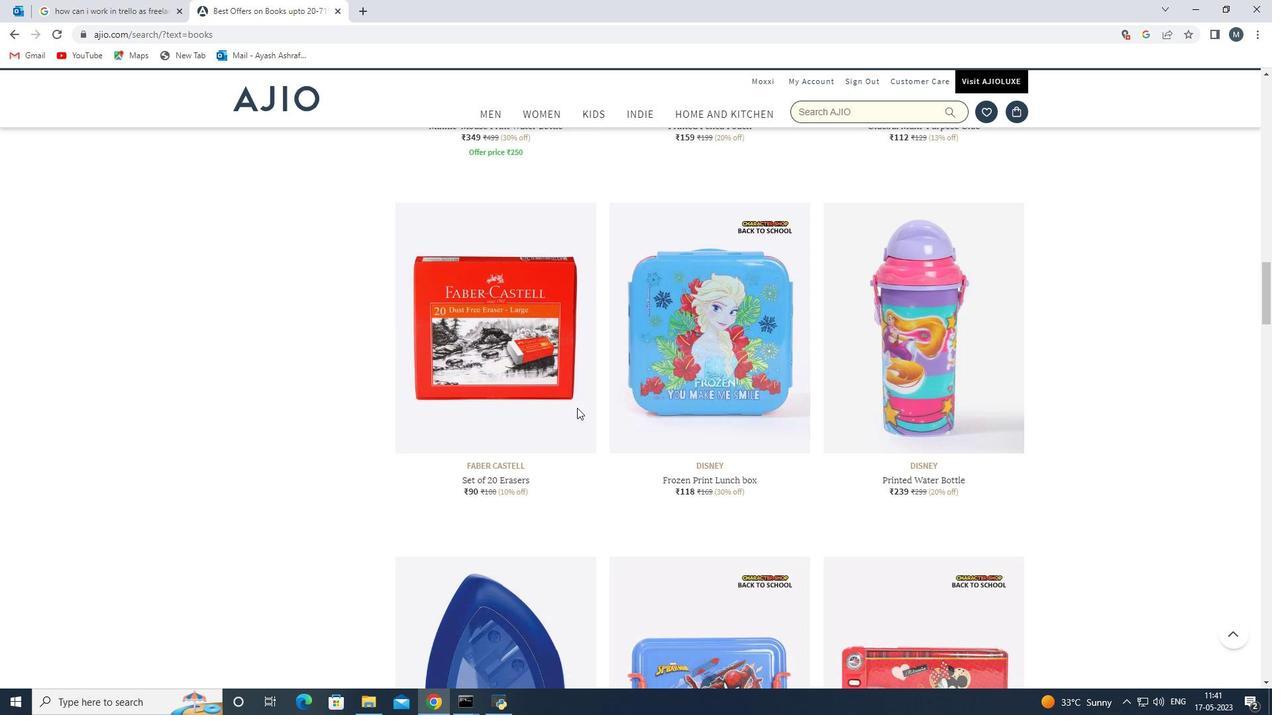 
Action: Mouse scrolled (576, 407) with delta (0, 0)
Screenshot: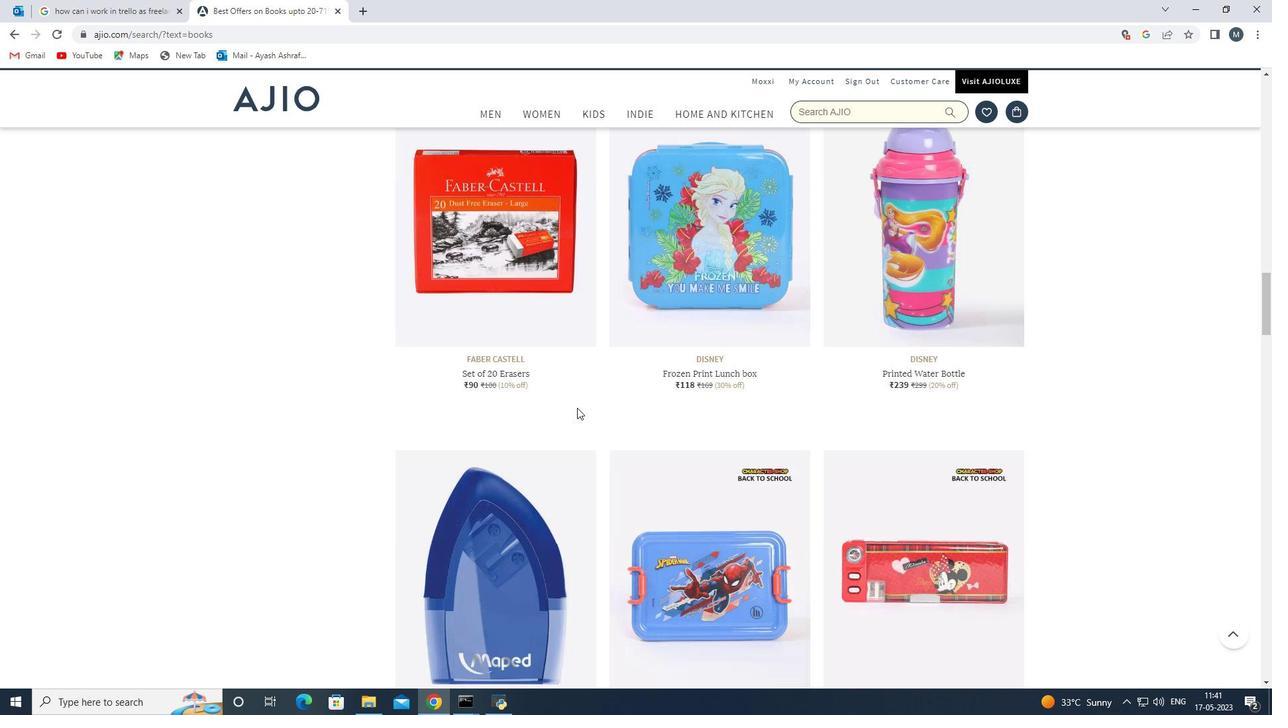 
Action: Mouse scrolled (576, 407) with delta (0, 0)
Screenshot: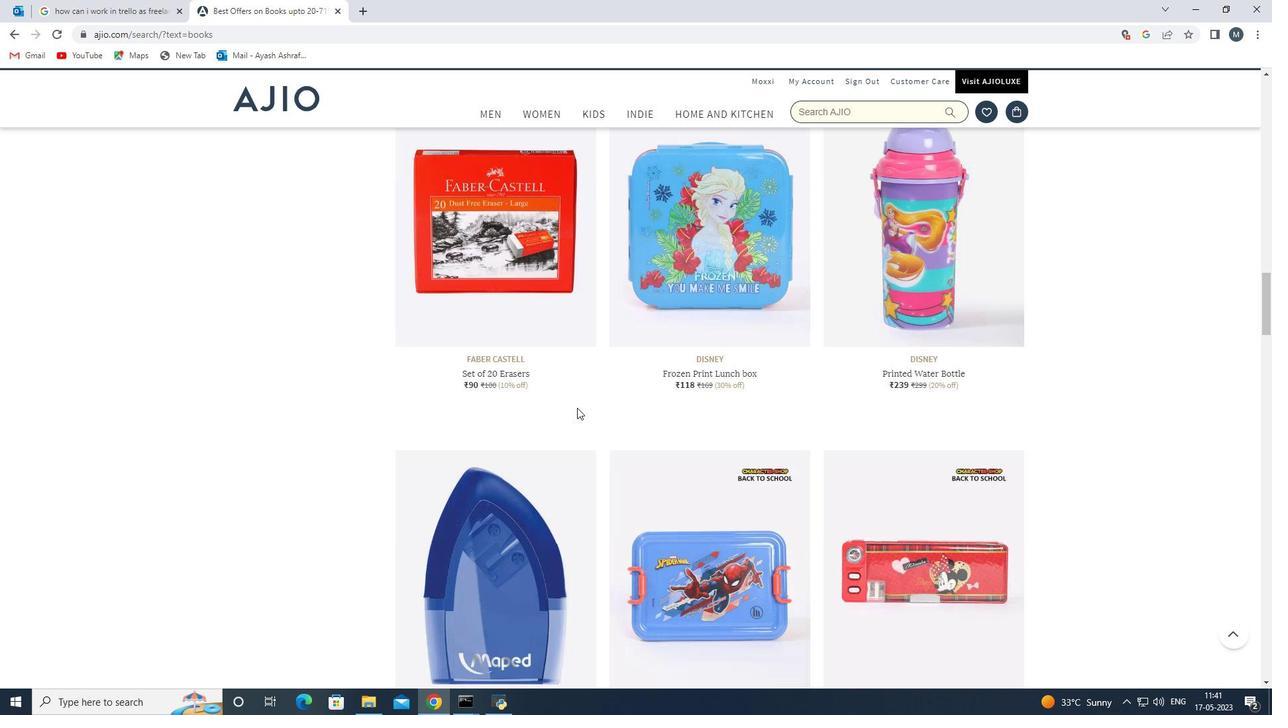 
Action: Mouse scrolled (576, 407) with delta (0, 0)
Screenshot: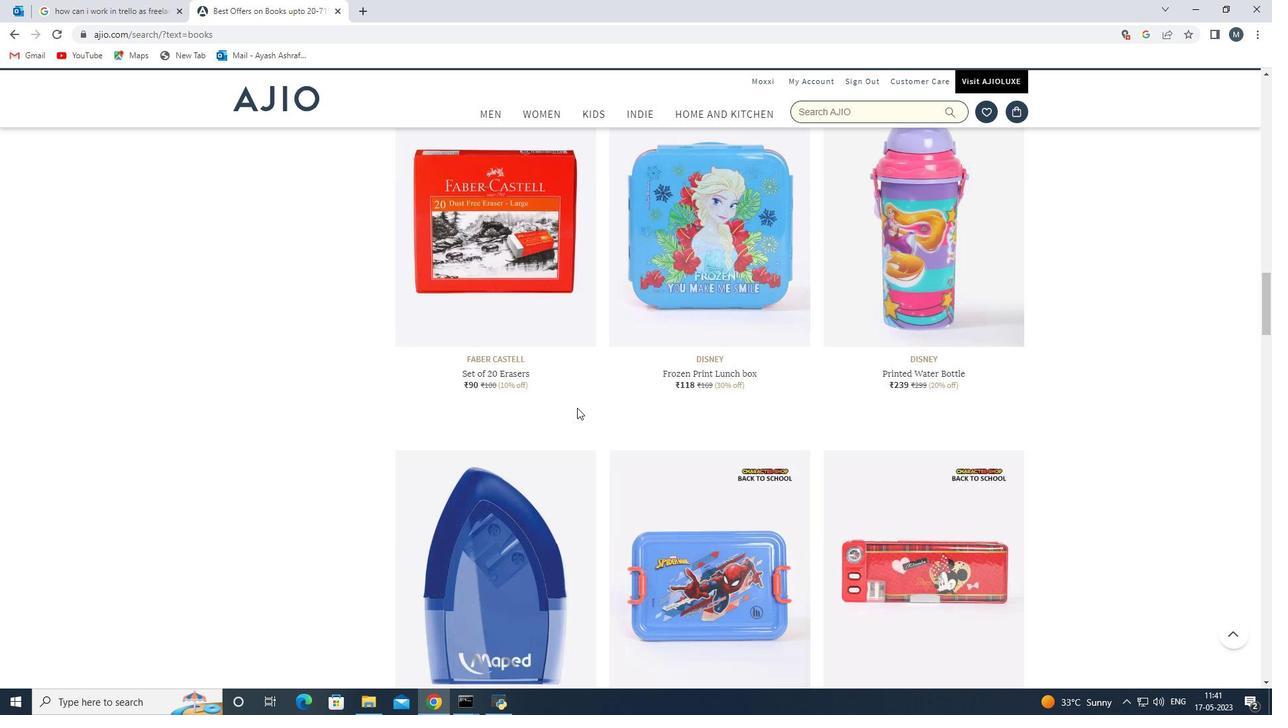 
Action: Mouse scrolled (576, 407) with delta (0, 0)
Screenshot: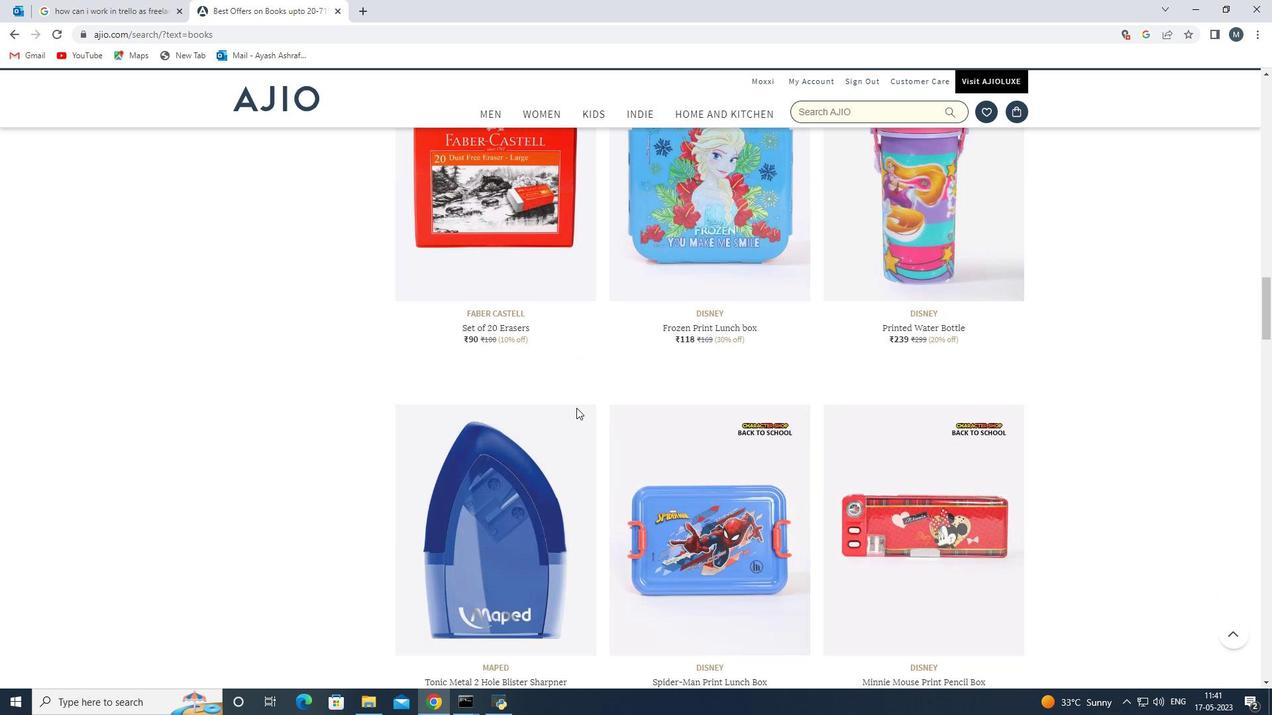 
Action: Mouse moved to (591, 447)
Screenshot: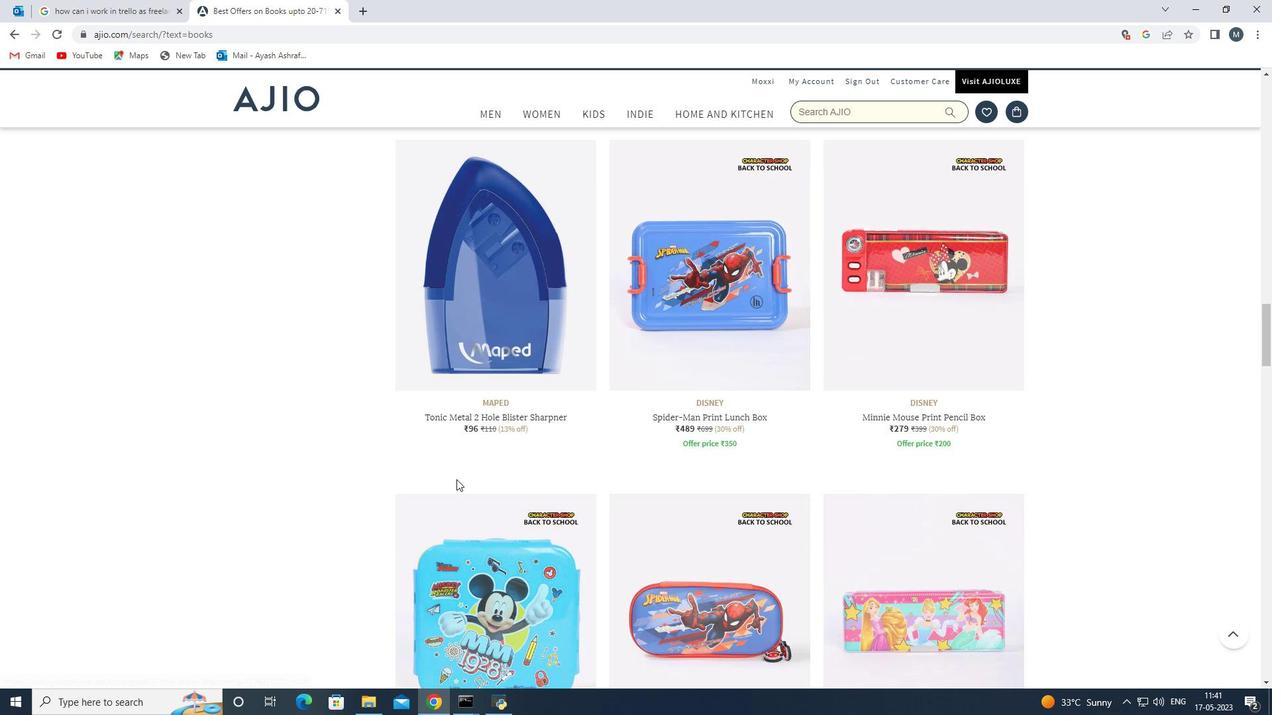 
Action: Mouse scrolled (591, 447) with delta (0, 0)
Screenshot: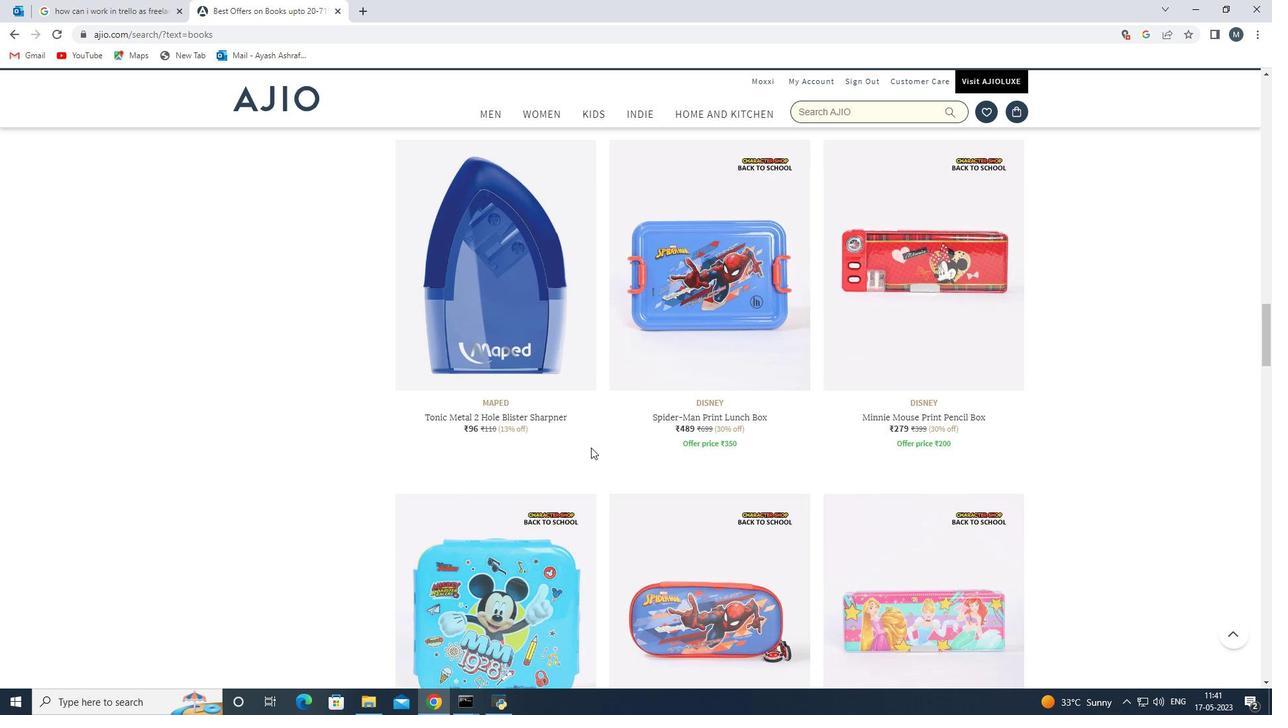 
Action: Mouse scrolled (591, 447) with delta (0, 0)
Screenshot: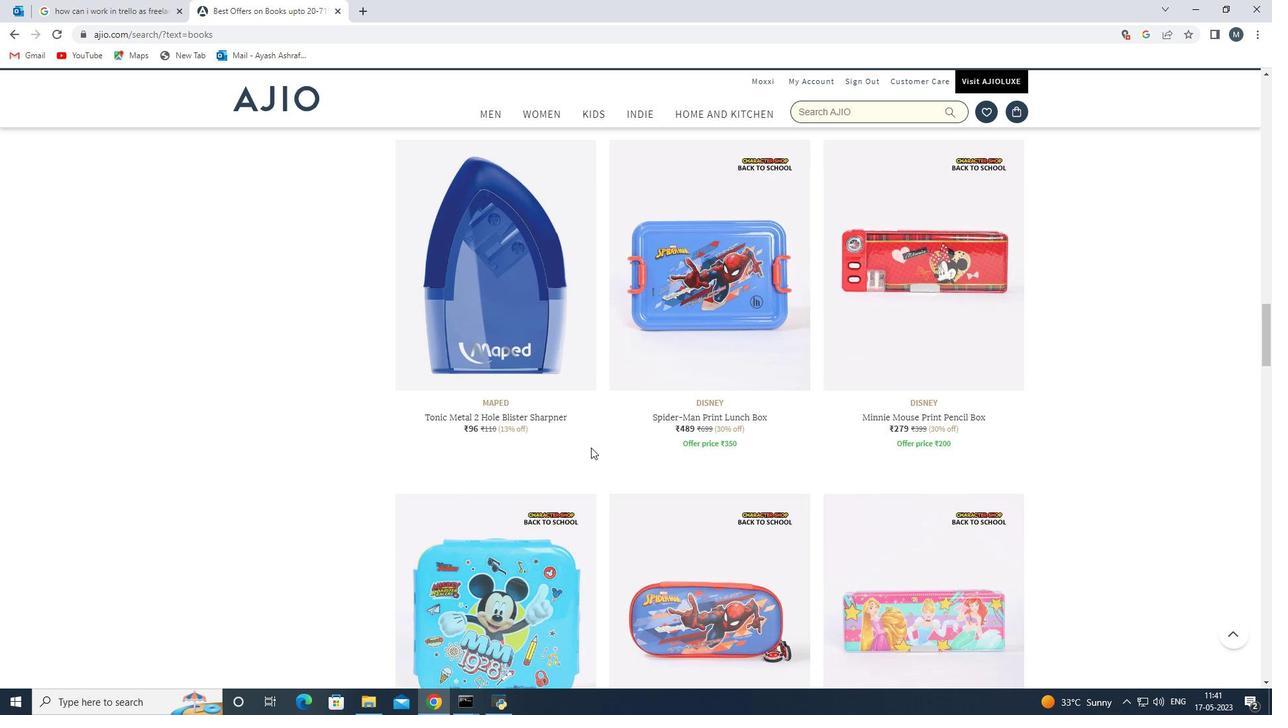 
Action: Mouse scrolled (591, 447) with delta (0, 0)
Screenshot: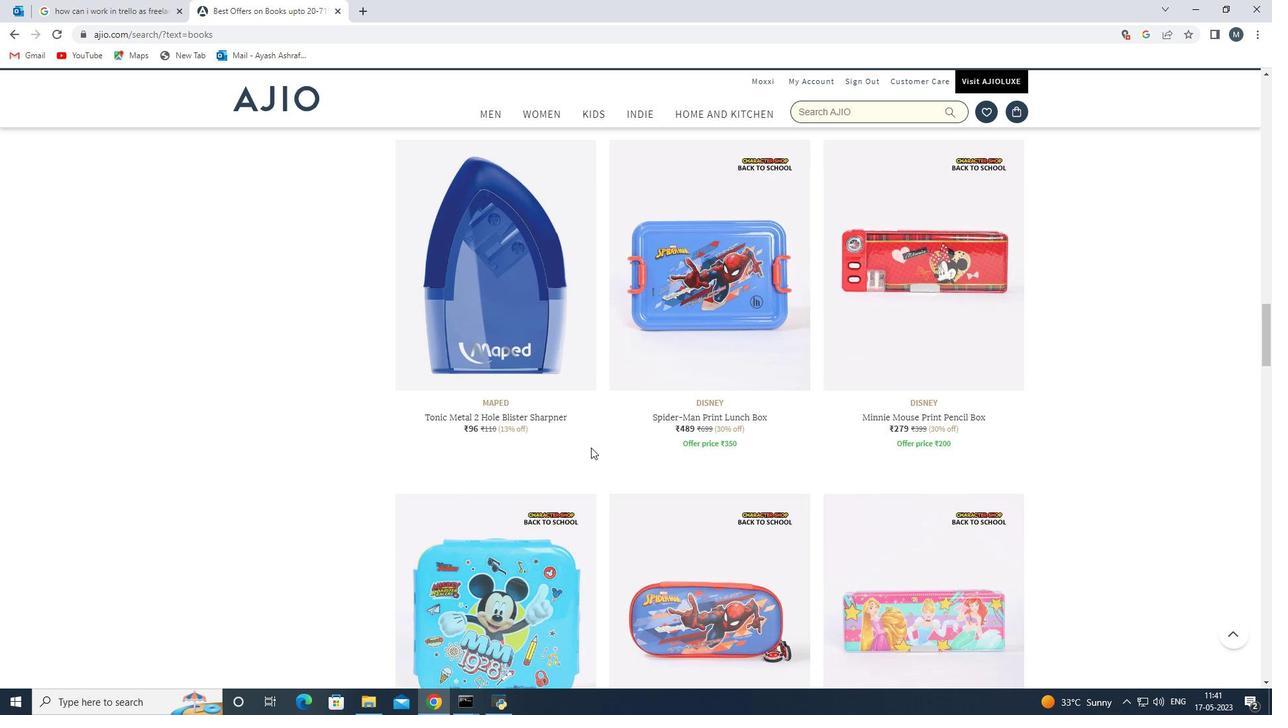 
Action: Mouse scrolled (591, 447) with delta (0, 0)
Screenshot: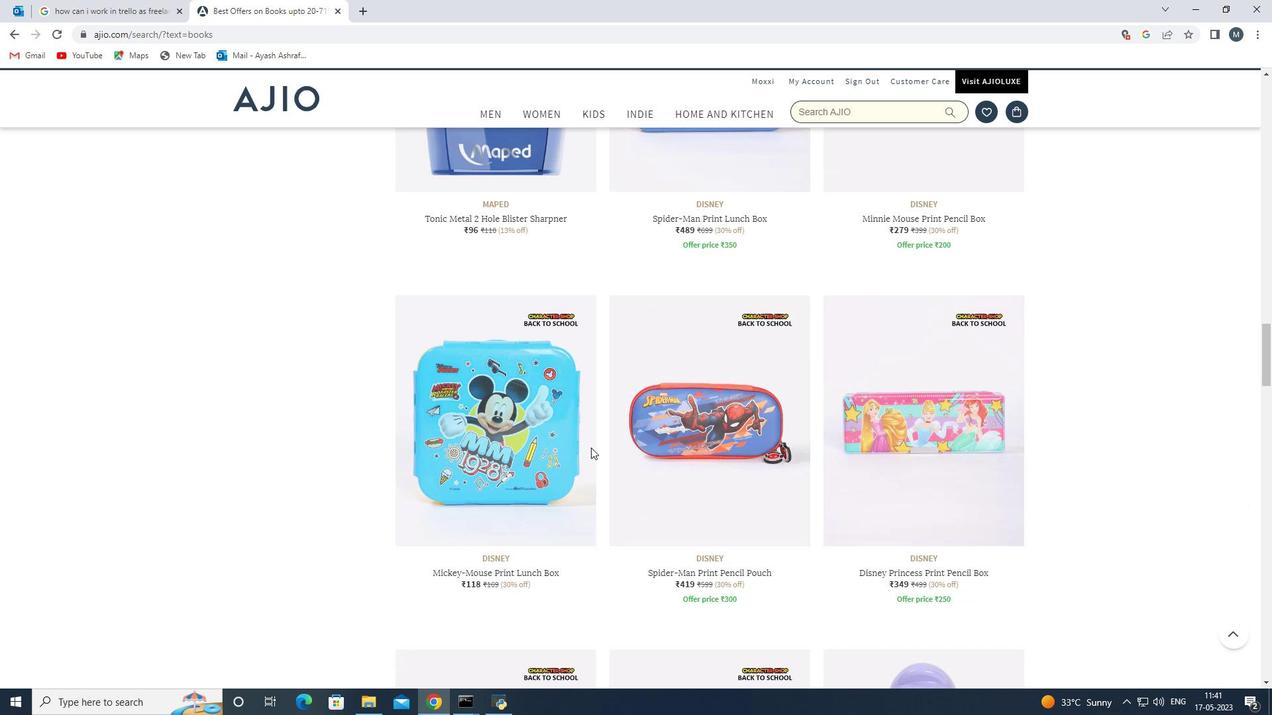 
Action: Mouse scrolled (591, 447) with delta (0, 0)
Screenshot: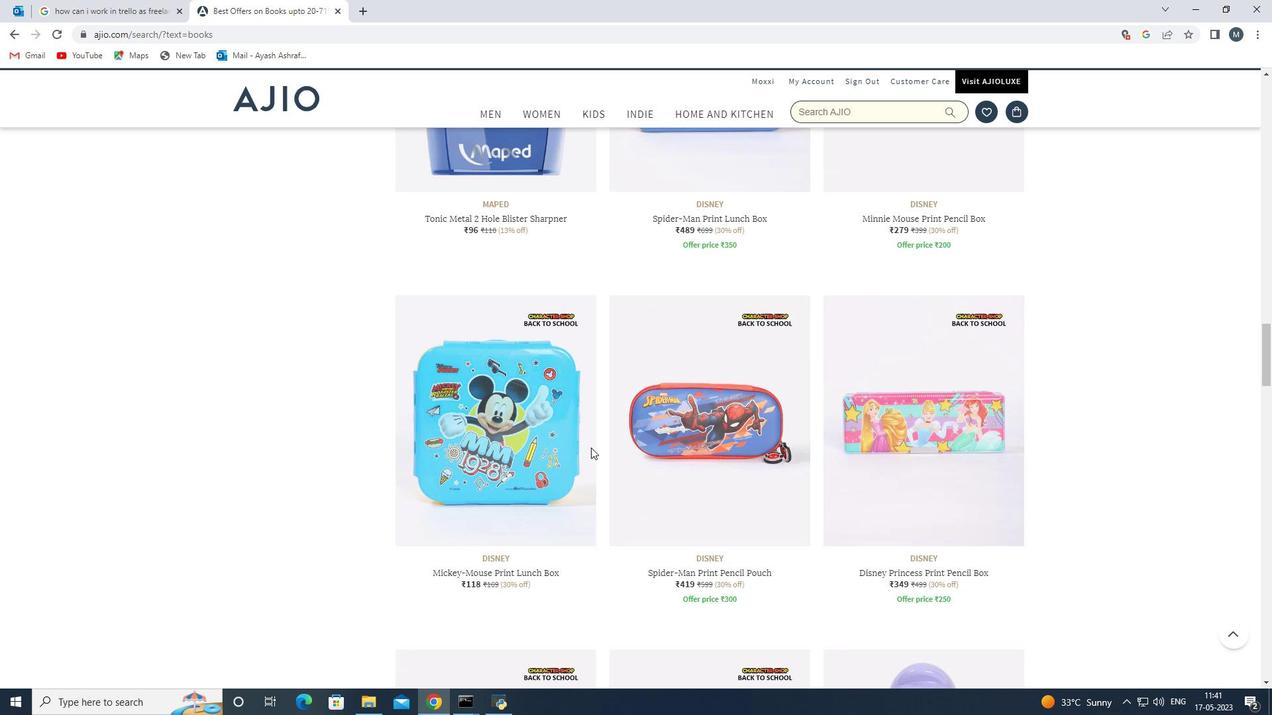 
Action: Mouse scrolled (591, 447) with delta (0, 0)
Screenshot: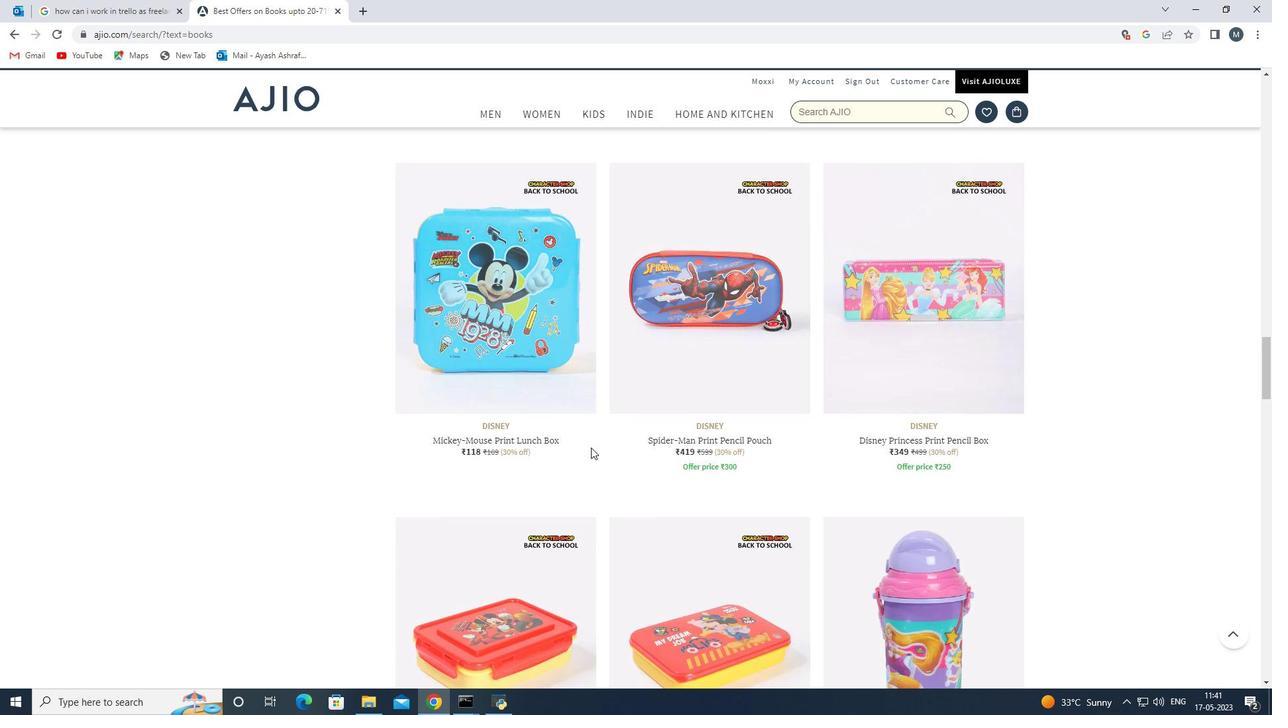 
Action: Mouse scrolled (591, 447) with delta (0, 0)
Screenshot: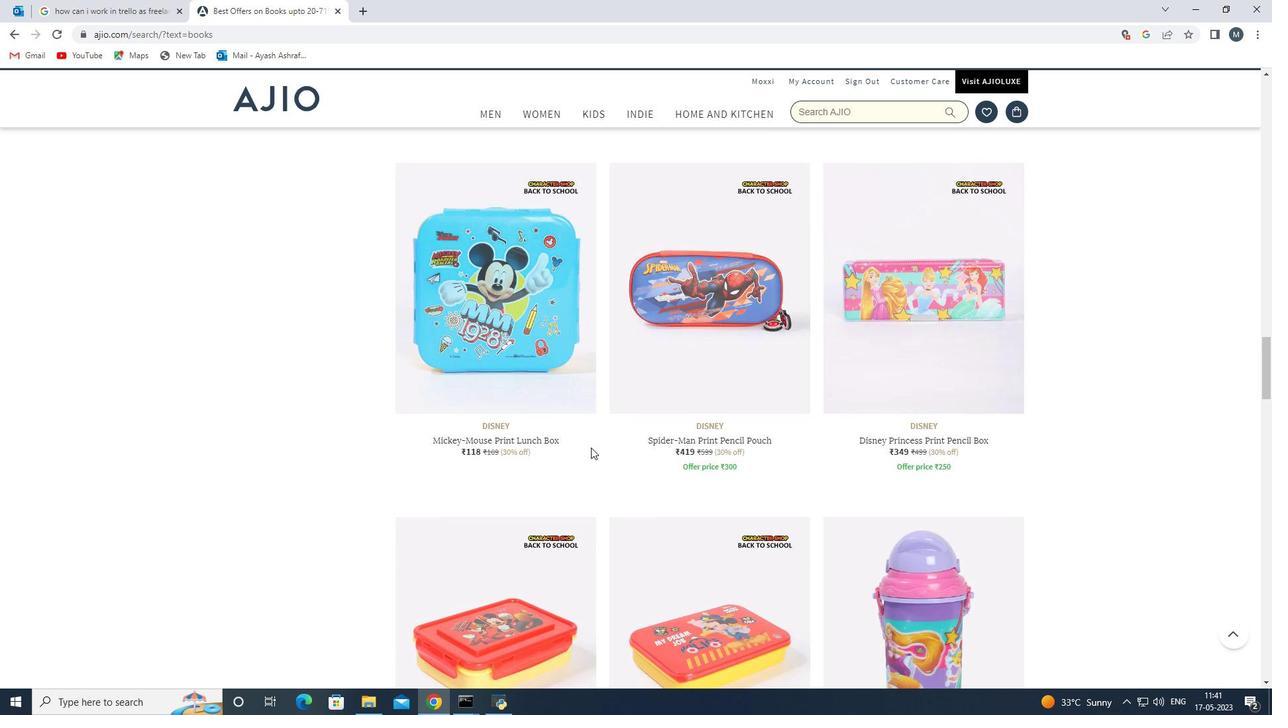 
Action: Mouse scrolled (591, 447) with delta (0, 0)
Screenshot: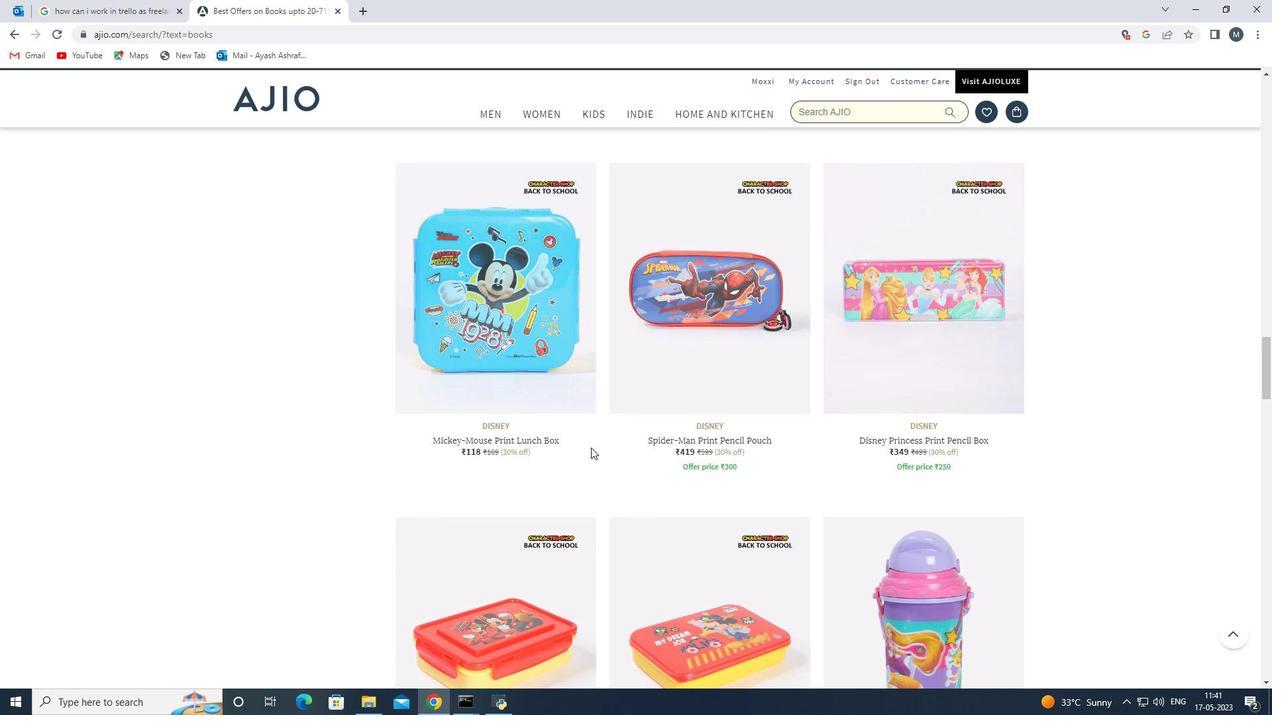 
Action: Mouse scrolled (591, 447) with delta (0, 0)
Screenshot: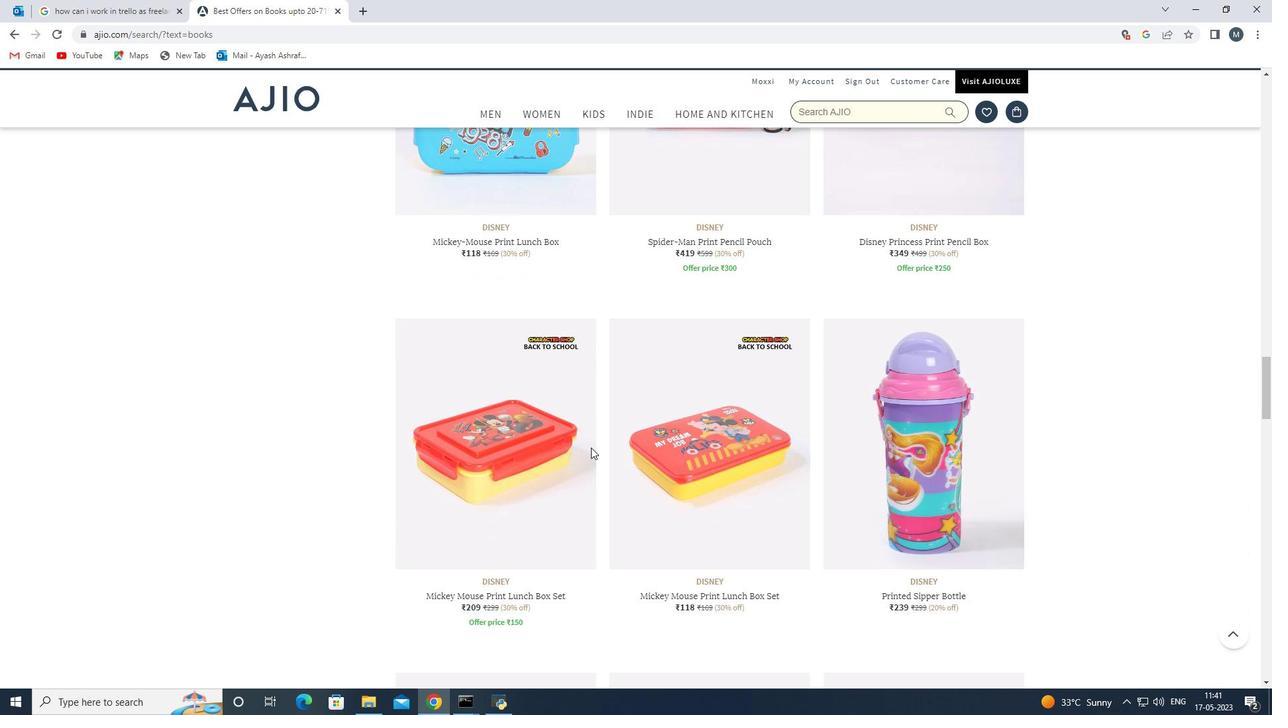 
Action: Mouse scrolled (591, 447) with delta (0, 0)
Screenshot: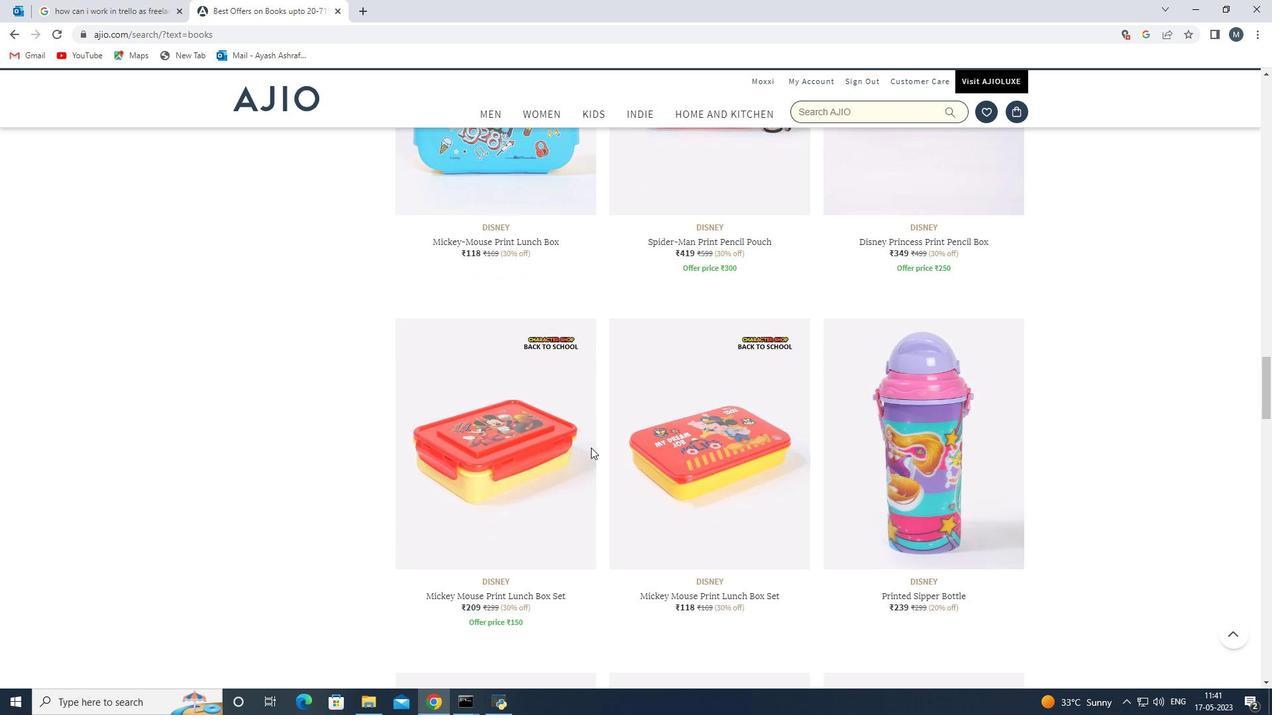 
Action: Mouse scrolled (591, 447) with delta (0, 0)
Screenshot: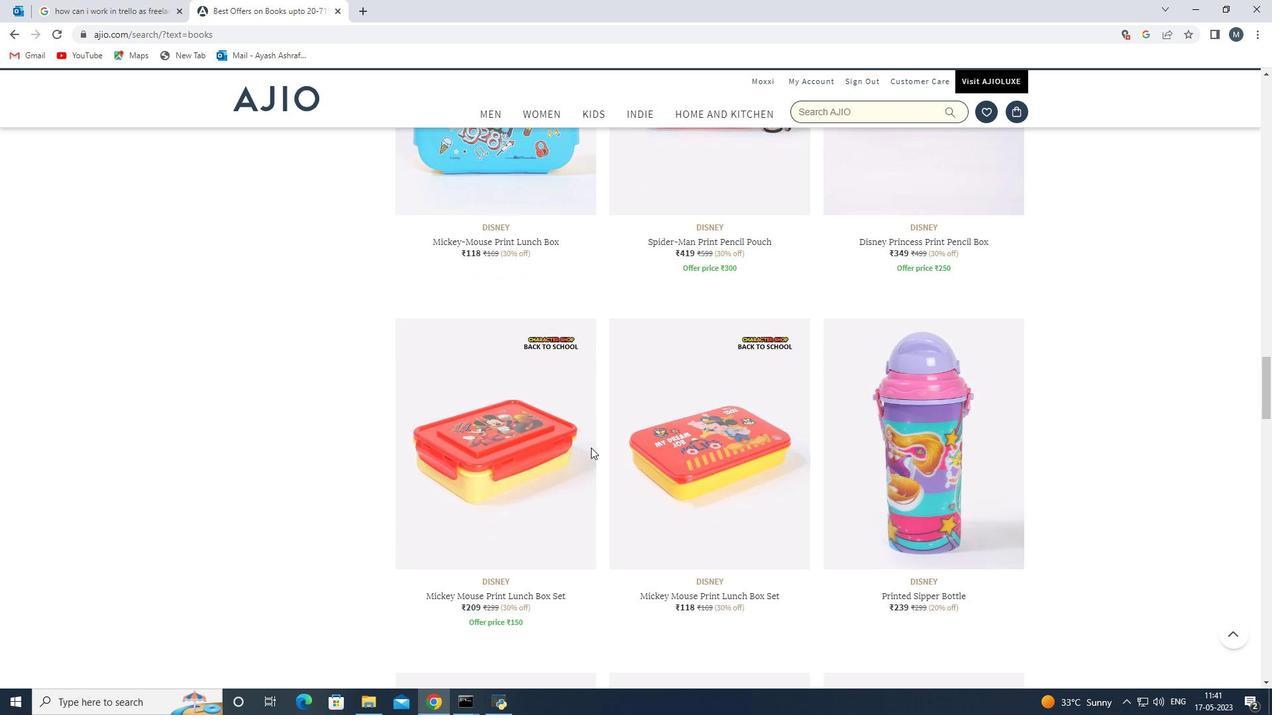 
Action: Mouse scrolled (591, 447) with delta (0, 0)
Screenshot: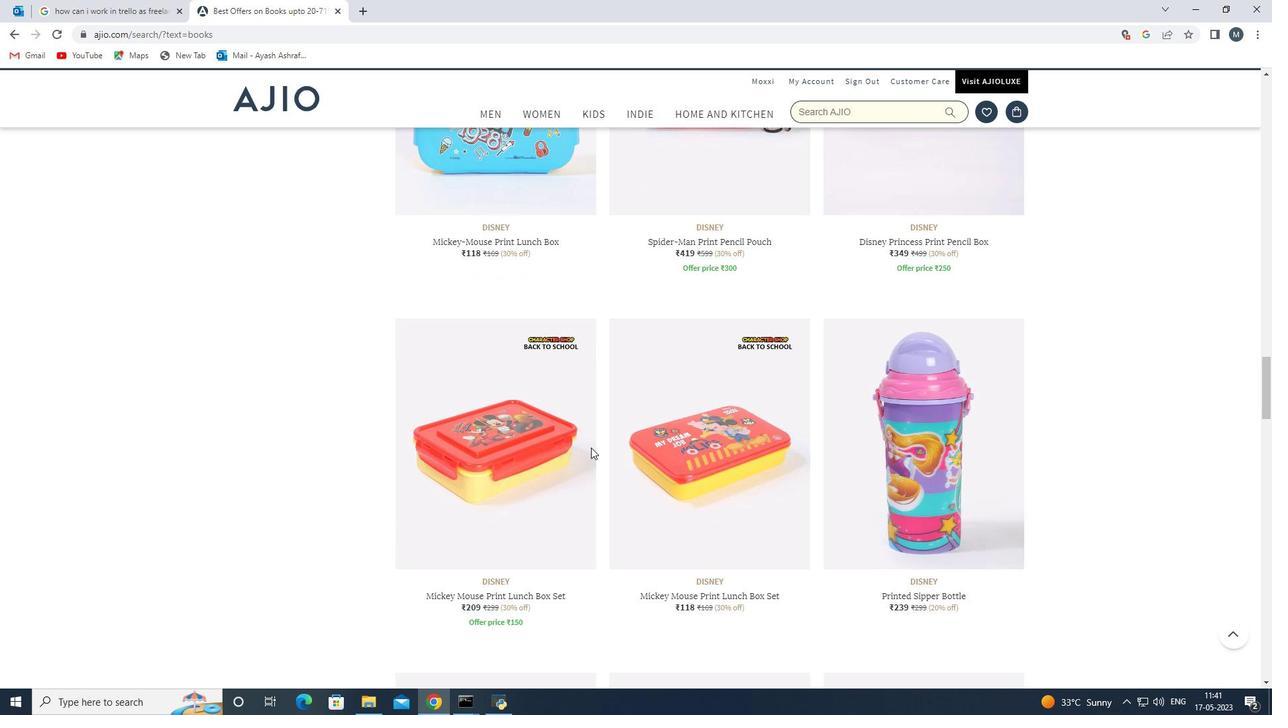 
Action: Mouse scrolled (591, 447) with delta (0, 0)
Screenshot: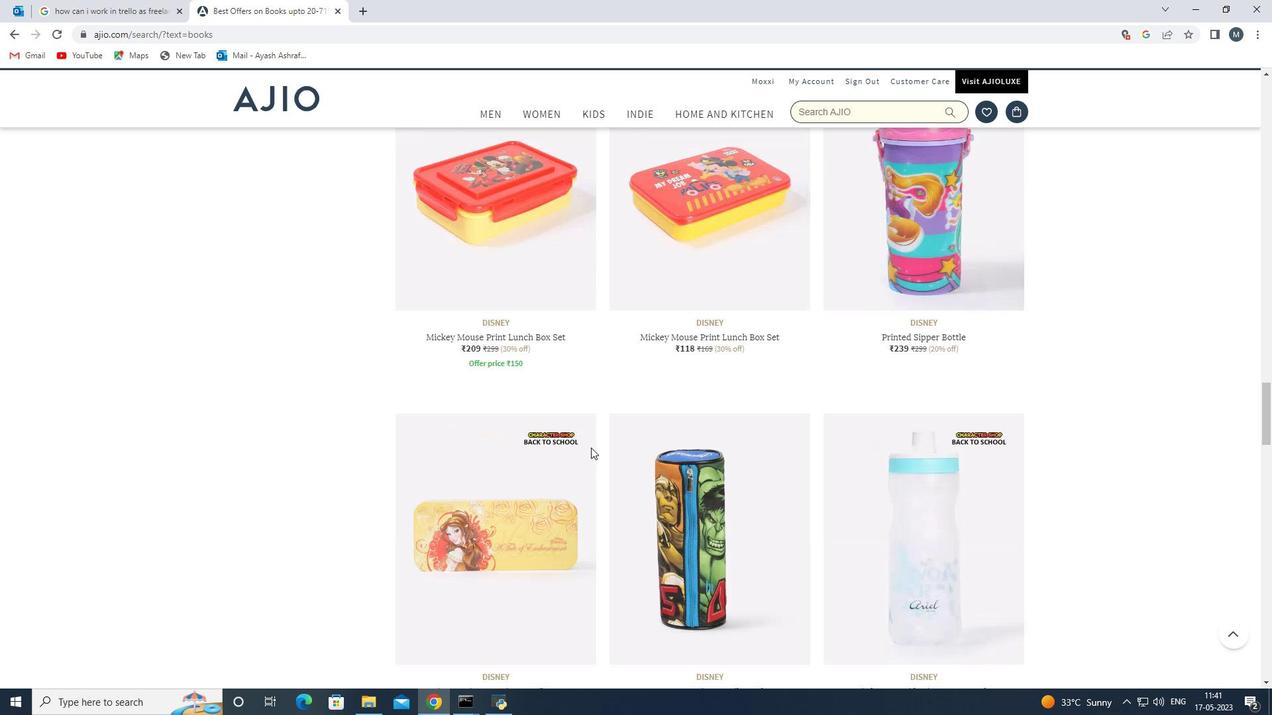 
Action: Mouse scrolled (591, 447) with delta (0, 0)
Screenshot: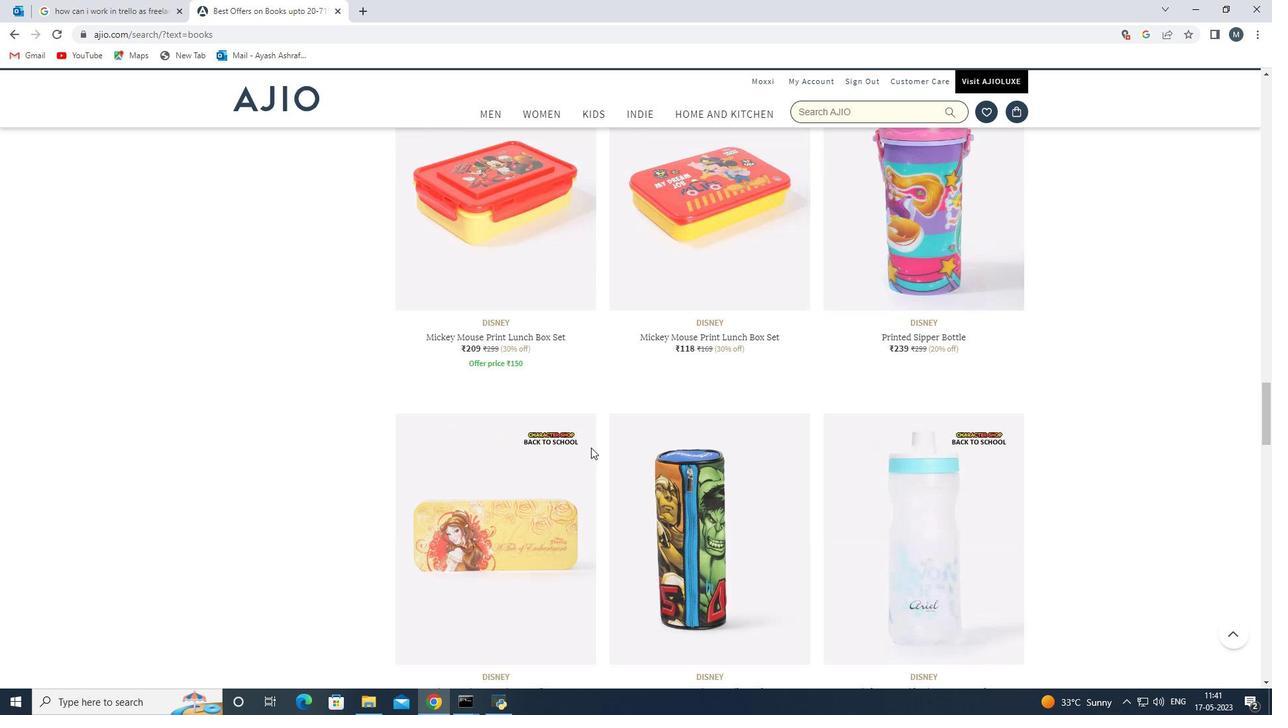
Action: Mouse scrolled (591, 447) with delta (0, 0)
Screenshot: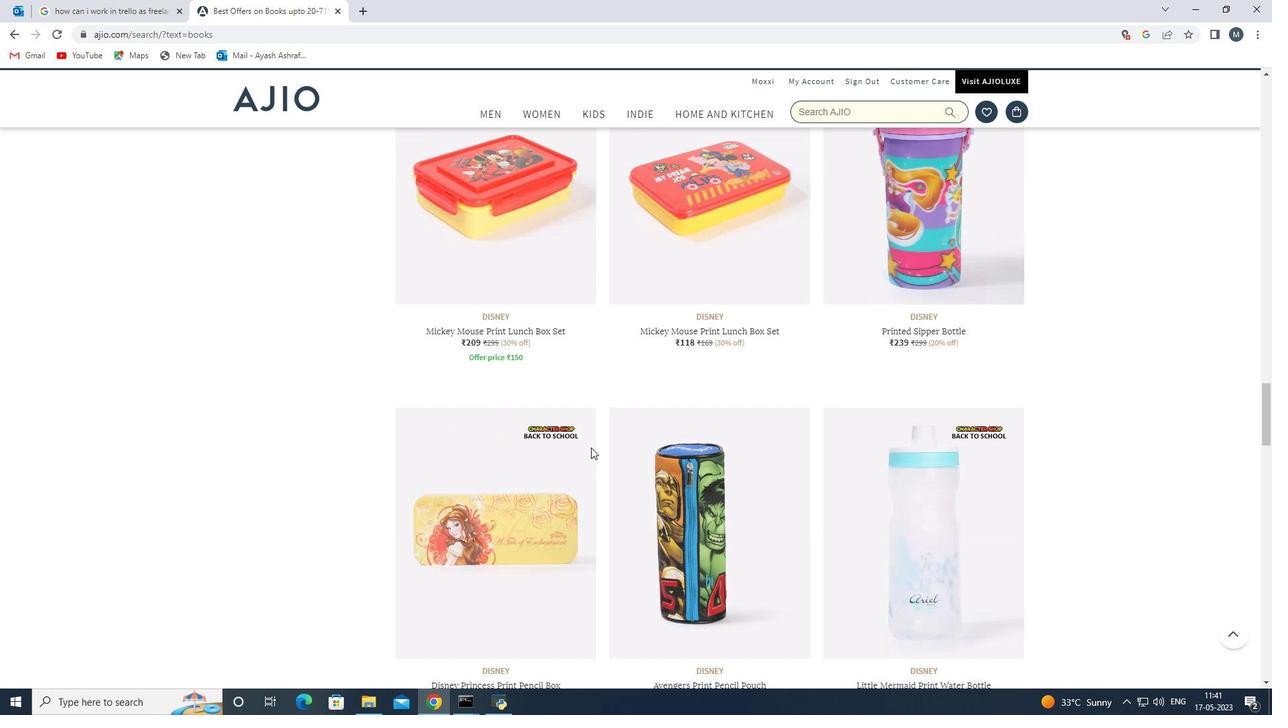 
Action: Mouse scrolled (591, 447) with delta (0, 0)
Screenshot: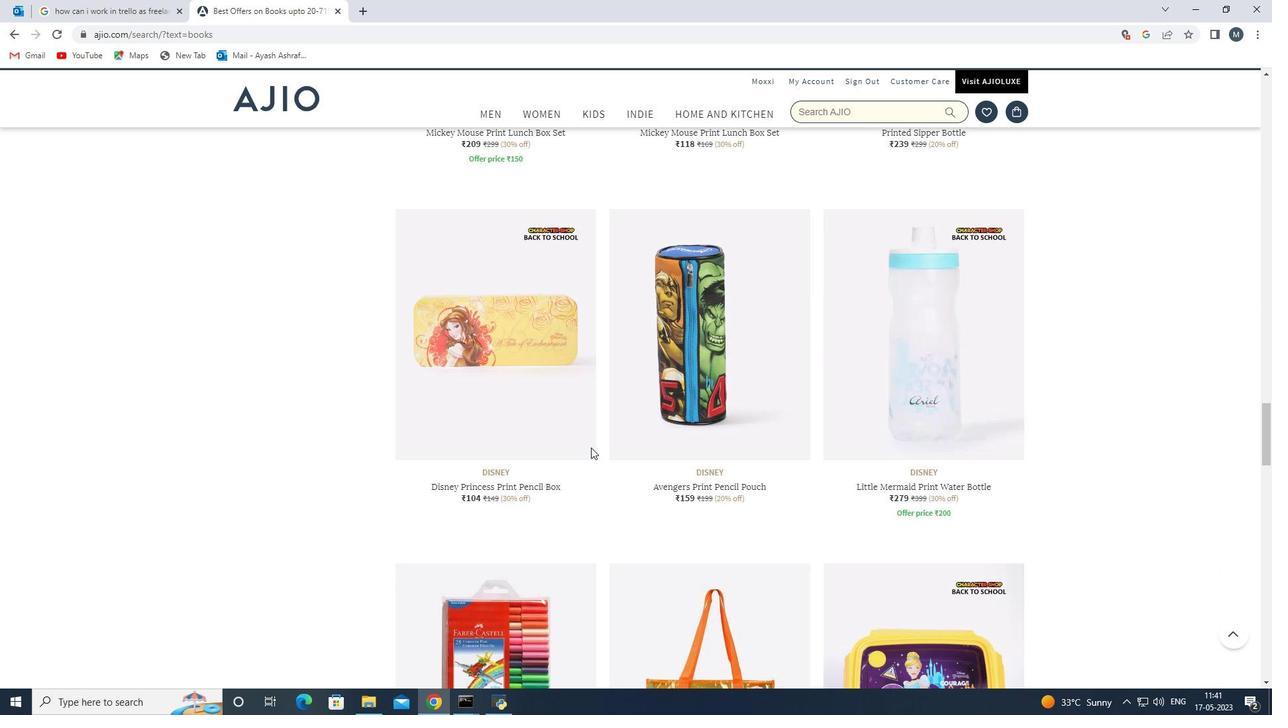 
Action: Mouse scrolled (591, 447) with delta (0, 0)
Screenshot: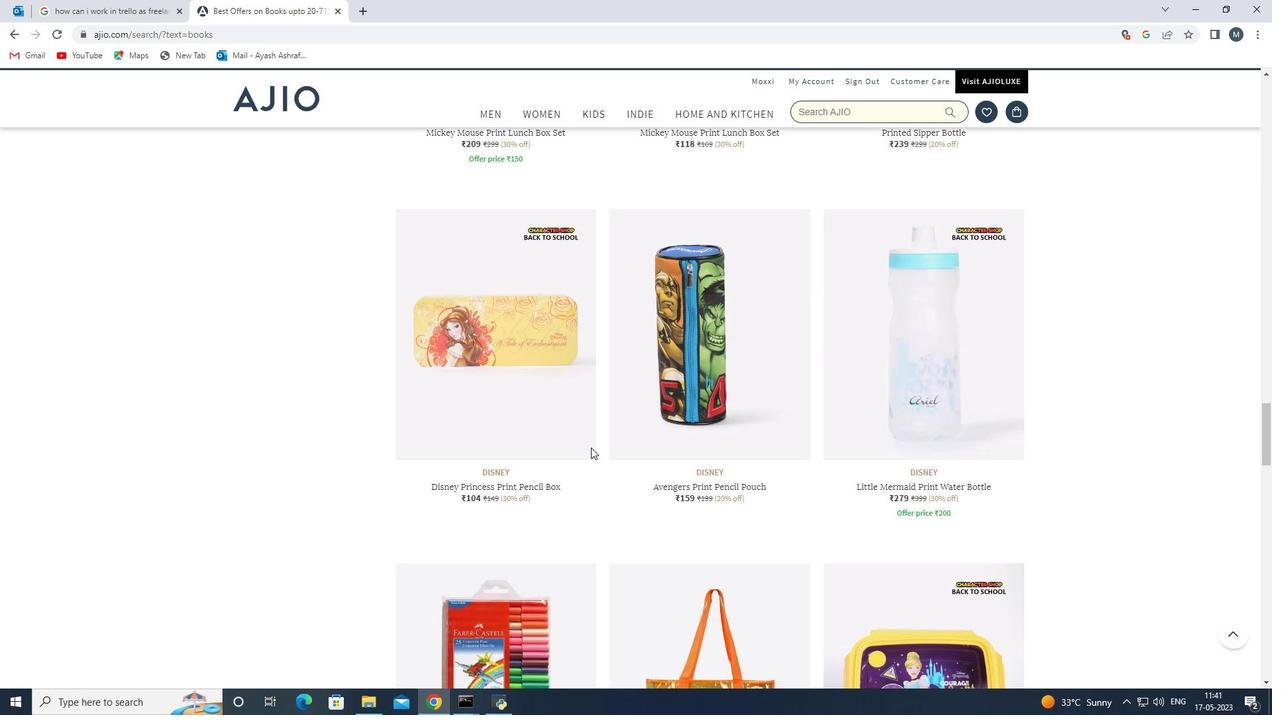 
Action: Mouse scrolled (591, 447) with delta (0, 0)
Screenshot: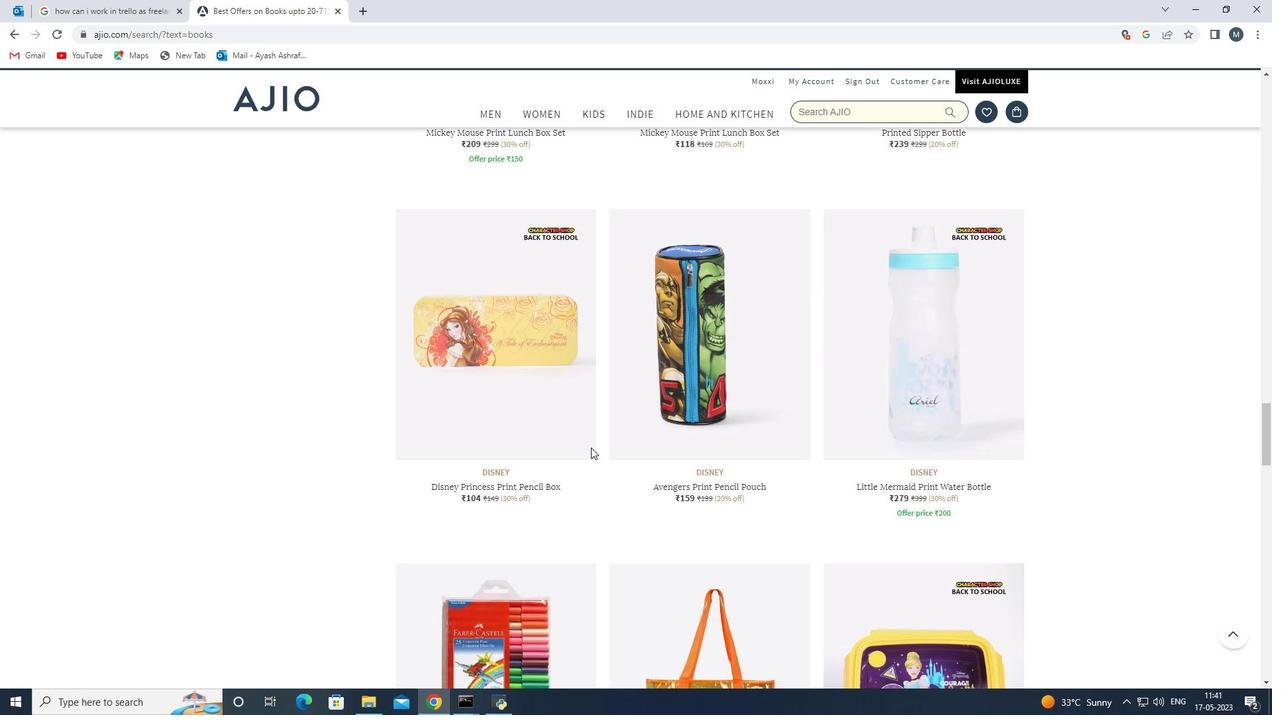
Action: Mouse scrolled (591, 447) with delta (0, 0)
Screenshot: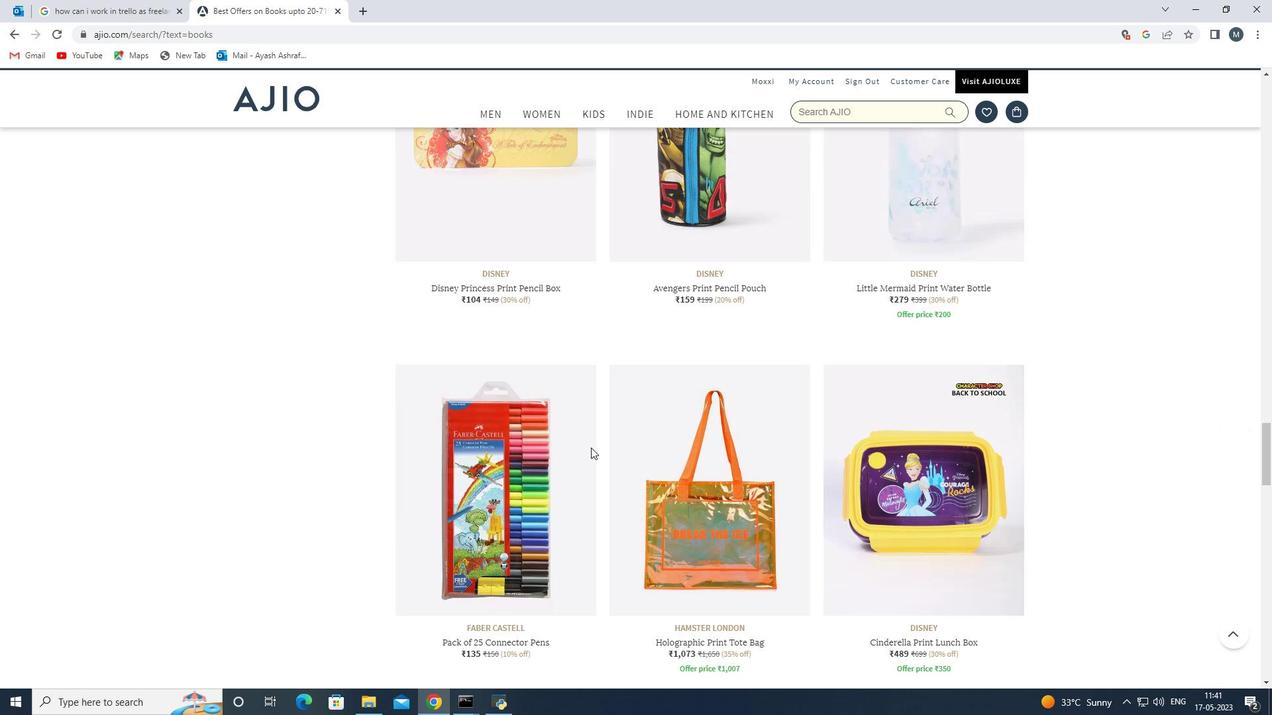 
Action: Mouse scrolled (591, 447) with delta (0, 0)
Screenshot: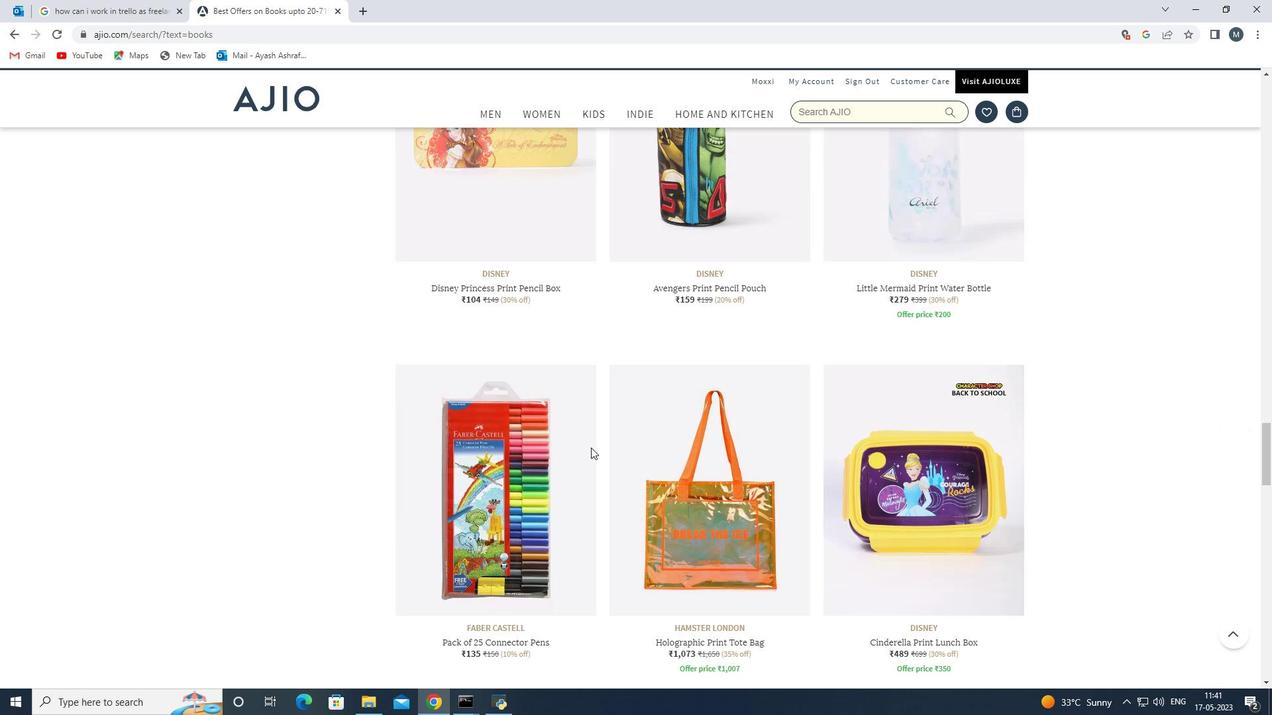 
Action: Mouse scrolled (591, 447) with delta (0, 0)
Screenshot: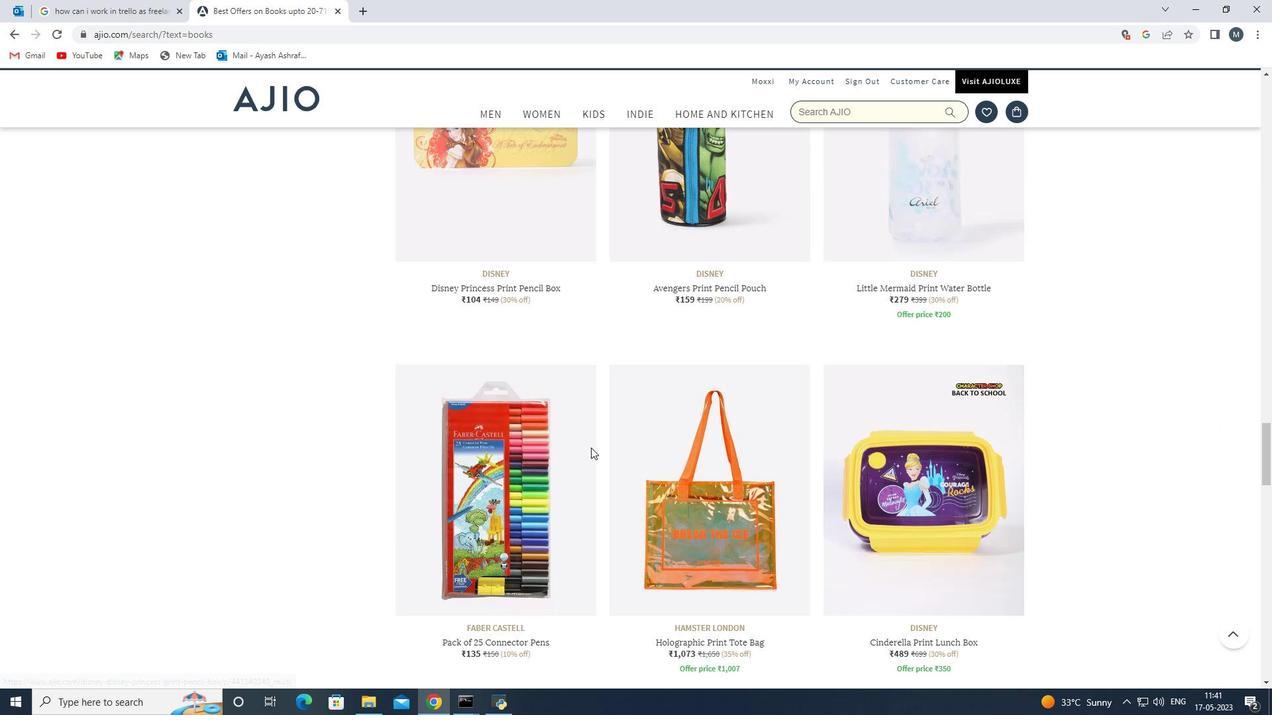 
Action: Mouse scrolled (591, 447) with delta (0, 0)
Screenshot: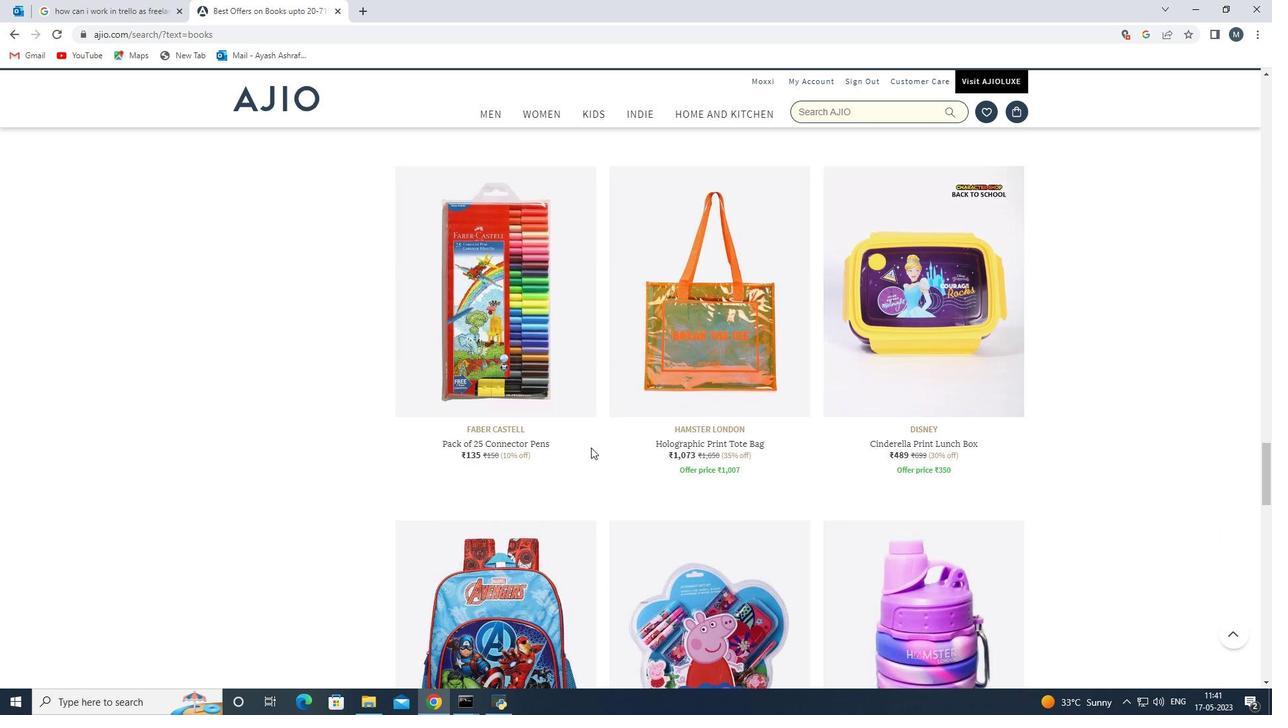 
Action: Mouse scrolled (591, 447) with delta (0, 0)
Screenshot: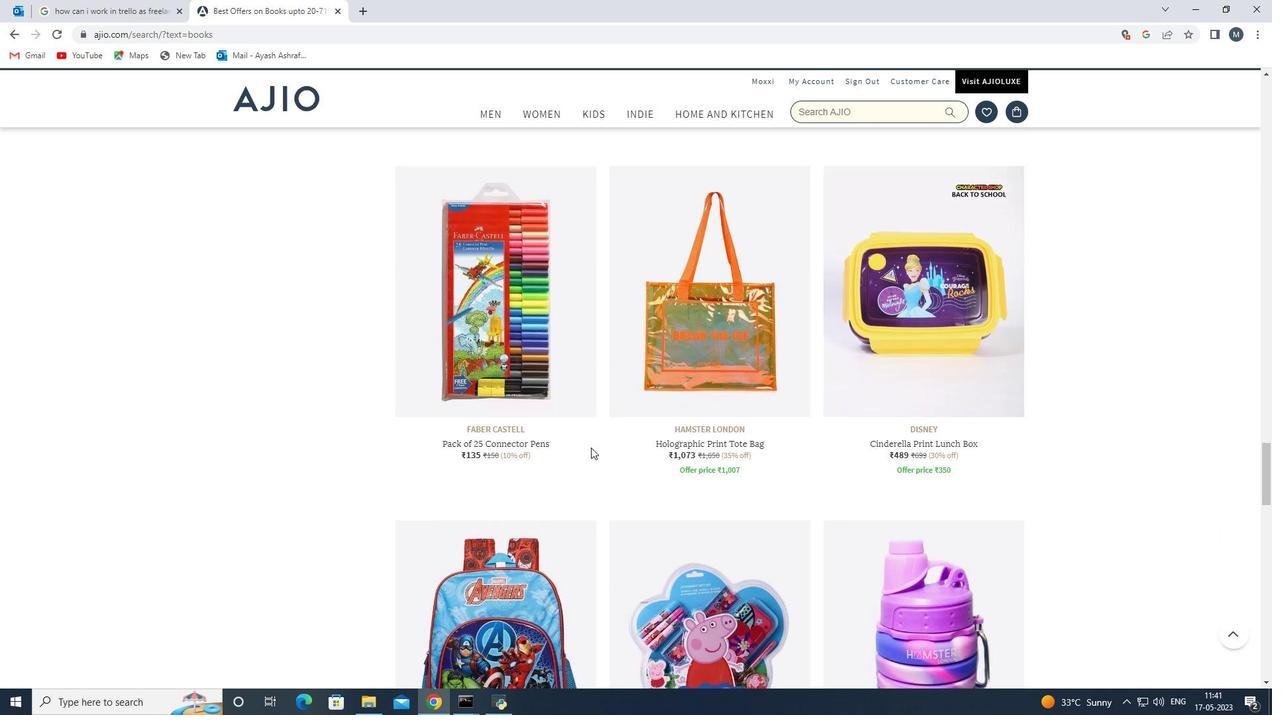 
Action: Mouse scrolled (591, 447) with delta (0, 0)
Screenshot: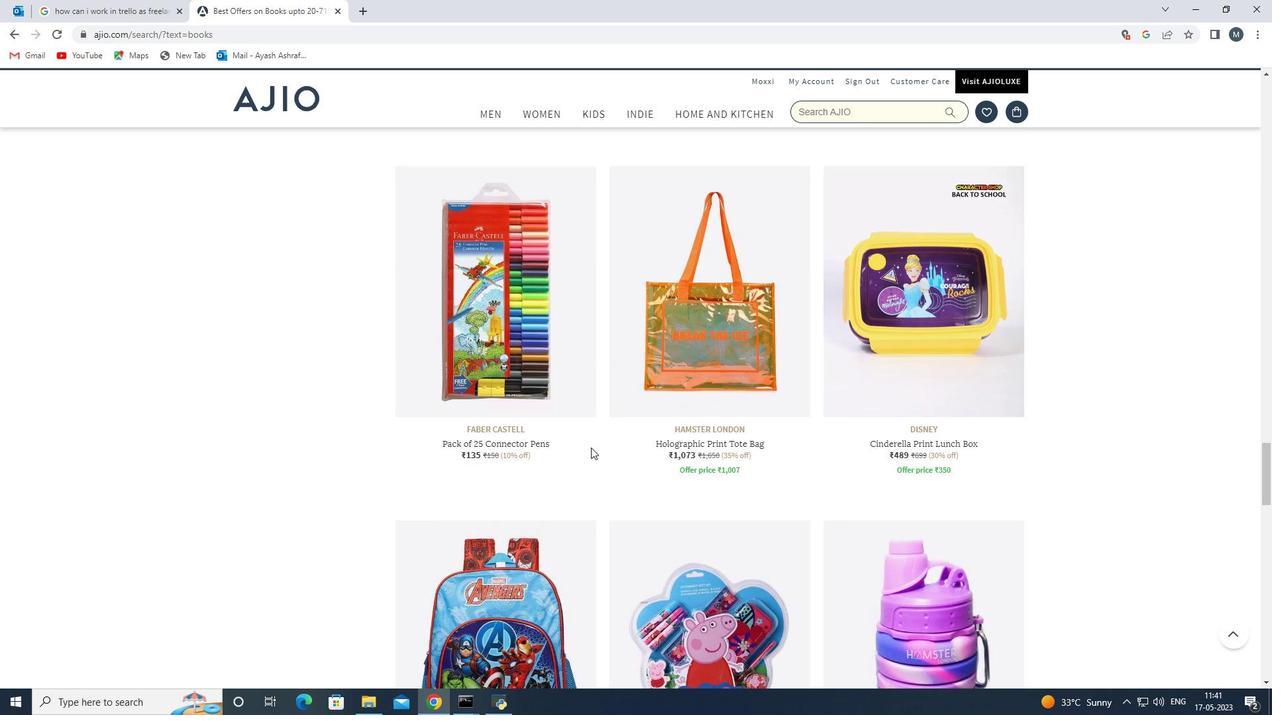 
Action: Mouse scrolled (591, 447) with delta (0, 0)
Screenshot: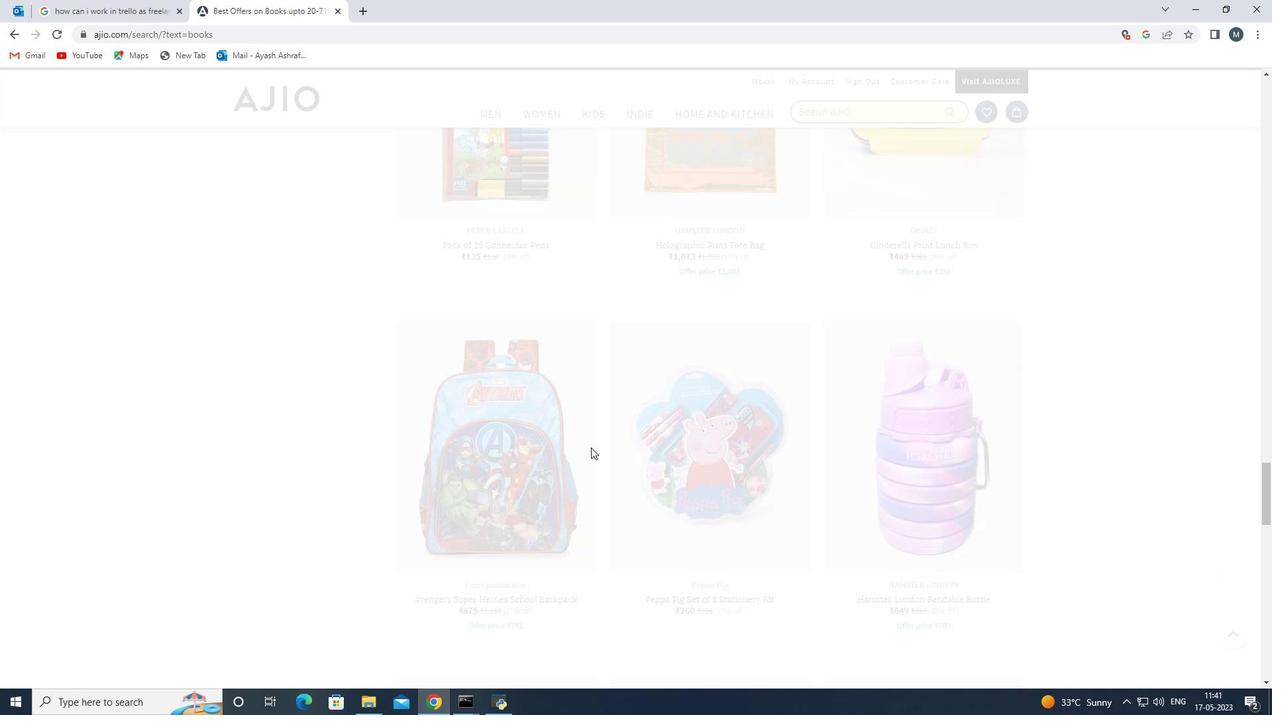 
Action: Mouse moved to (563, 461)
Screenshot: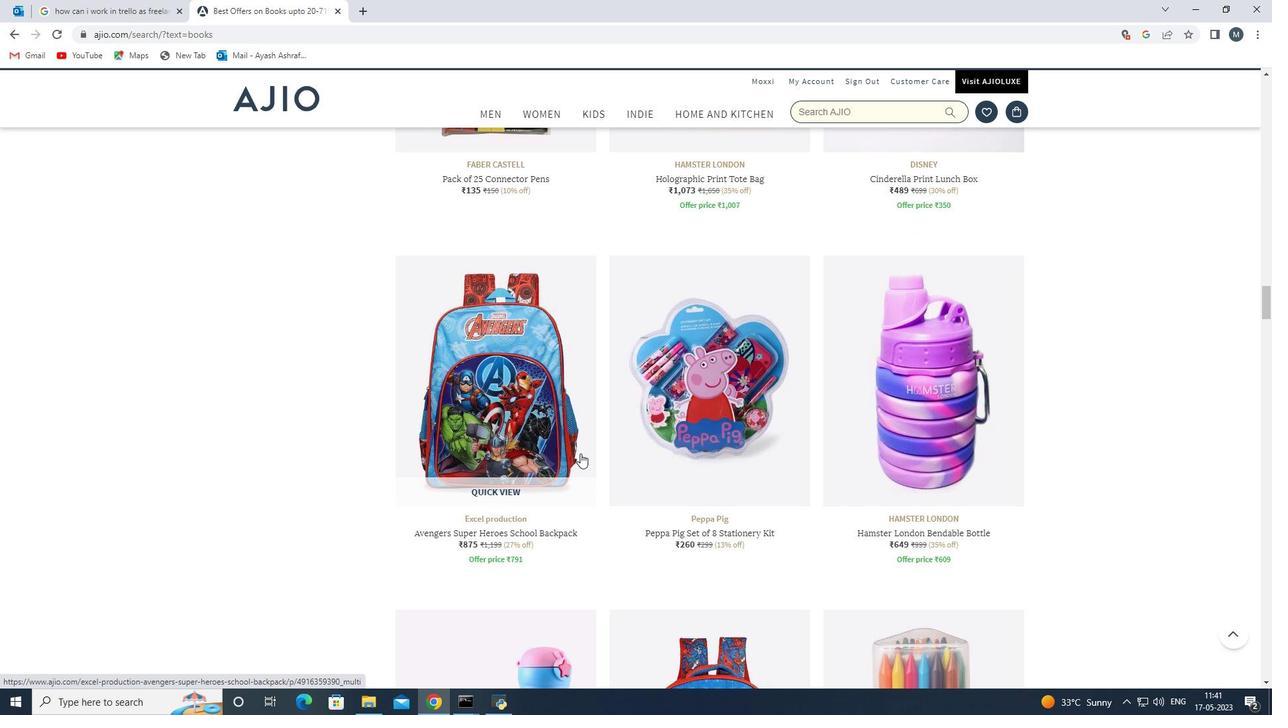 
Action: Mouse scrolled (563, 461) with delta (0, 0)
Screenshot: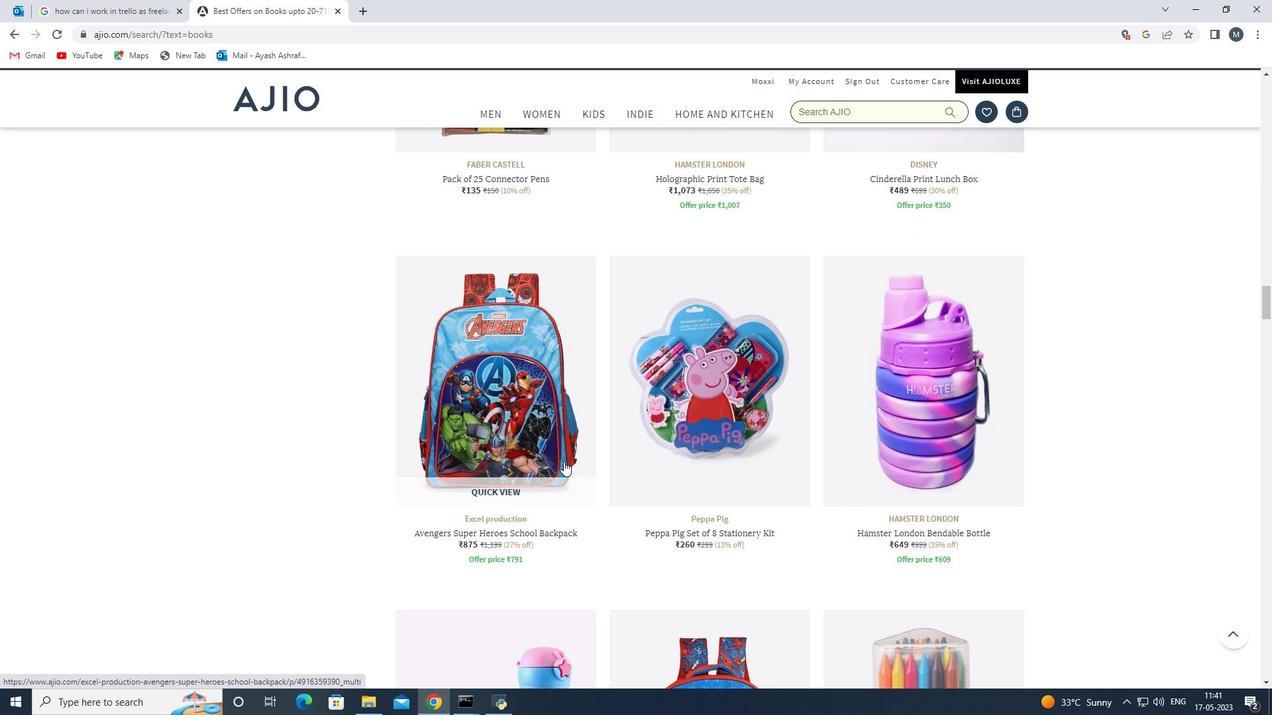 
Action: Mouse scrolled (563, 461) with delta (0, 0)
Screenshot: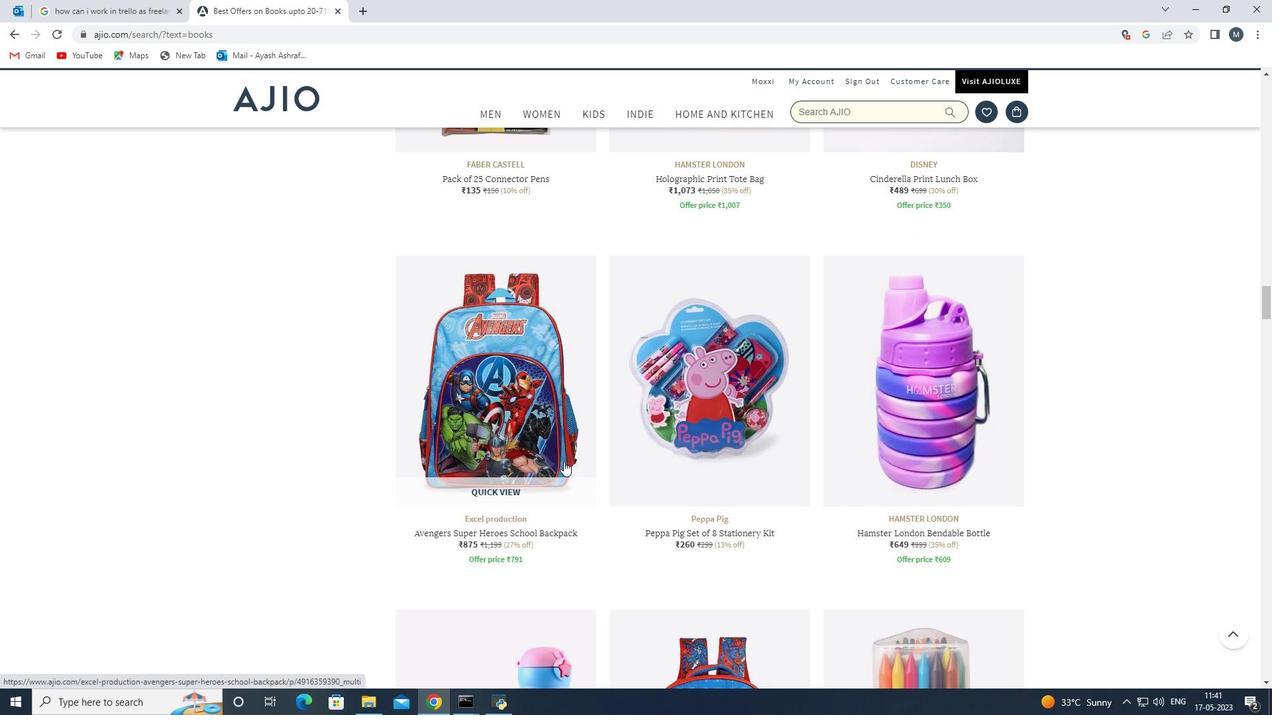 
Action: Mouse scrolled (563, 461) with delta (0, 0)
Screenshot: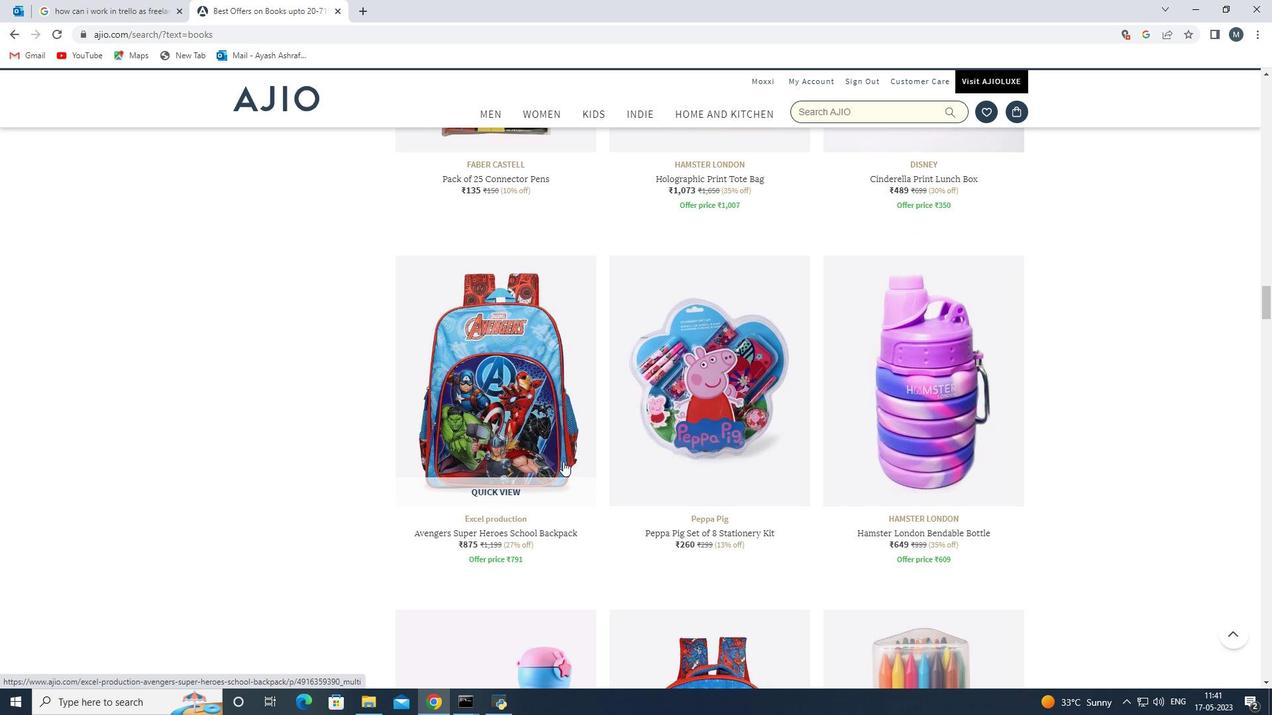 
Action: Mouse moved to (542, 462)
Screenshot: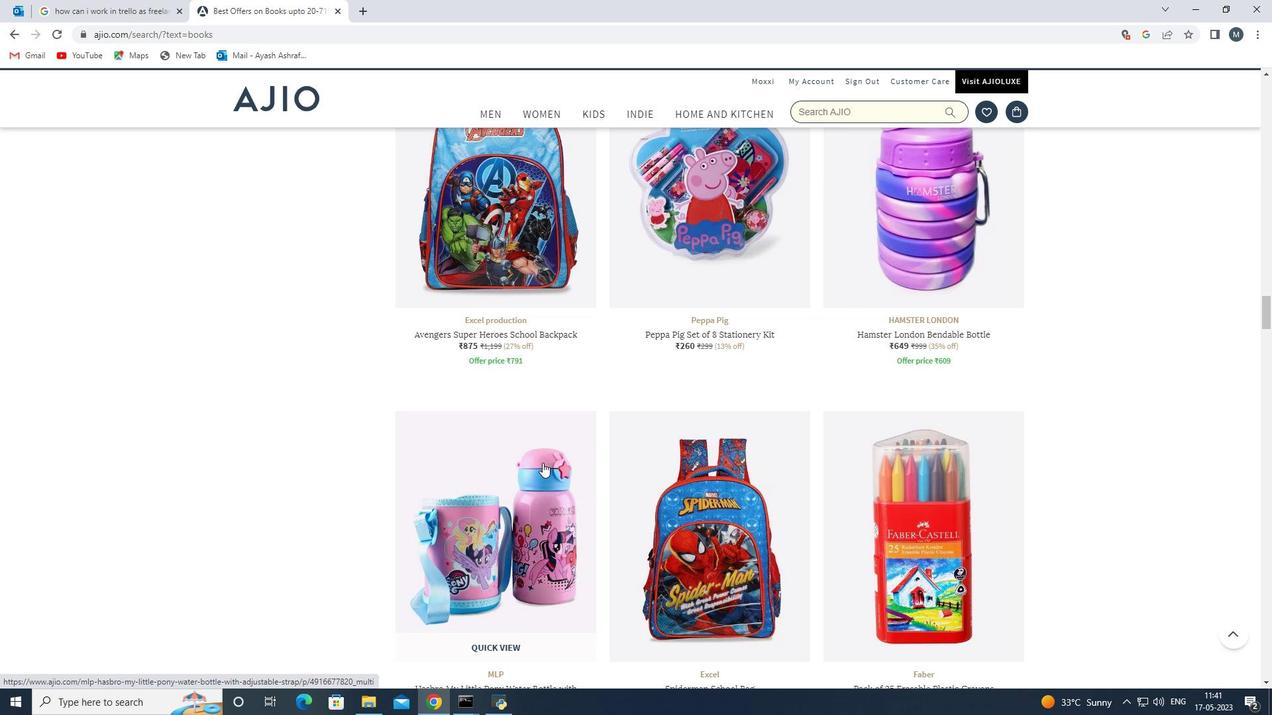 
Action: Mouse scrolled (542, 463) with delta (0, 0)
Screenshot: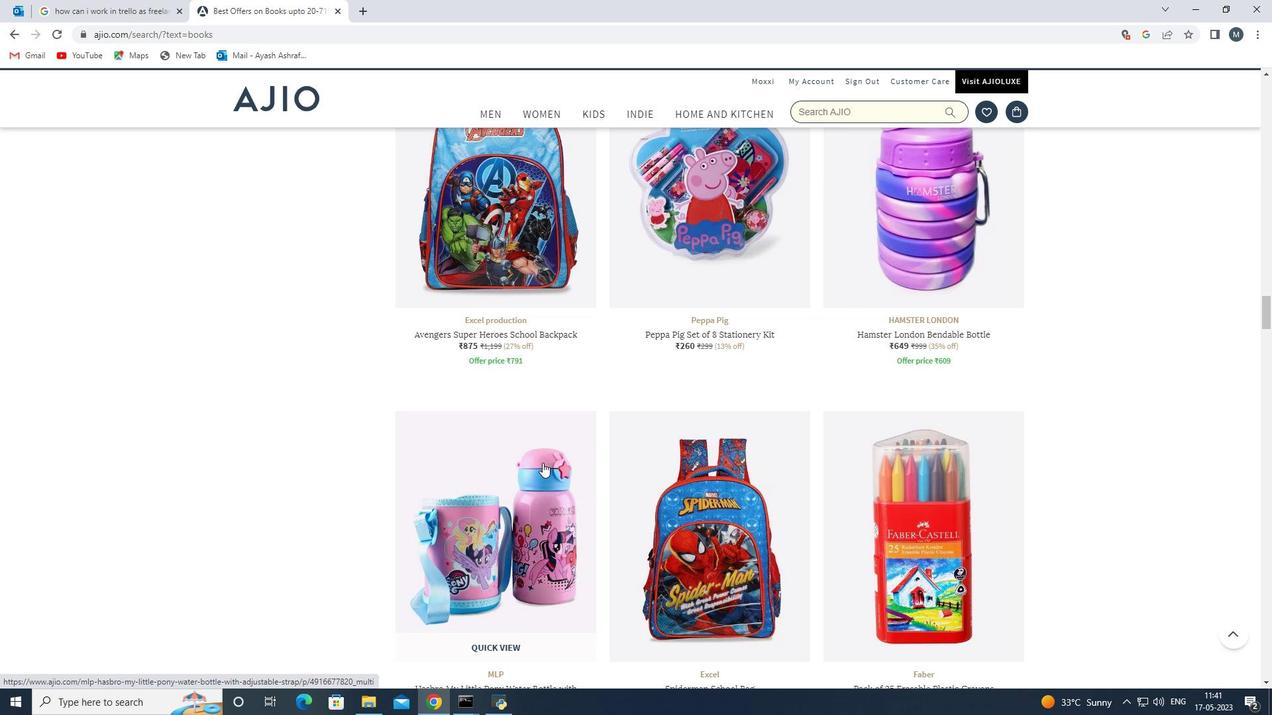
Action: Mouse scrolled (542, 463) with delta (0, 0)
Screenshot: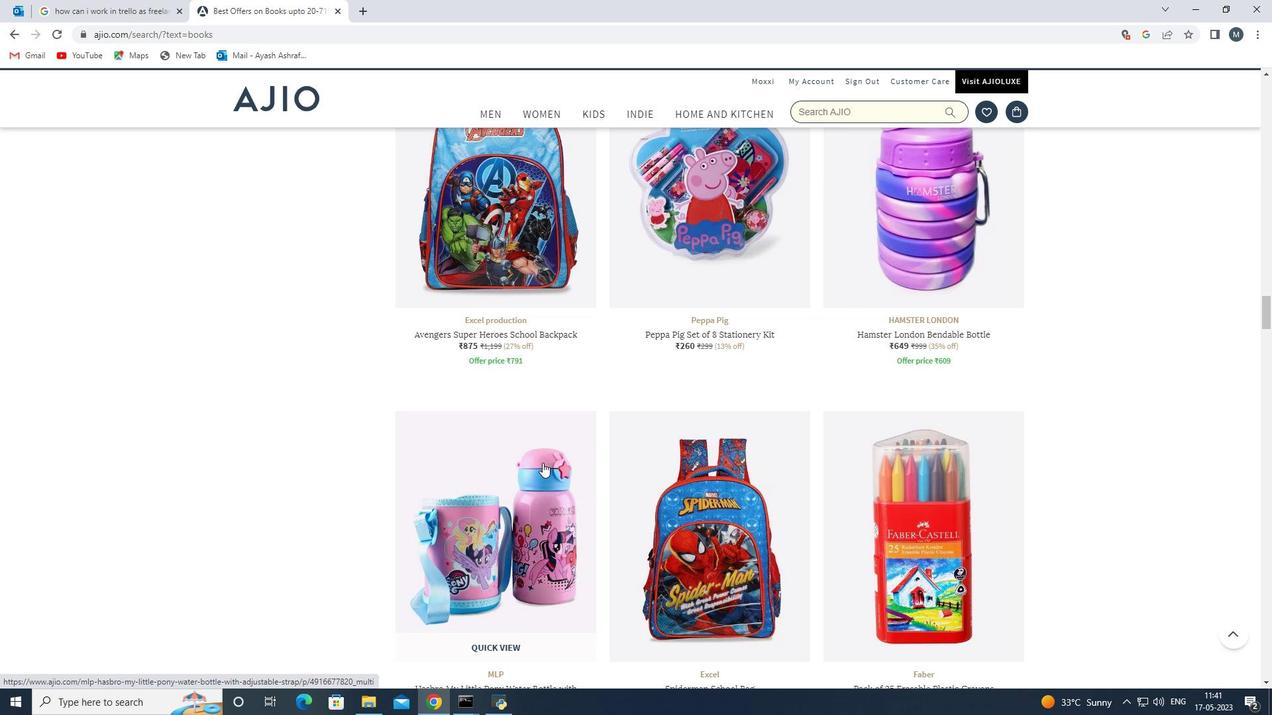
Action: Mouse scrolled (542, 463) with delta (0, 0)
Screenshot: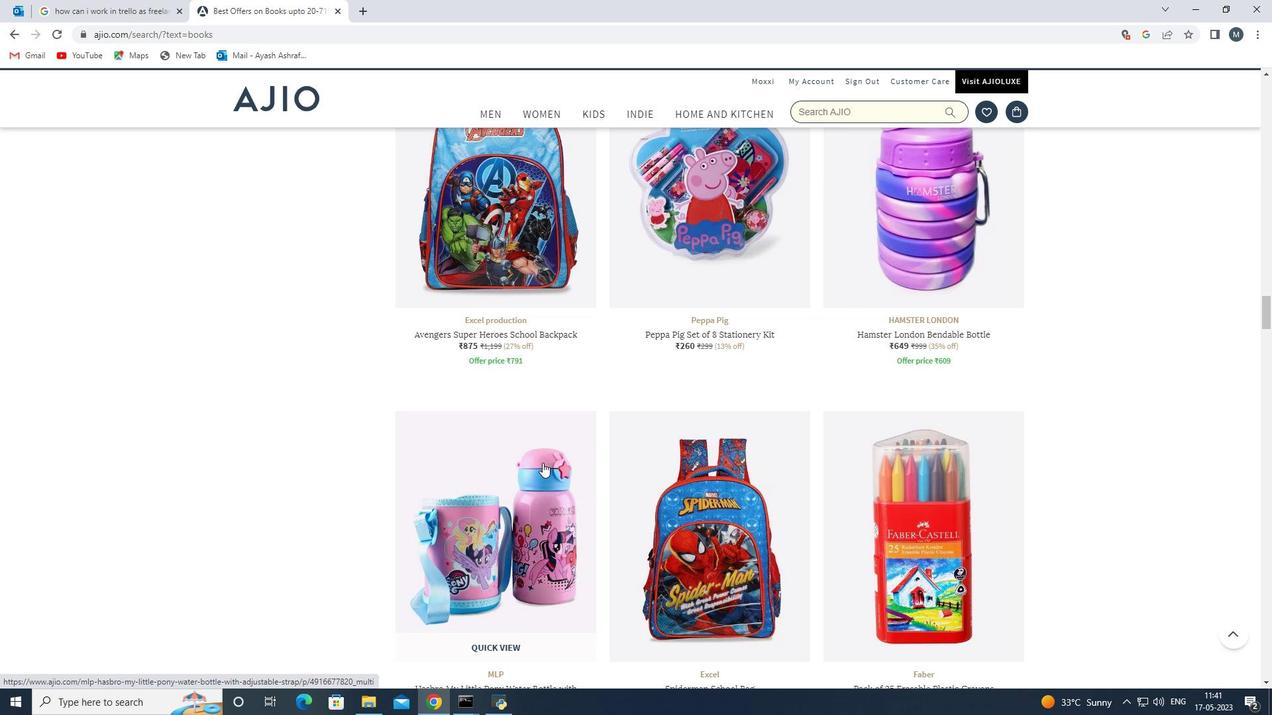 
Action: Mouse scrolled (542, 463) with delta (0, 0)
Screenshot: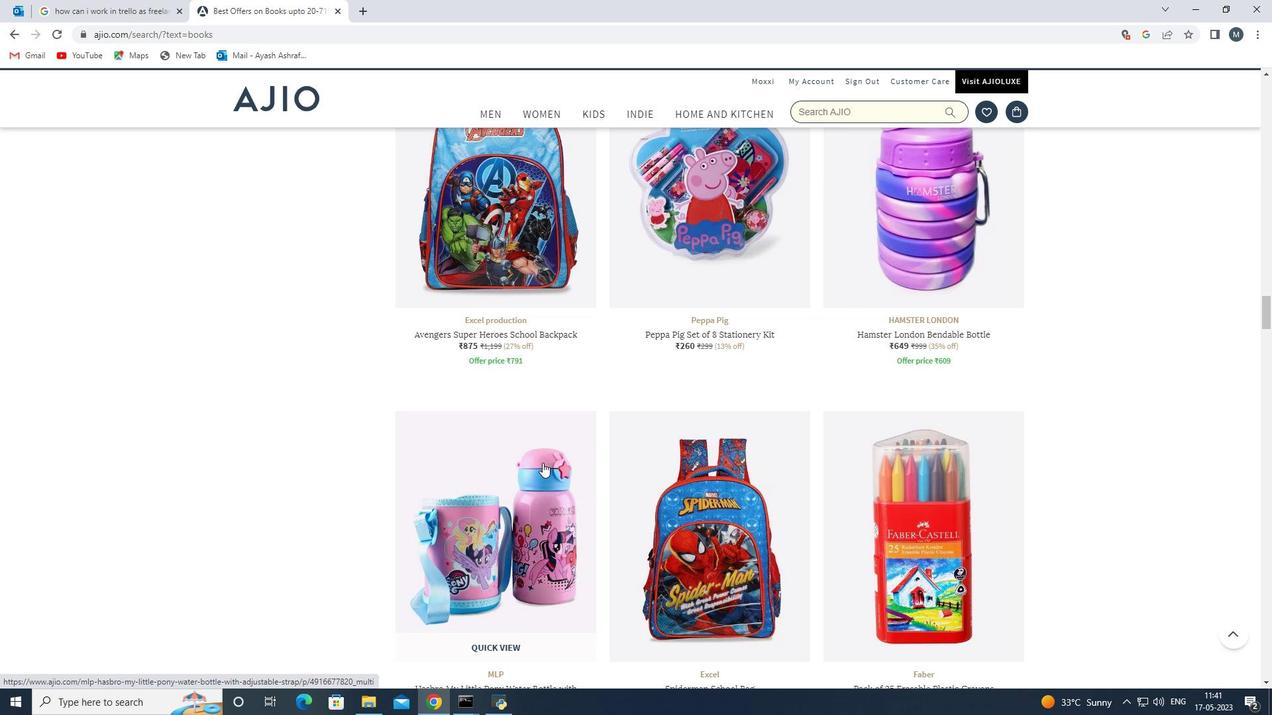 
Action: Mouse scrolled (542, 463) with delta (0, 0)
Screenshot: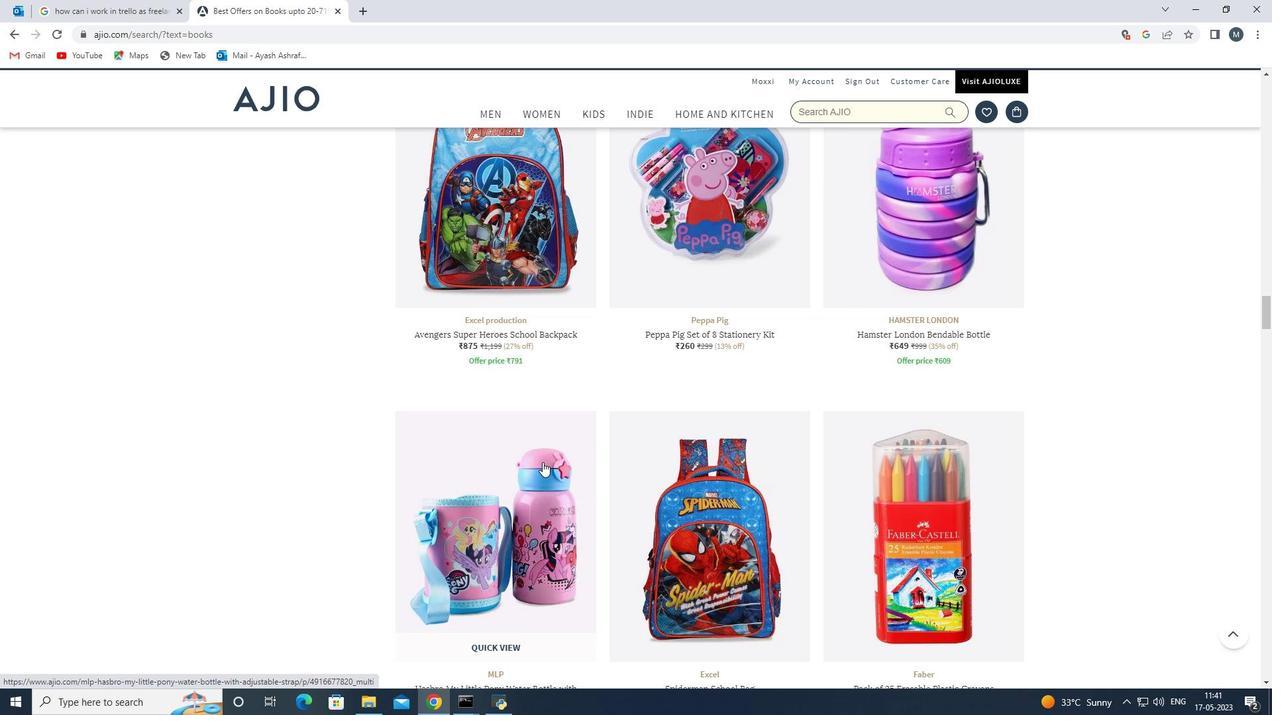 
Action: Mouse scrolled (542, 463) with delta (0, 0)
Screenshot: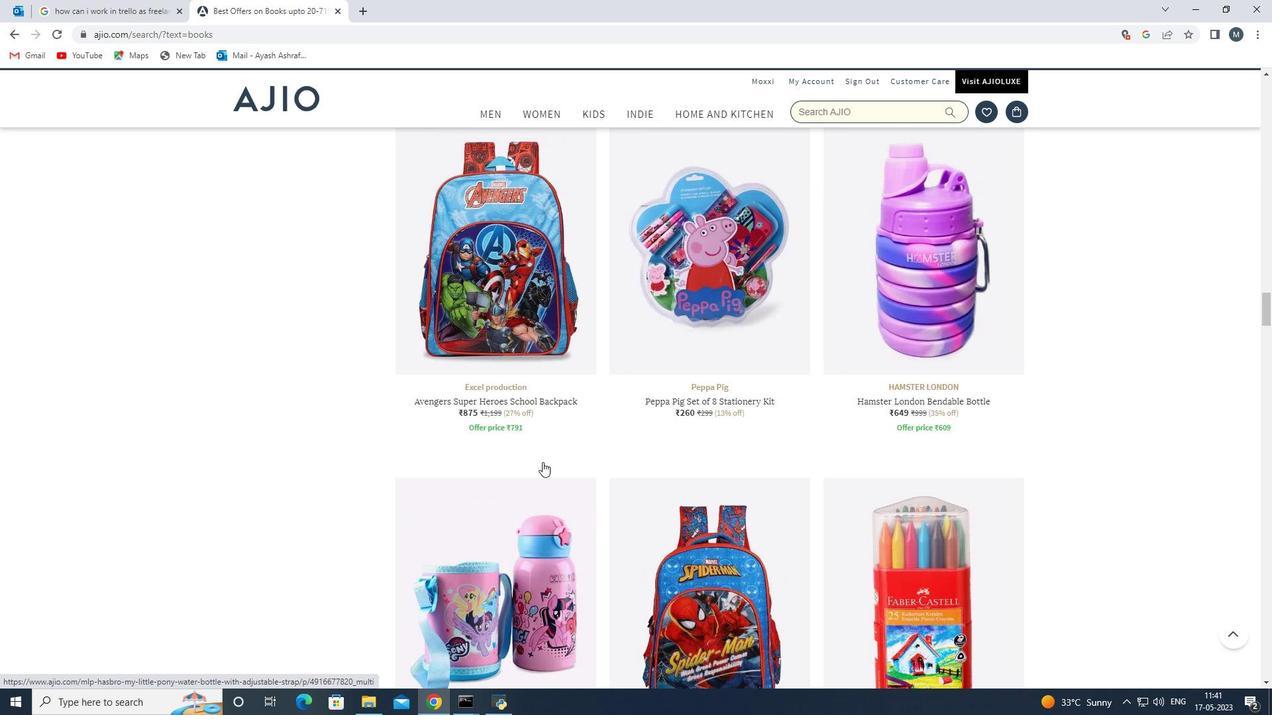 
Action: Mouse scrolled (542, 463) with delta (0, 0)
Screenshot: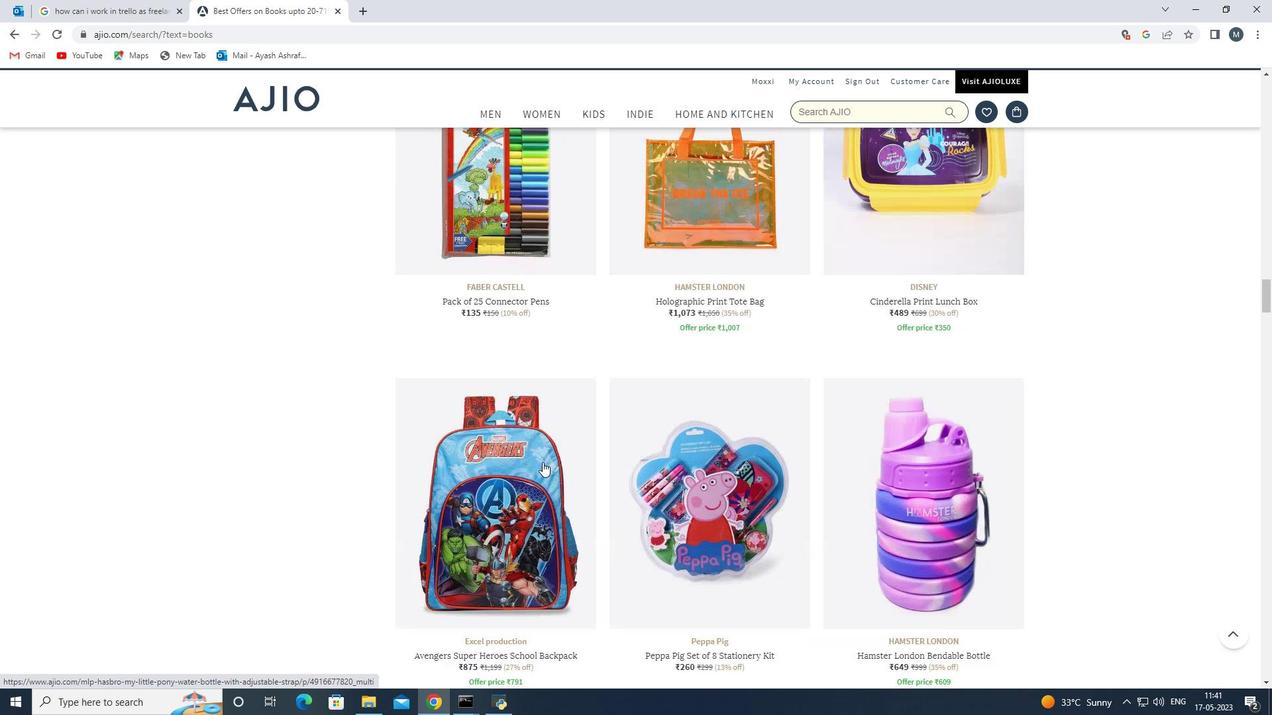 
Action: Mouse moved to (591, 337)
Screenshot: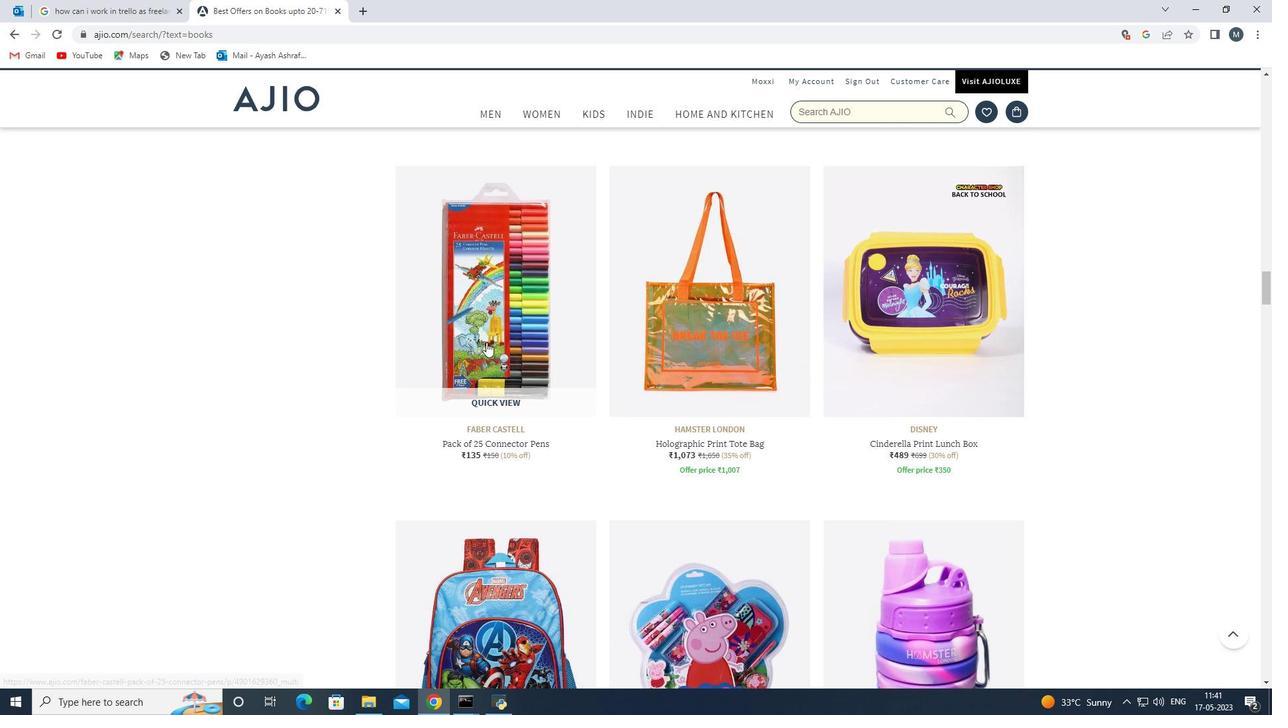 
Action: Mouse scrolled (591, 337) with delta (0, 0)
Screenshot: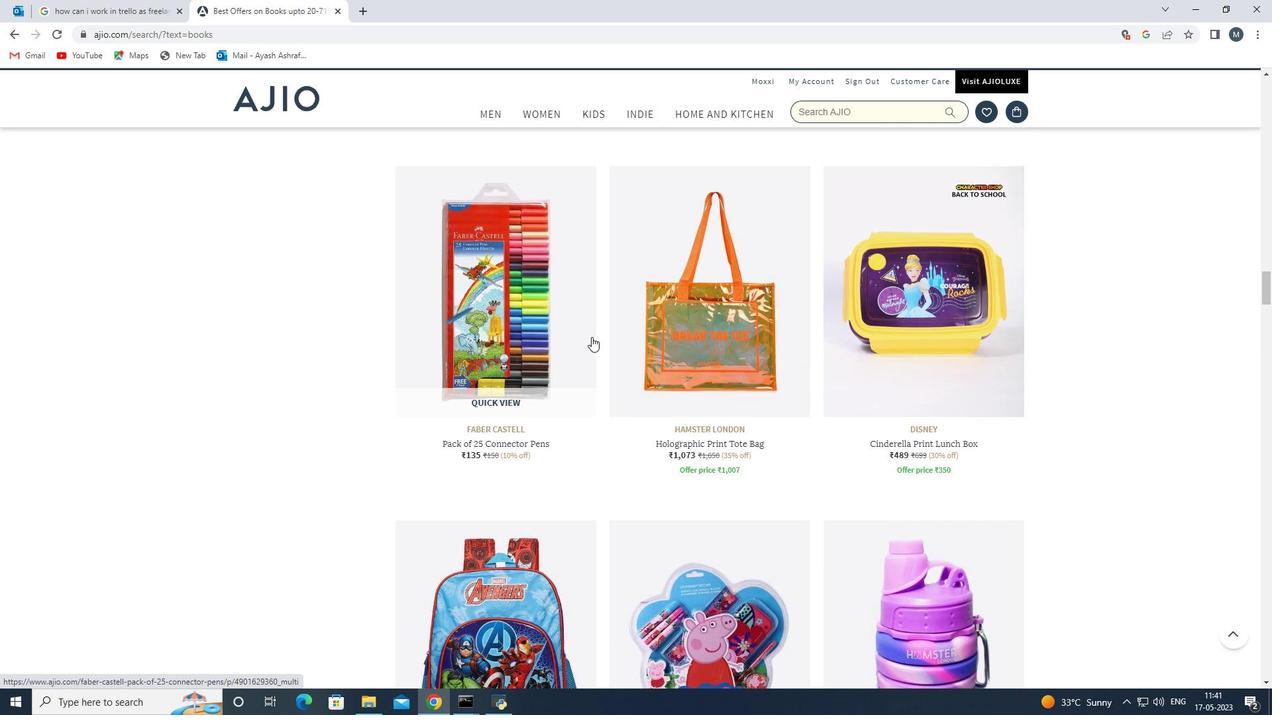 
Action: Mouse moved to (501, 385)
Screenshot: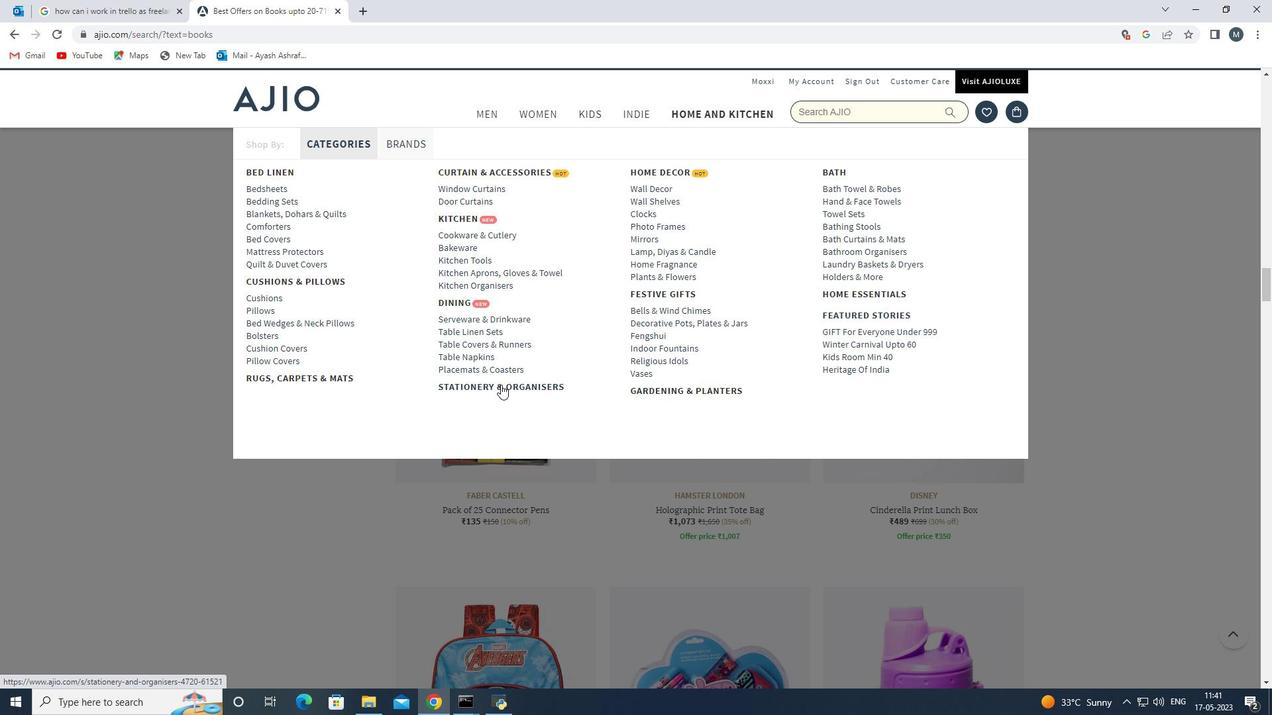 
Action: Mouse pressed left at (501, 385)
Screenshot: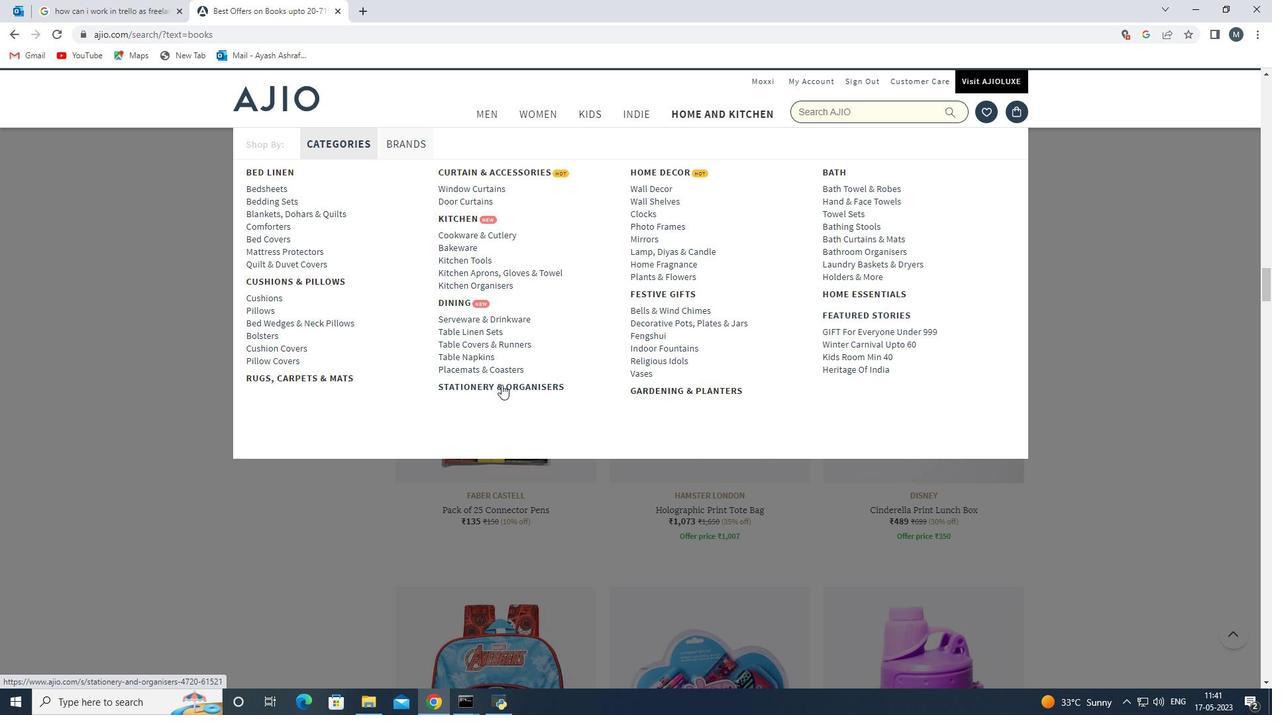 
Action: Mouse moved to (633, 351)
Screenshot: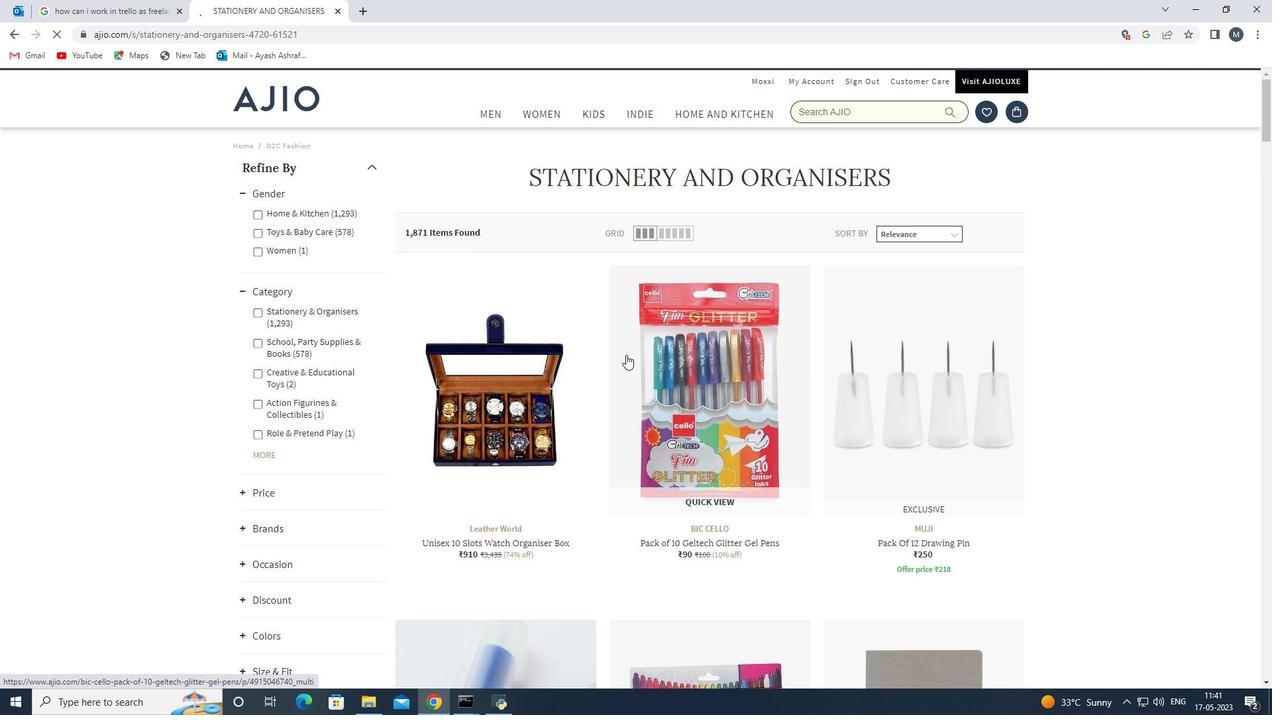 
Action: Mouse scrolled (633, 351) with delta (0, 0)
Screenshot: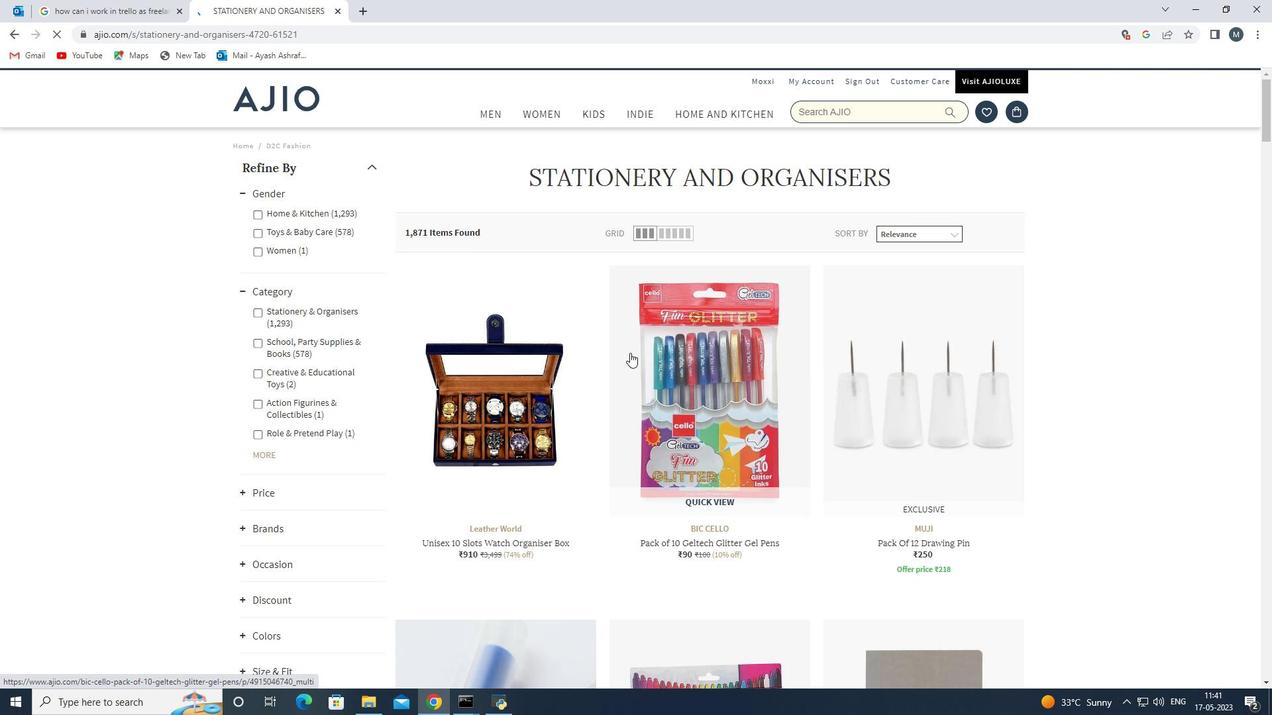 
Action: Mouse scrolled (633, 351) with delta (0, 0)
Screenshot: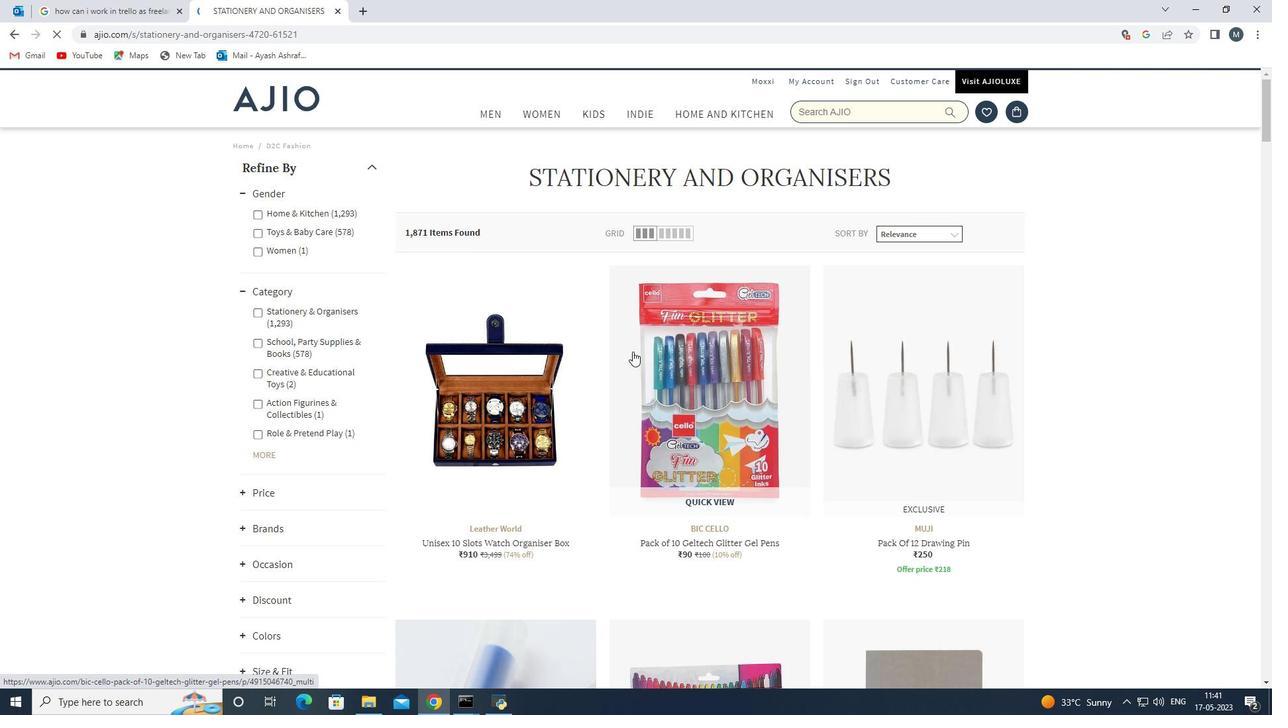 
Action: Mouse moved to (632, 351)
Screenshot: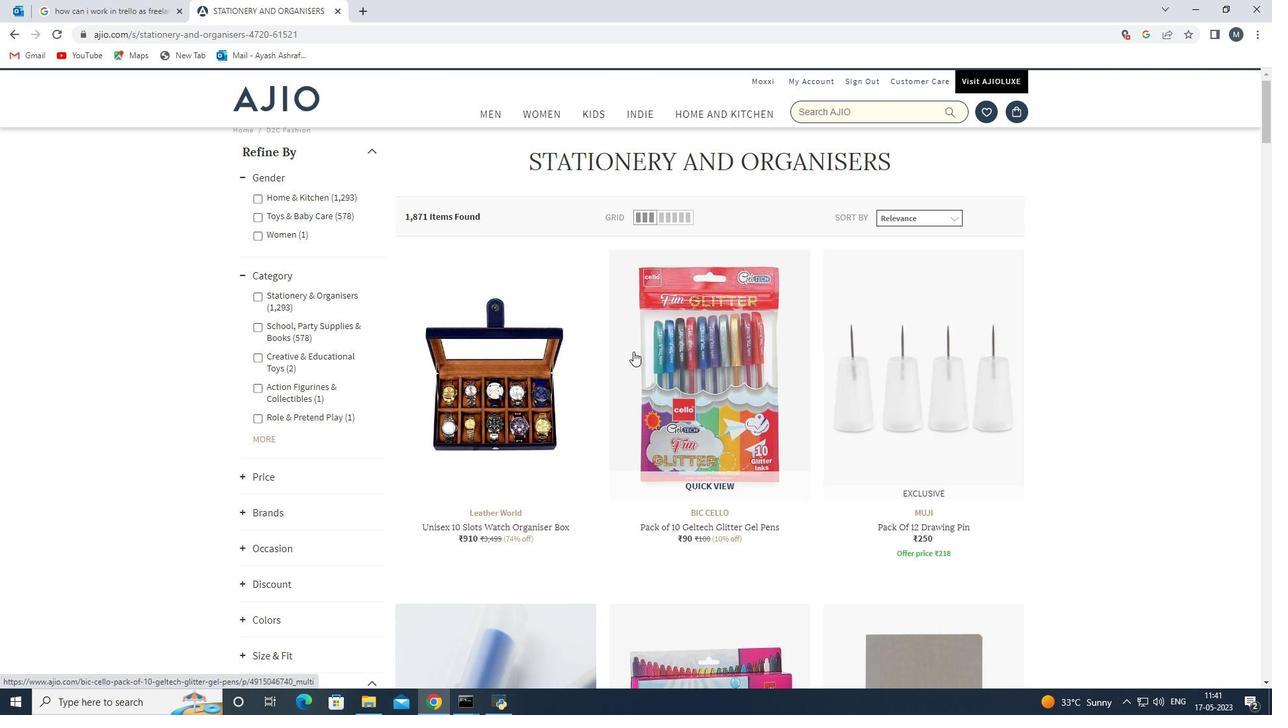 
Action: Mouse scrolled (632, 351) with delta (0, 0)
Screenshot: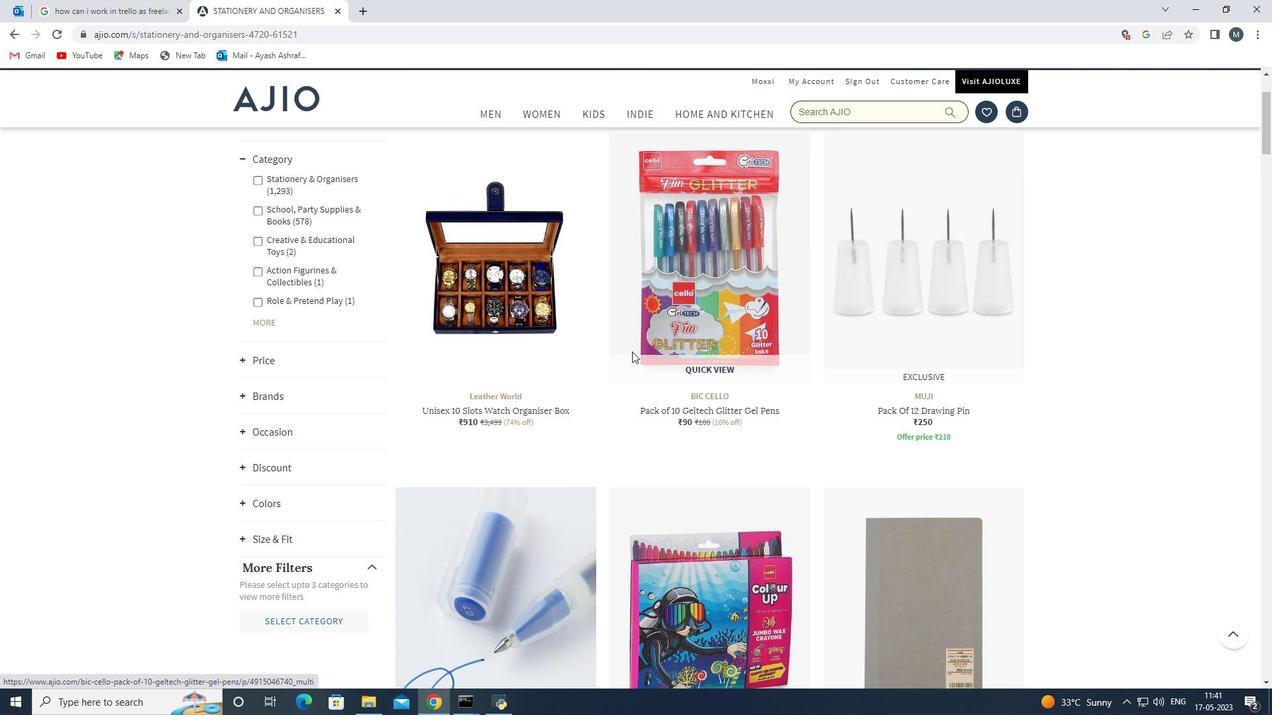 
Action: Mouse scrolled (632, 351) with delta (0, 0)
Screenshot: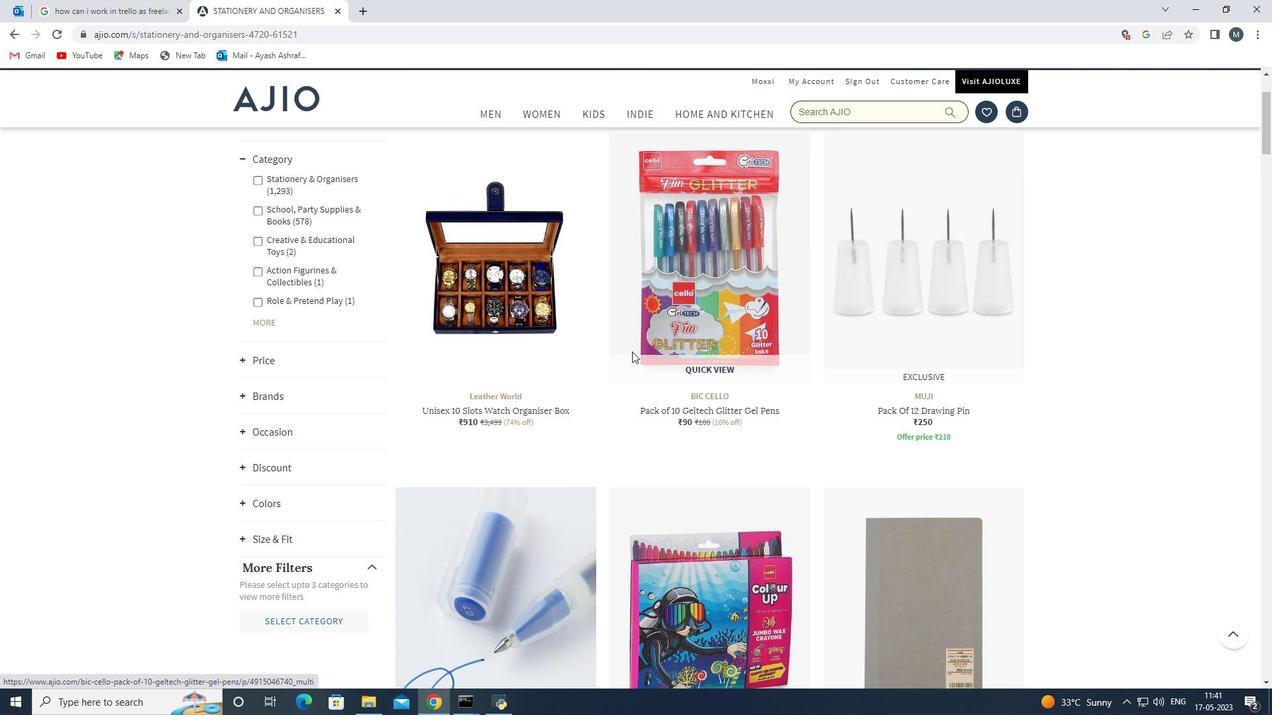 
Action: Mouse scrolled (632, 351) with delta (0, 0)
Screenshot: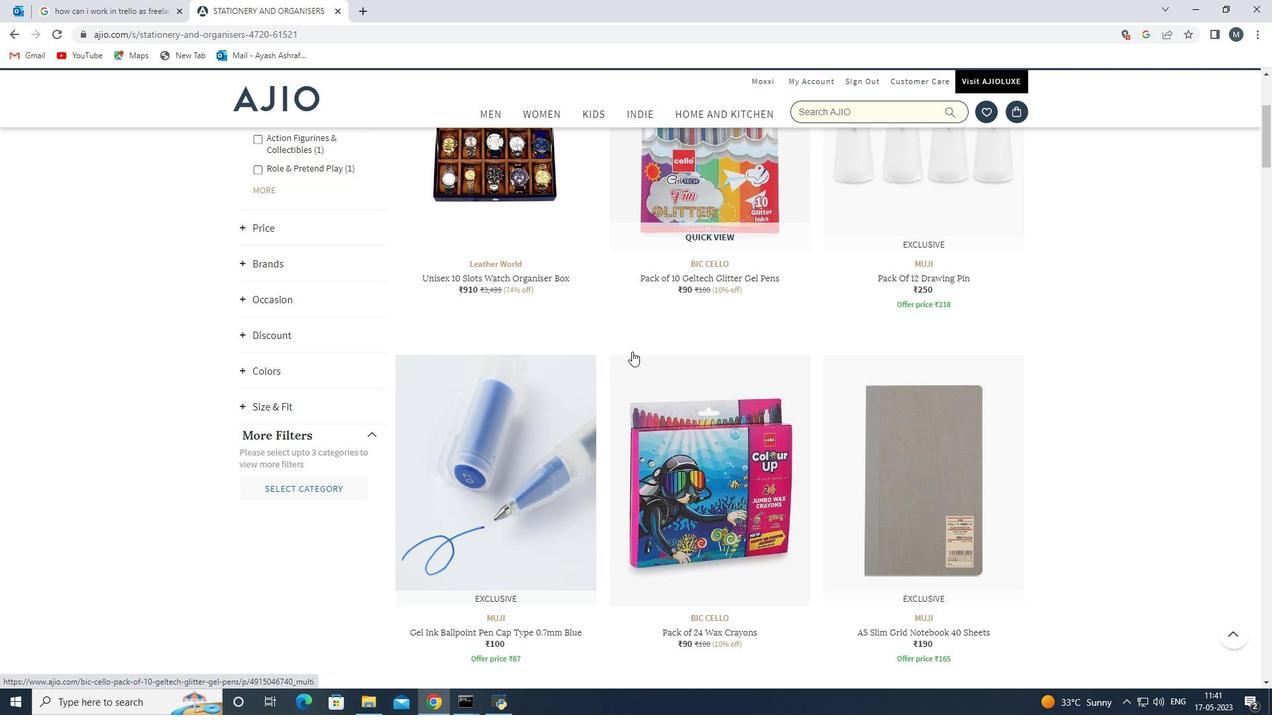 
Action: Mouse moved to (631, 351)
Screenshot: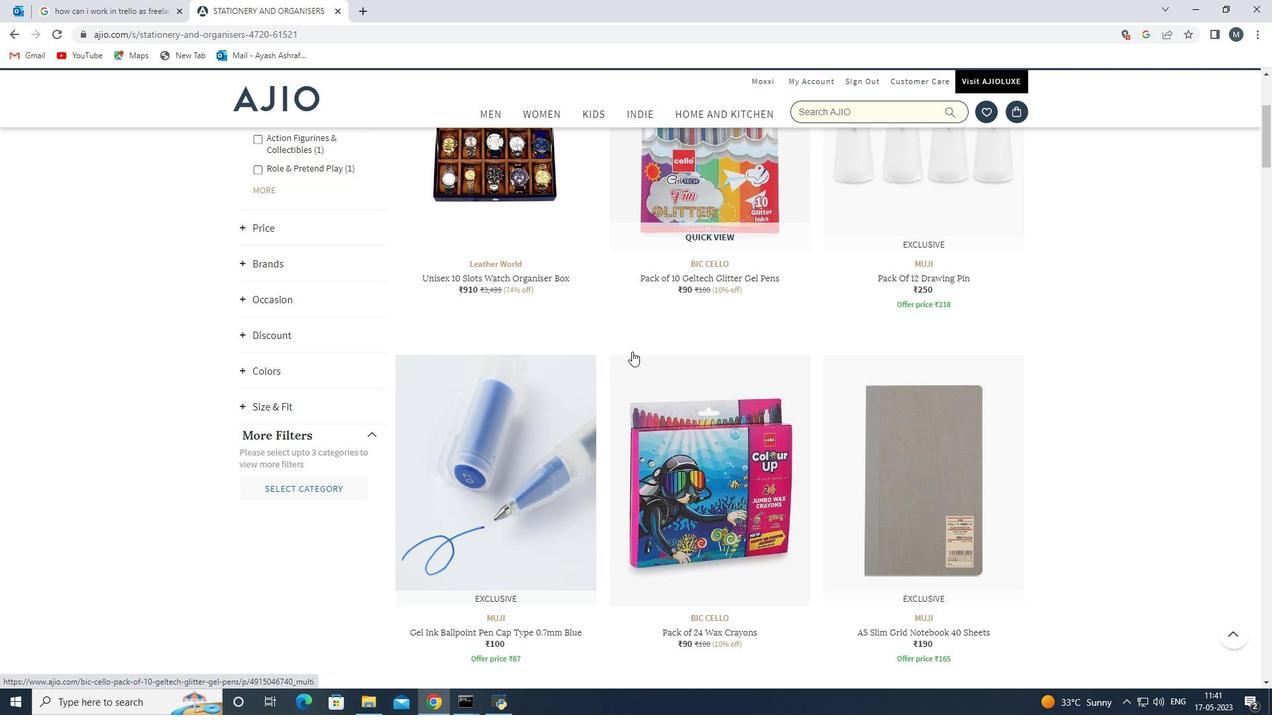 
Action: Mouse scrolled (631, 351) with delta (0, 0)
Screenshot: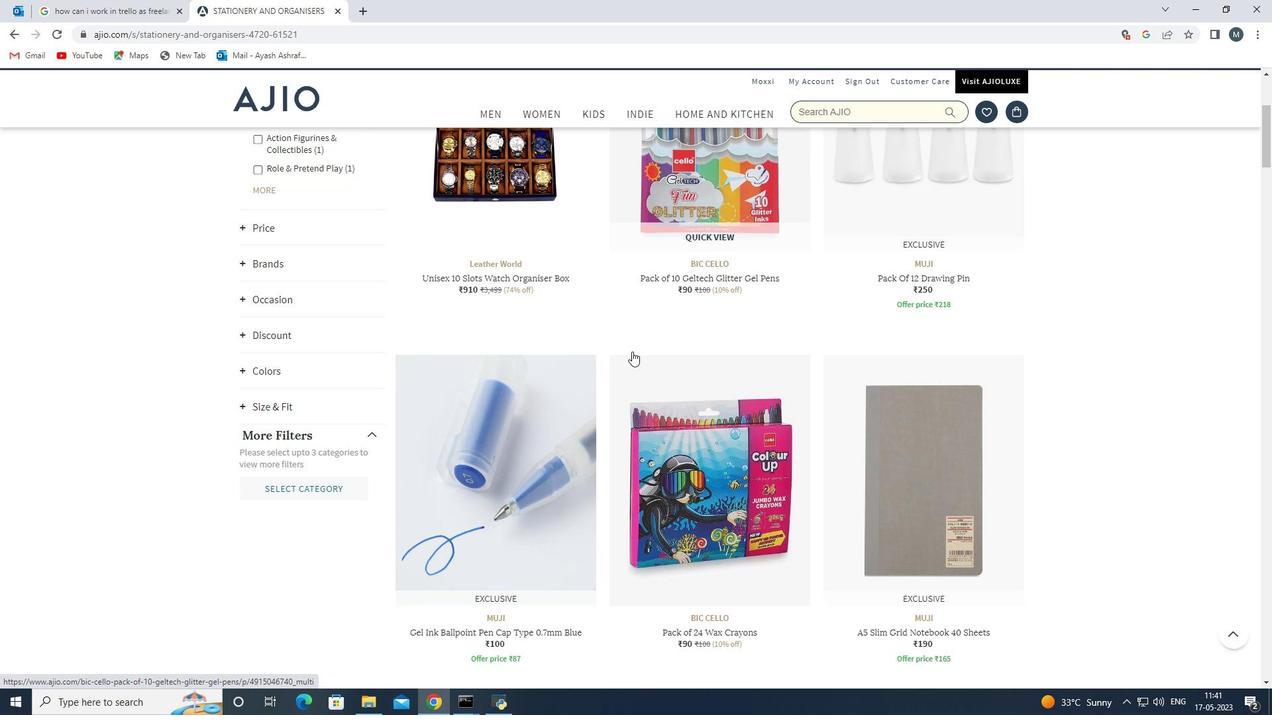 
Action: Mouse scrolled (631, 351) with delta (0, 0)
Screenshot: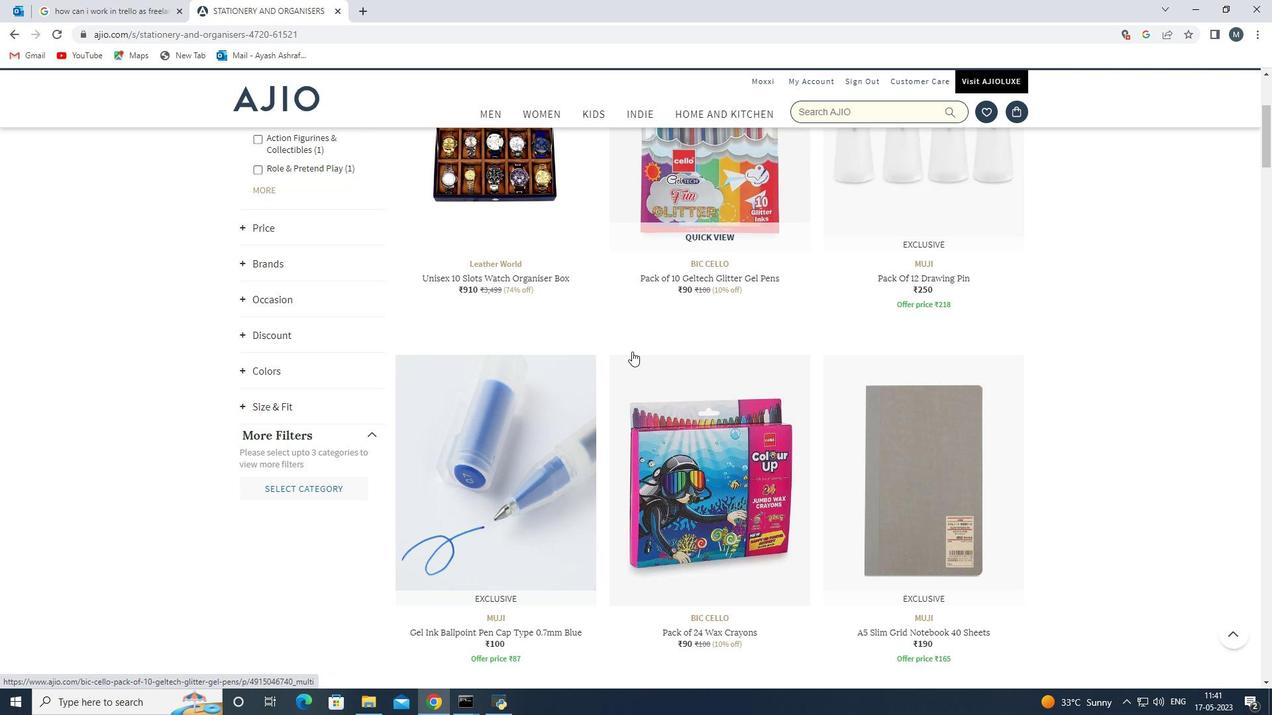
Action: Mouse scrolled (631, 351) with delta (0, 0)
Screenshot: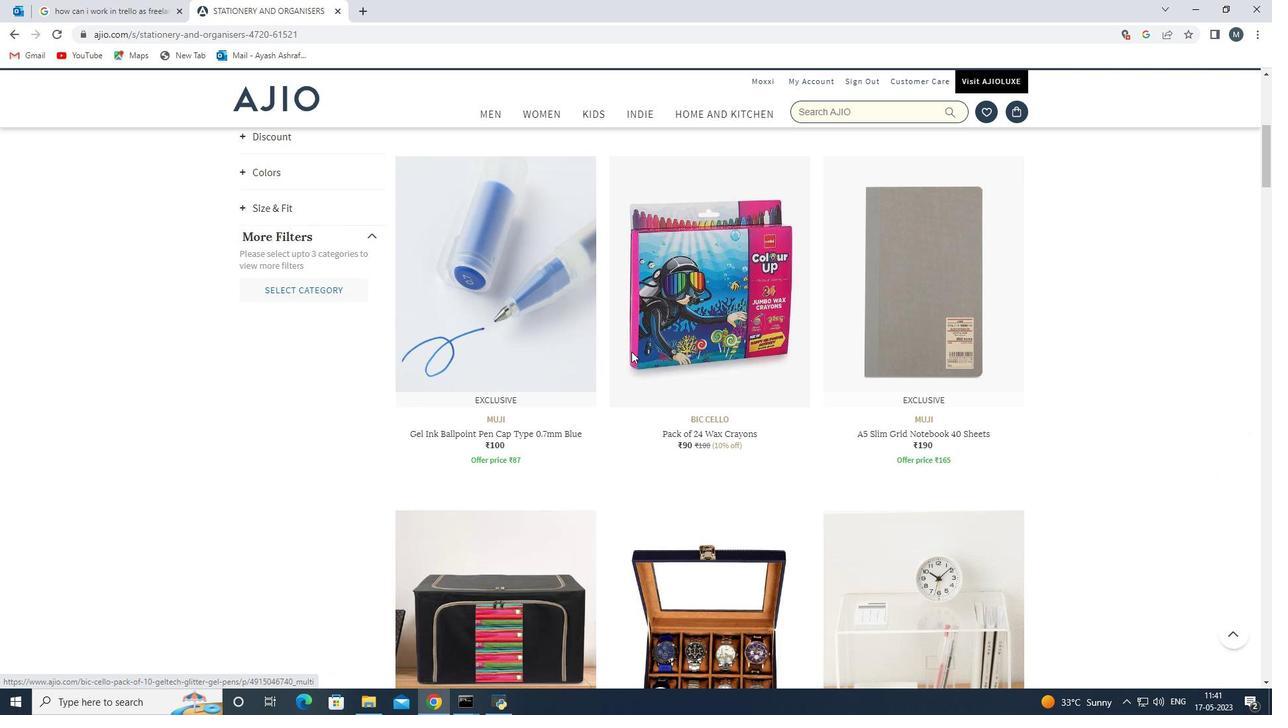 
Action: Mouse scrolled (631, 351) with delta (0, 0)
Screenshot: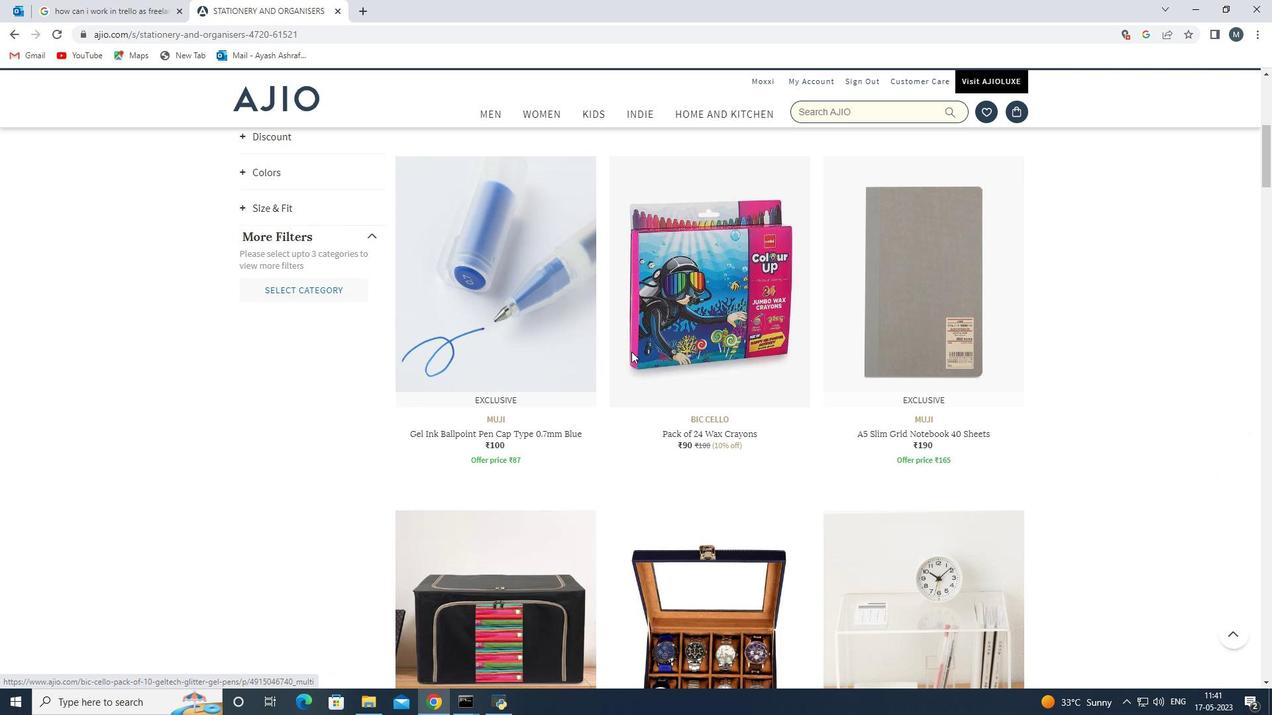 
Action: Mouse scrolled (631, 351) with delta (0, 0)
Screenshot: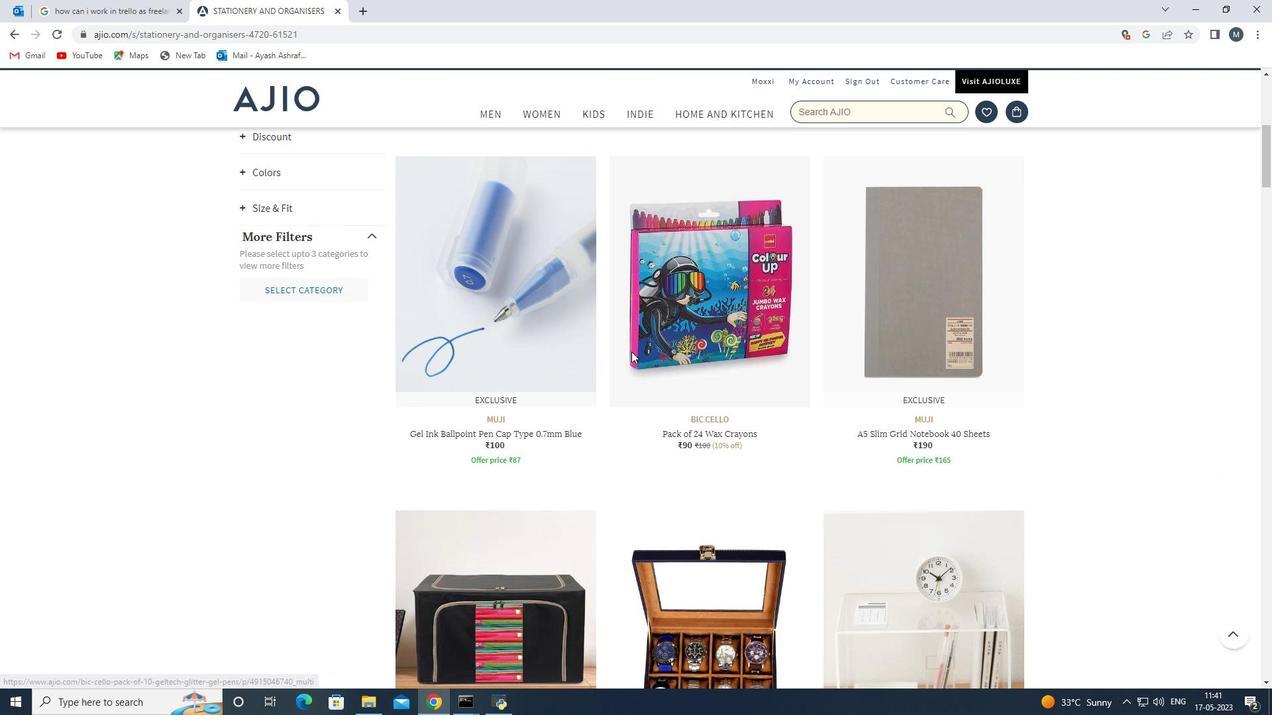 
Action: Mouse moved to (631, 351)
Screenshot: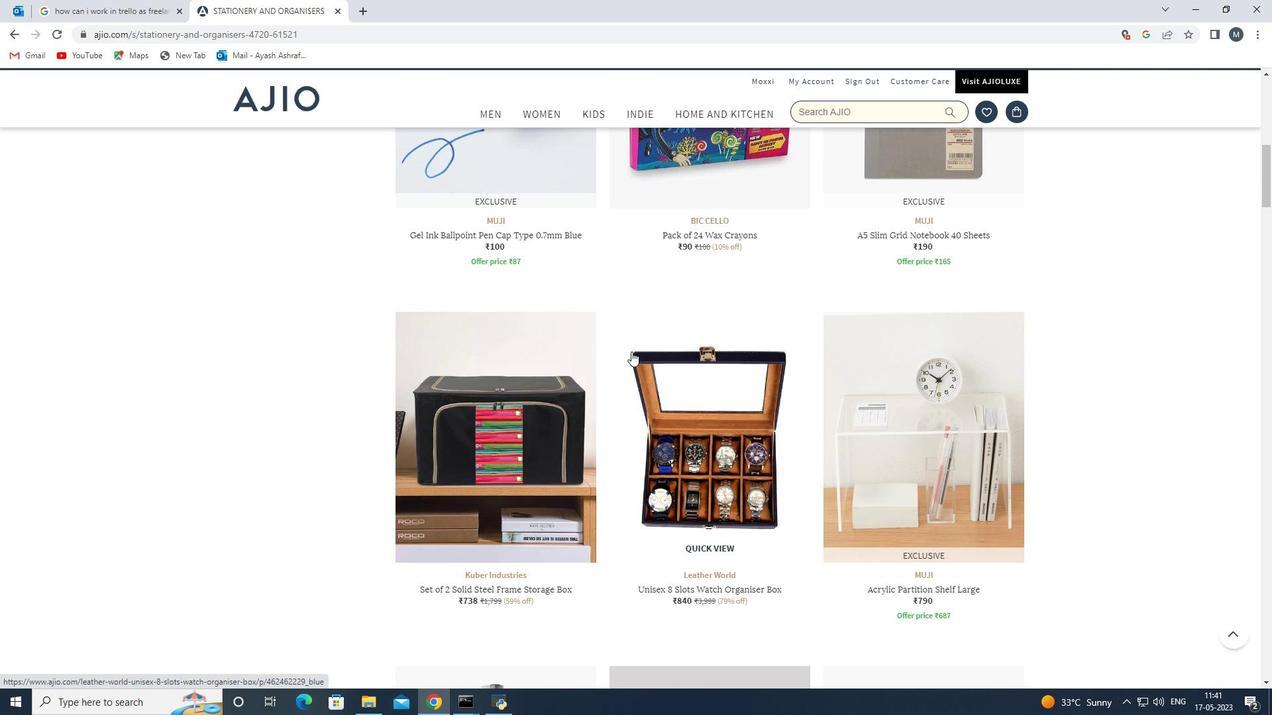 
Action: Mouse scrolled (631, 350) with delta (0, 0)
Screenshot: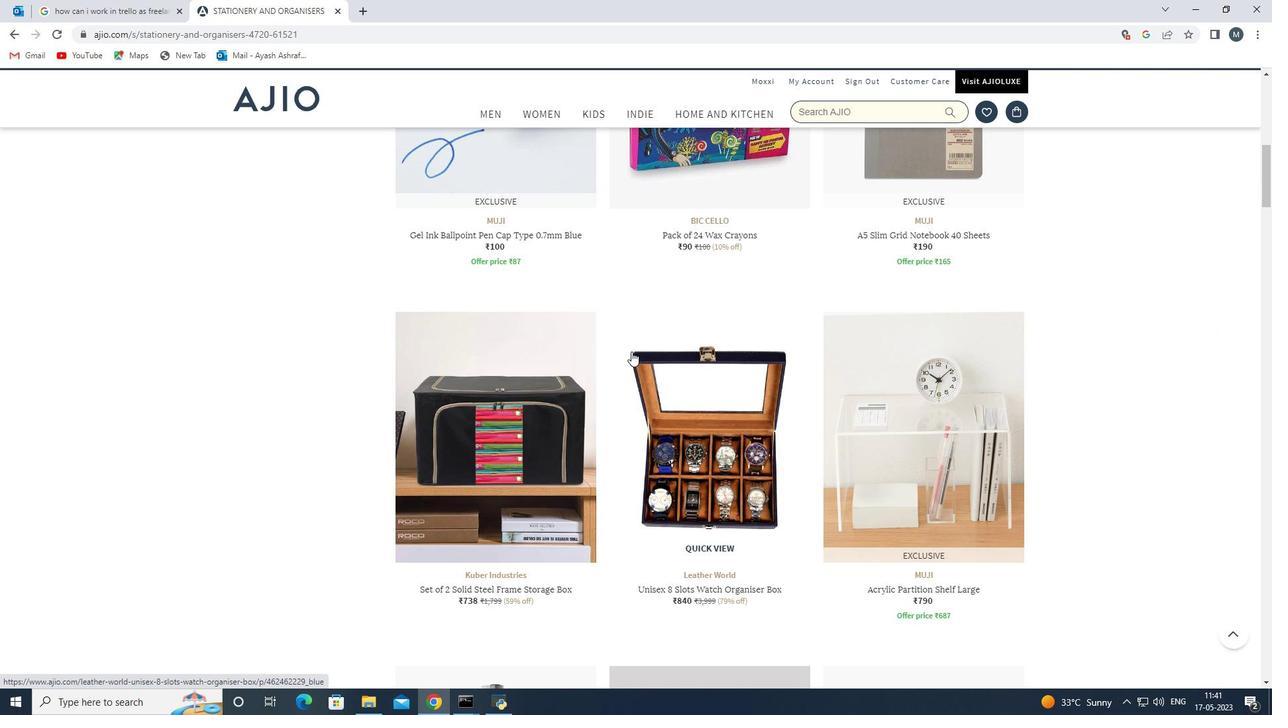 
Action: Mouse scrolled (631, 350) with delta (0, 0)
Screenshot: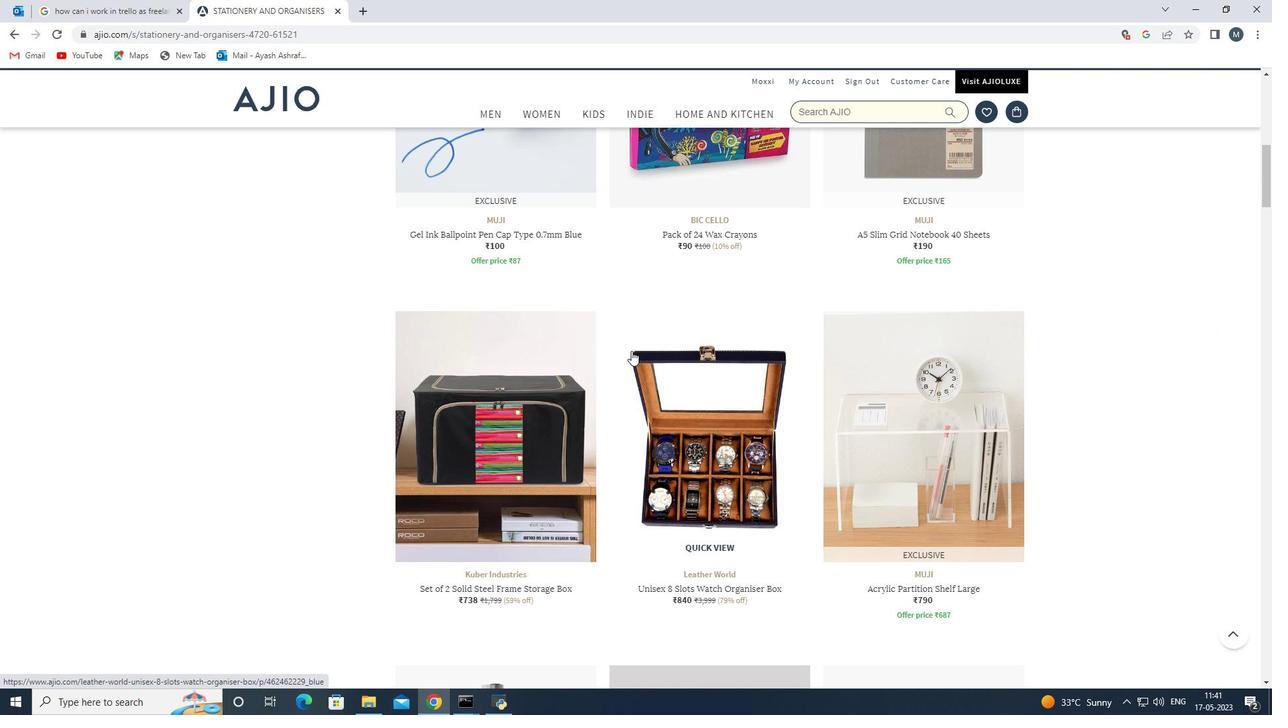 
Action: Mouse scrolled (631, 350) with delta (0, 0)
Screenshot: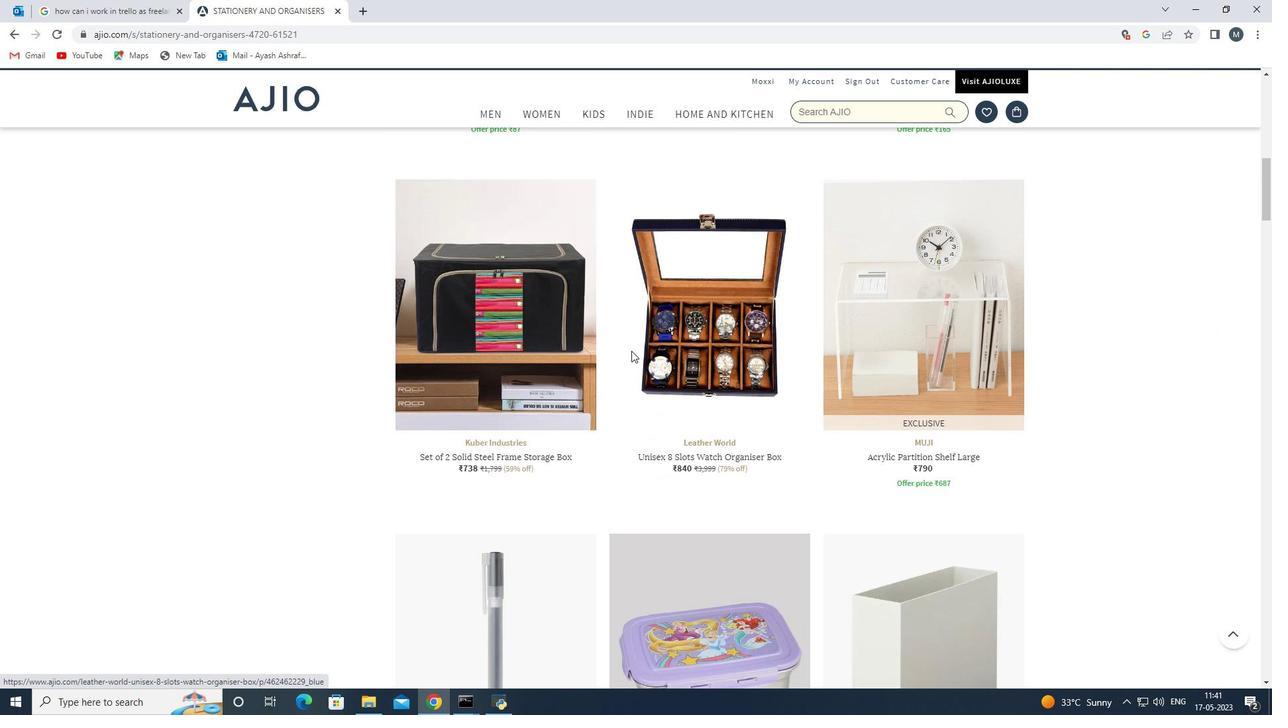 
Action: Mouse scrolled (631, 350) with delta (0, 0)
Screenshot: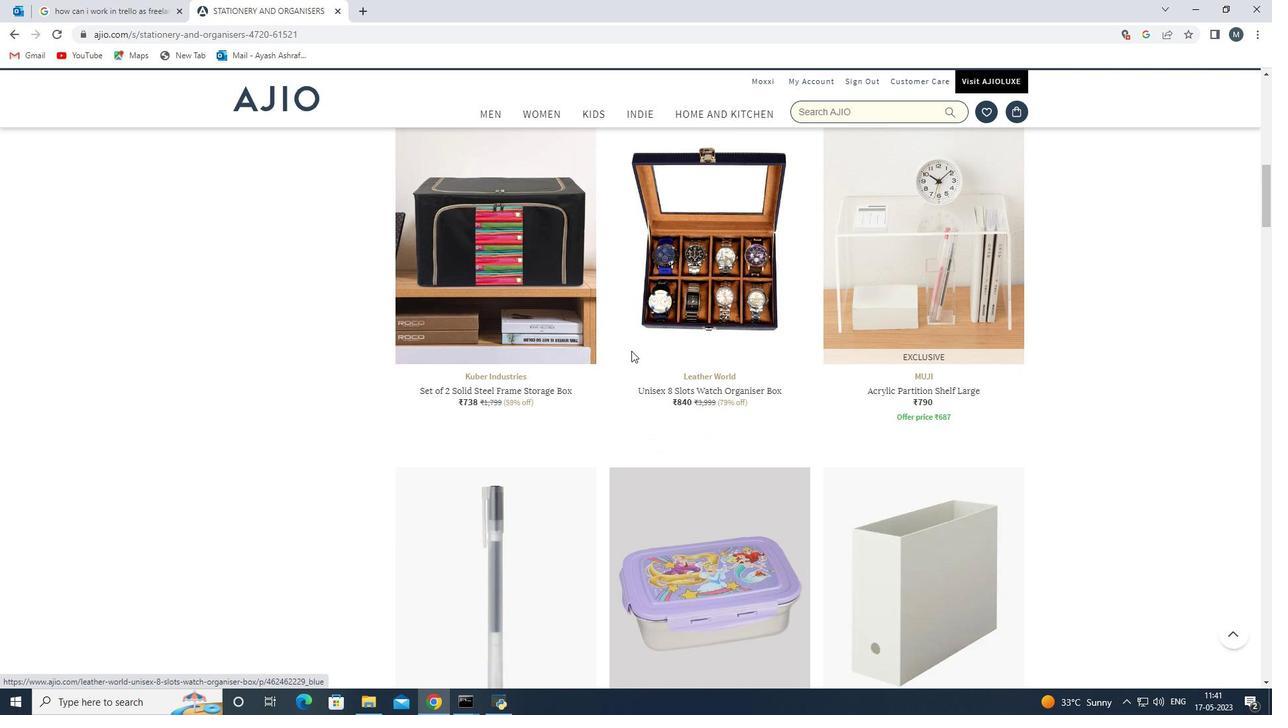 
Action: Mouse scrolled (631, 350) with delta (0, 0)
Screenshot: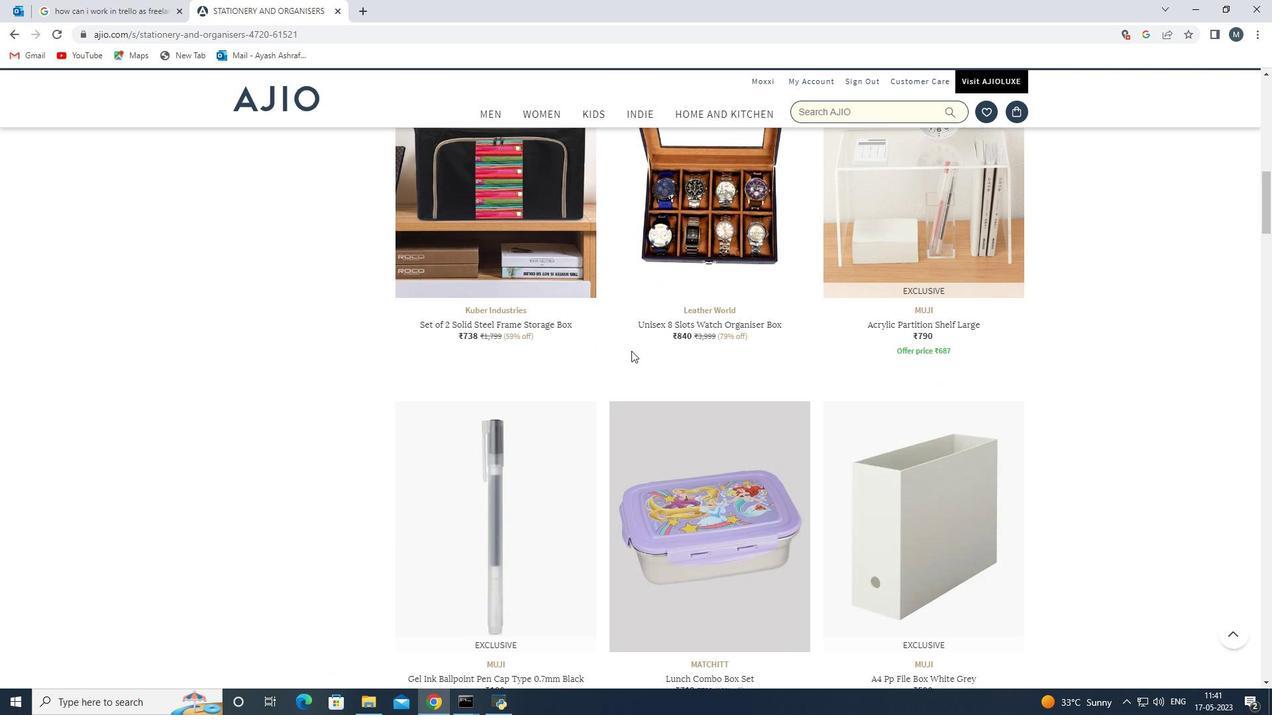 
Action: Mouse scrolled (631, 350) with delta (0, 0)
Screenshot: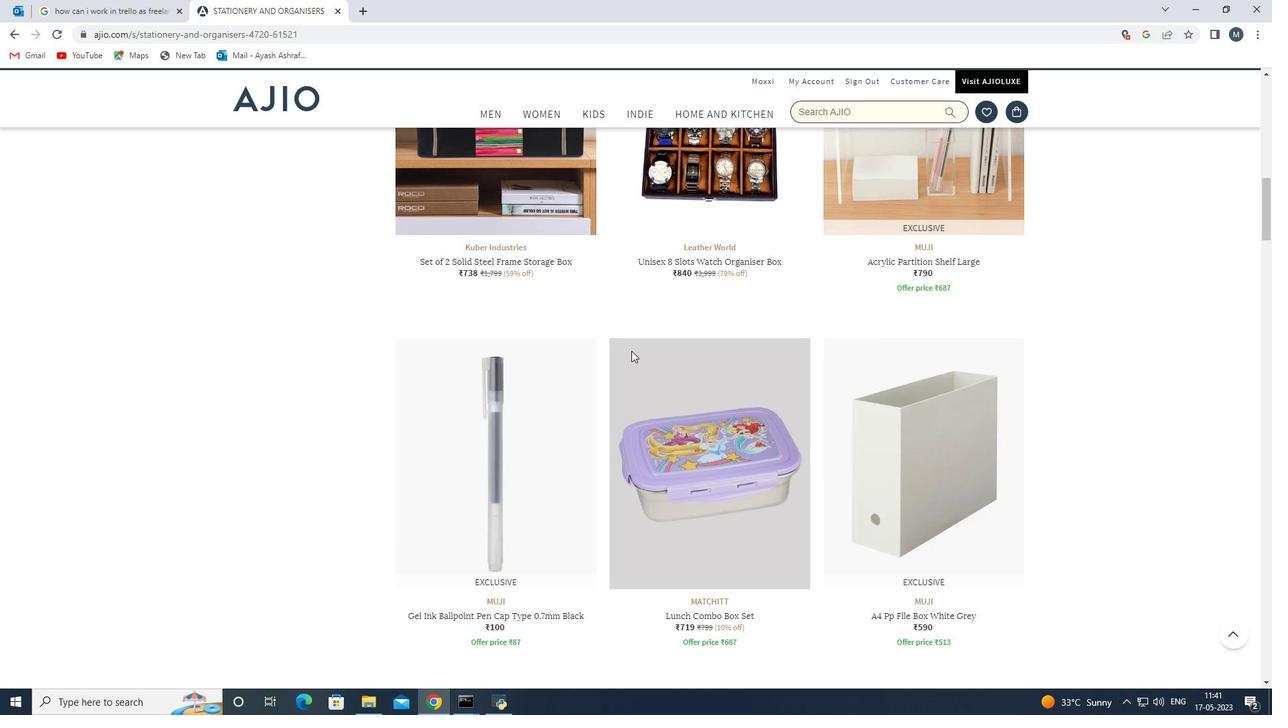 
Action: Mouse scrolled (631, 350) with delta (0, 0)
Screenshot: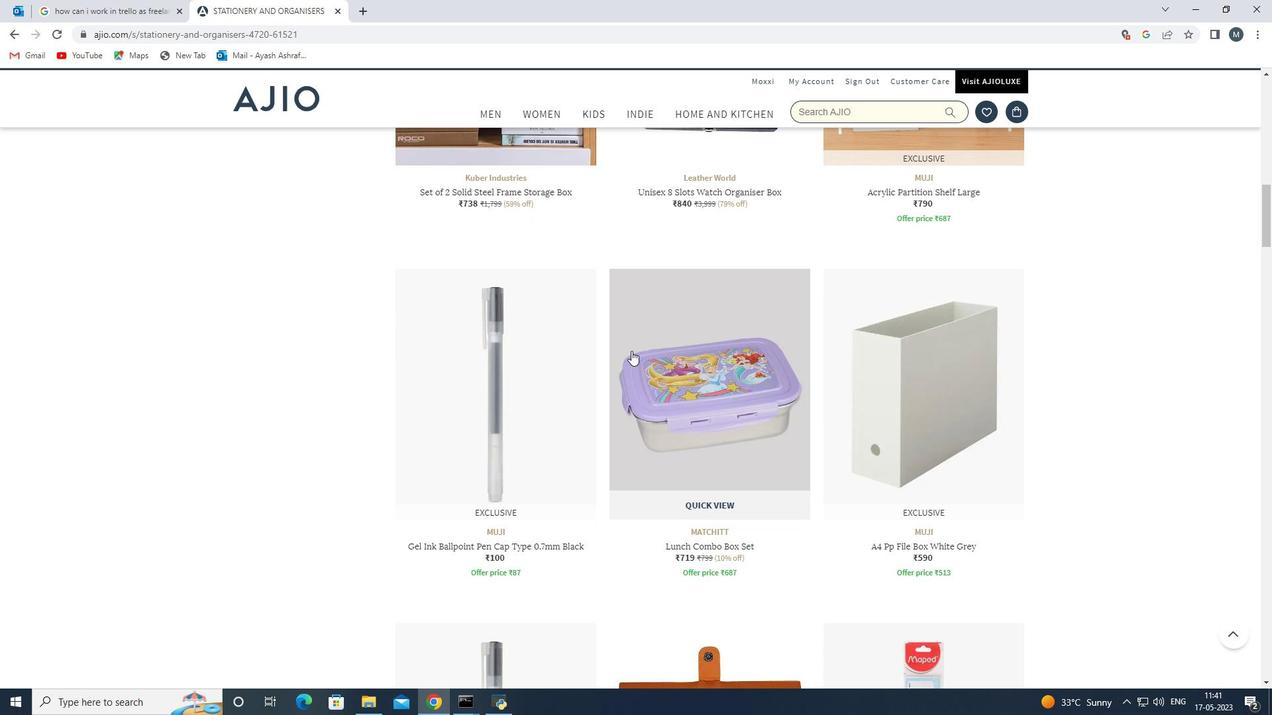 
Action: Mouse scrolled (631, 350) with delta (0, 0)
Screenshot: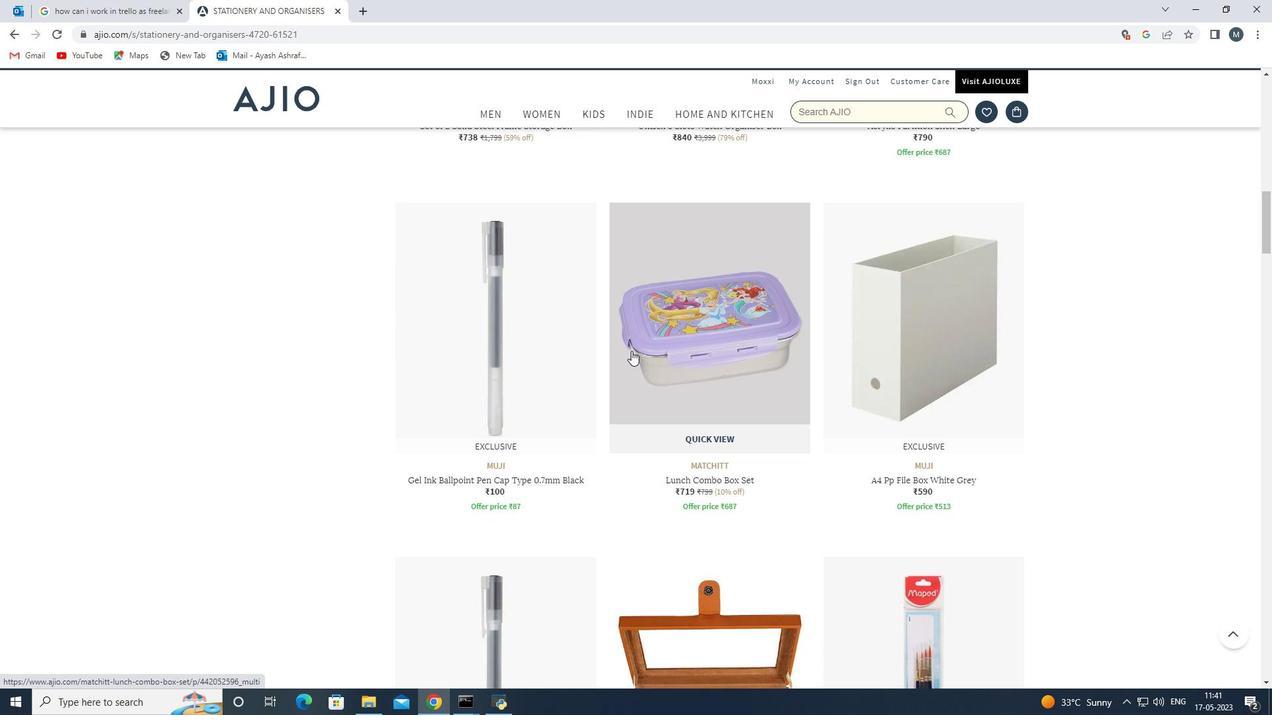 
Action: Mouse scrolled (631, 350) with delta (0, 0)
Screenshot: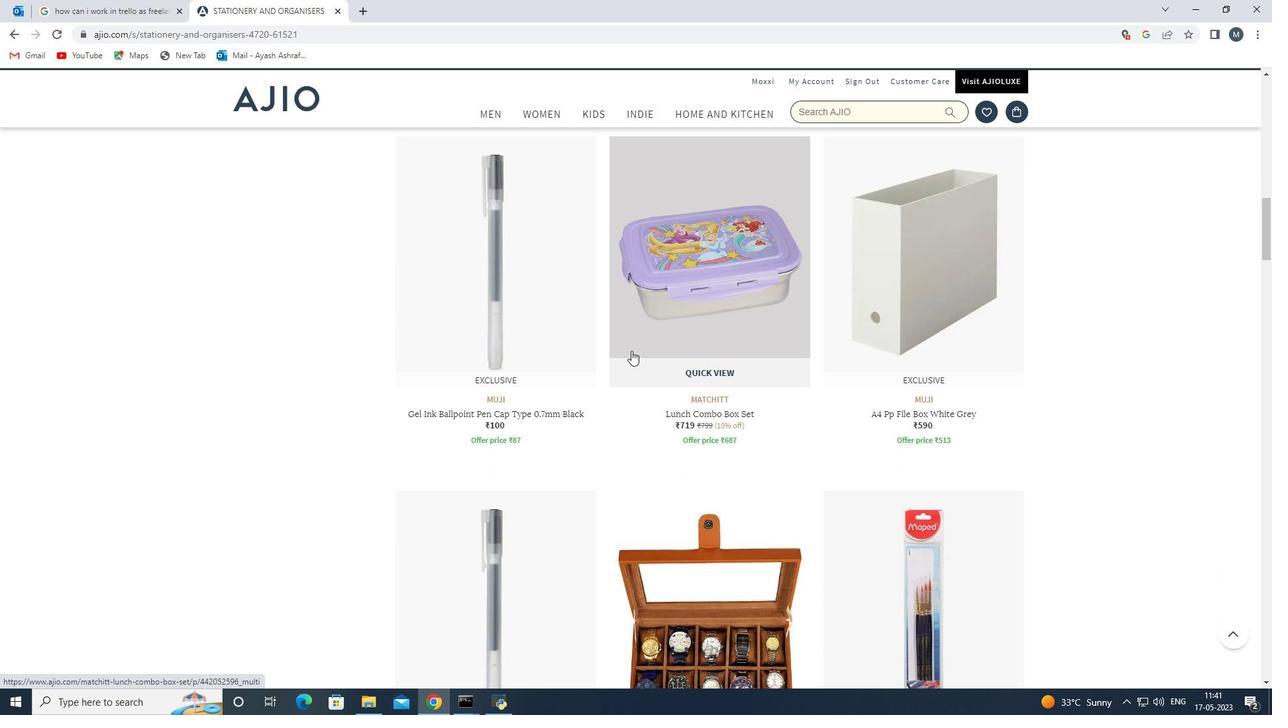 
Action: Mouse scrolled (631, 350) with delta (0, 0)
Screenshot: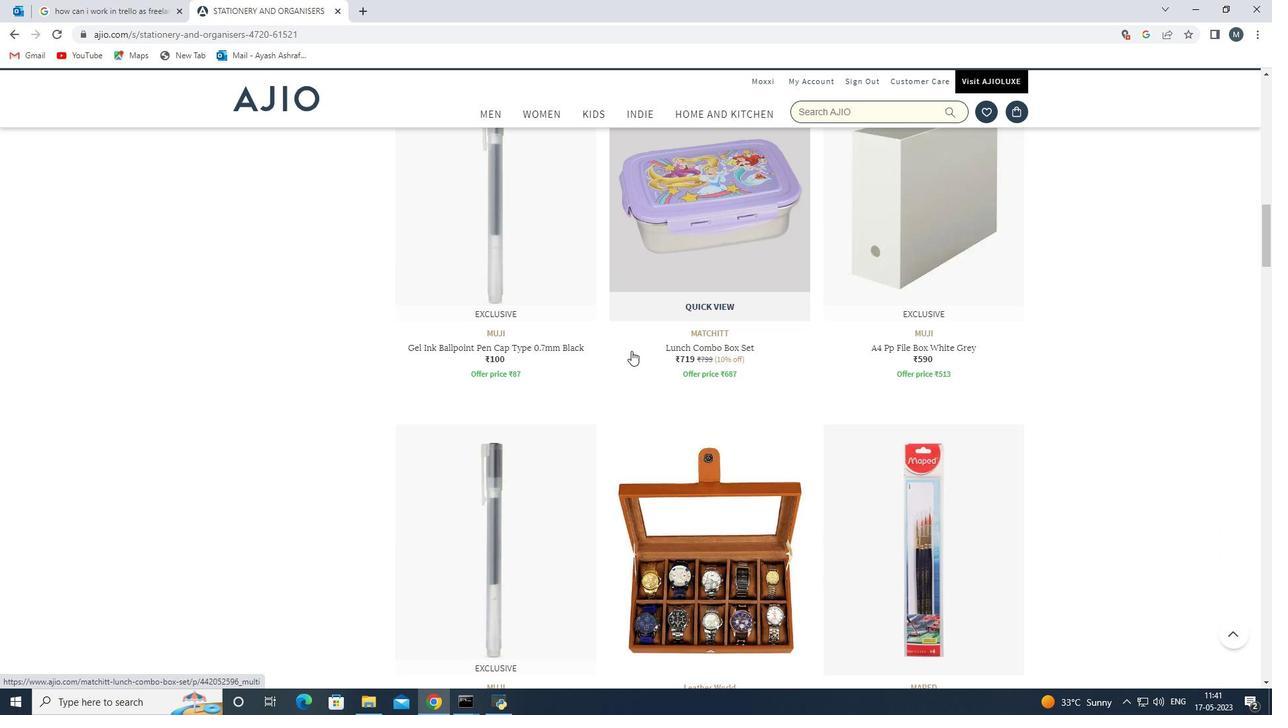 
Action: Mouse scrolled (631, 350) with delta (0, 0)
Screenshot: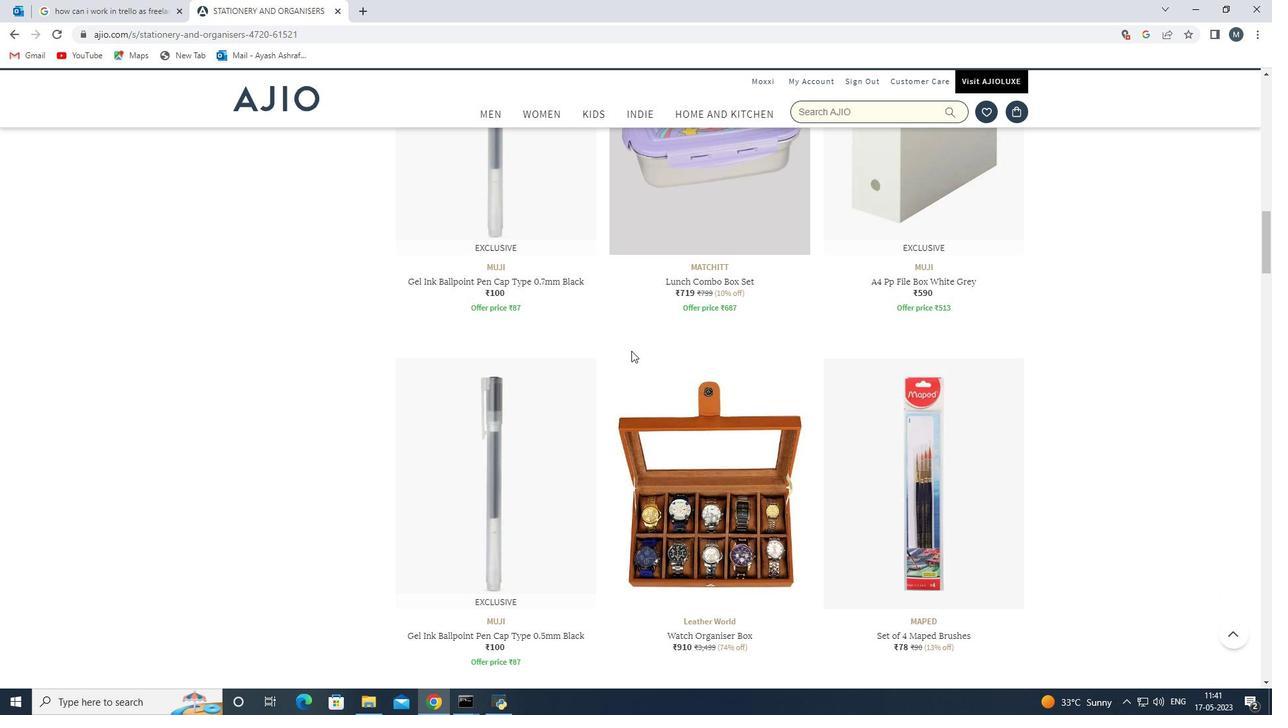 
Action: Mouse scrolled (631, 350) with delta (0, 0)
Screenshot: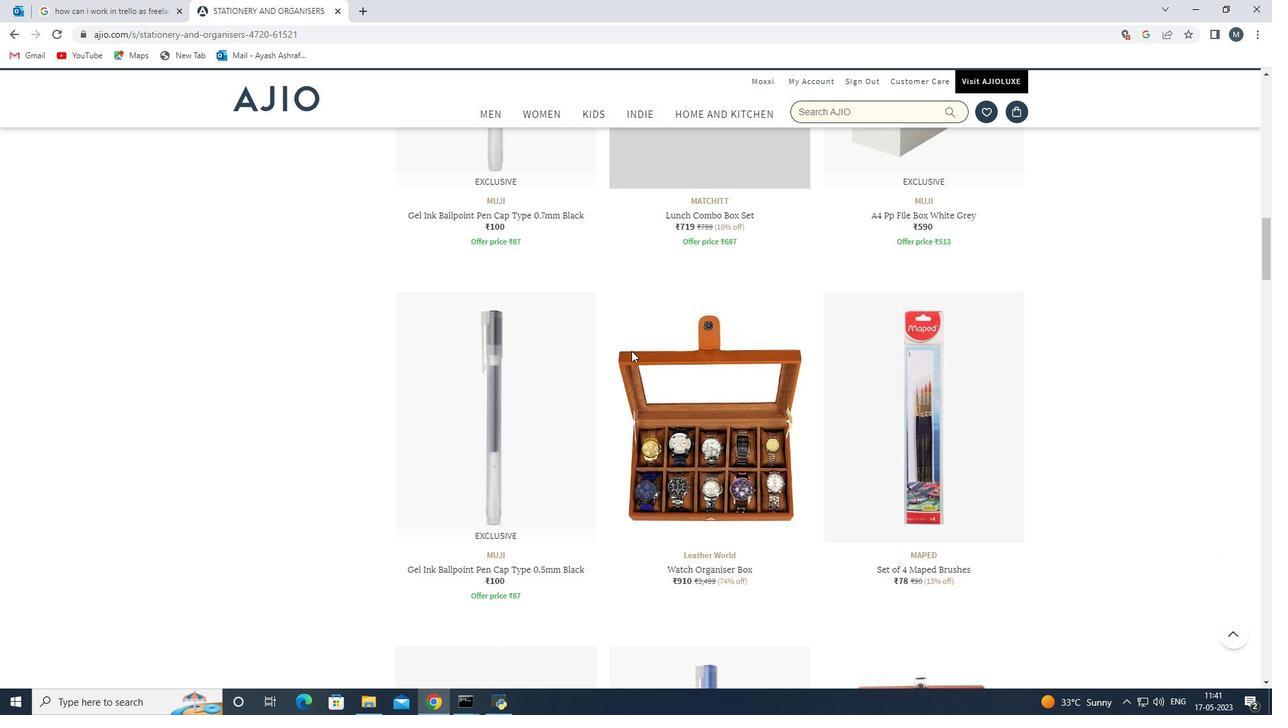 
Action: Mouse scrolled (631, 350) with delta (0, 0)
Screenshot: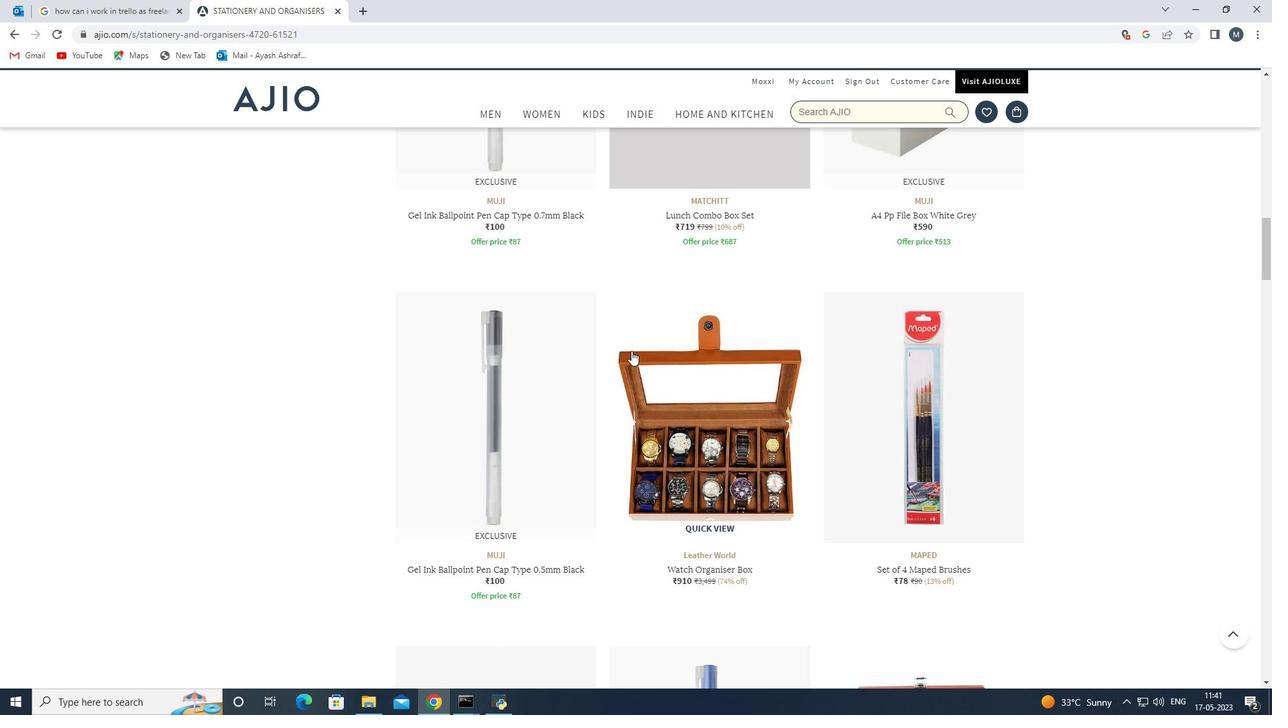 
Action: Mouse scrolled (631, 350) with delta (0, 0)
Screenshot: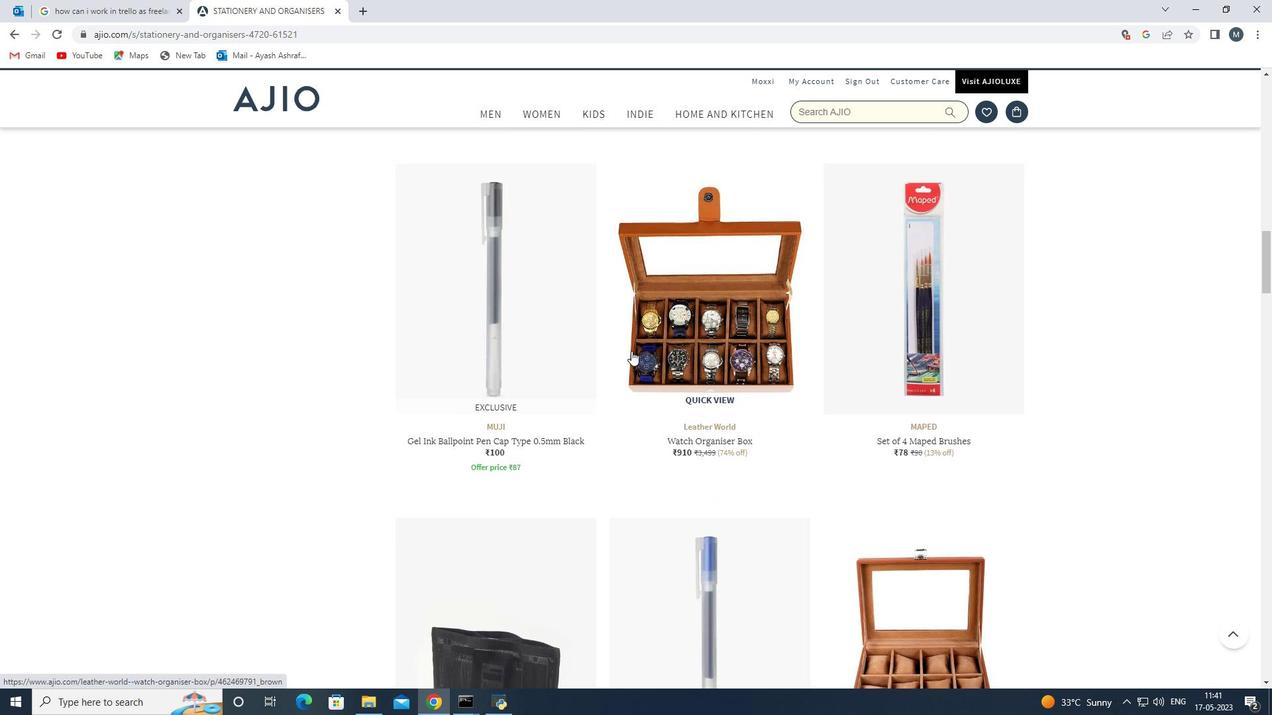 
Action: Mouse scrolled (631, 350) with delta (0, 0)
Screenshot: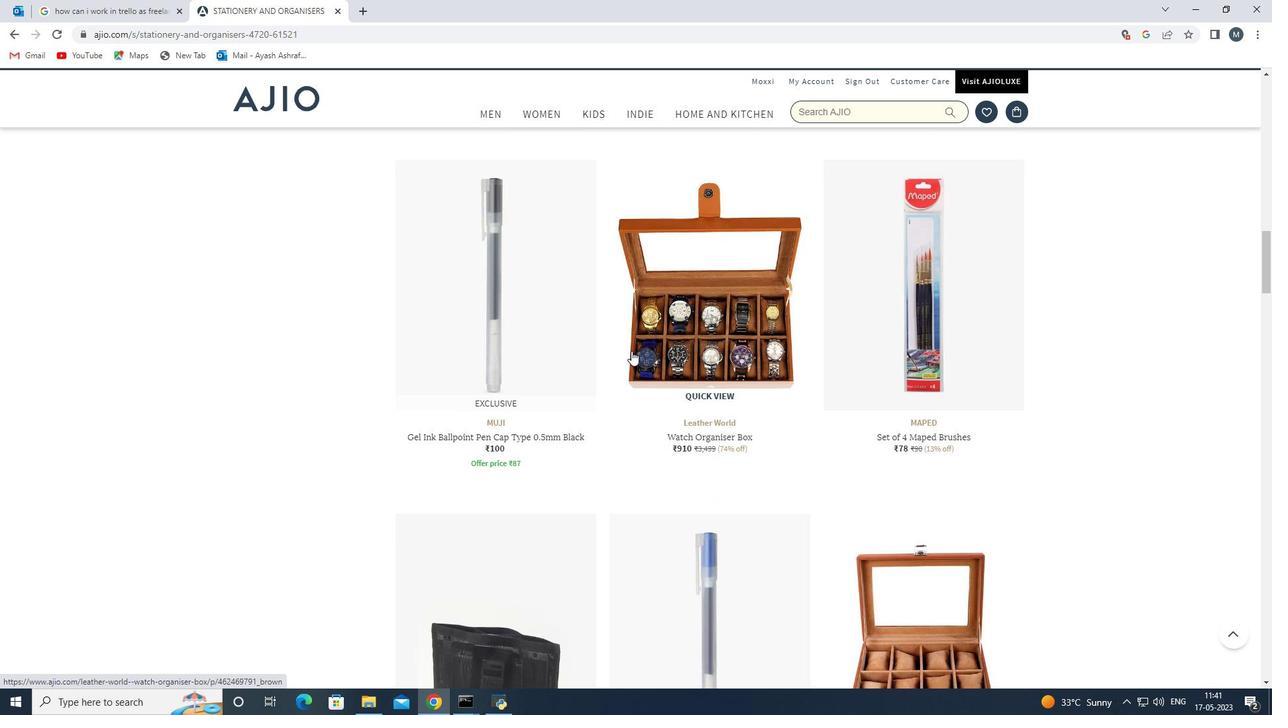 
Action: Mouse scrolled (631, 350) with delta (0, 0)
Screenshot: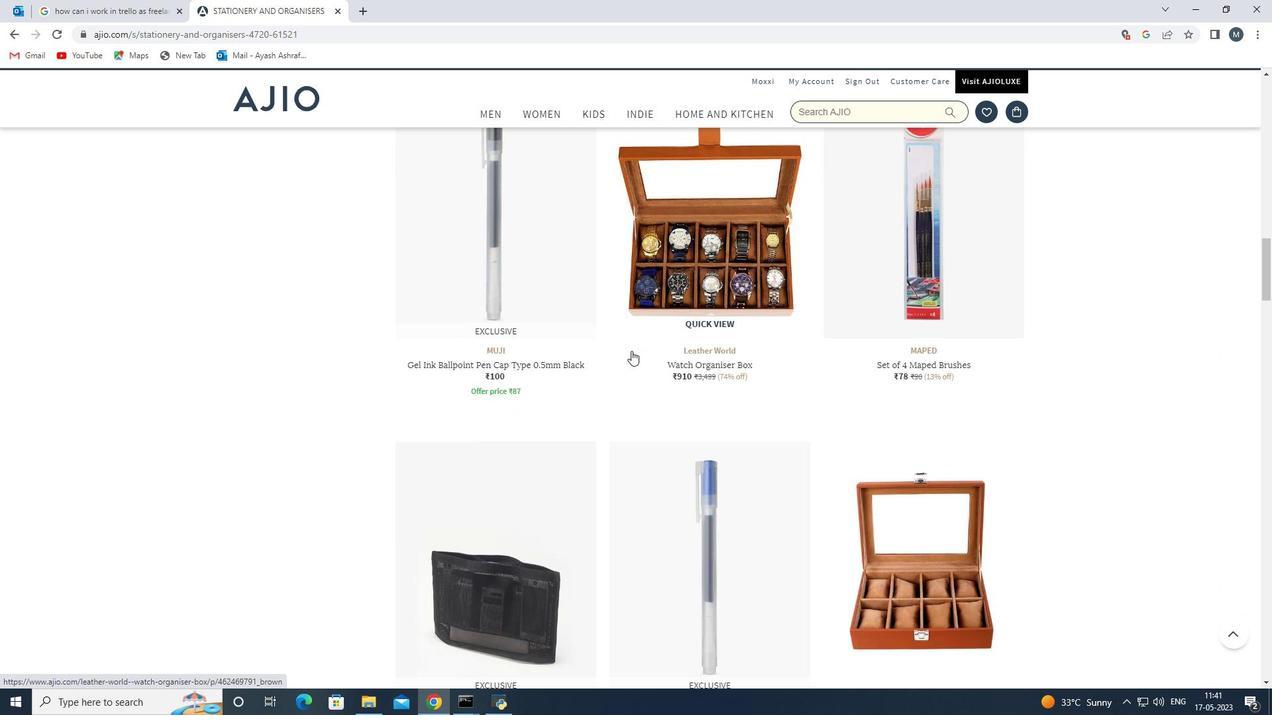 
Action: Mouse scrolled (631, 350) with delta (0, 0)
Screenshot: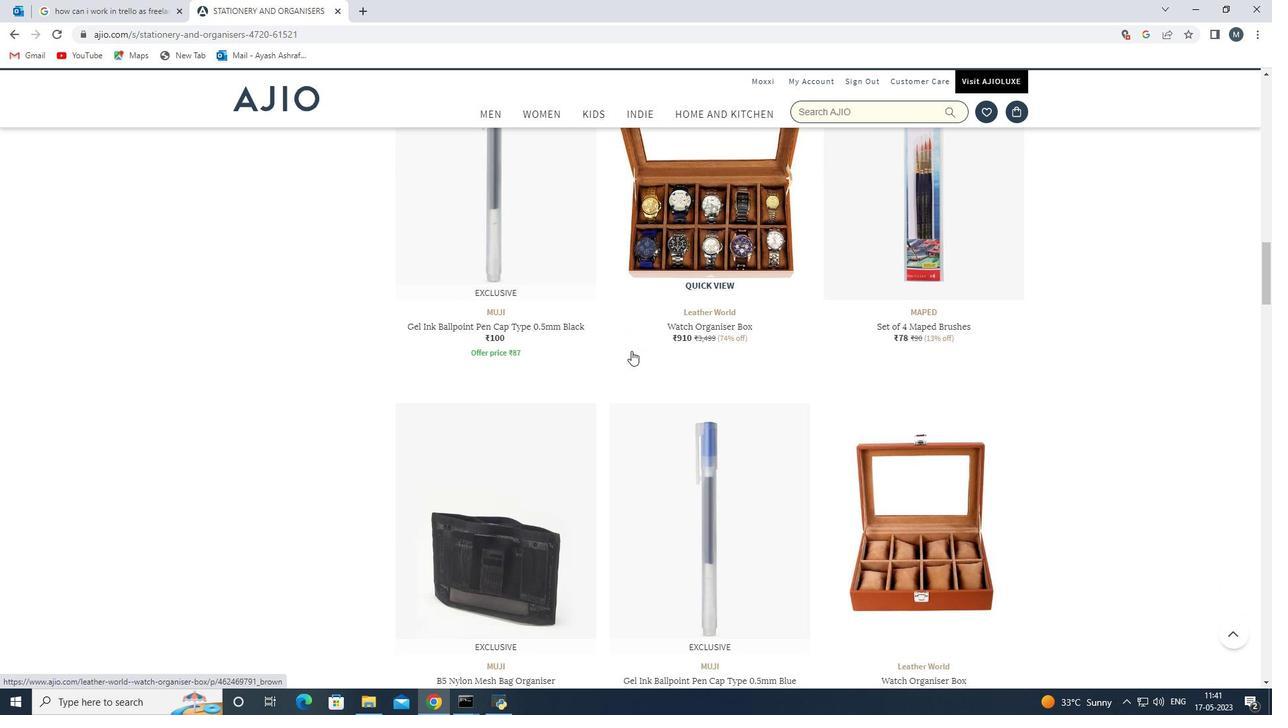 
Action: Mouse scrolled (631, 350) with delta (0, 0)
Screenshot: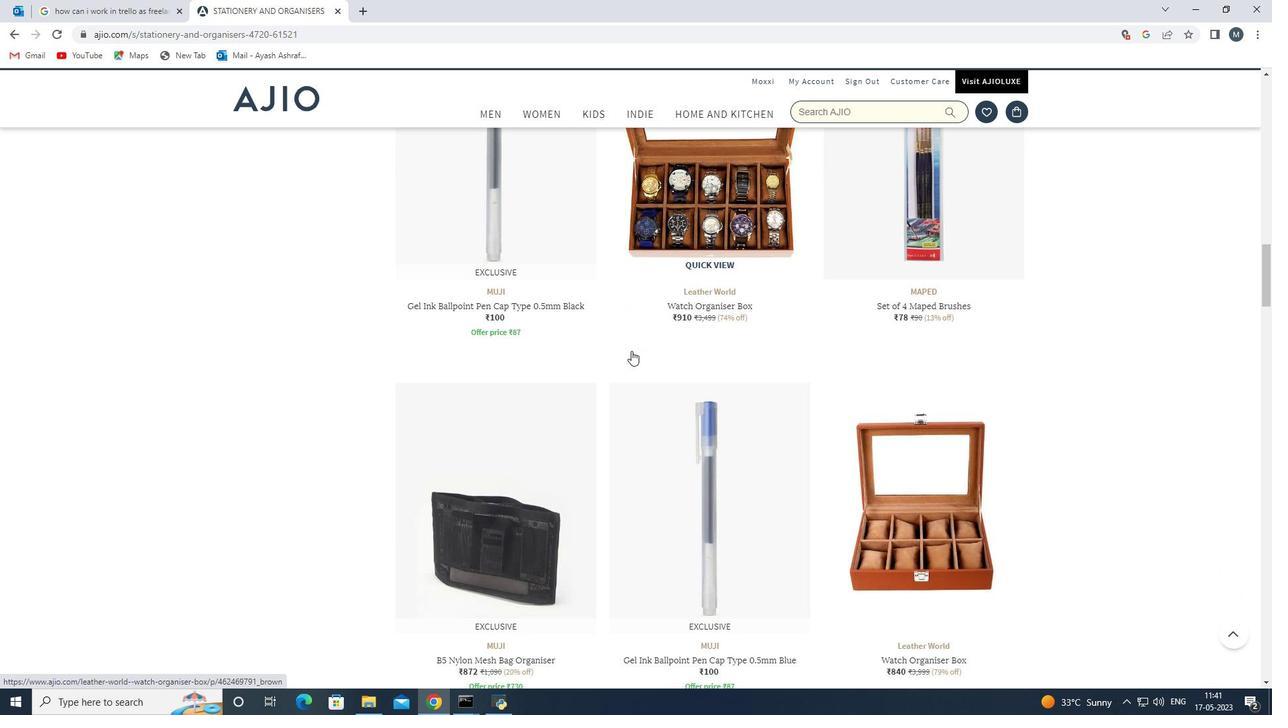
Action: Mouse scrolled (631, 350) with delta (0, 0)
Screenshot: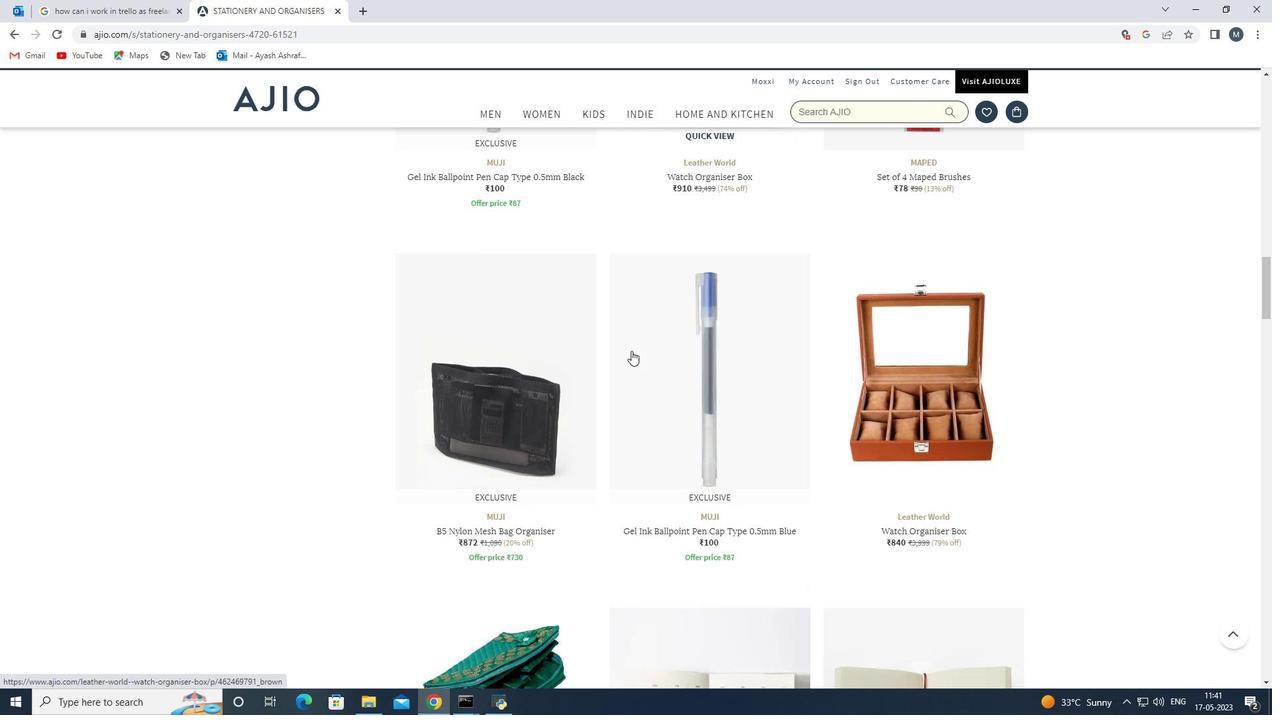 
Action: Mouse scrolled (631, 350) with delta (0, 0)
Screenshot: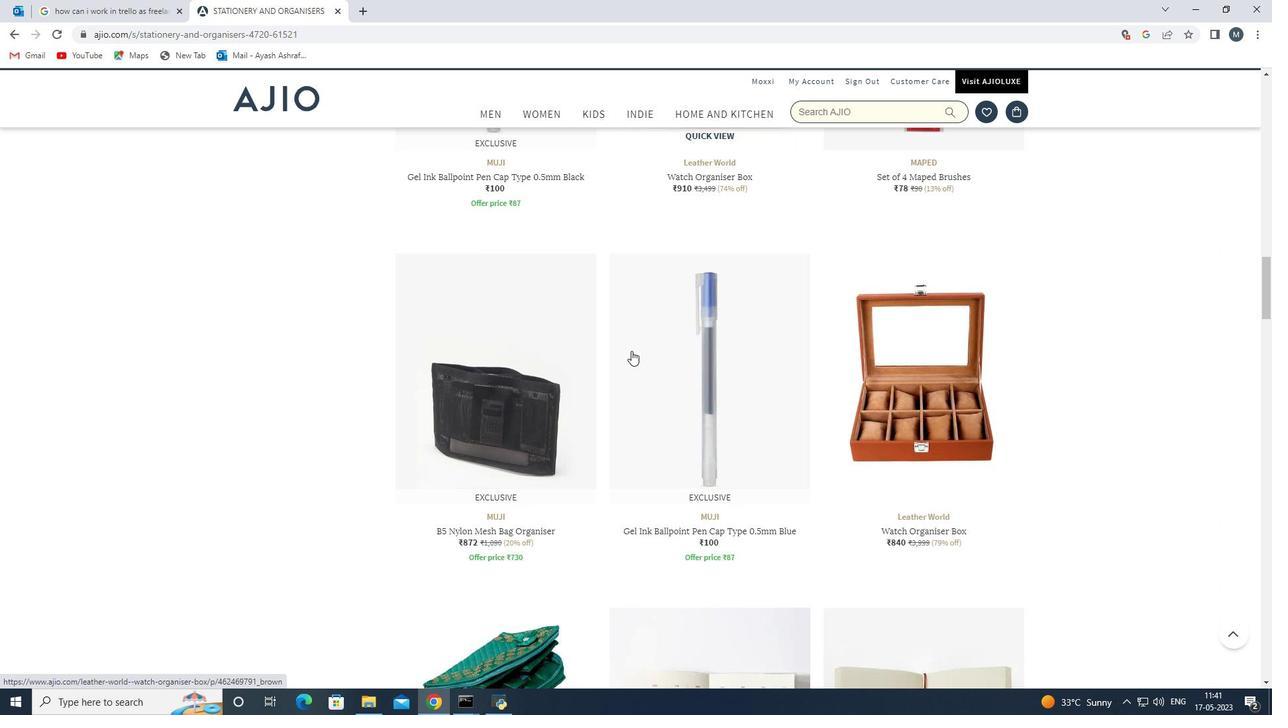 
Action: Mouse scrolled (631, 350) with delta (0, 0)
Screenshot: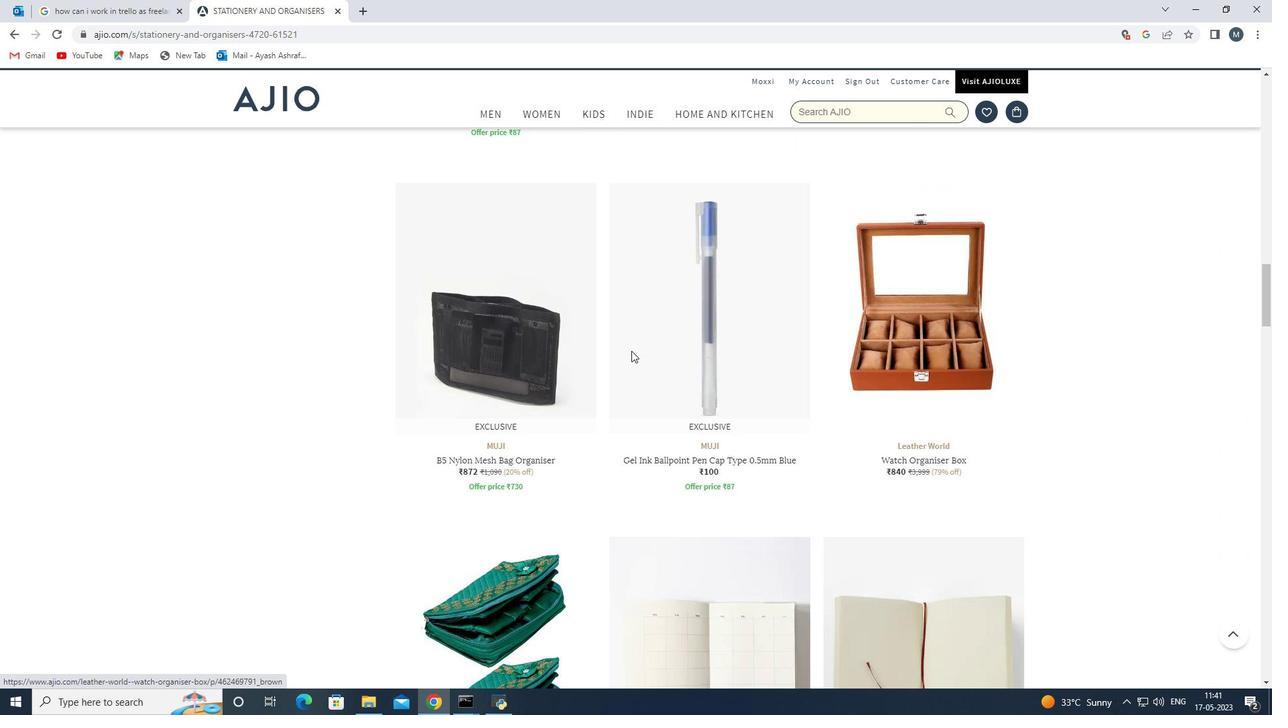 
Action: Mouse scrolled (631, 350) with delta (0, 0)
Screenshot: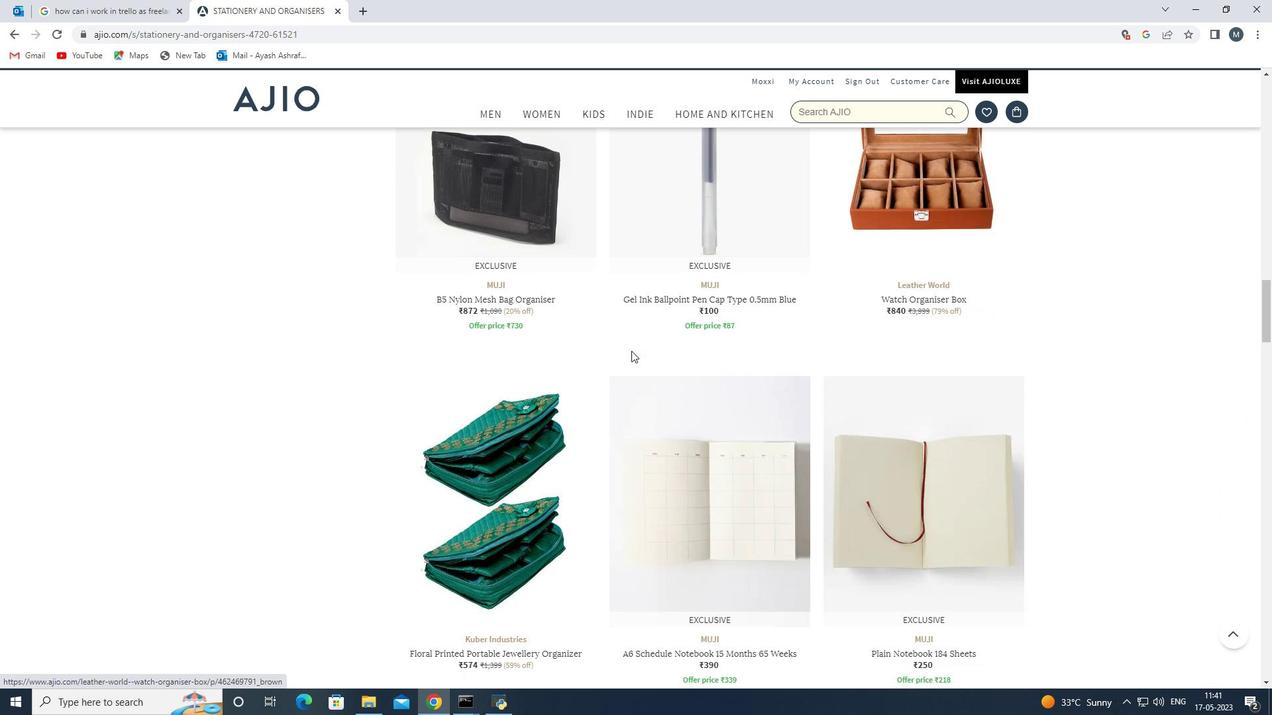 
Action: Mouse scrolled (631, 350) with delta (0, 0)
Screenshot: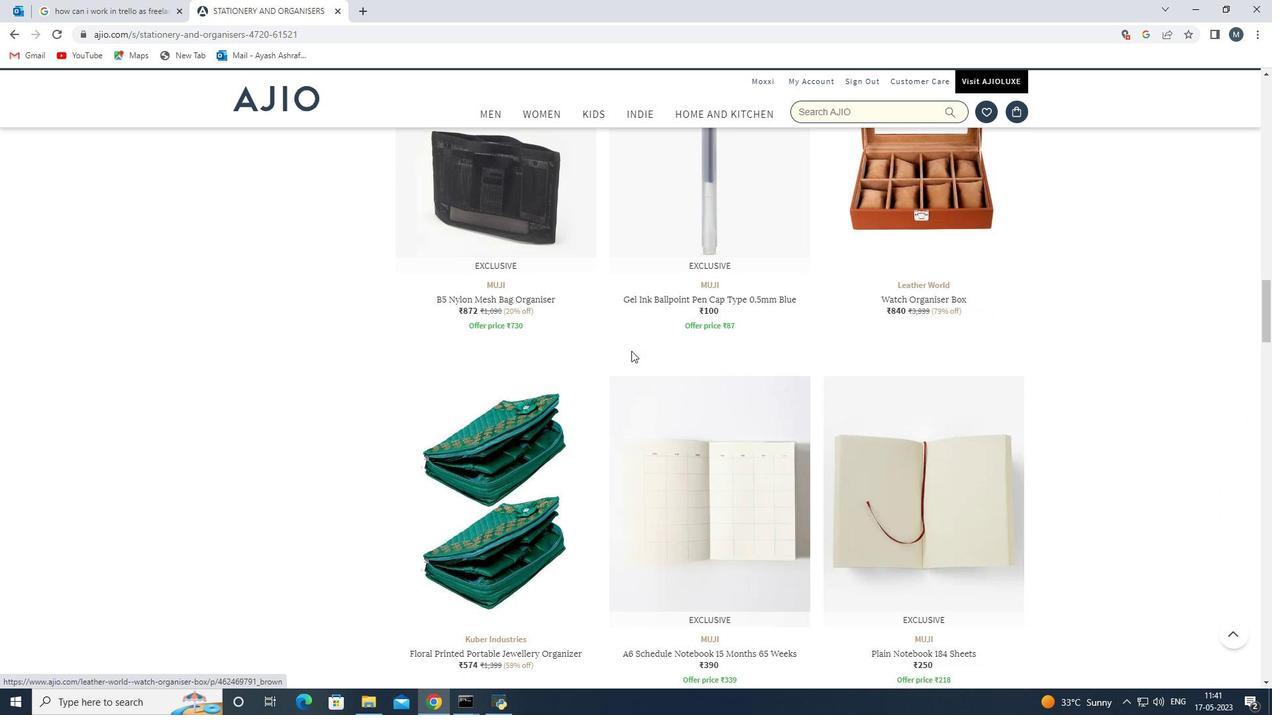 
Action: Mouse moved to (691, 330)
Screenshot: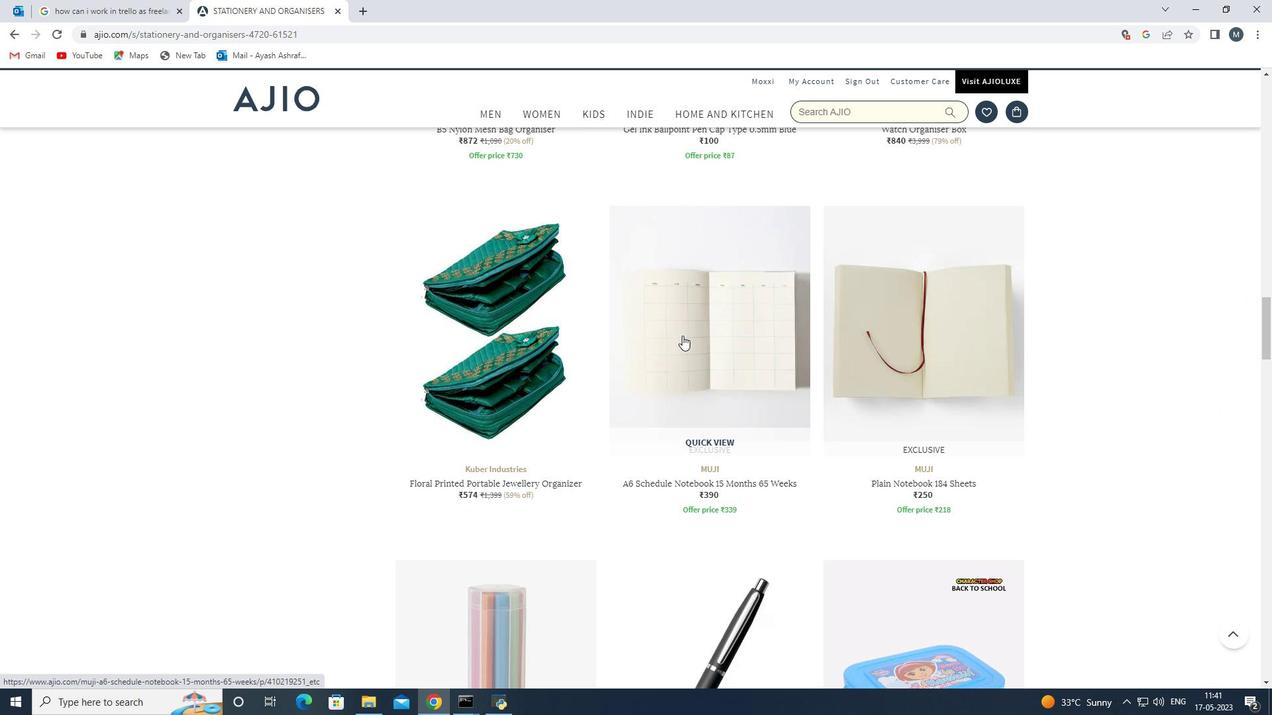 
Action: Mouse pressed left at (691, 330)
Screenshot: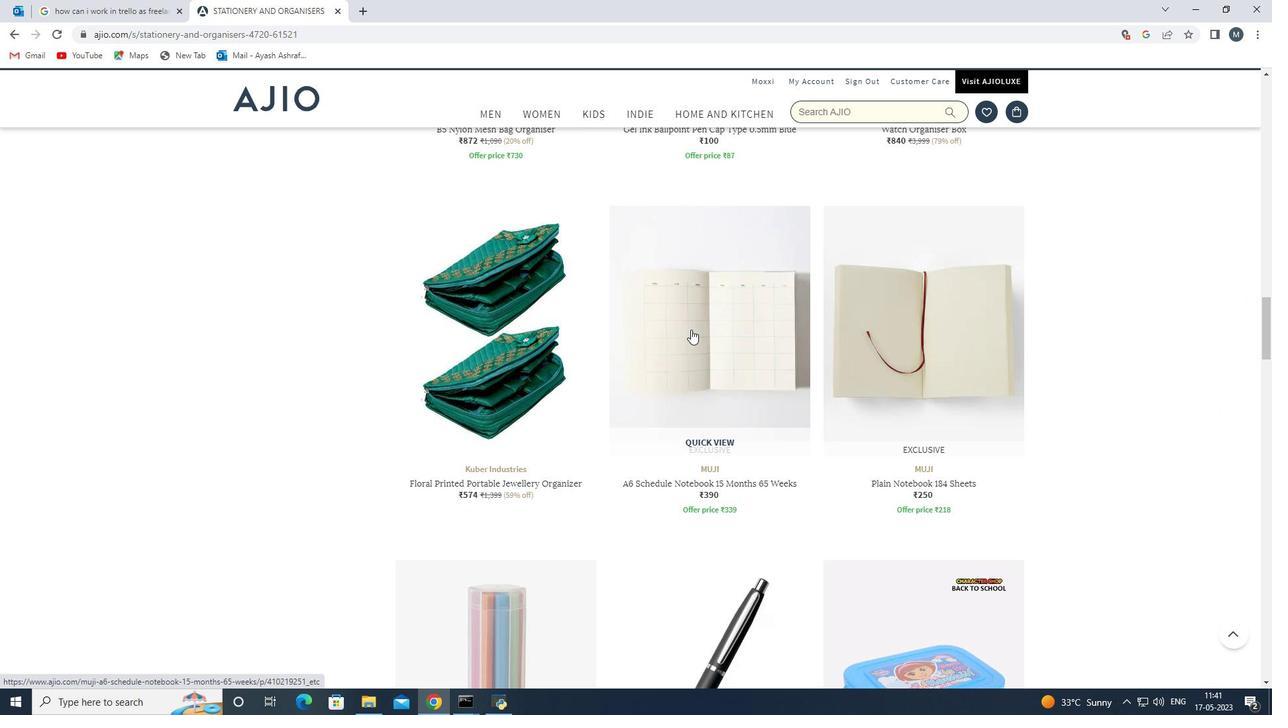 
Action: Mouse moved to (705, 365)
Screenshot: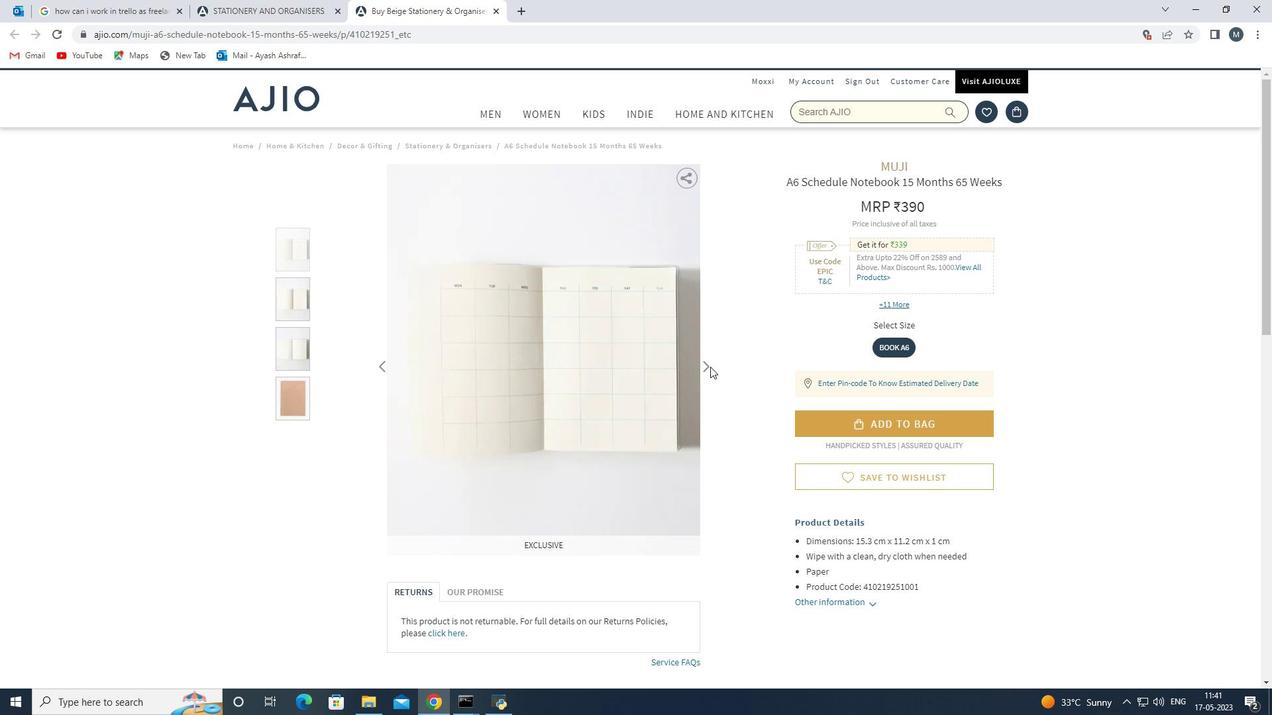 
Action: Mouse pressed left at (705, 365)
Screenshot: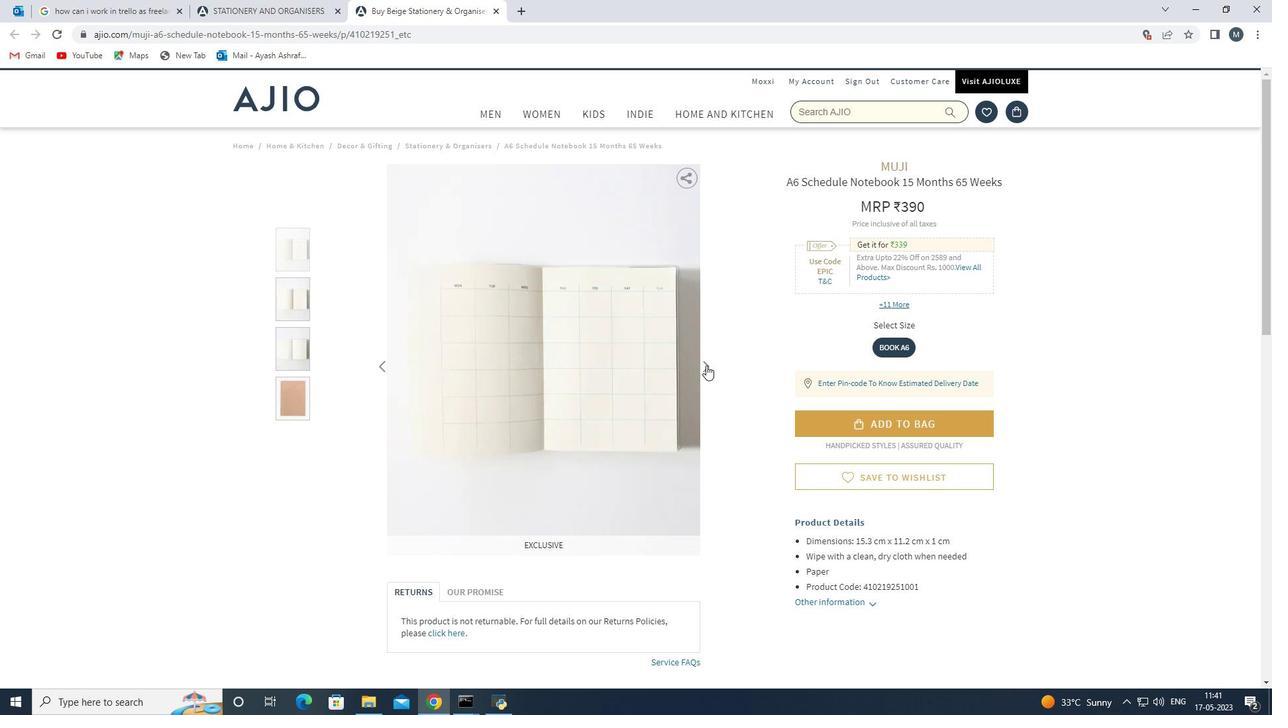 
Action: Mouse pressed left at (705, 365)
Screenshot: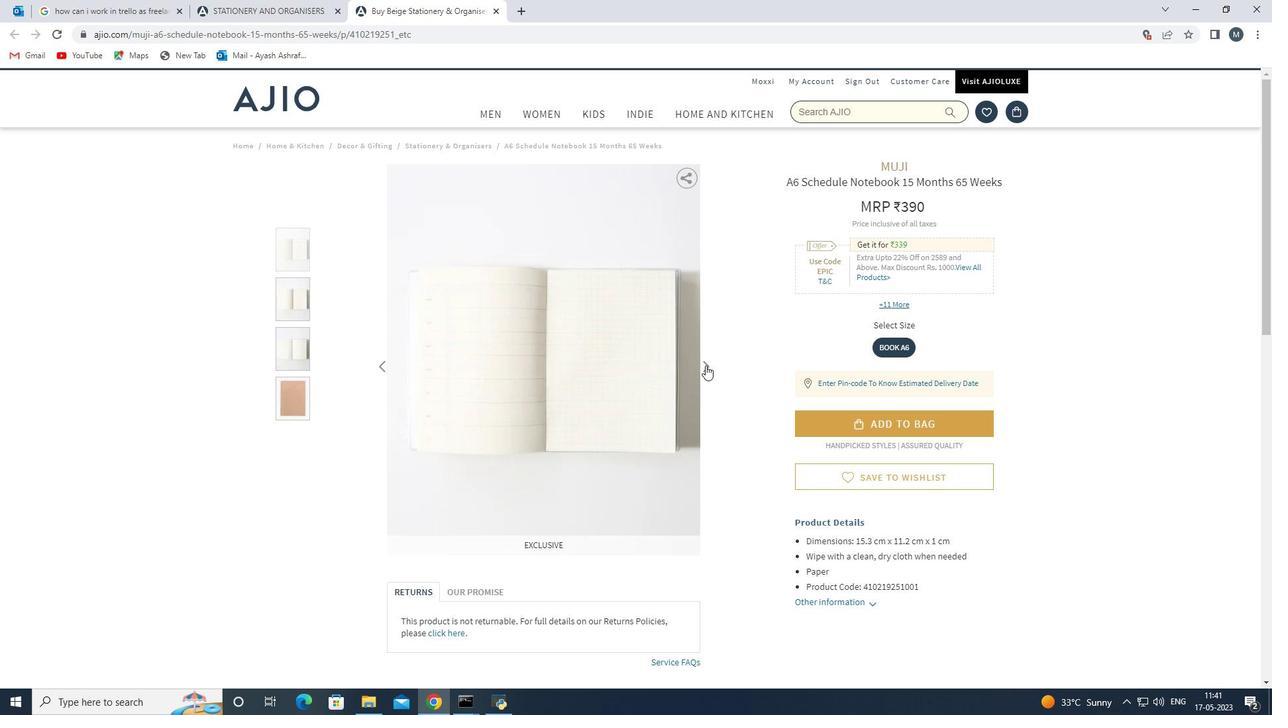 
Action: Mouse pressed left at (705, 365)
Screenshot: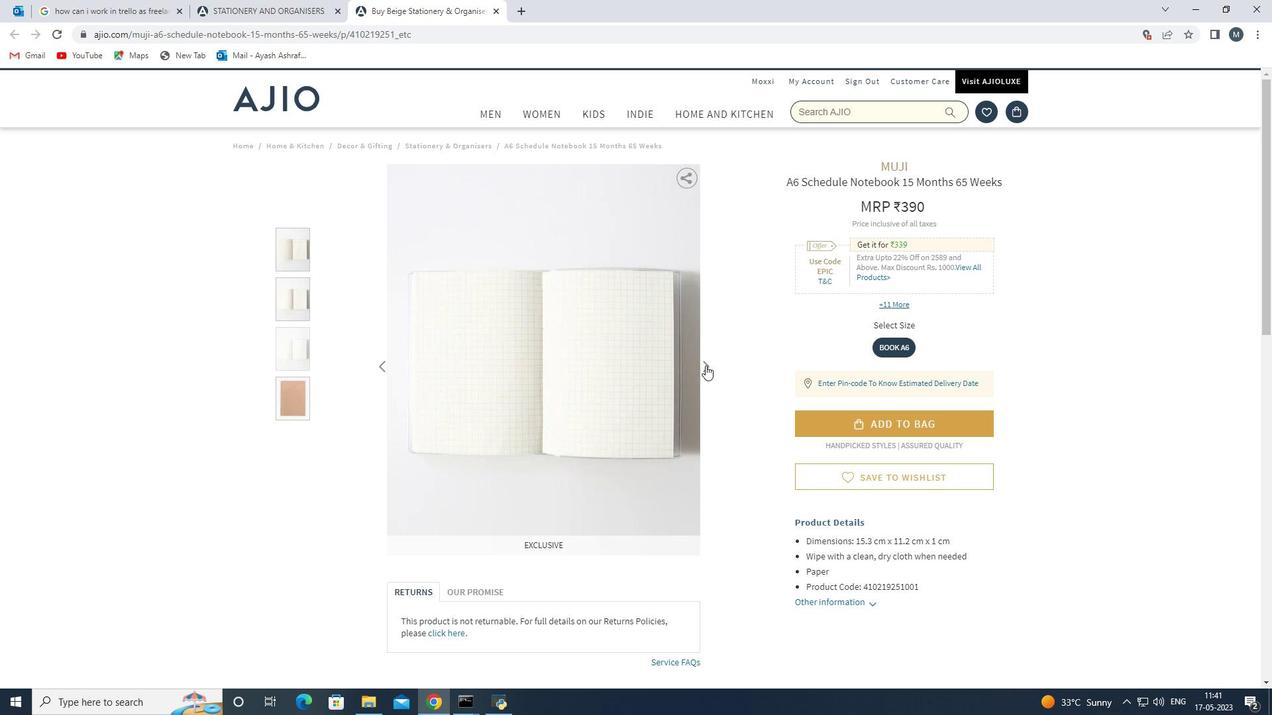 
Action: Mouse moved to (526, 364)
Screenshot: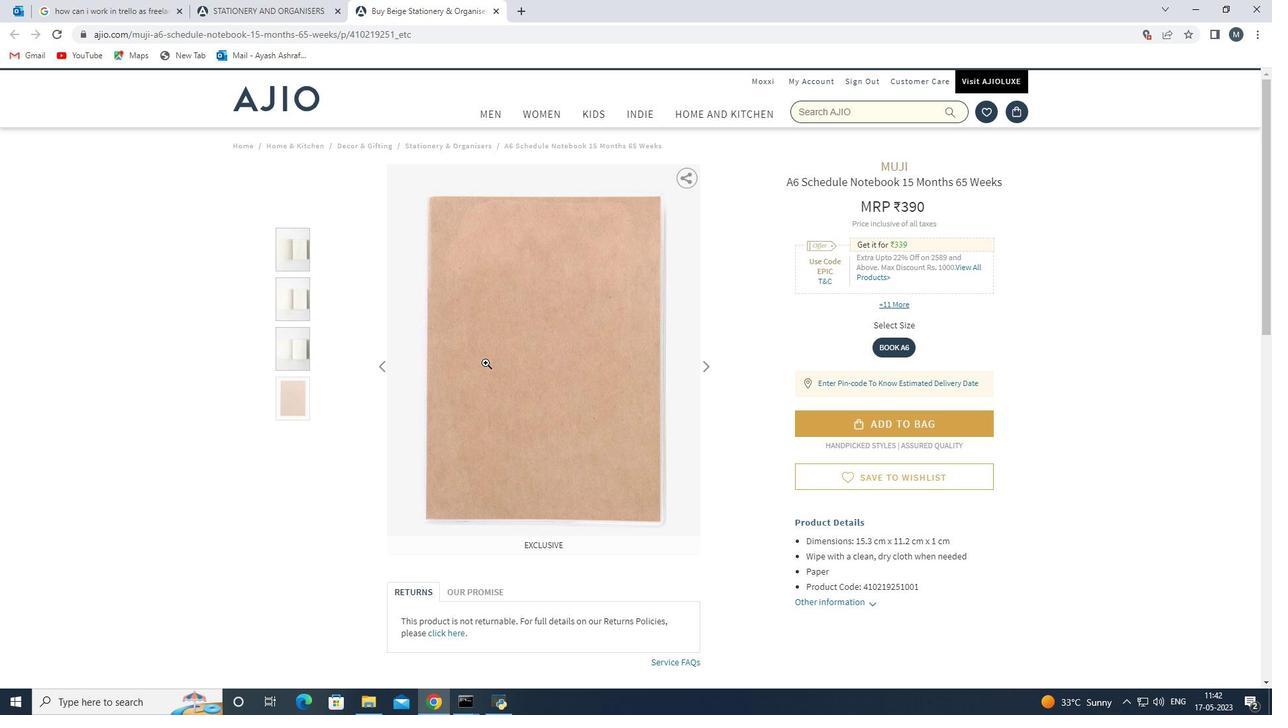 
Action: Mouse scrolled (526, 363) with delta (0, 0)
Screenshot: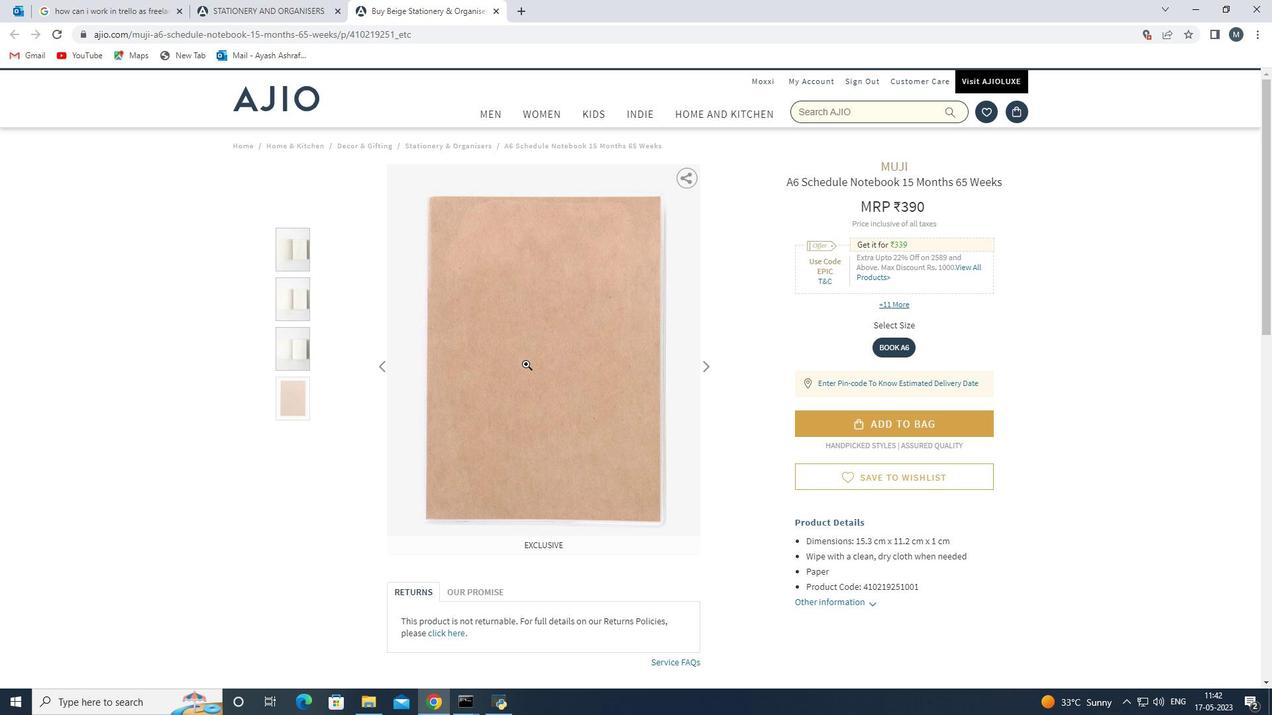 
Action: Mouse scrolled (526, 363) with delta (0, 0)
Screenshot: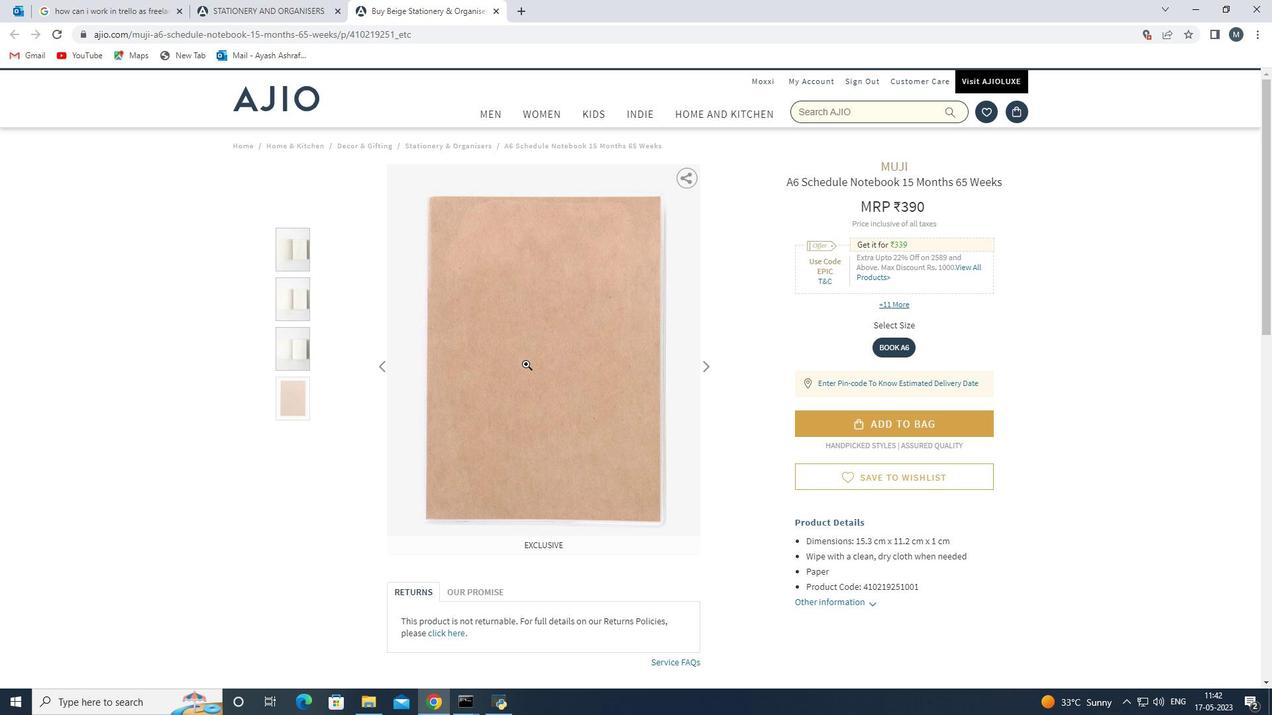 
Action: Mouse moved to (532, 374)
Screenshot: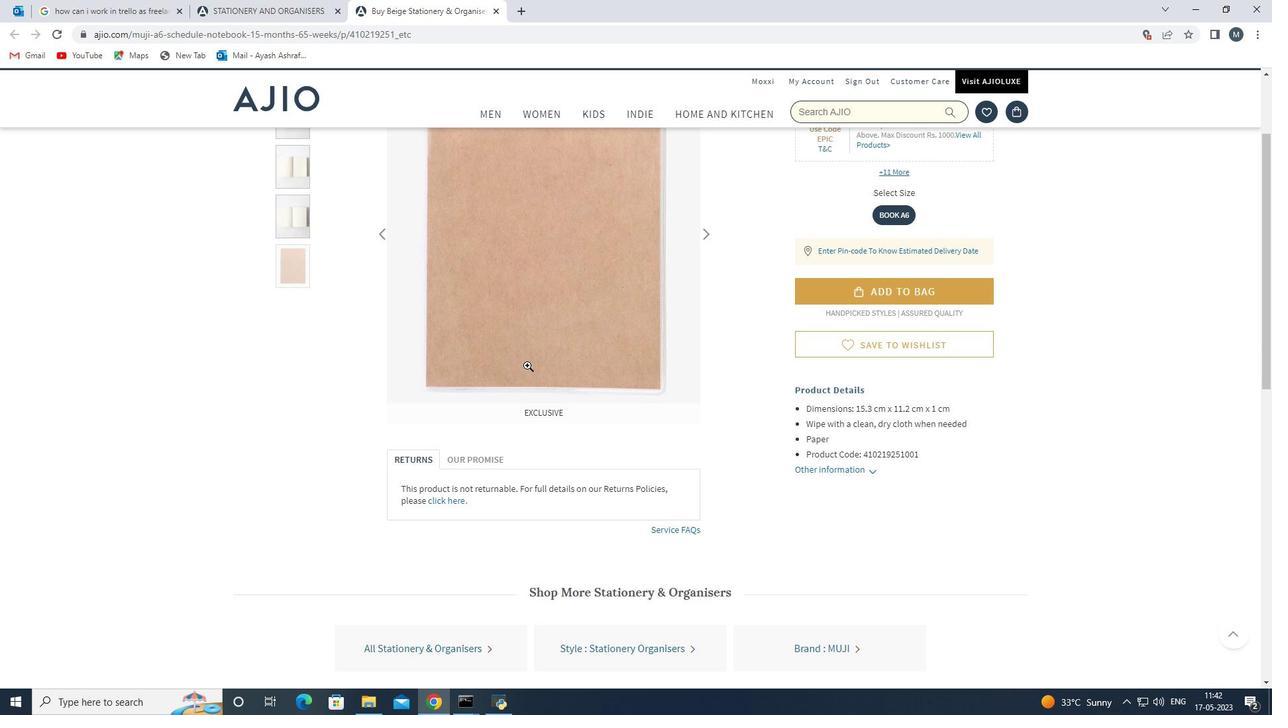 
Action: Mouse scrolled (532, 373) with delta (0, 0)
Screenshot: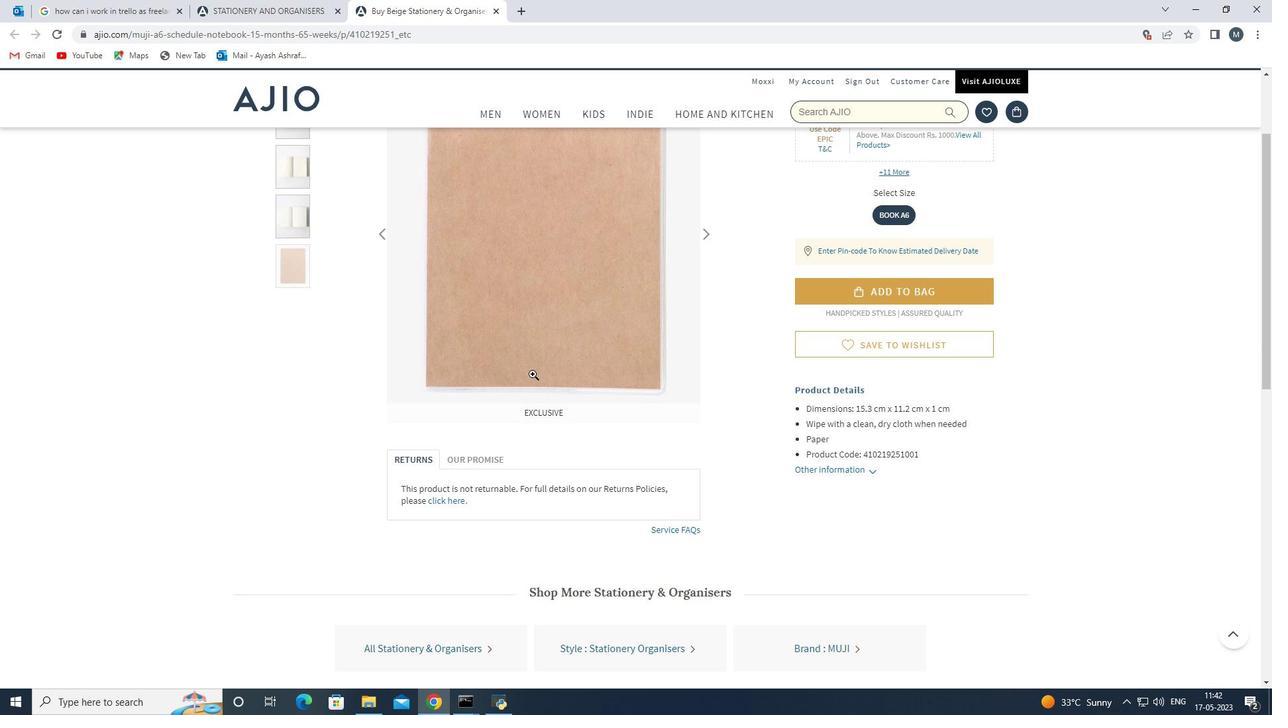 
Action: Mouse moved to (478, 392)
Screenshot: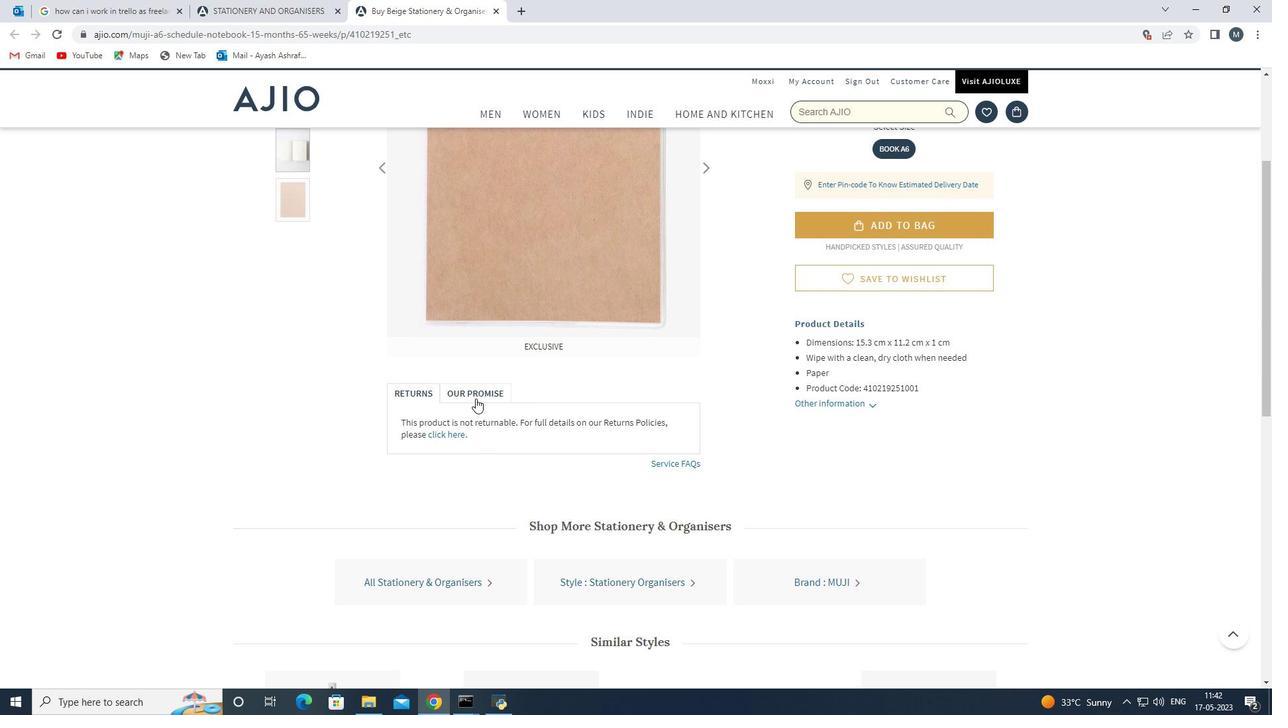
Action: Mouse pressed left at (478, 392)
Screenshot: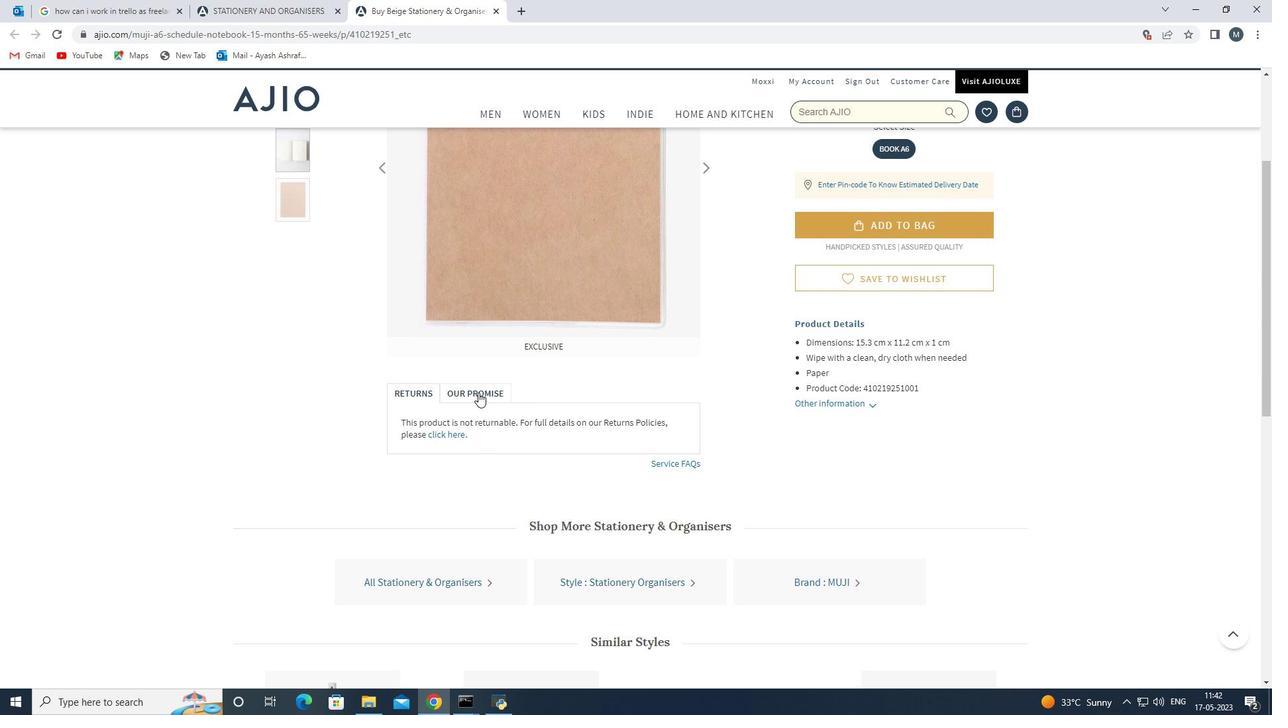 
Action: Mouse moved to (518, 393)
Screenshot: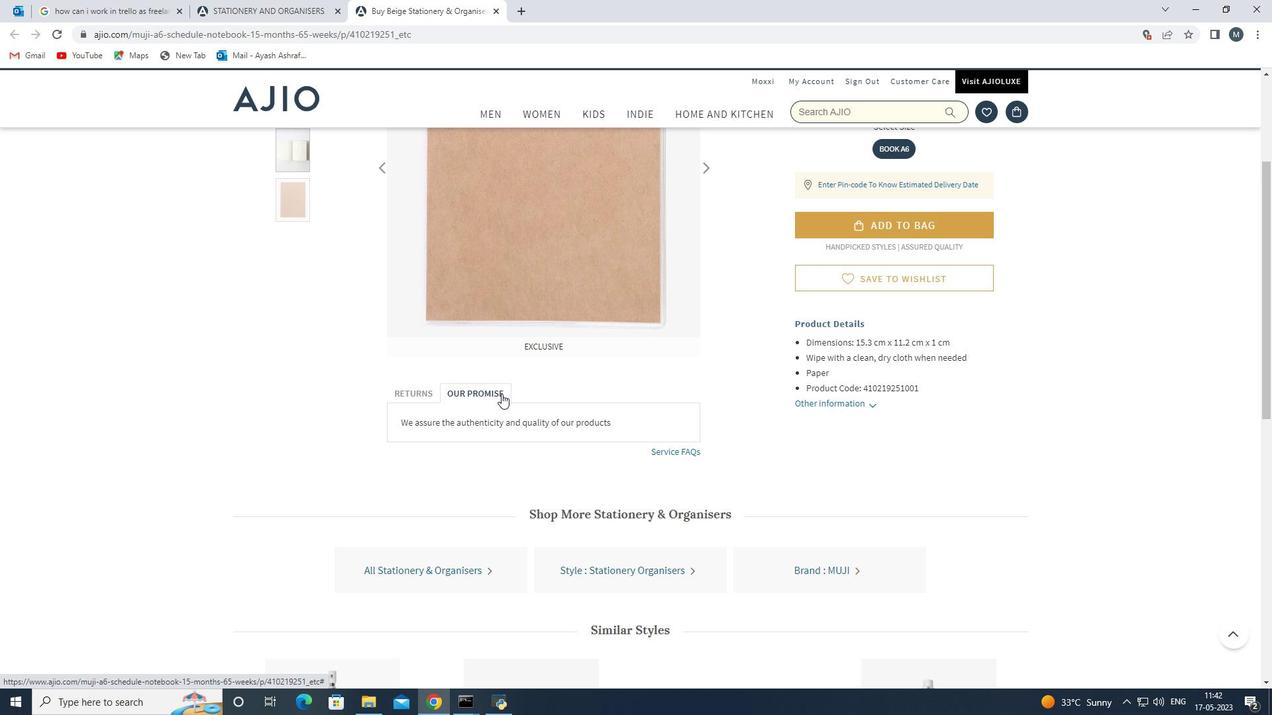 
Action: Mouse scrolled (518, 392) with delta (0, 0)
Screenshot: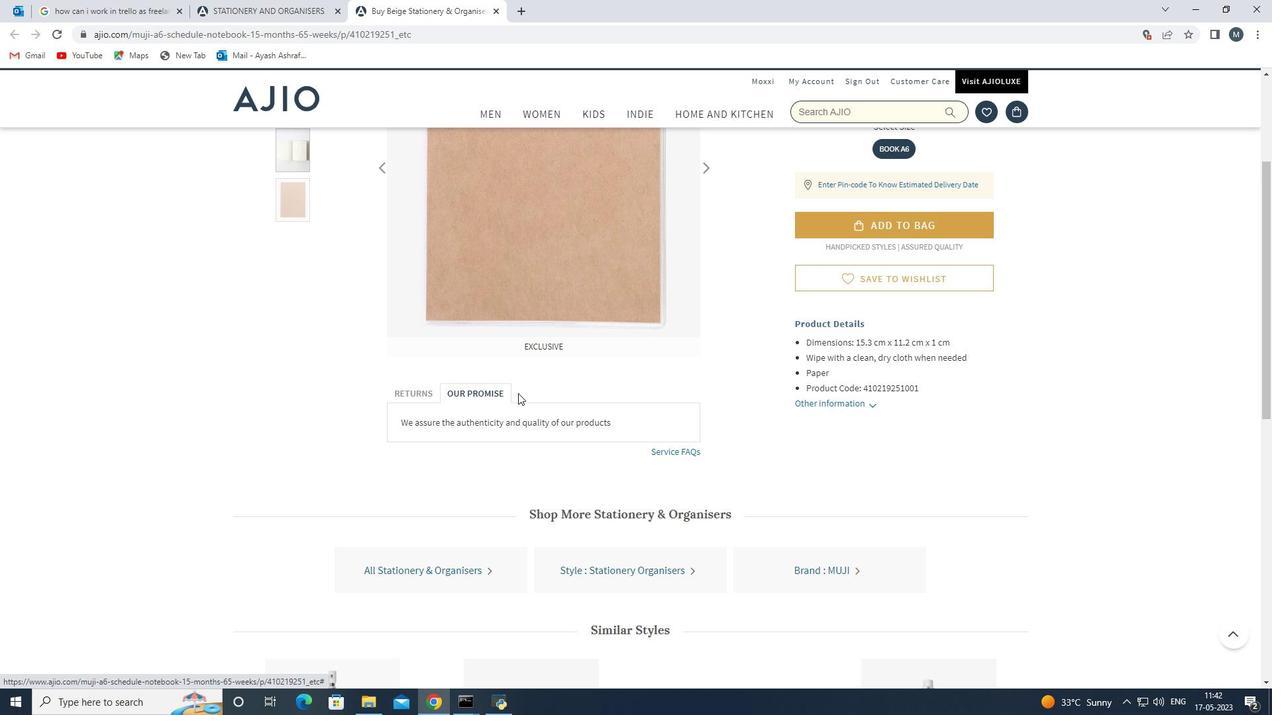 
Action: Mouse moved to (555, 382)
Screenshot: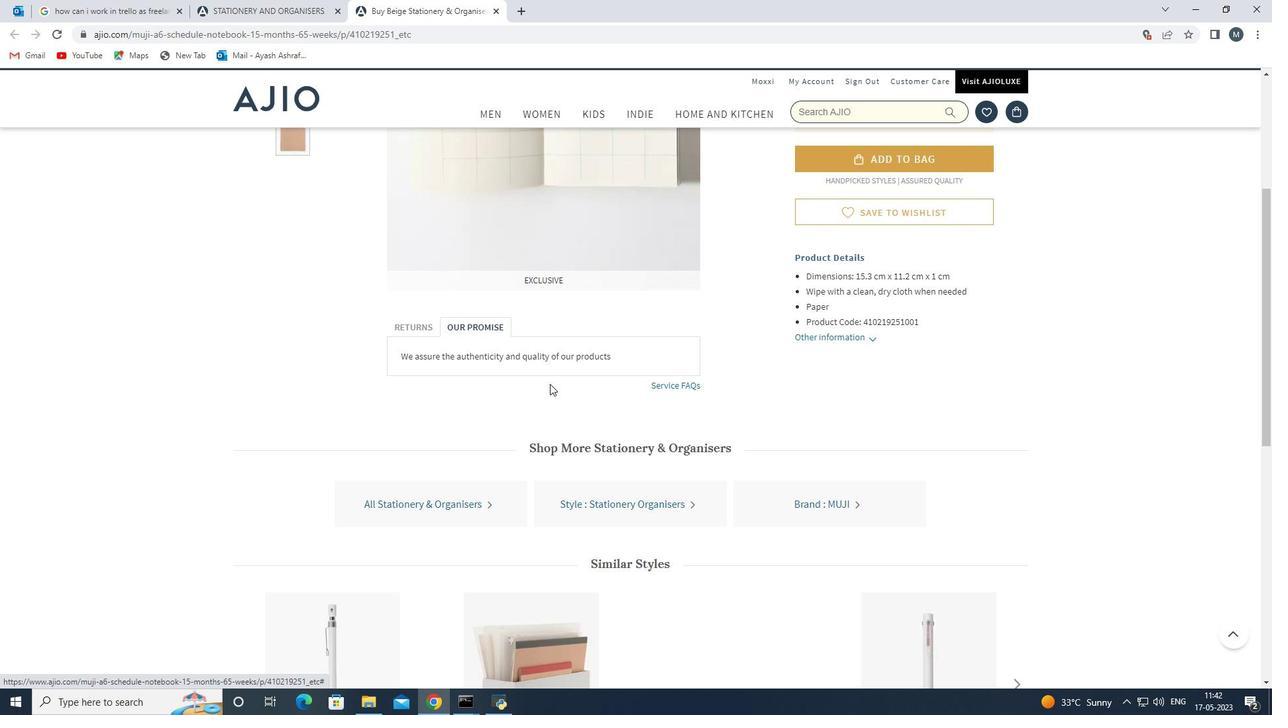 
Action: Mouse scrolled (555, 381) with delta (0, 0)
Screenshot: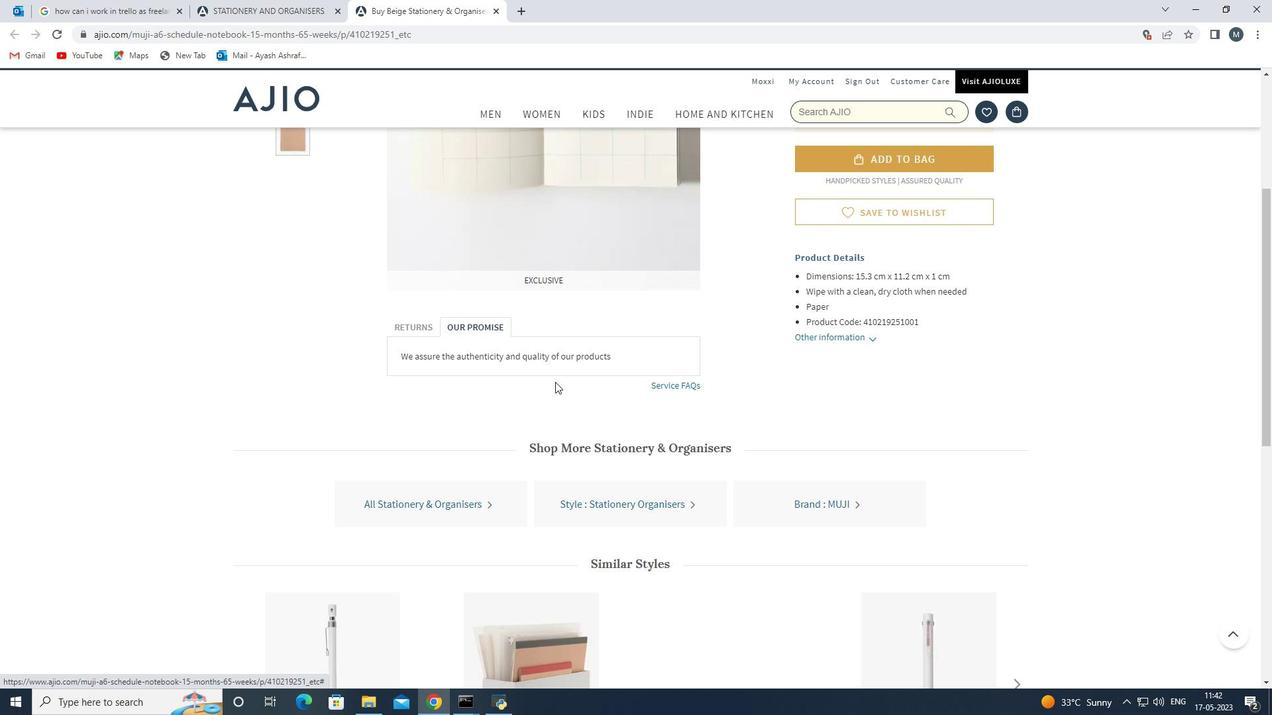 
Action: Mouse scrolled (555, 381) with delta (0, 0)
Screenshot: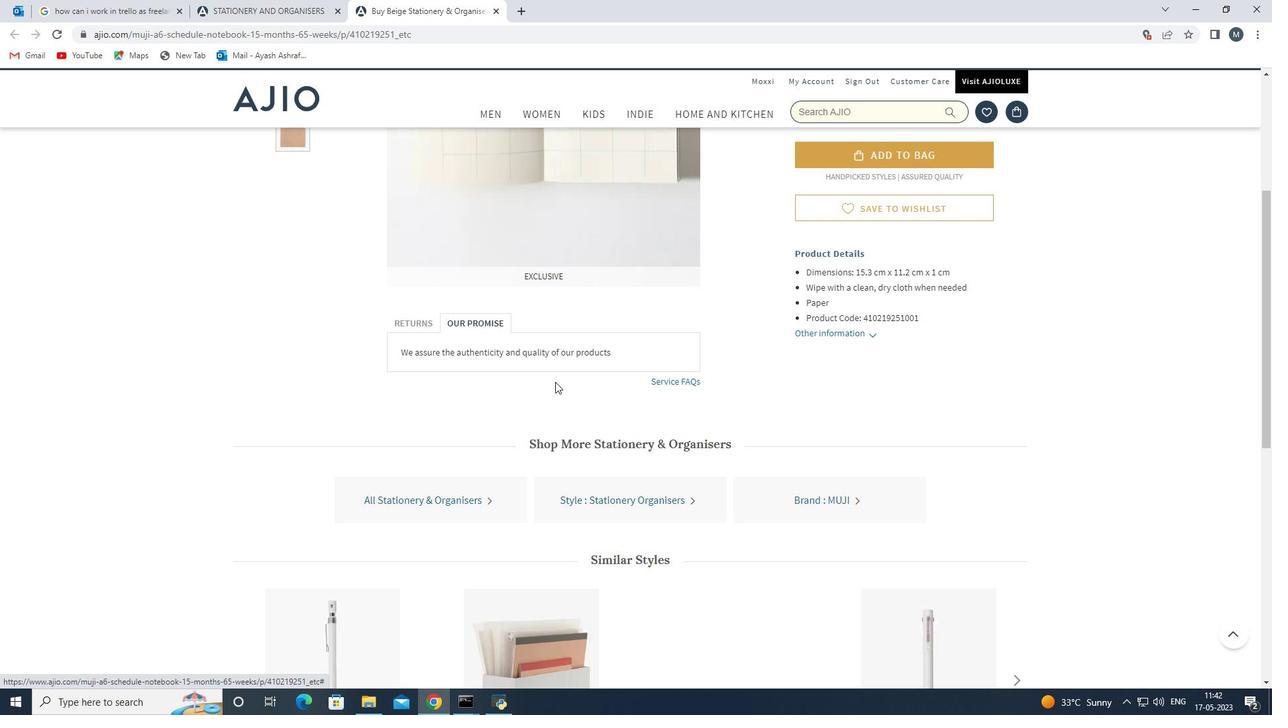 
Action: Mouse moved to (573, 374)
Screenshot: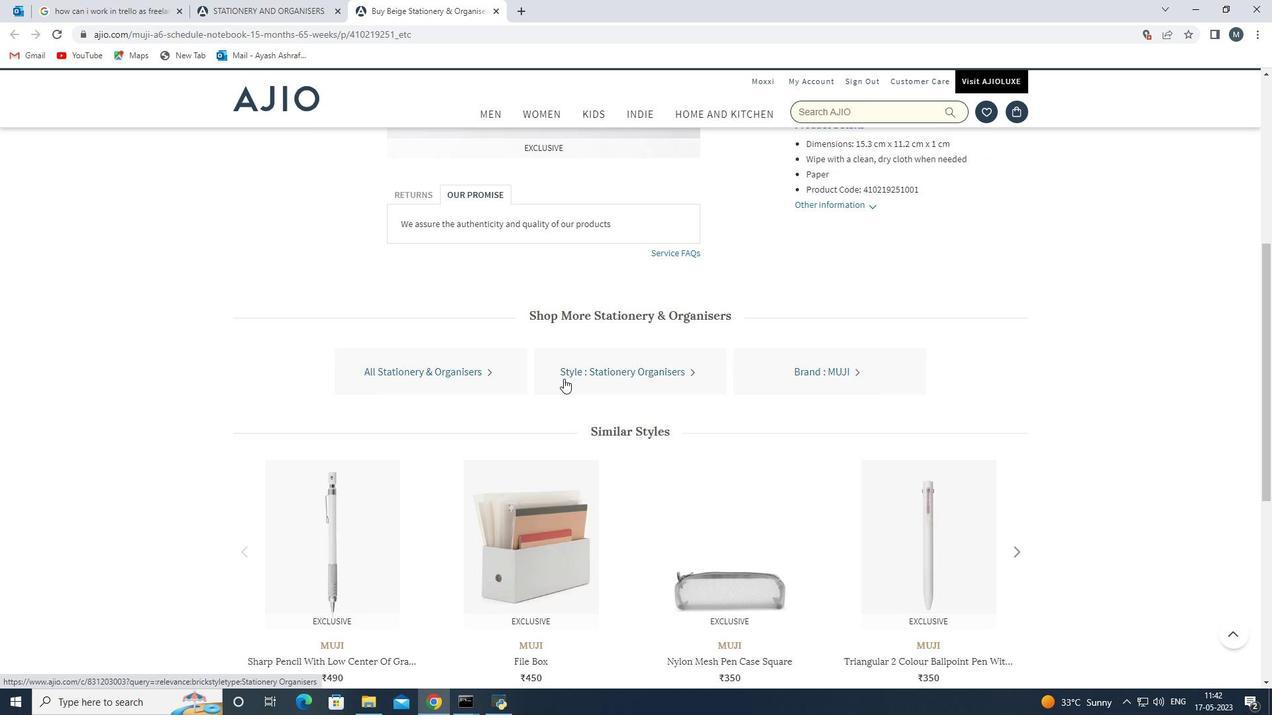 
Action: Mouse scrolled (573, 373) with delta (0, 0)
Screenshot: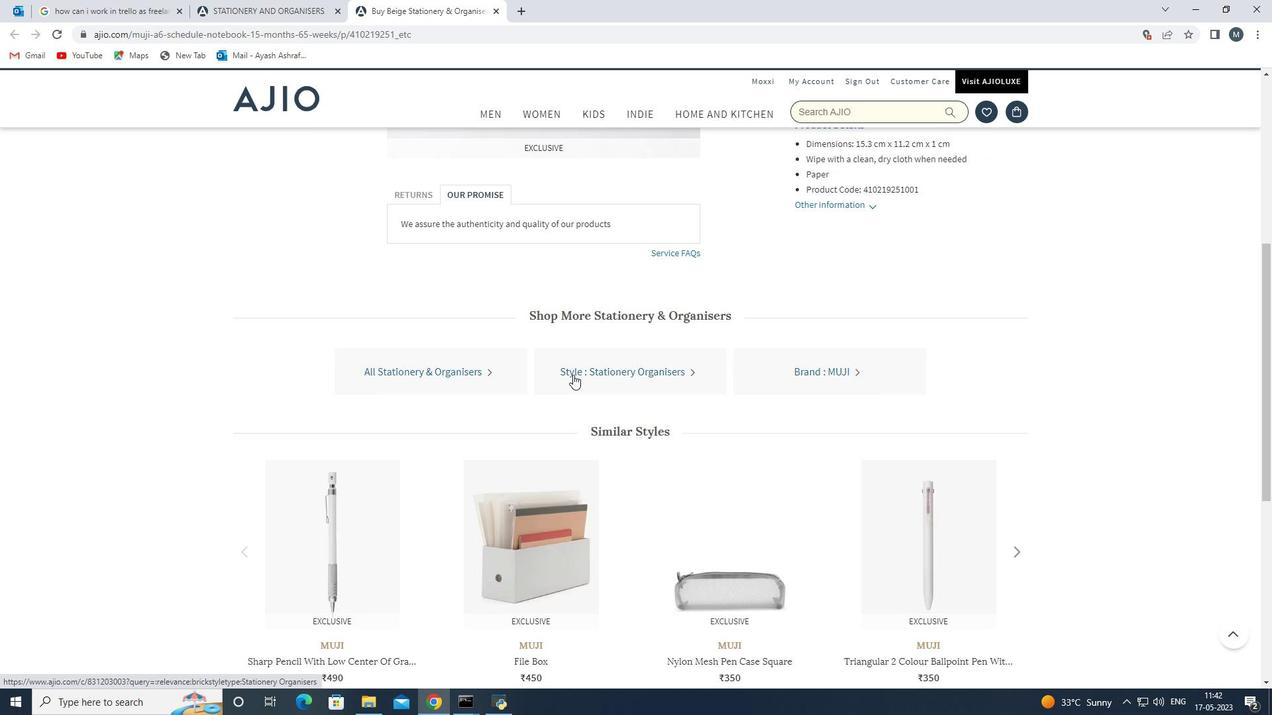 
Action: Mouse moved to (591, 383)
Screenshot: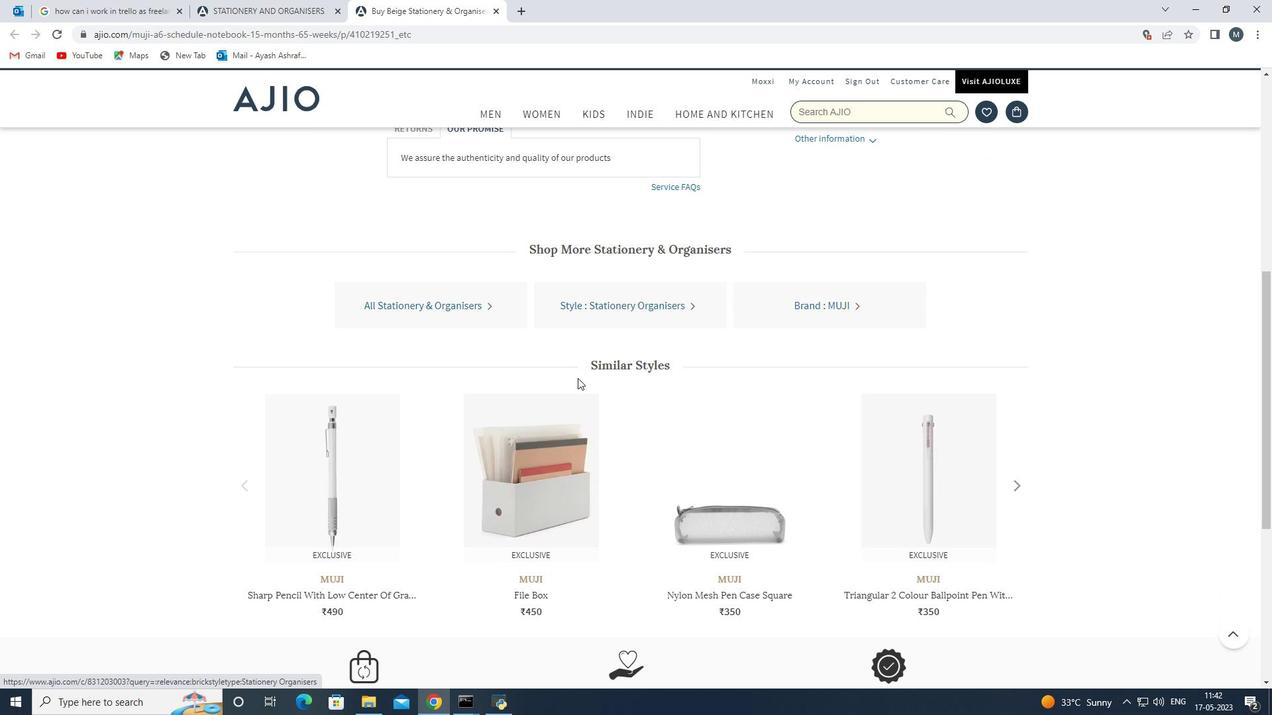 
Action: Mouse scrolled (591, 384) with delta (0, 0)
Screenshot: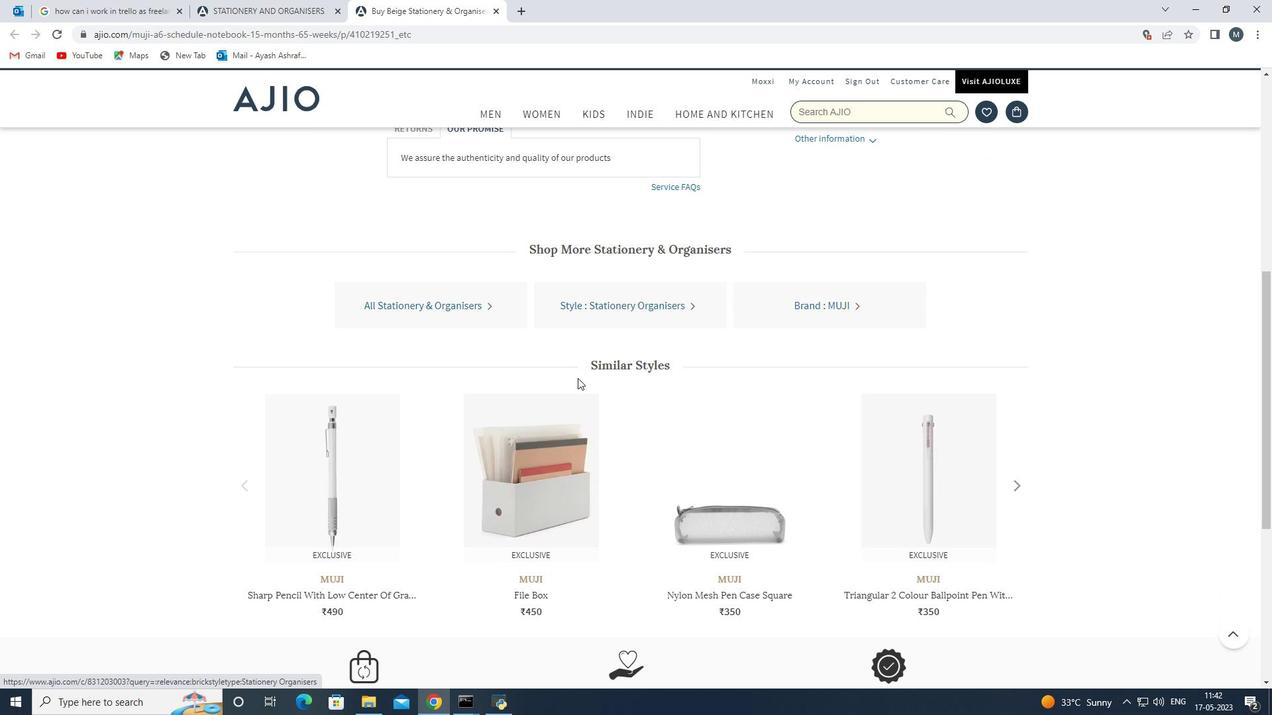 
Action: Mouse scrolled (591, 384) with delta (0, 0)
